 Task: Fill out the 'New Customer Data' form with the provided customer details, including name, gender, age, mobile number, date, current and permanent addresses, and email.
Action: Mouse moved to (556, 119)
Screenshot: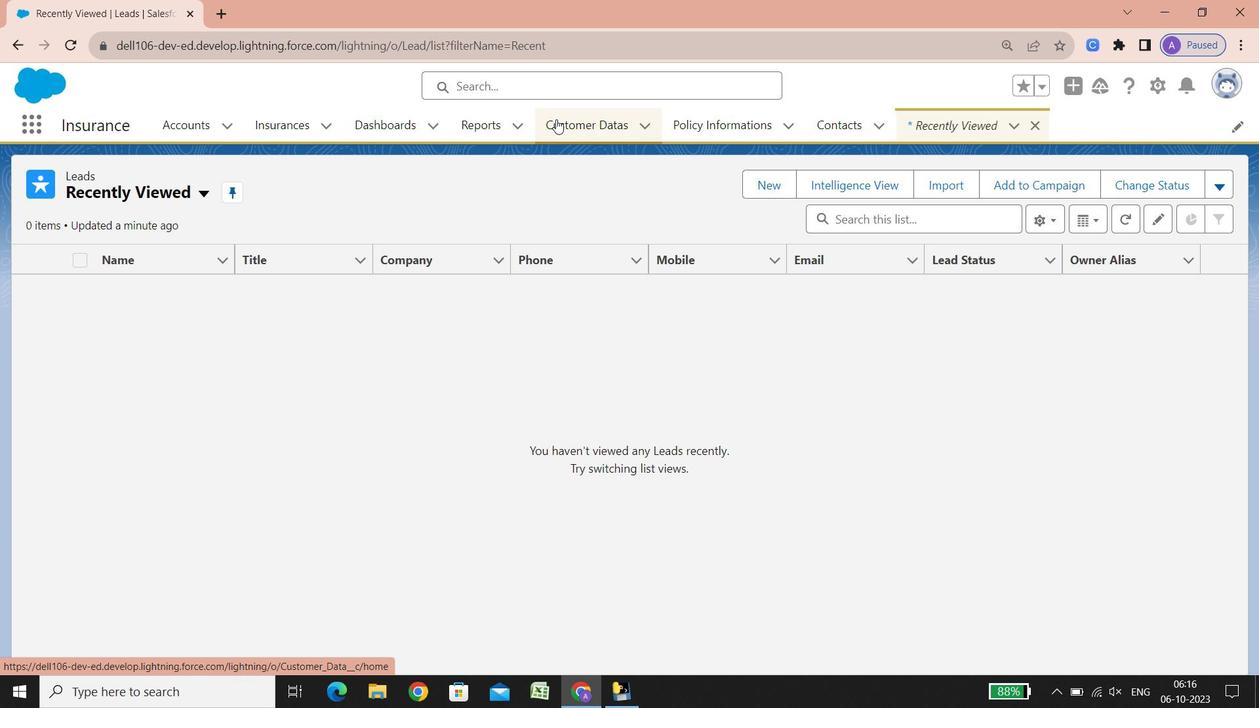 
Action: Mouse pressed left at (556, 119)
Screenshot: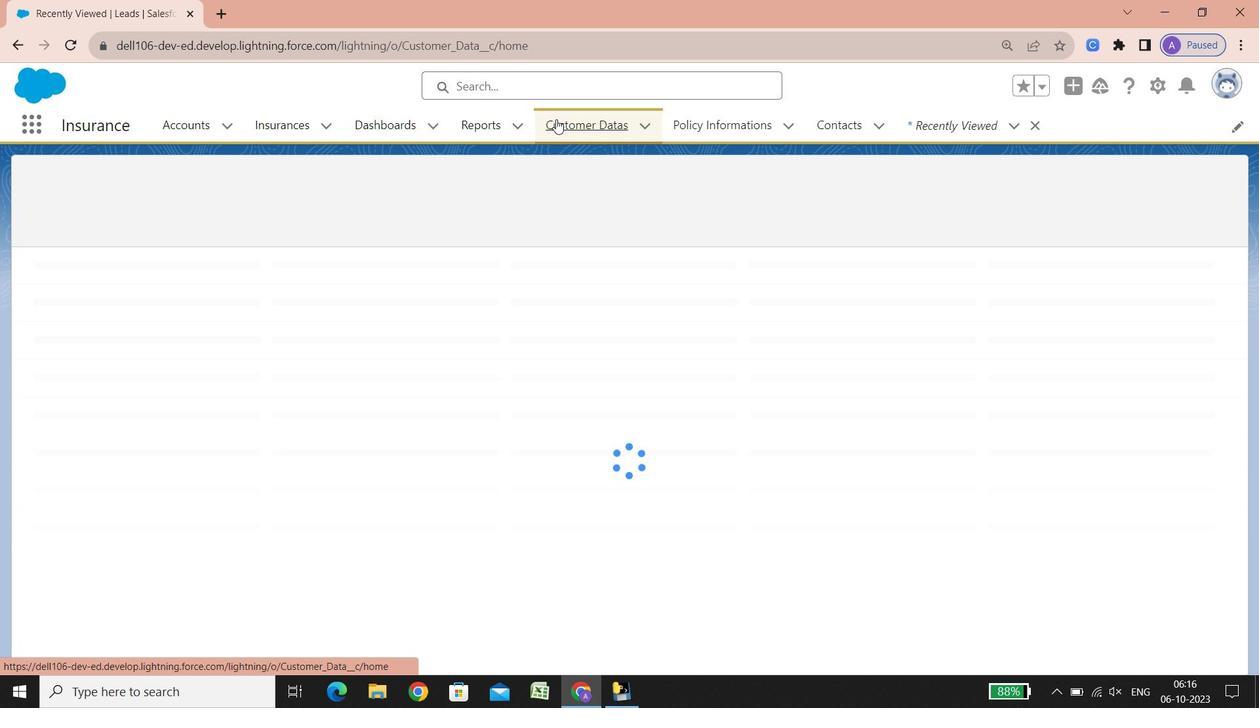 
Action: Mouse pressed left at (556, 119)
Screenshot: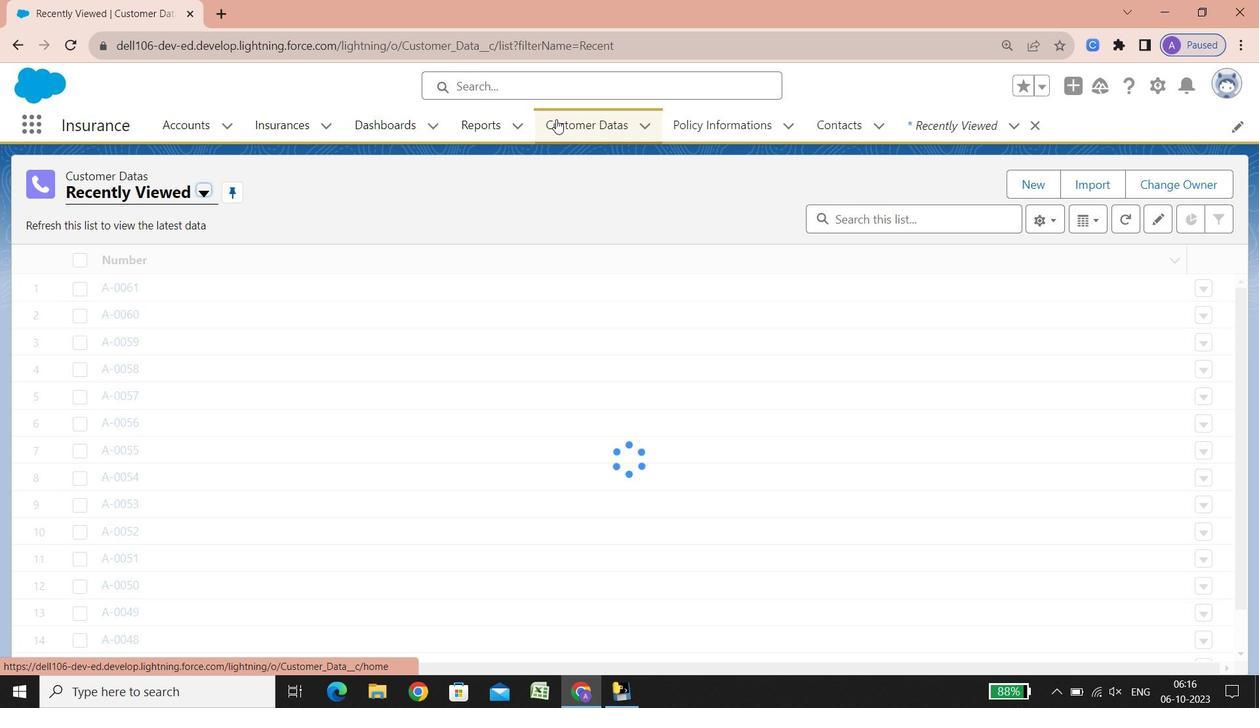 
Action: Mouse moved to (1033, 180)
Screenshot: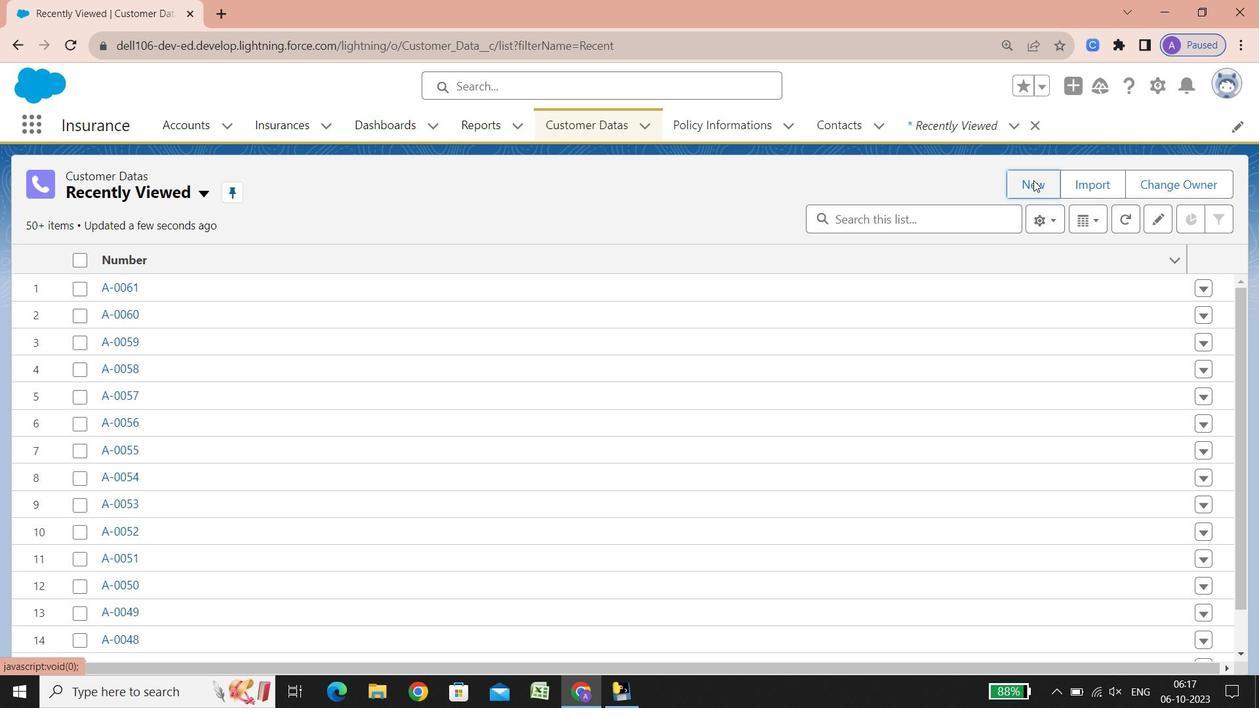 
Action: Mouse pressed left at (1033, 180)
Screenshot: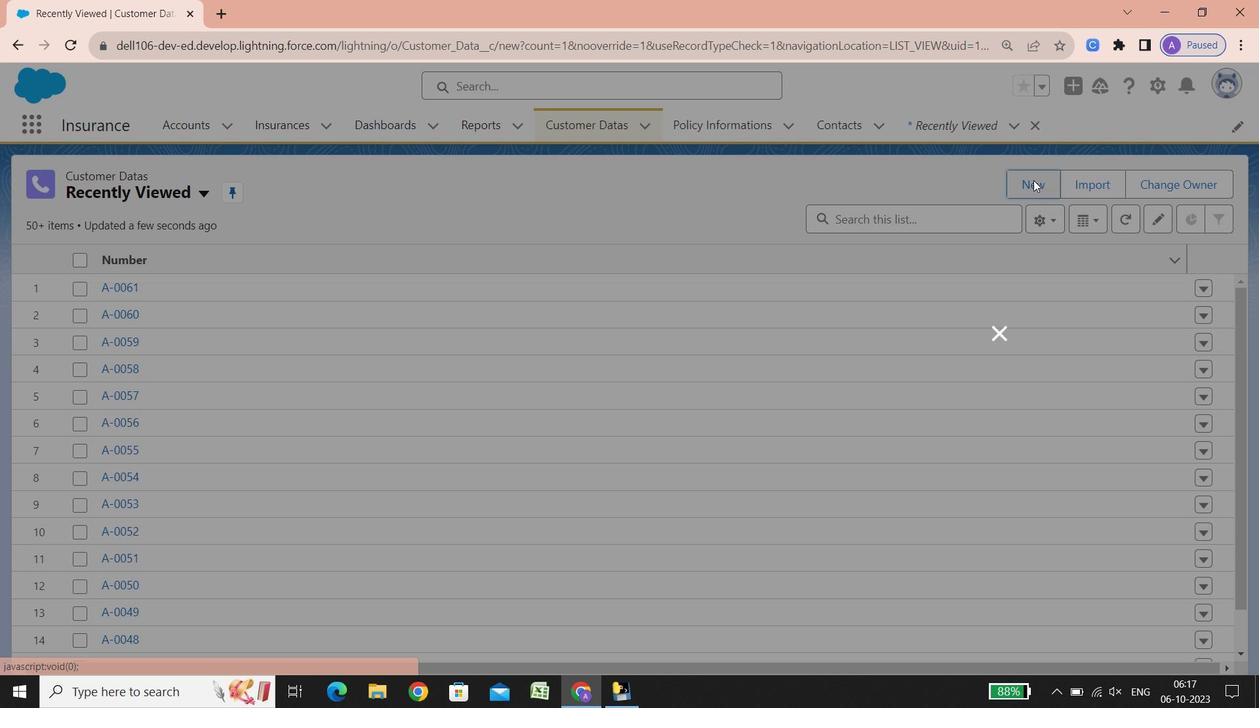 
Action: Mouse moved to (720, 260)
Screenshot: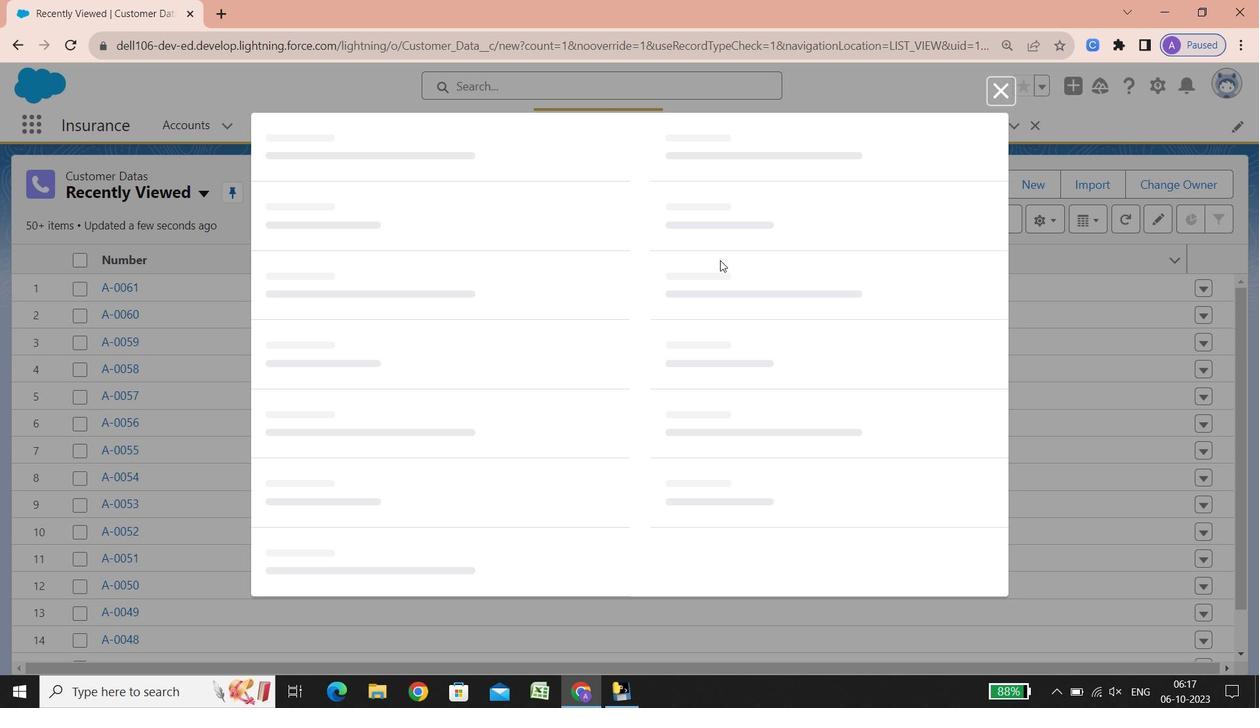 
Action: Mouse pressed left at (720, 260)
Screenshot: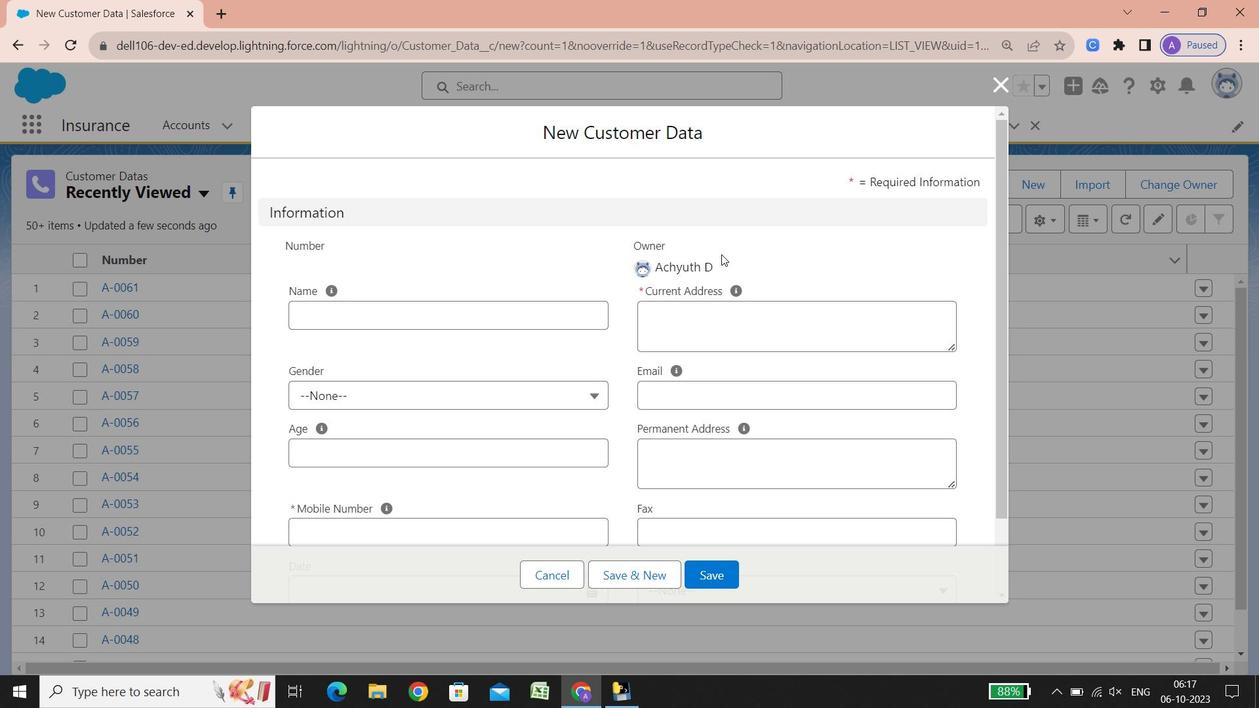 
Action: Mouse moved to (996, 85)
Screenshot: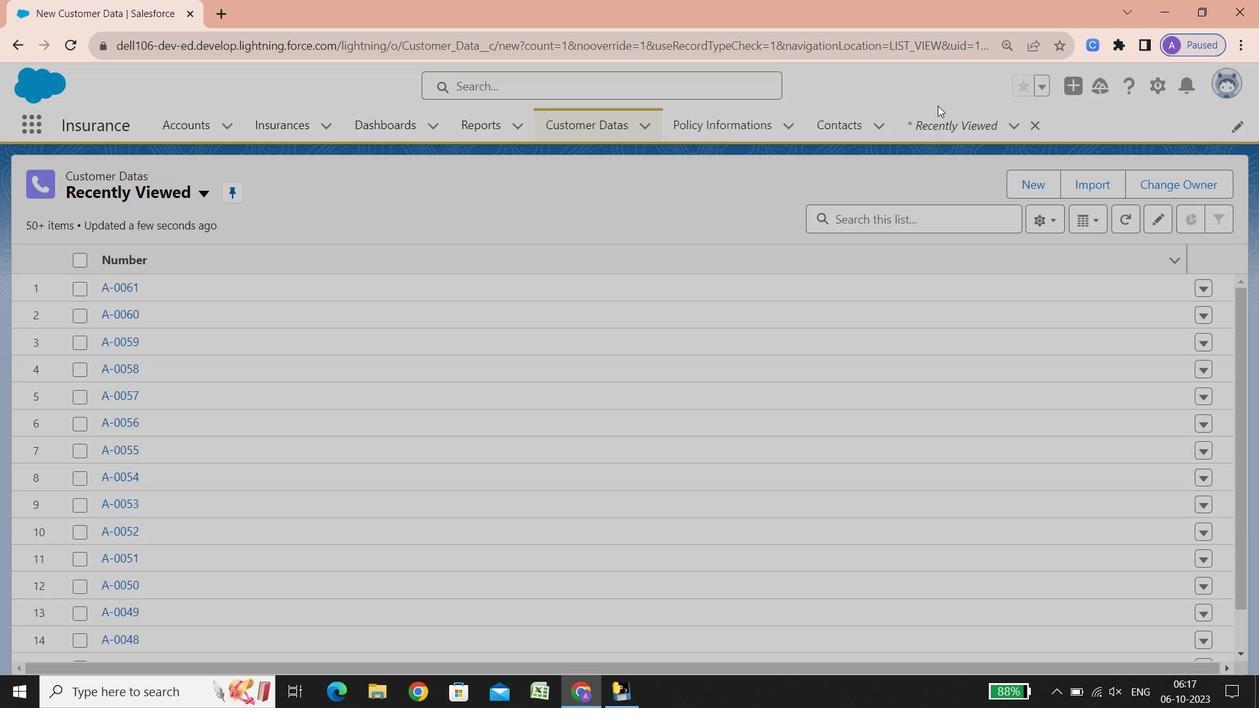
Action: Mouse pressed left at (996, 85)
Screenshot: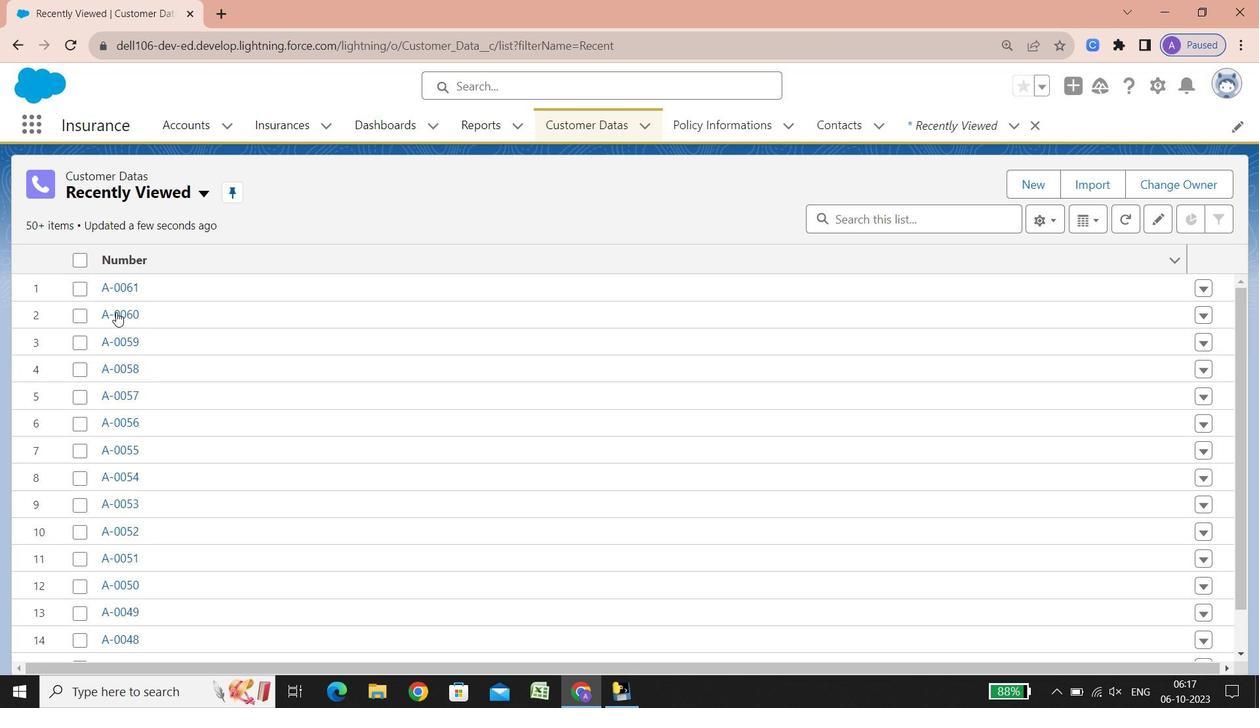 
Action: Mouse moved to (116, 296)
Screenshot: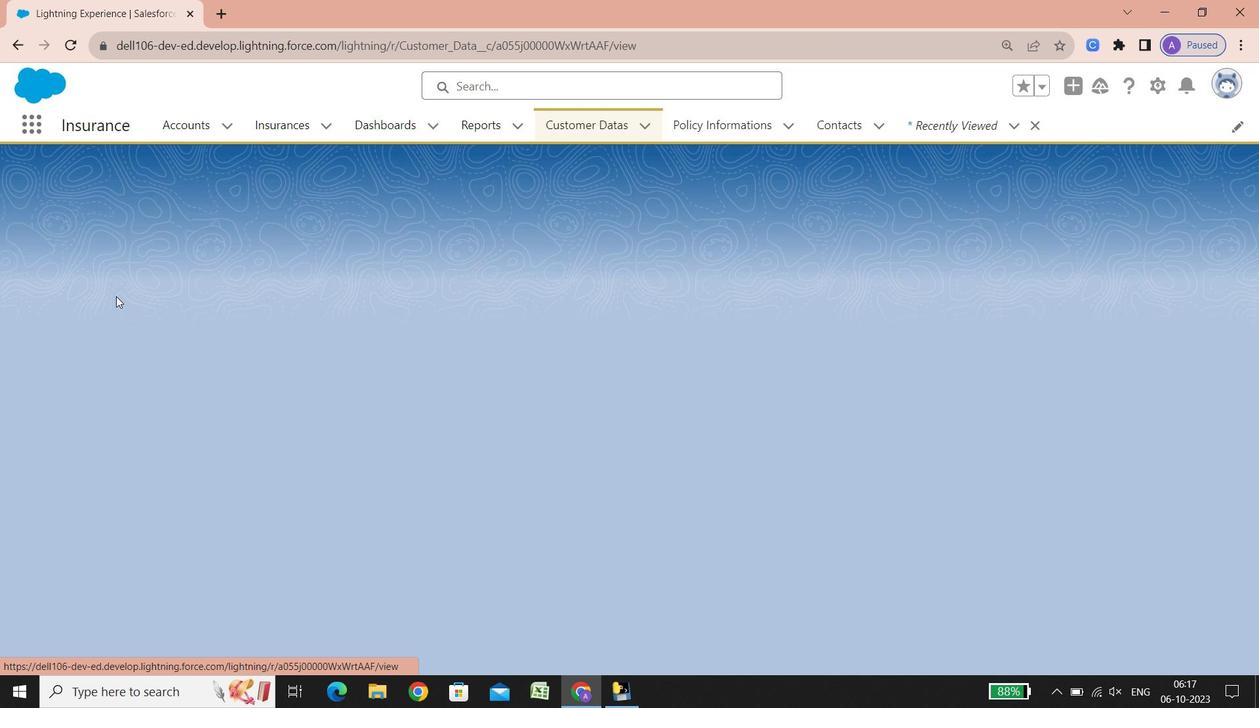 
Action: Mouse pressed left at (116, 296)
Screenshot: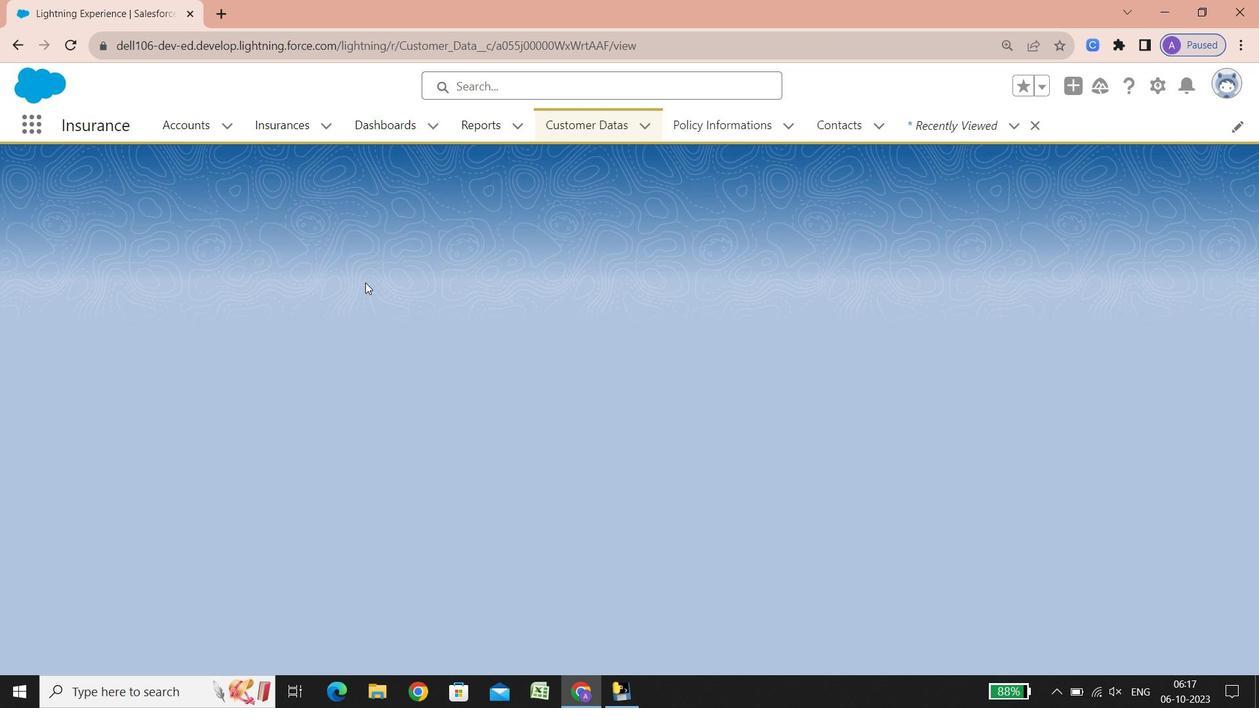 
Action: Mouse moved to (601, 123)
Screenshot: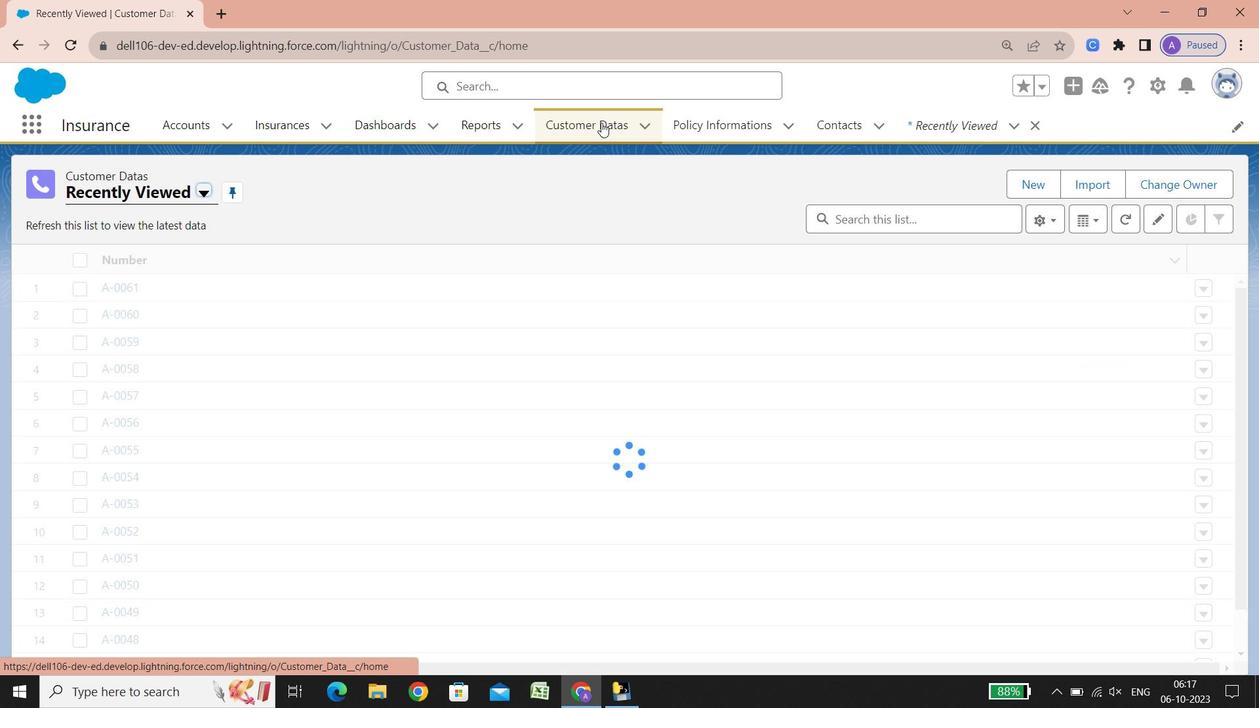 
Action: Mouse pressed left at (601, 123)
Screenshot: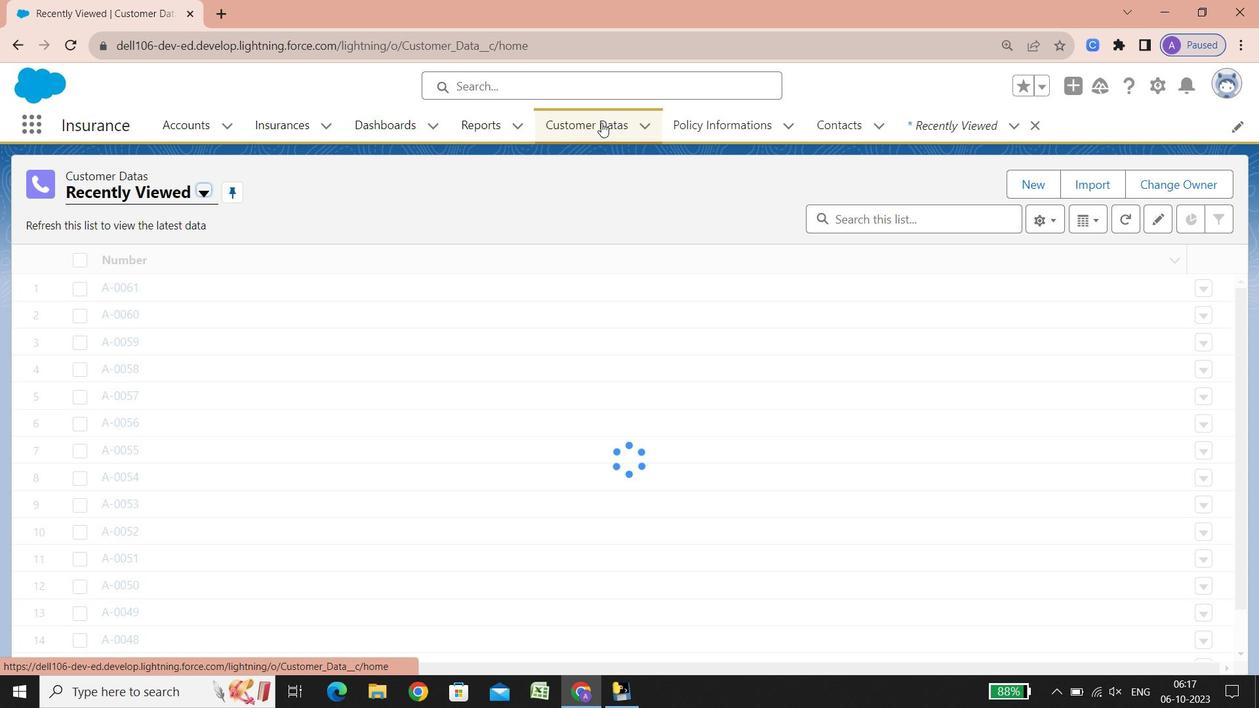 
Action: Mouse moved to (1032, 190)
Screenshot: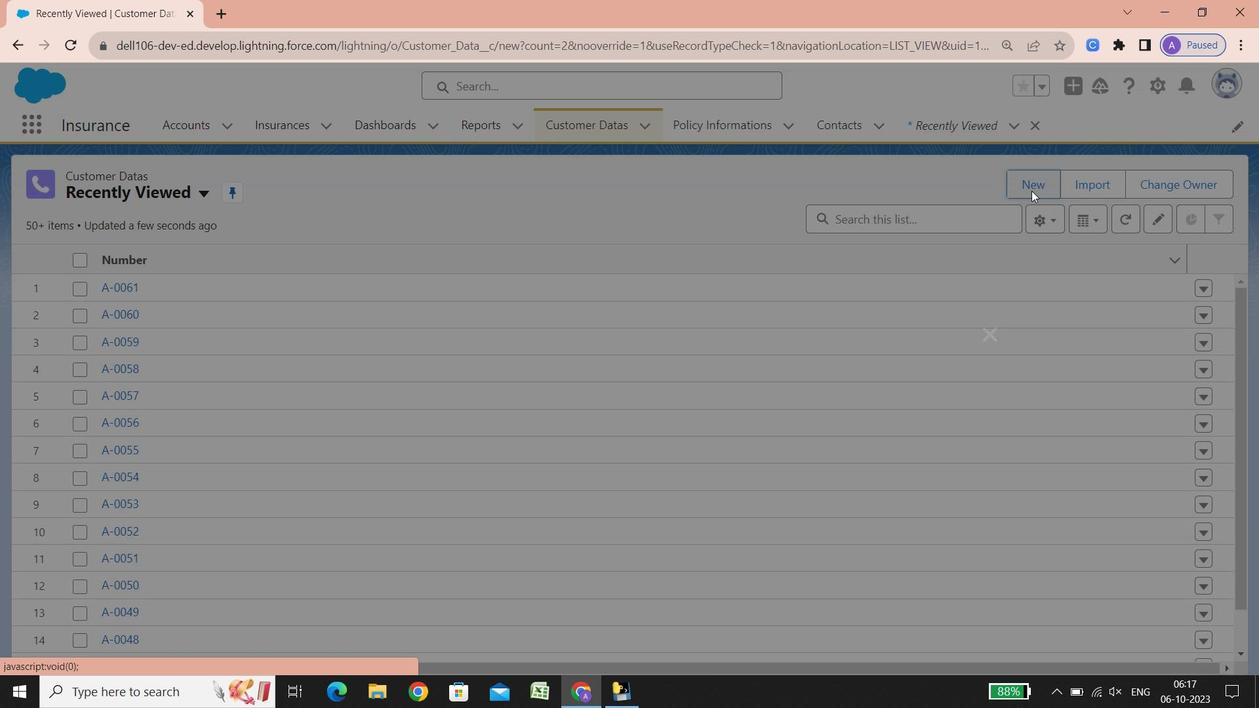 
Action: Mouse pressed left at (1032, 190)
Screenshot: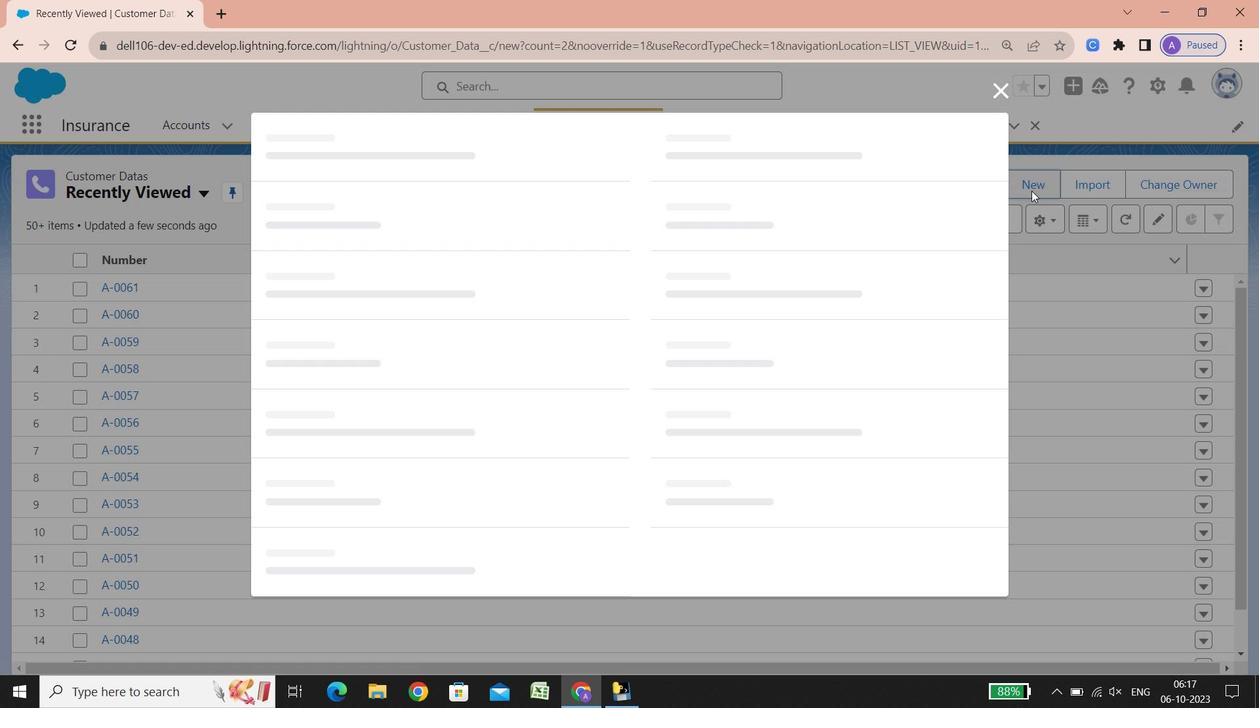 
Action: Mouse moved to (298, 320)
Screenshot: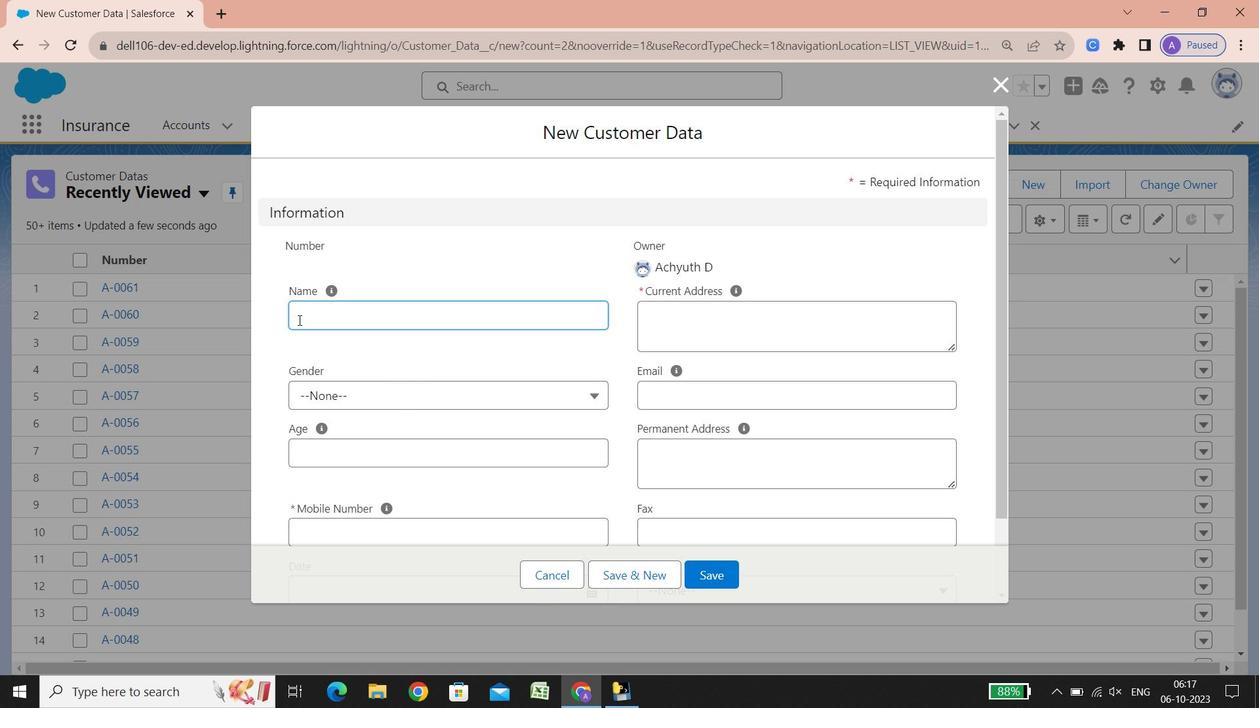 
Action: Key pressed <Key.shift>Si
Screenshot: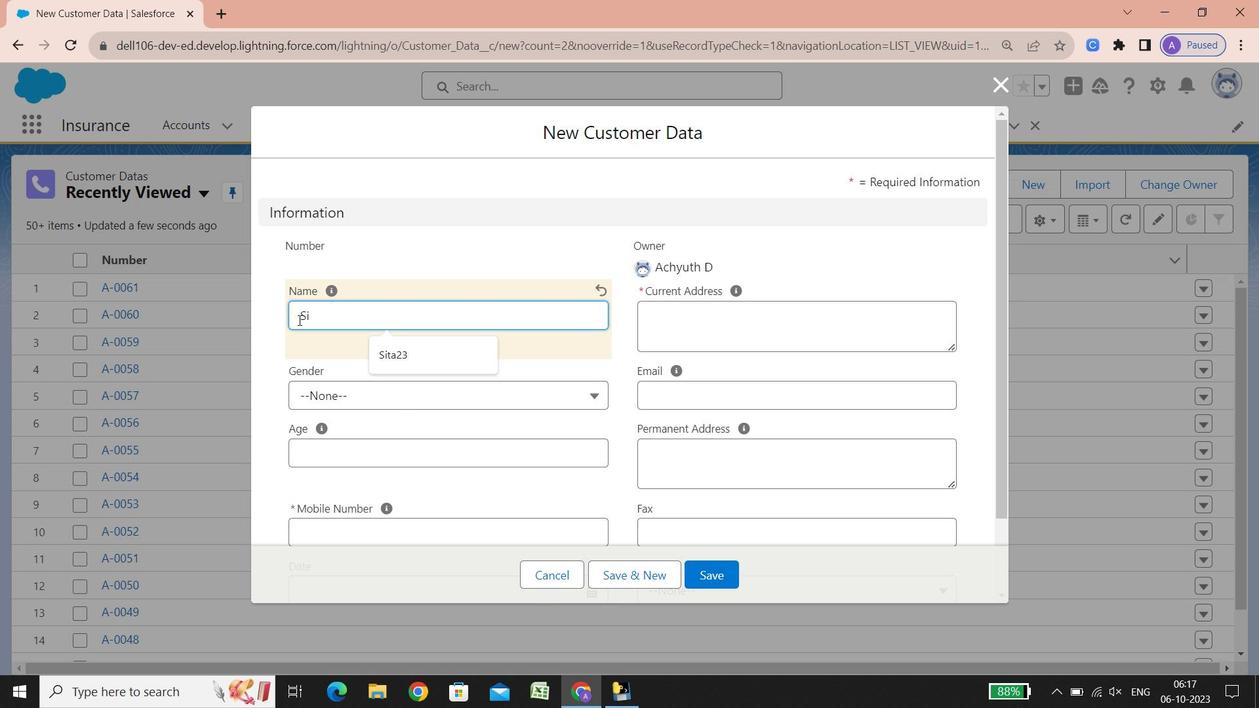 
Action: Mouse moved to (294, 320)
Screenshot: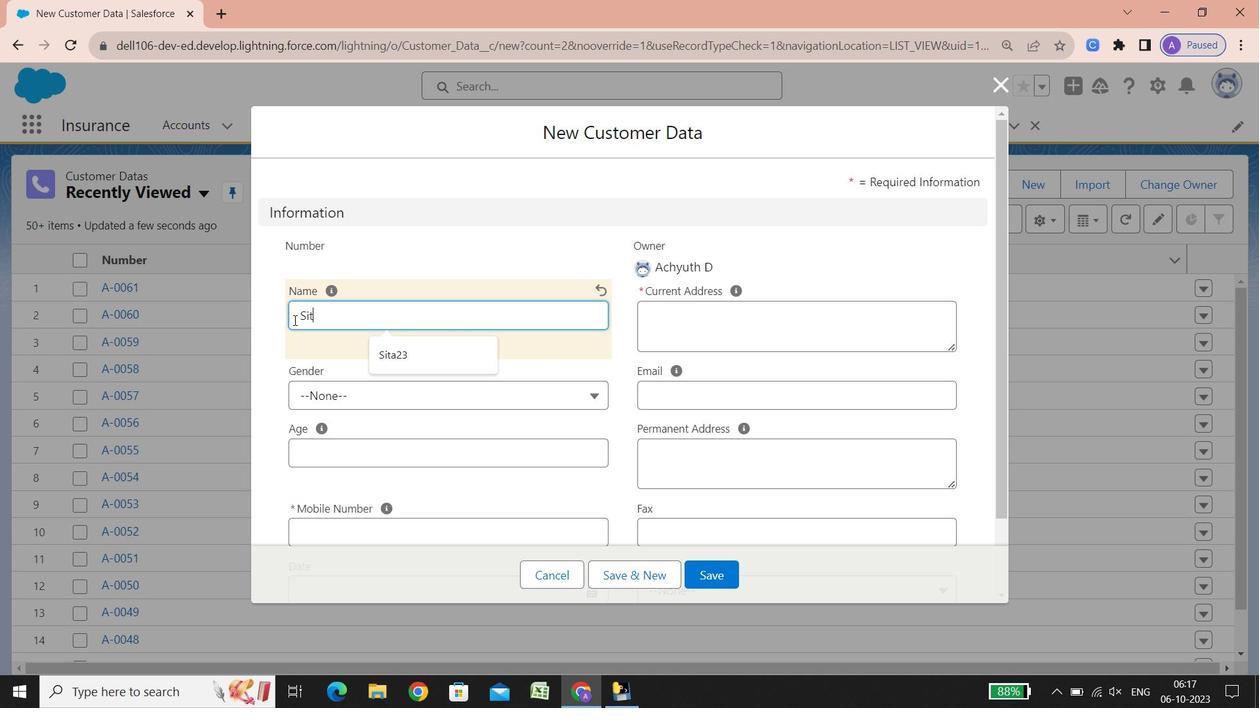 
Action: Key pressed ta<Key.space><Key.backspace>24
Screenshot: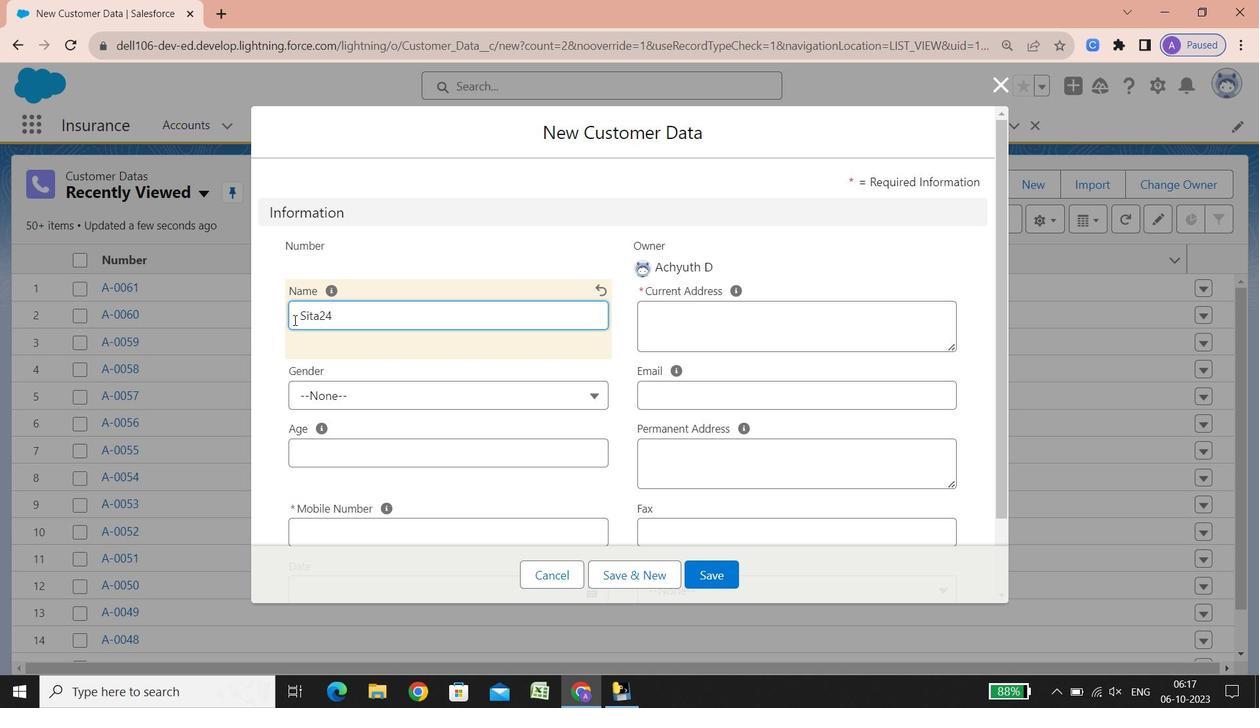 
Action: Mouse moved to (369, 403)
Screenshot: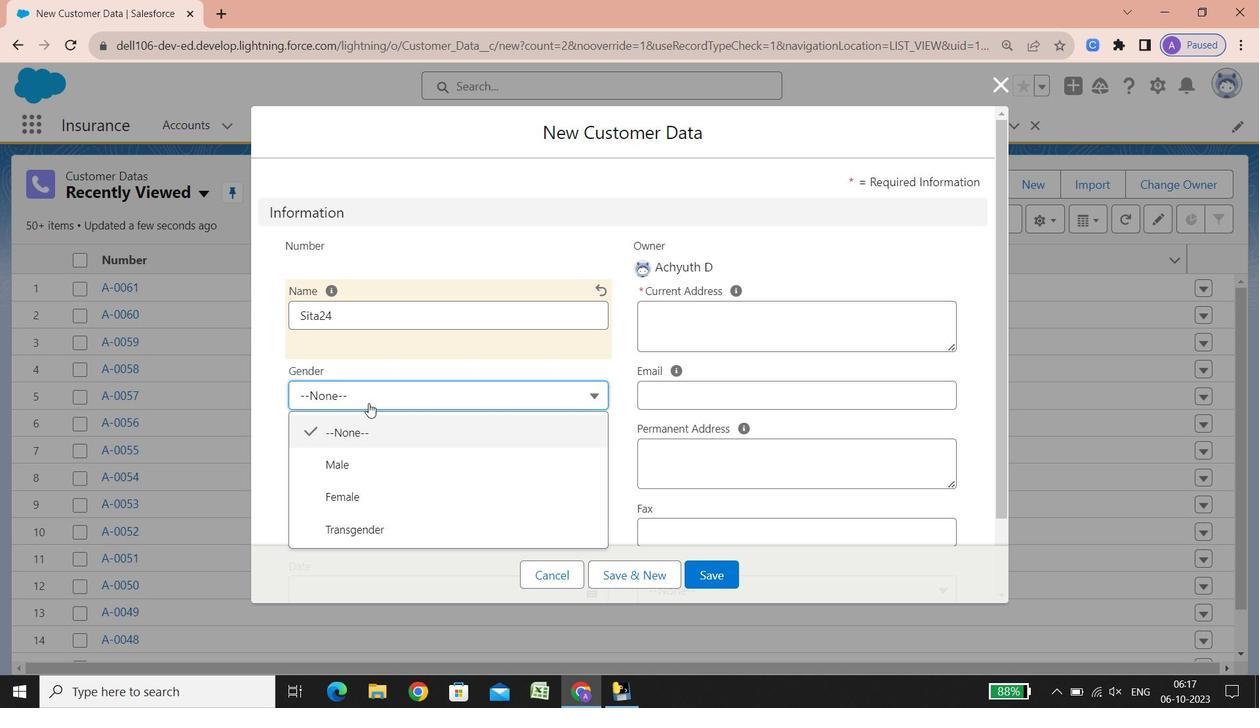 
Action: Mouse pressed left at (369, 403)
Screenshot: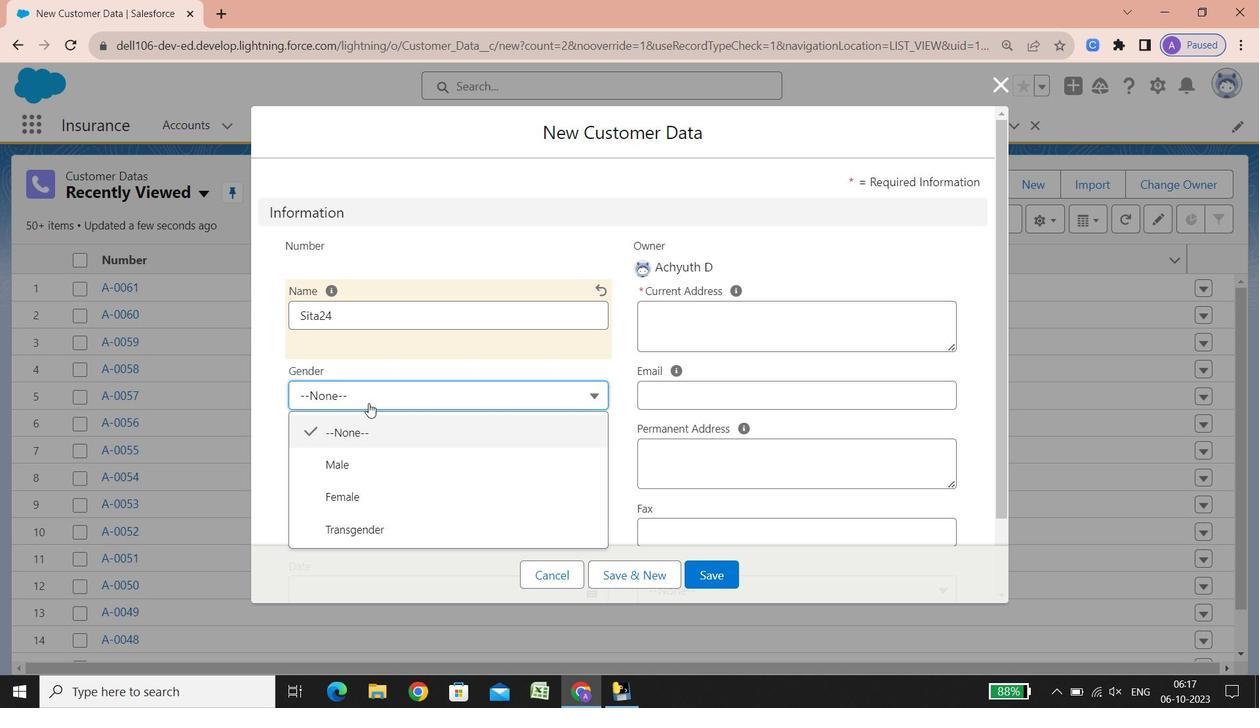 
Action: Mouse moved to (367, 495)
Screenshot: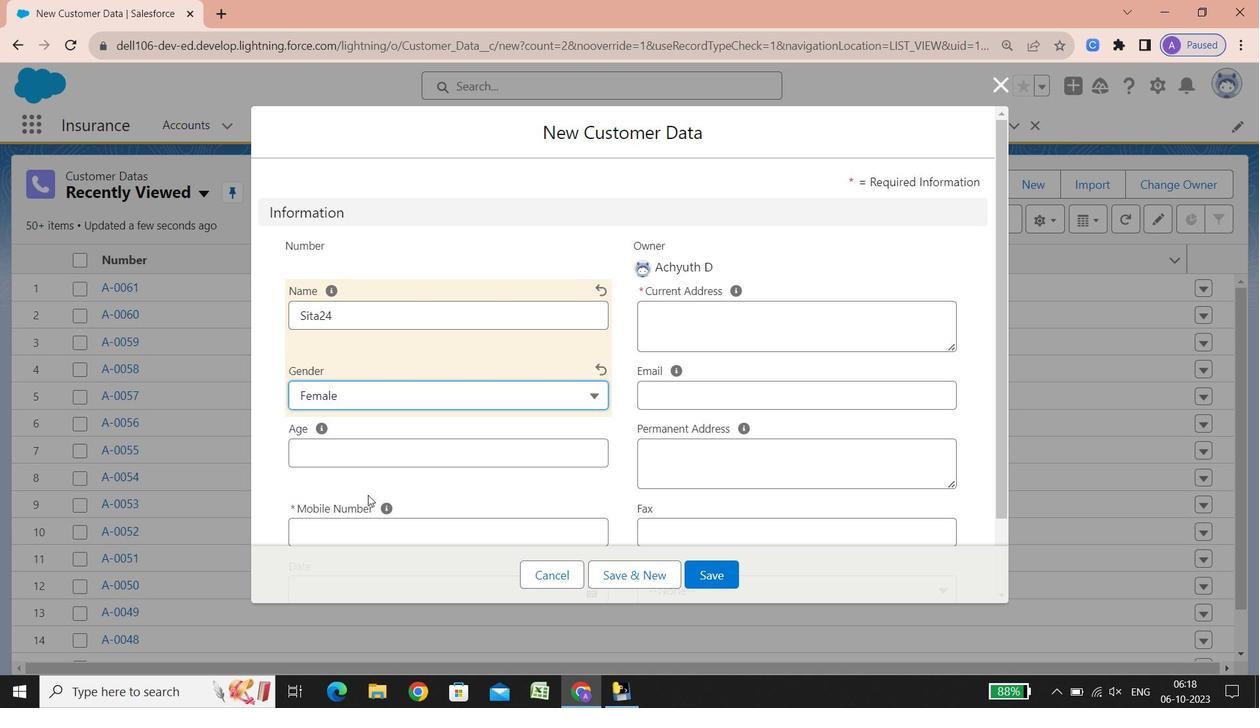 
Action: Mouse pressed left at (367, 495)
Screenshot: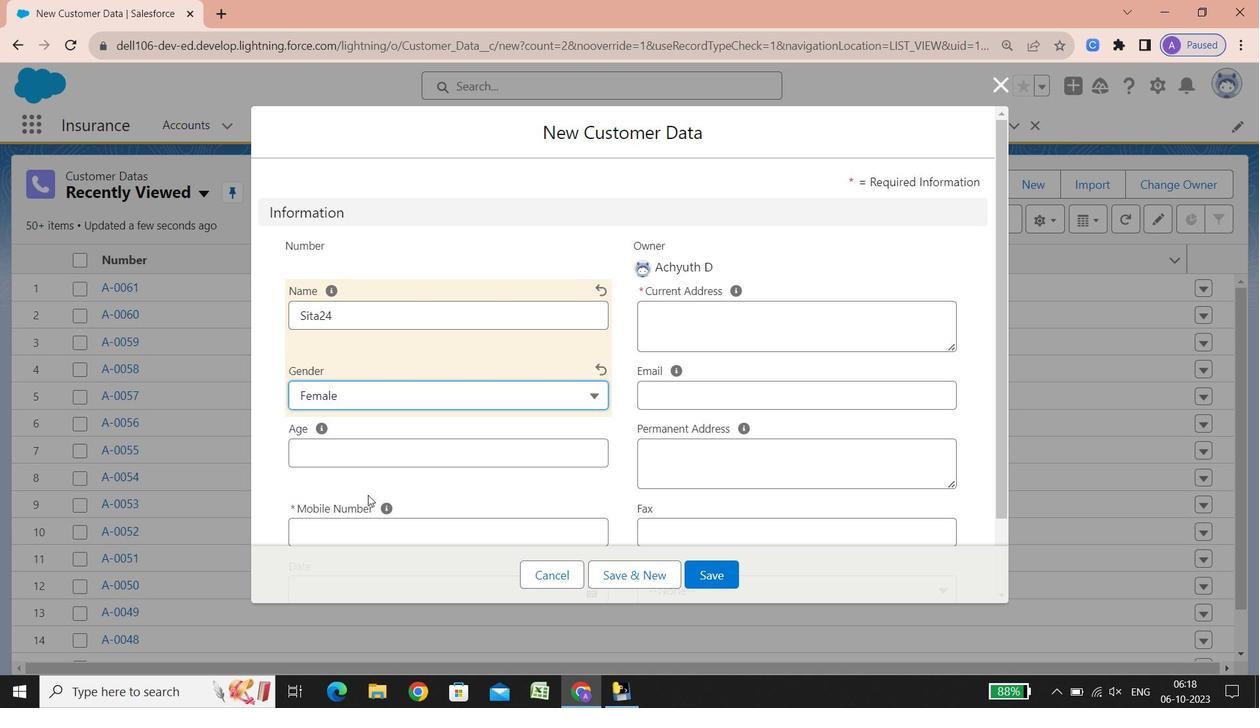 
Action: Mouse moved to (334, 451)
Screenshot: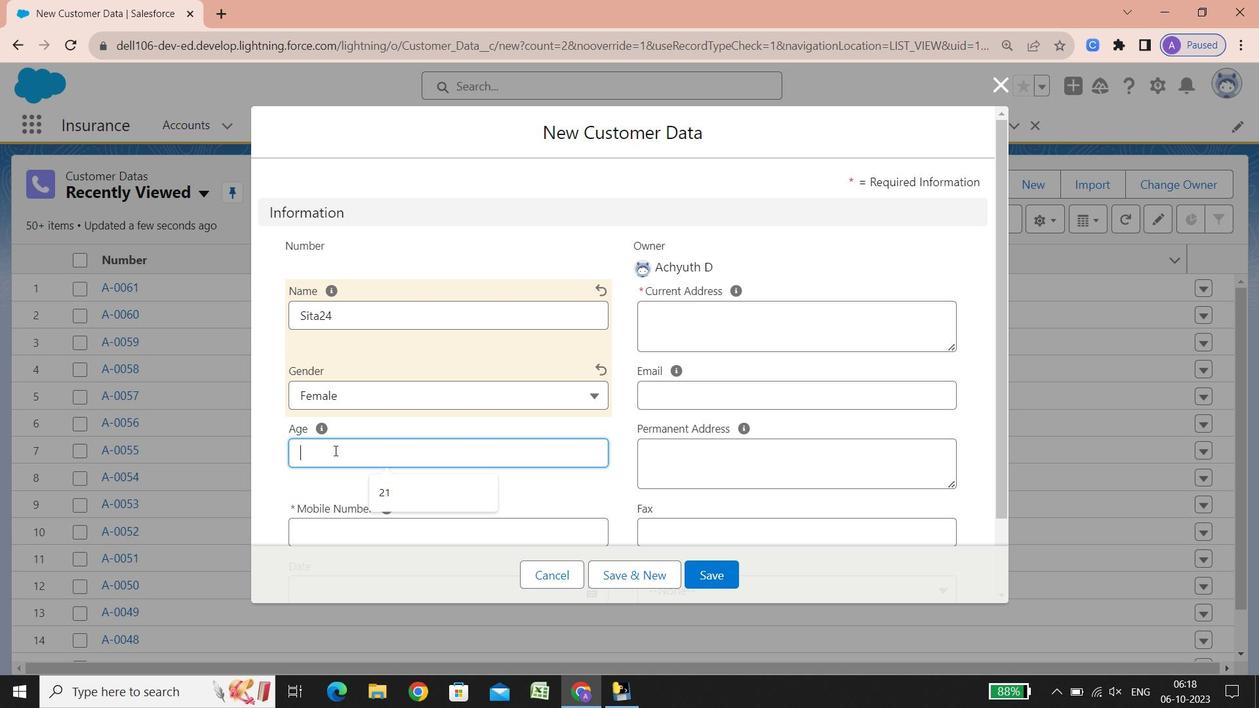 
Action: Mouse pressed left at (334, 451)
Screenshot: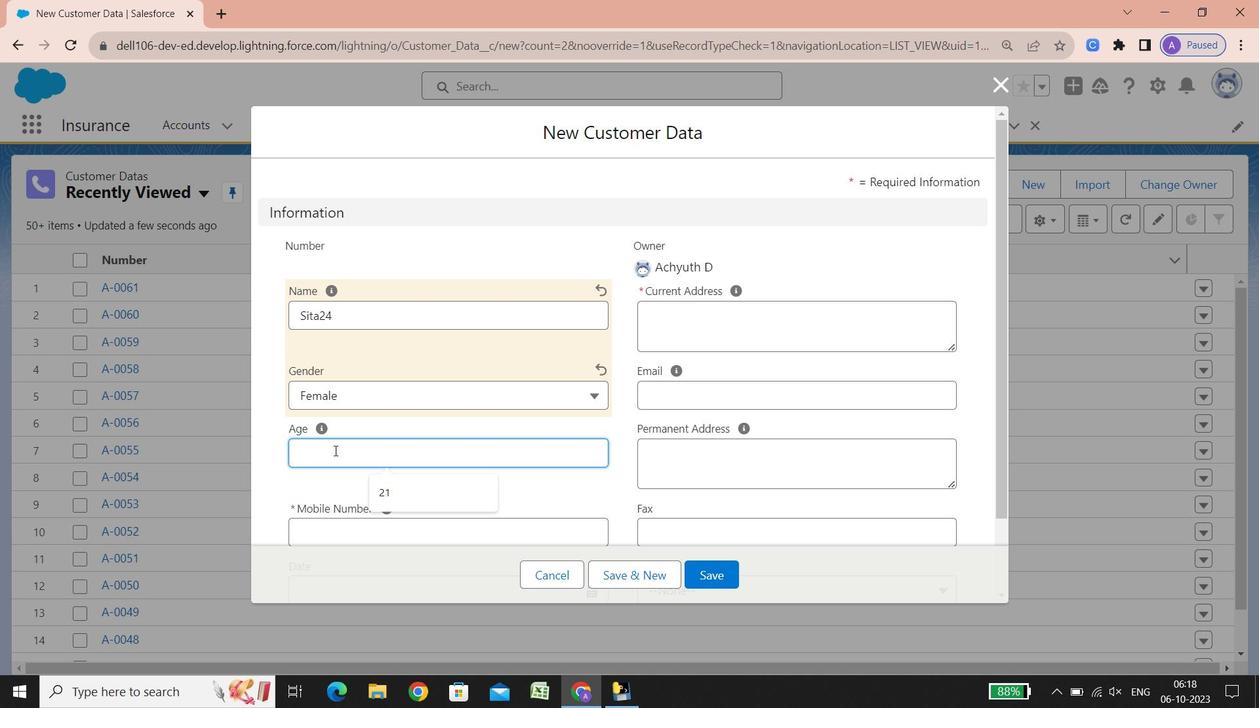 
Action: Mouse moved to (363, 450)
Screenshot: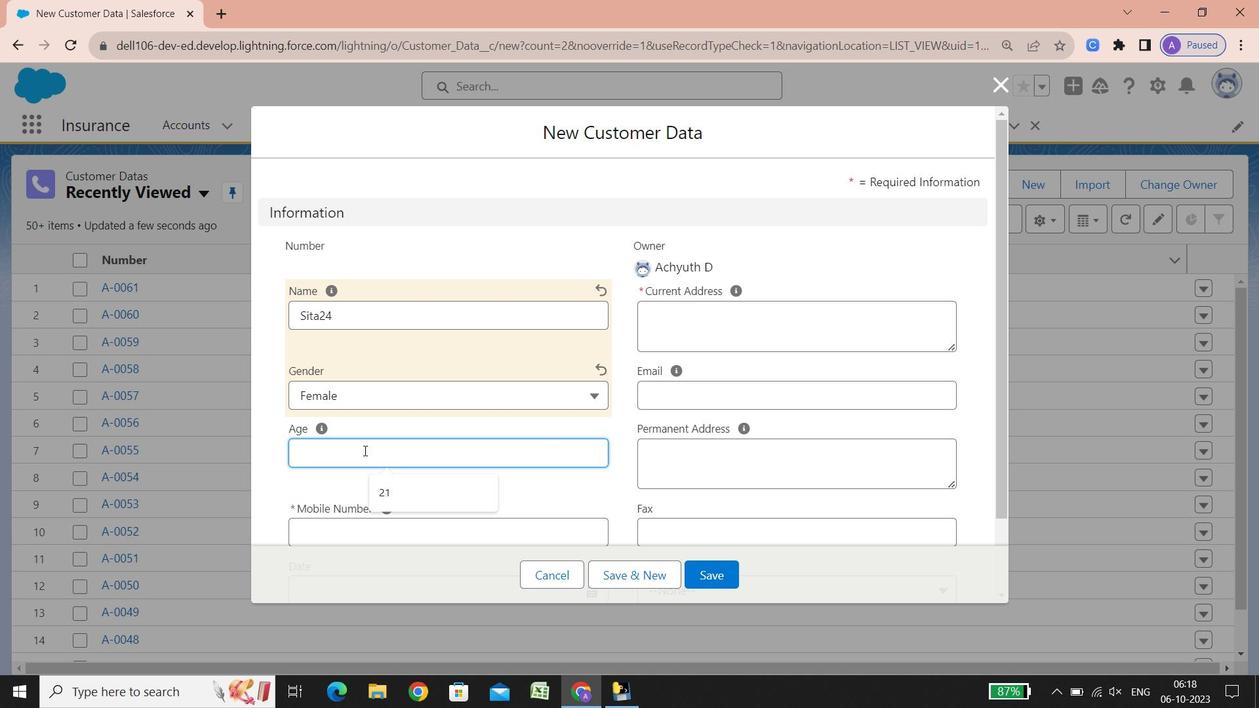 
Action: Key pressed 56
Screenshot: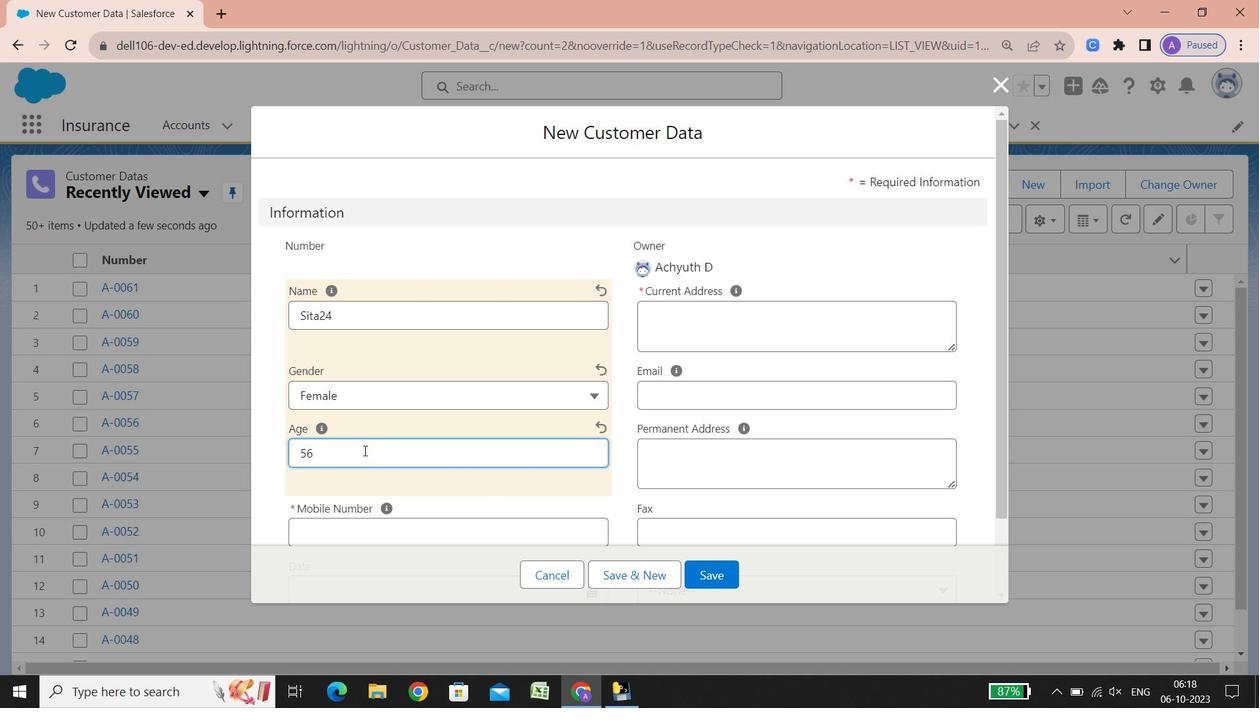 
Action: Mouse scrolled (363, 449) with delta (0, 0)
Screenshot: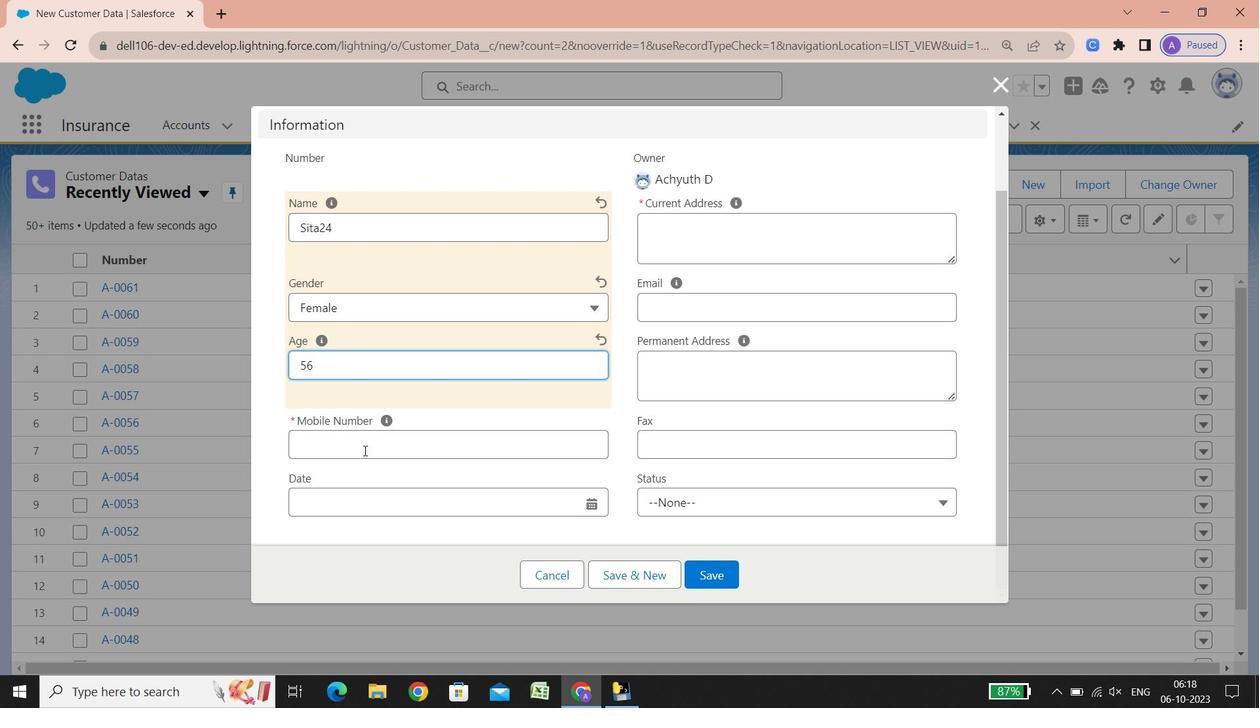 
Action: Mouse scrolled (363, 449) with delta (0, 0)
Screenshot: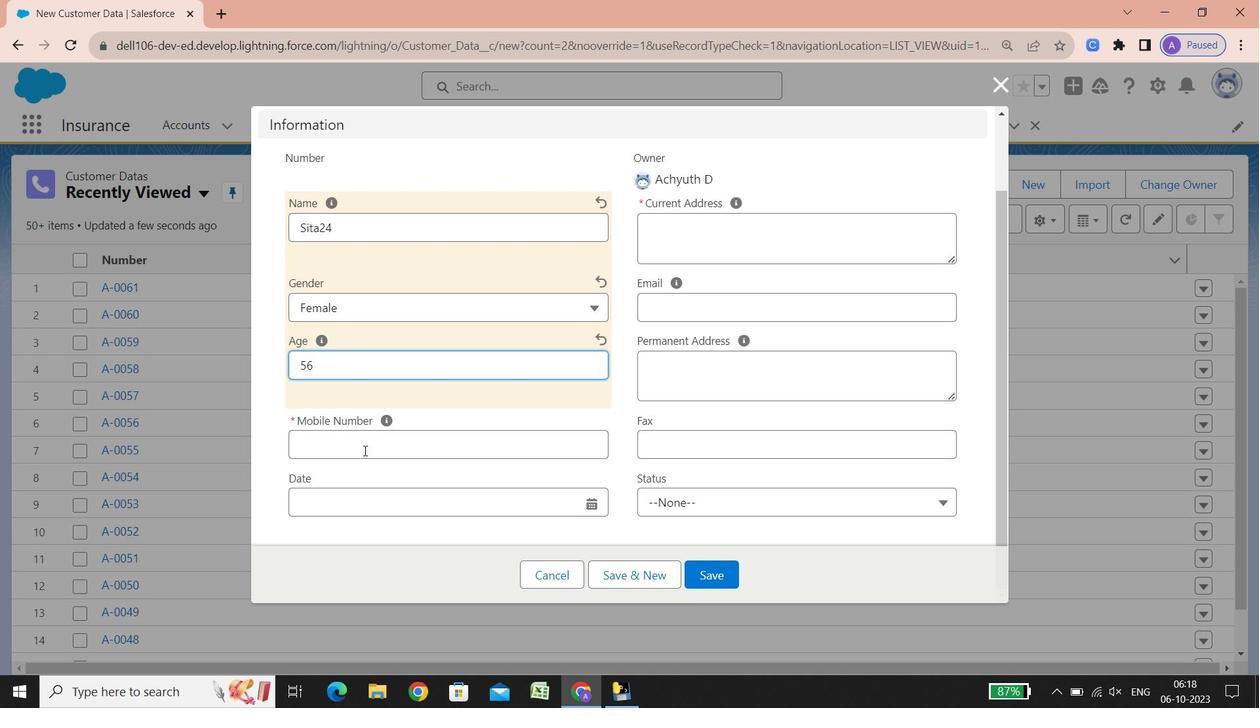 
Action: Mouse scrolled (363, 449) with delta (0, 0)
Screenshot: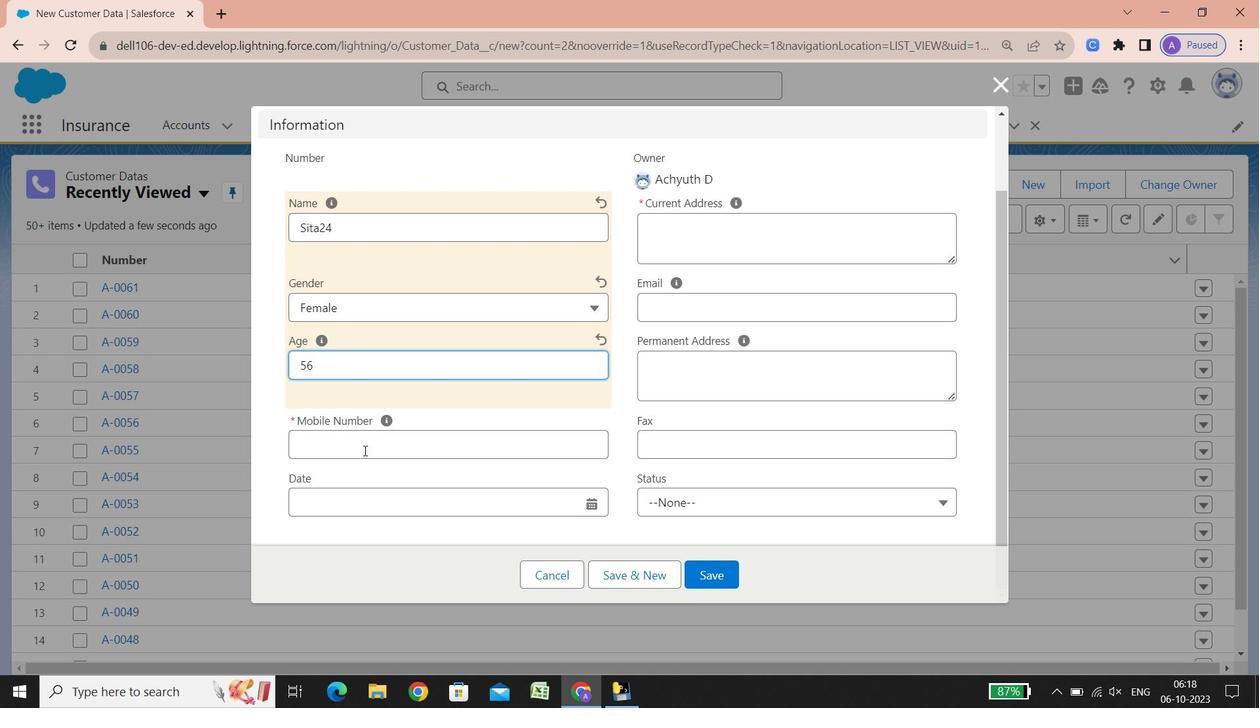 
Action: Mouse scrolled (363, 449) with delta (0, 0)
Screenshot: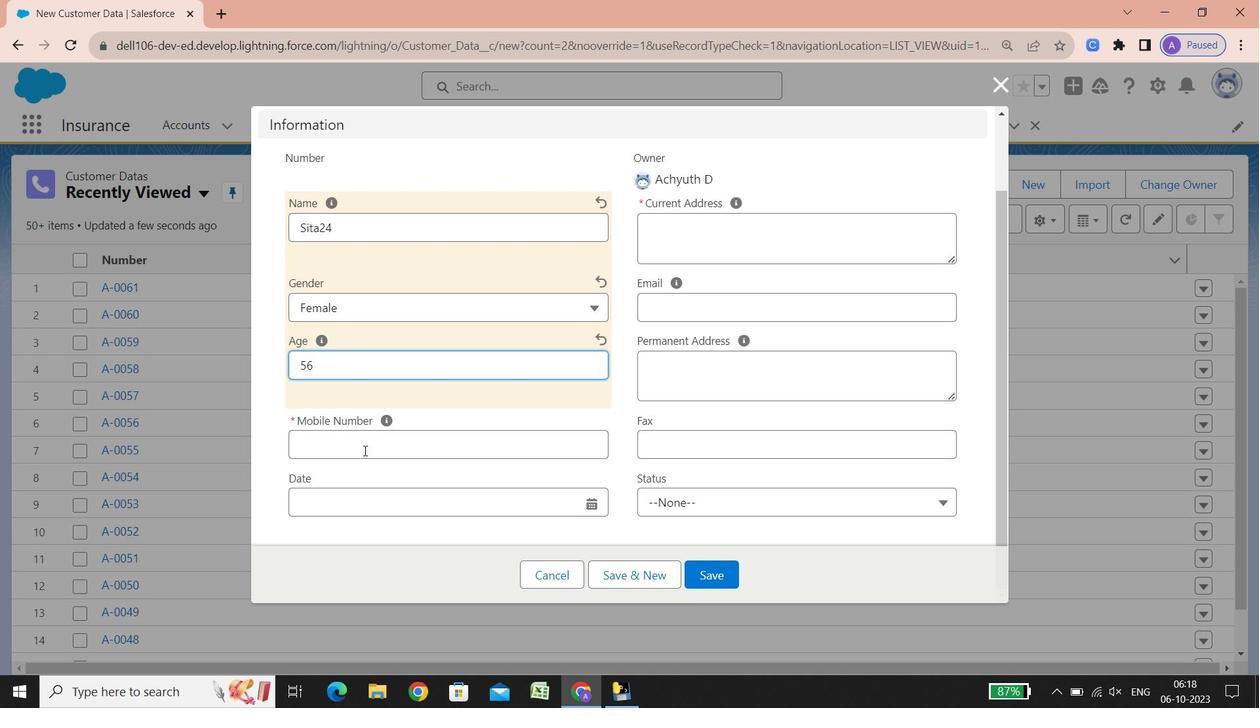 
Action: Mouse scrolled (363, 449) with delta (0, 0)
Screenshot: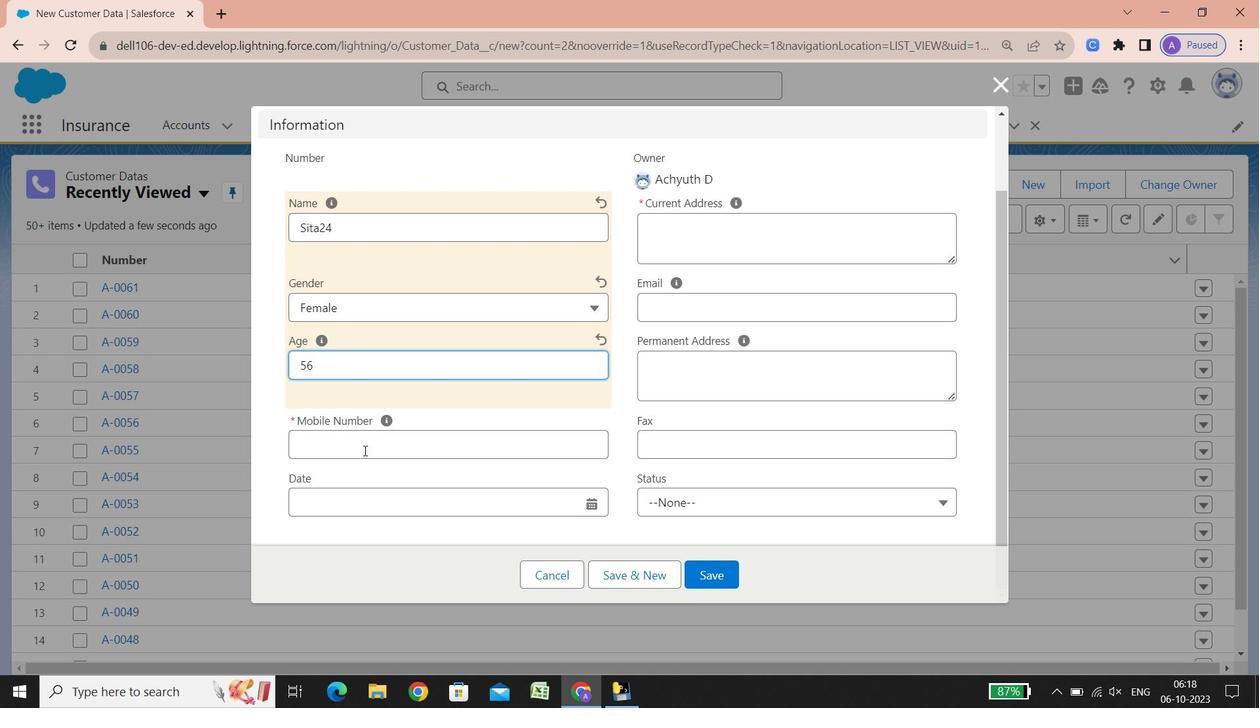 
Action: Mouse scrolled (363, 449) with delta (0, 0)
Screenshot: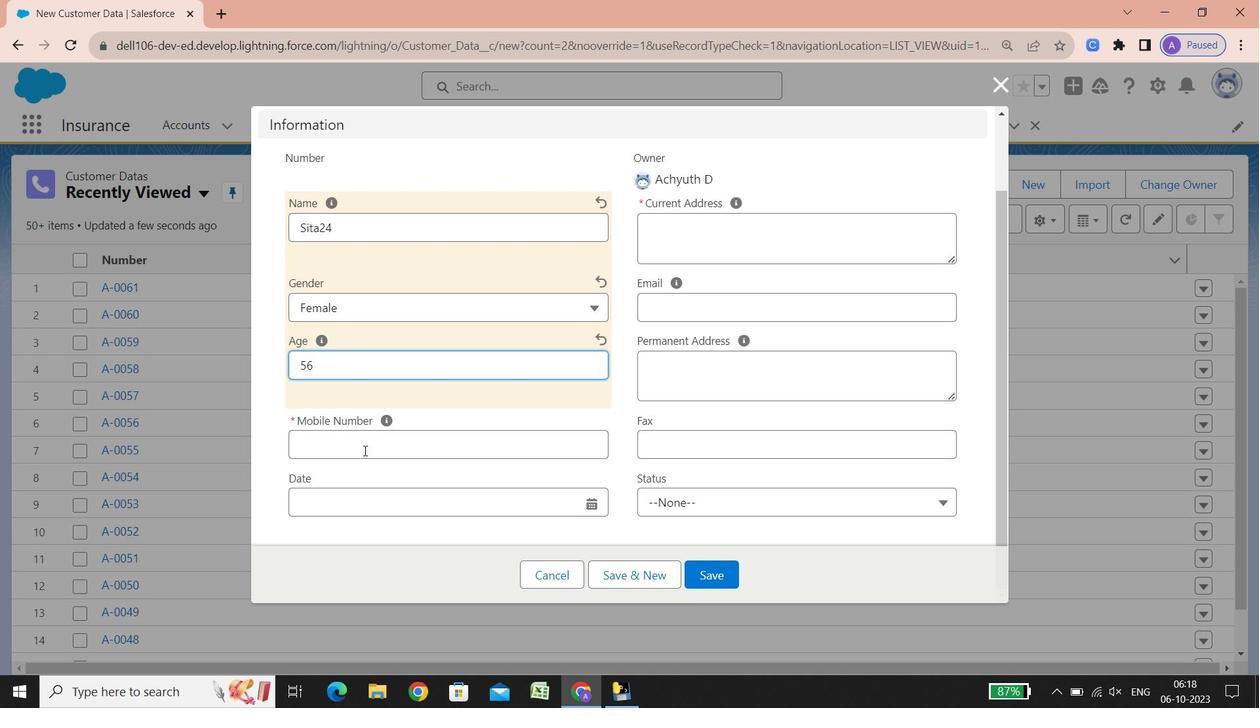 
Action: Mouse scrolled (363, 449) with delta (0, 0)
Screenshot: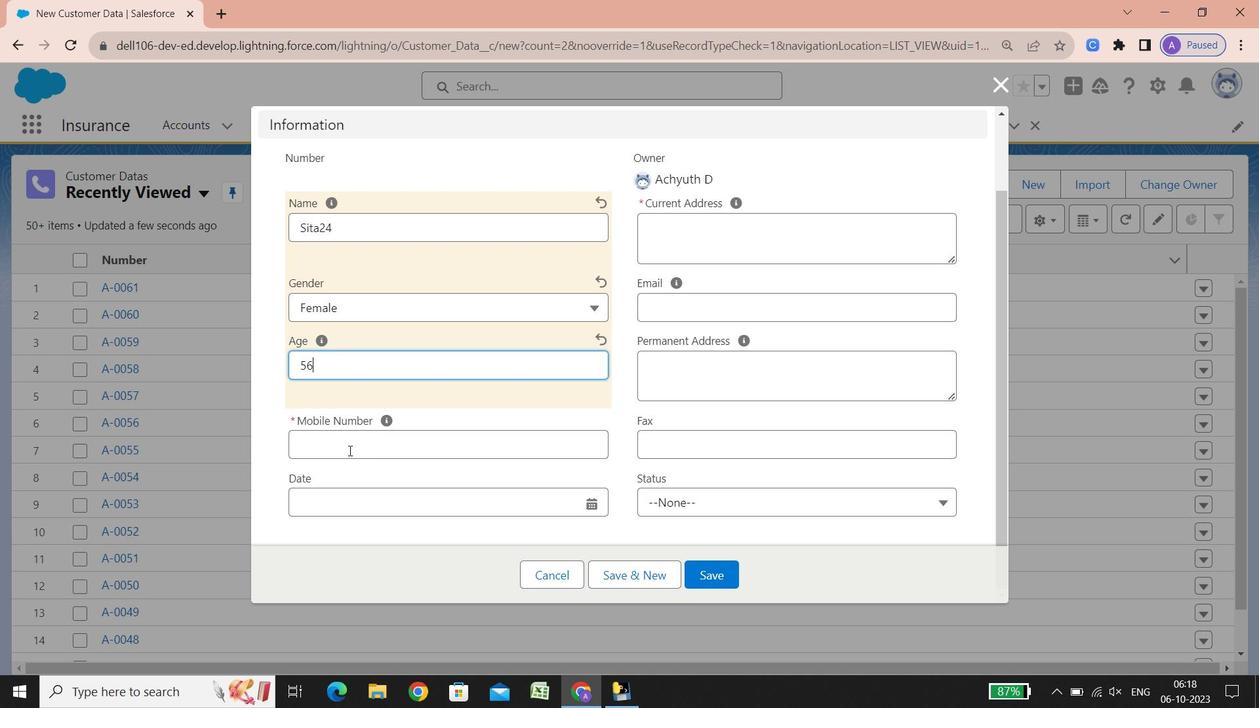 
Action: Mouse scrolled (363, 449) with delta (0, 0)
Screenshot: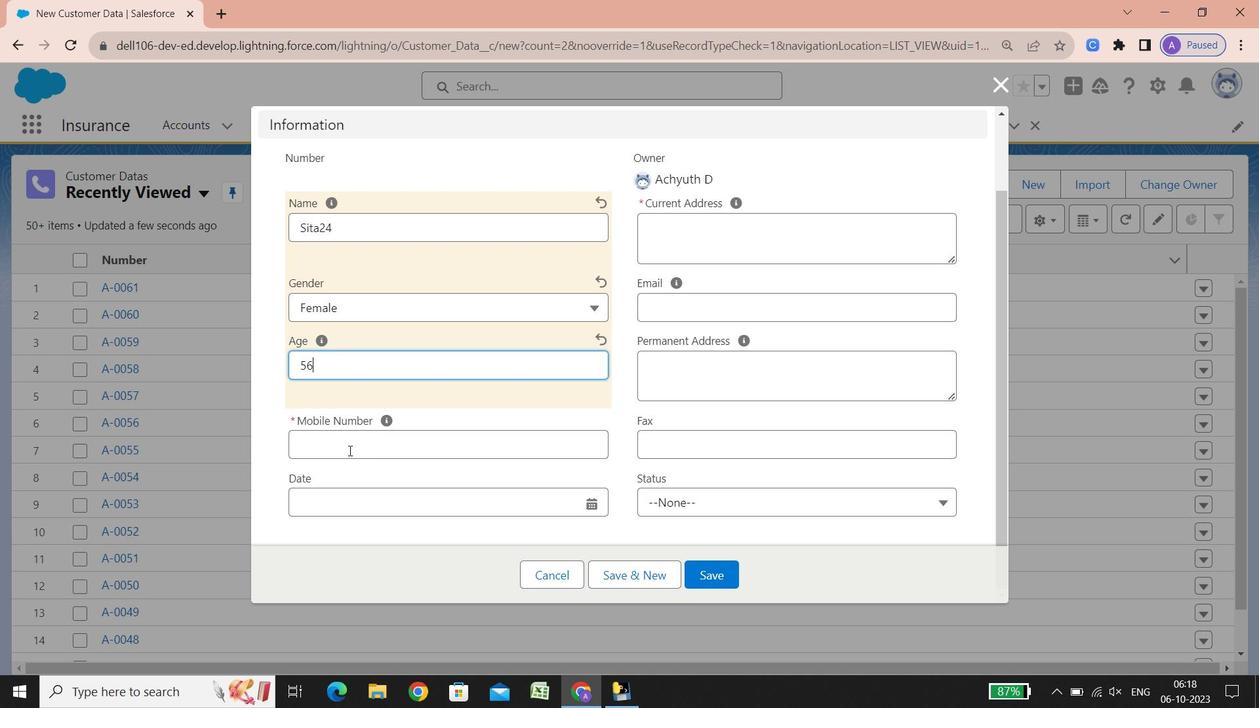 
Action: Mouse scrolled (363, 449) with delta (0, 0)
Screenshot: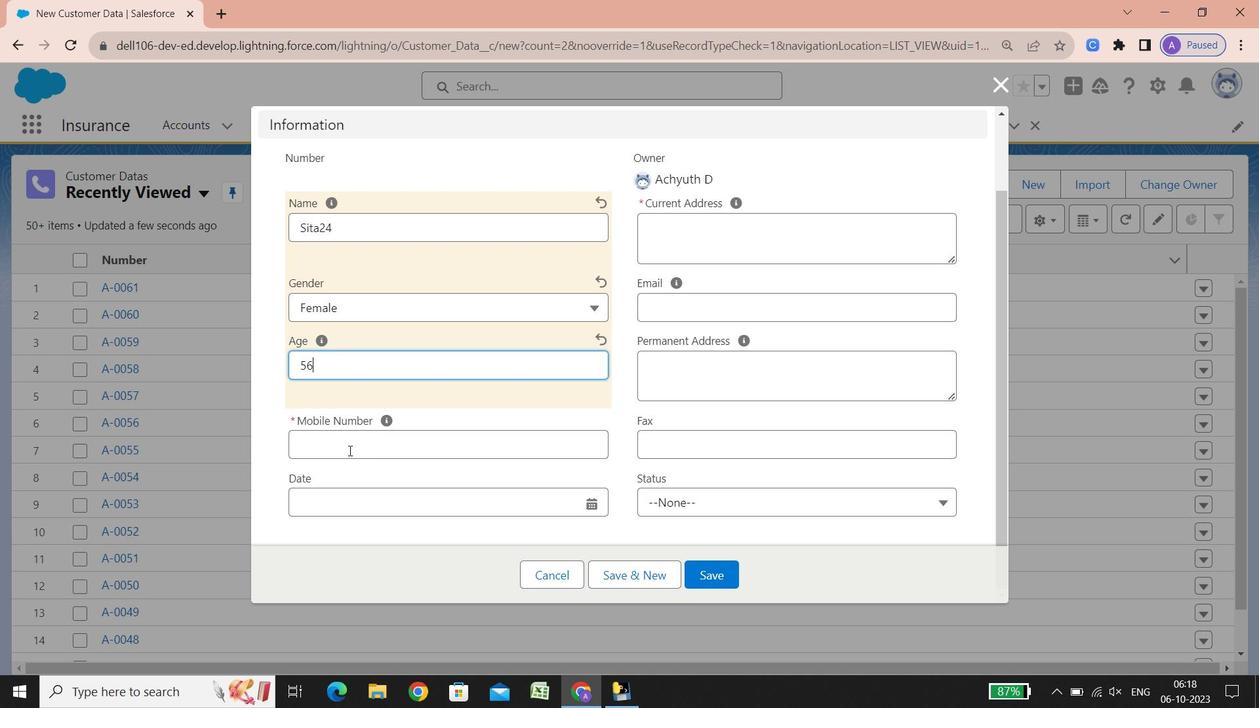 
Action: Mouse scrolled (363, 449) with delta (0, 0)
Screenshot: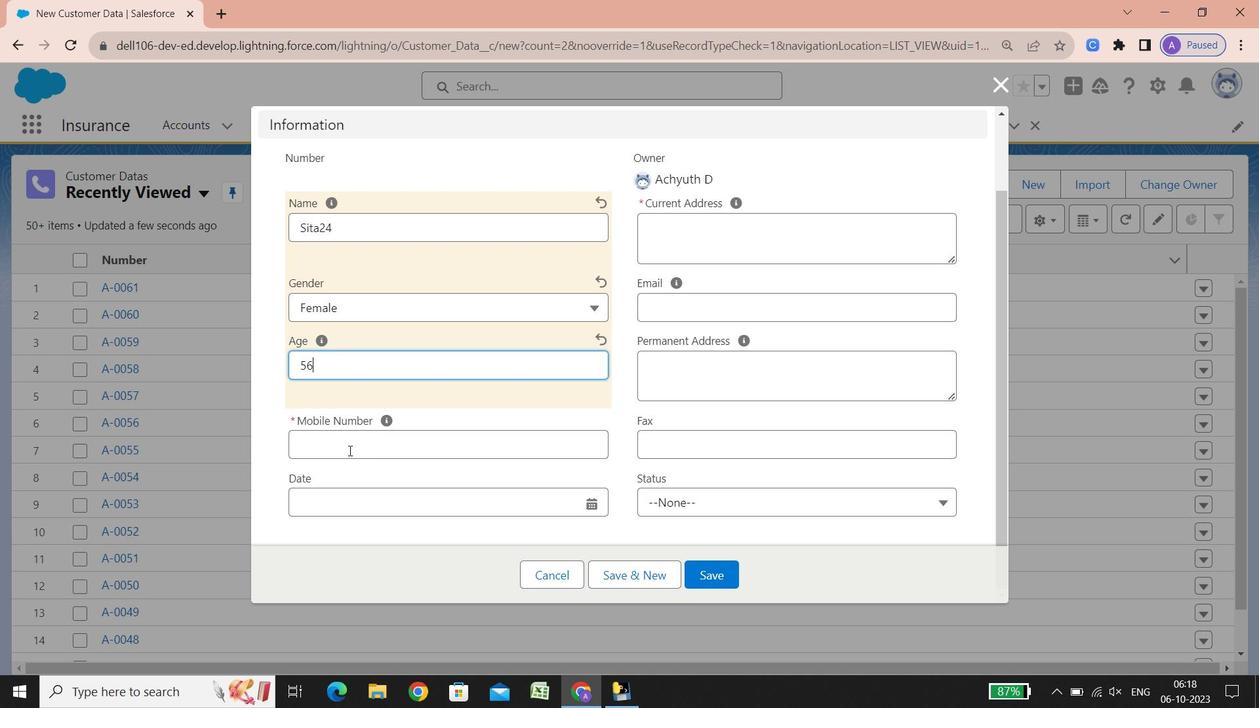 
Action: Mouse scrolled (363, 449) with delta (0, 0)
Screenshot: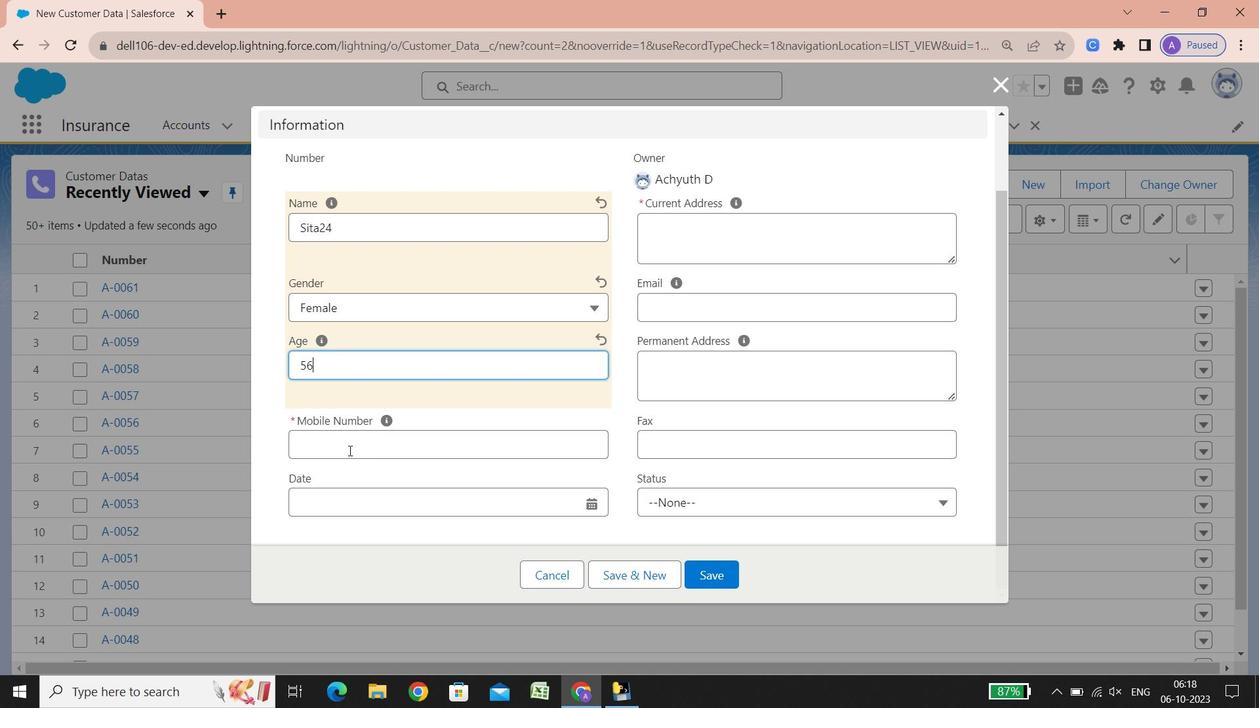 
Action: Mouse scrolled (363, 449) with delta (0, 0)
Screenshot: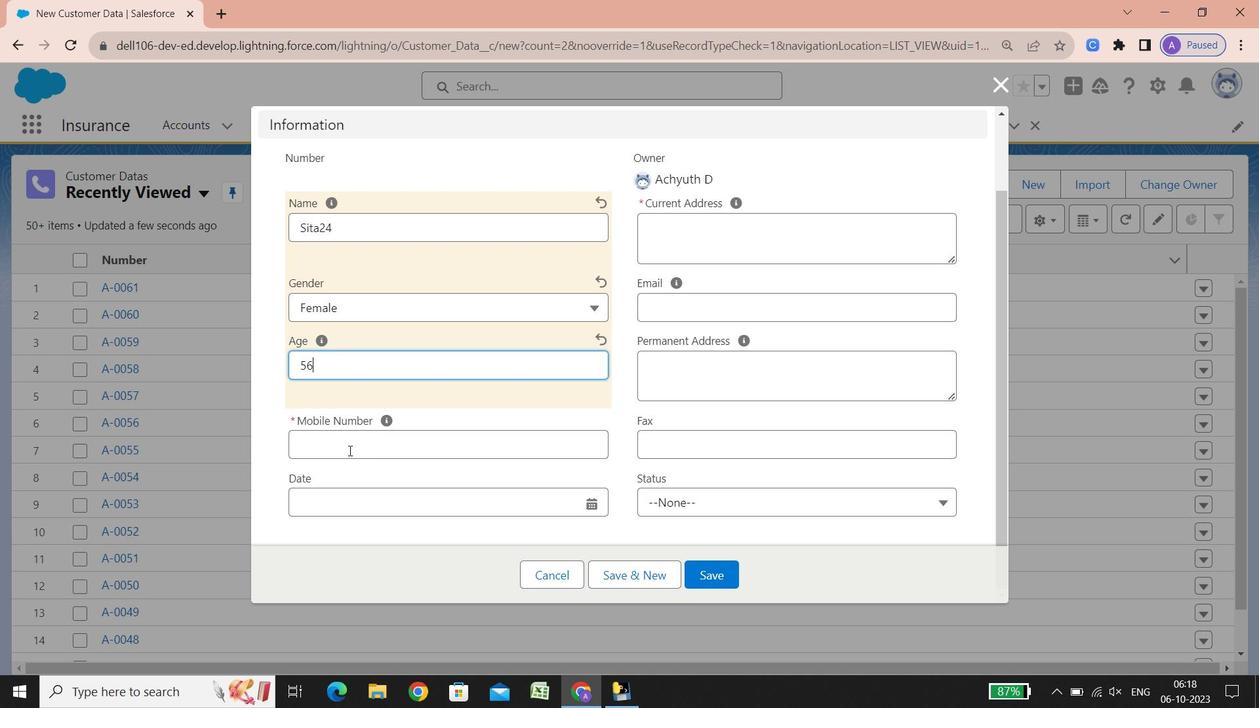 
Action: Mouse scrolled (363, 449) with delta (0, 0)
Screenshot: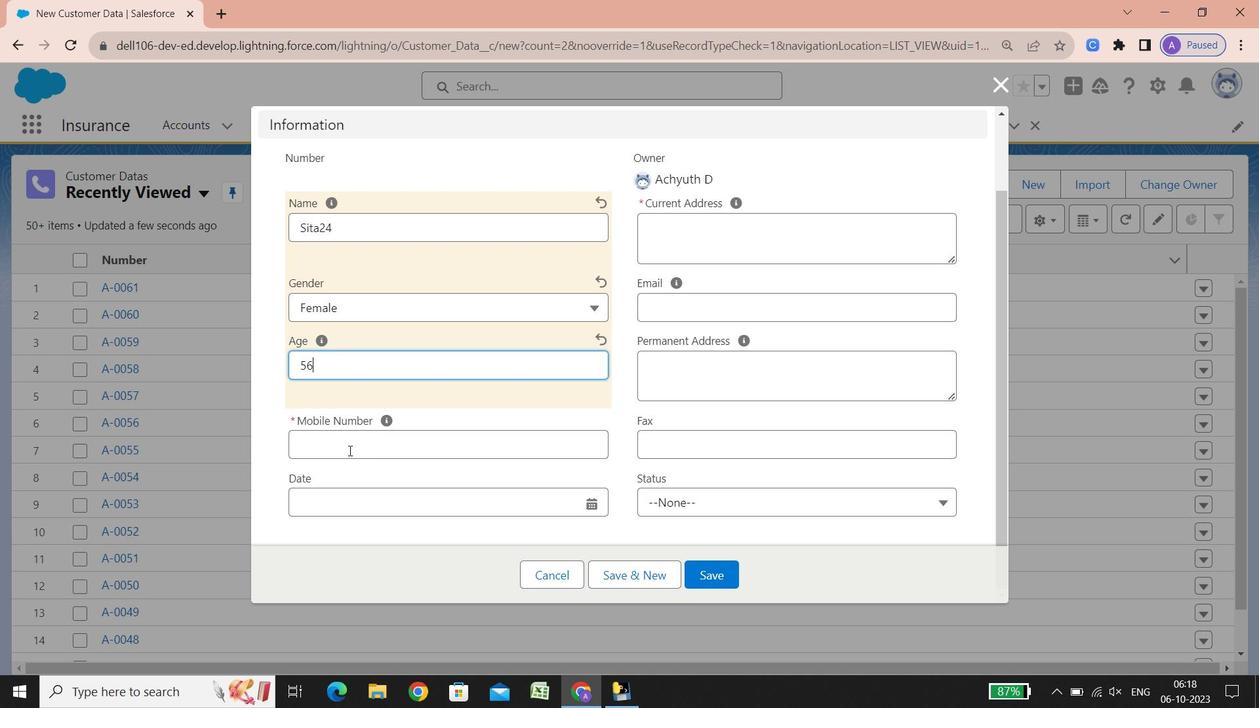 
Action: Mouse scrolled (363, 449) with delta (0, 0)
Screenshot: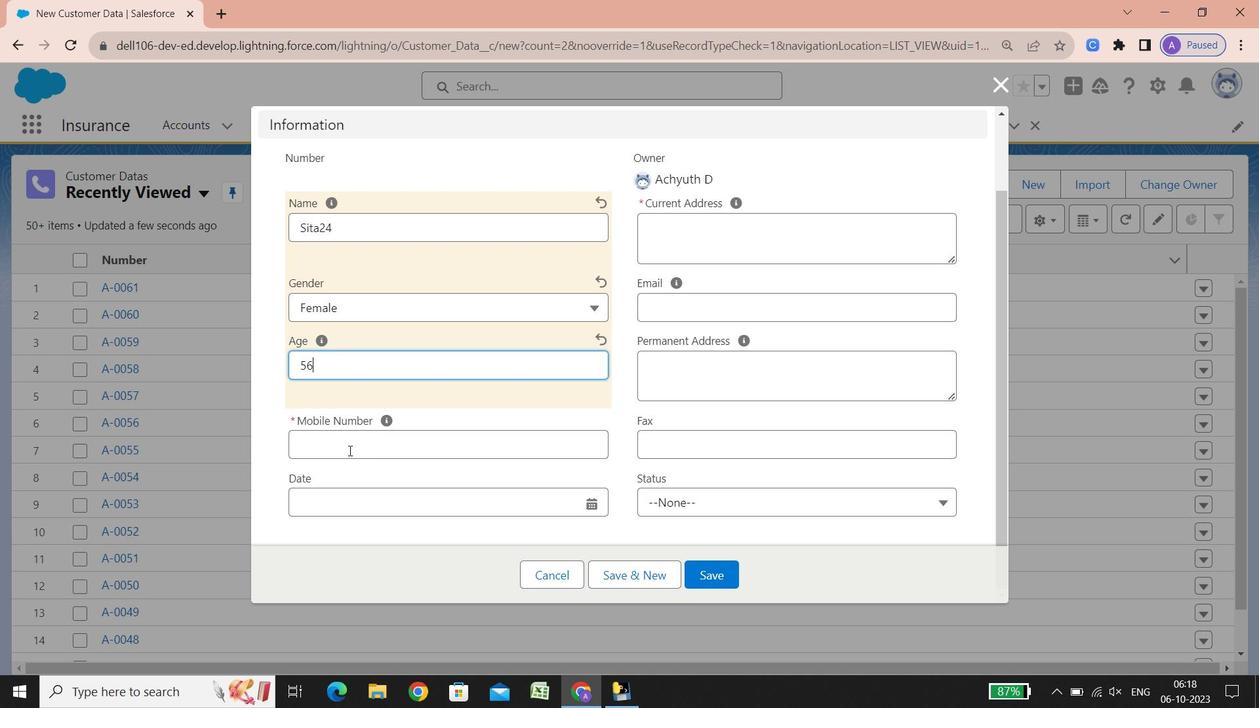 
Action: Mouse scrolled (363, 449) with delta (0, 0)
Screenshot: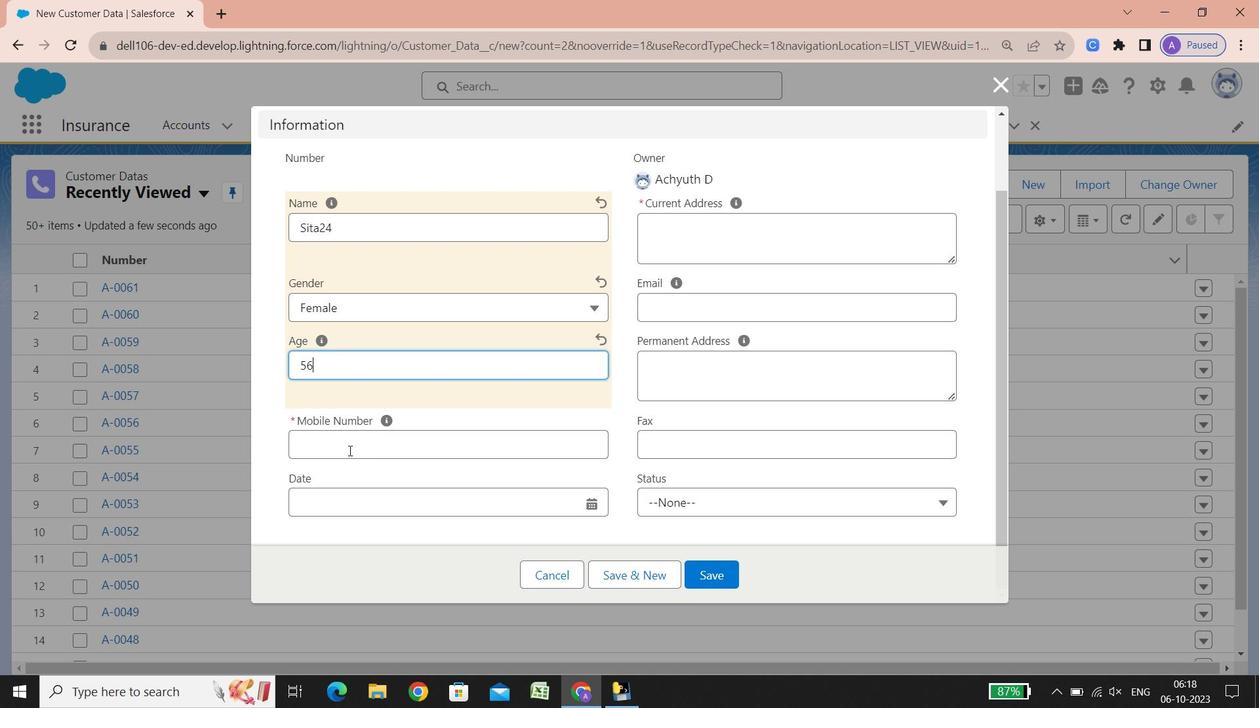 
Action: Mouse scrolled (363, 449) with delta (0, 0)
Screenshot: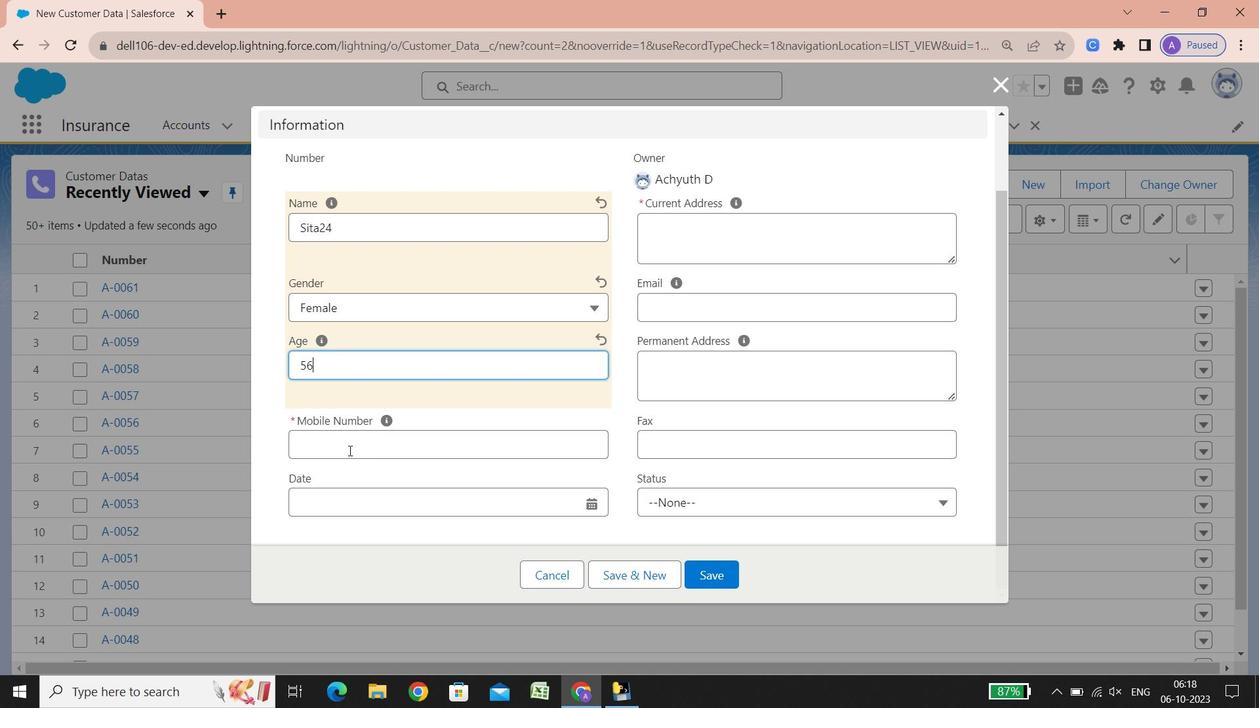 
Action: Mouse scrolled (363, 449) with delta (0, 0)
Screenshot: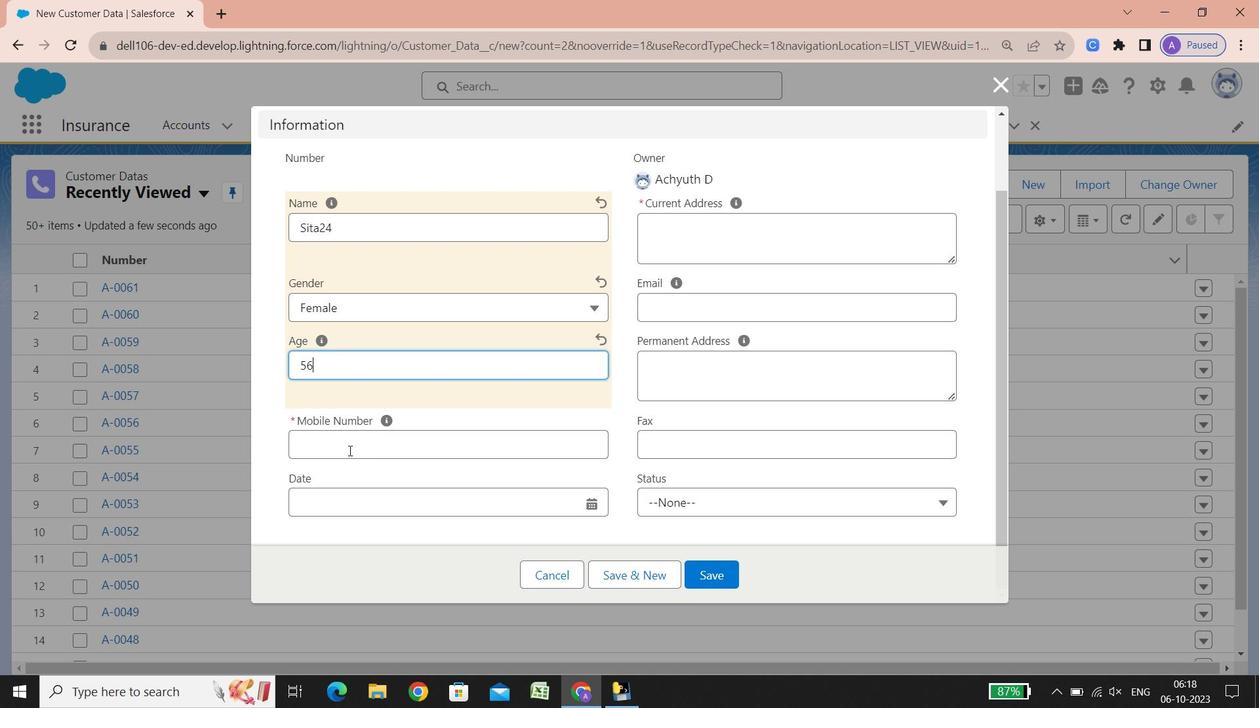 
Action: Mouse scrolled (363, 449) with delta (0, 0)
Screenshot: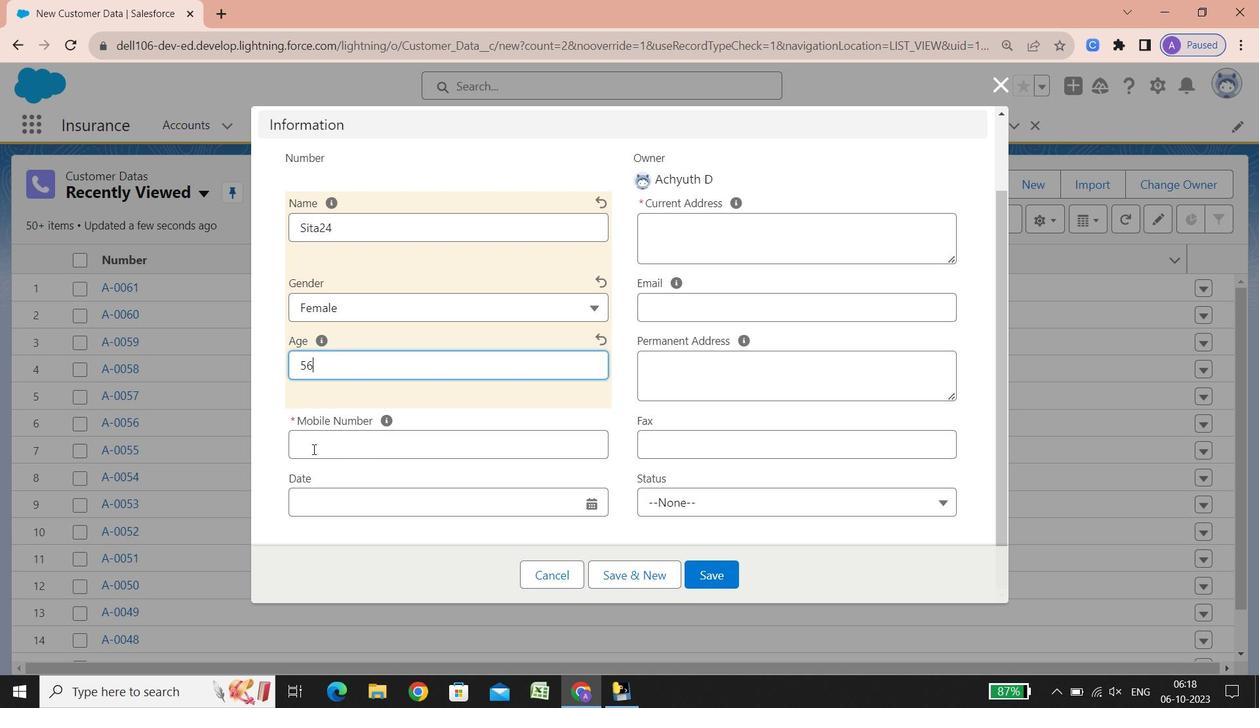 
Action: Mouse scrolled (363, 449) with delta (0, 0)
Screenshot: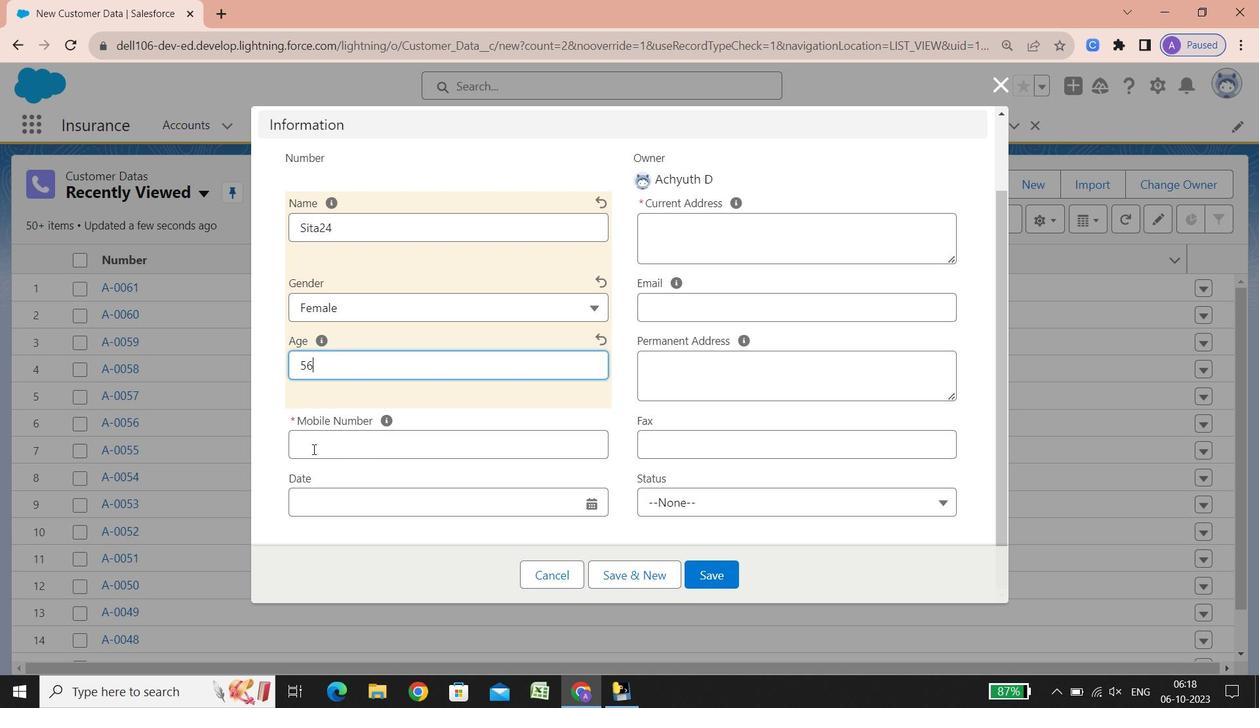 
Action: Mouse scrolled (363, 449) with delta (0, 0)
Screenshot: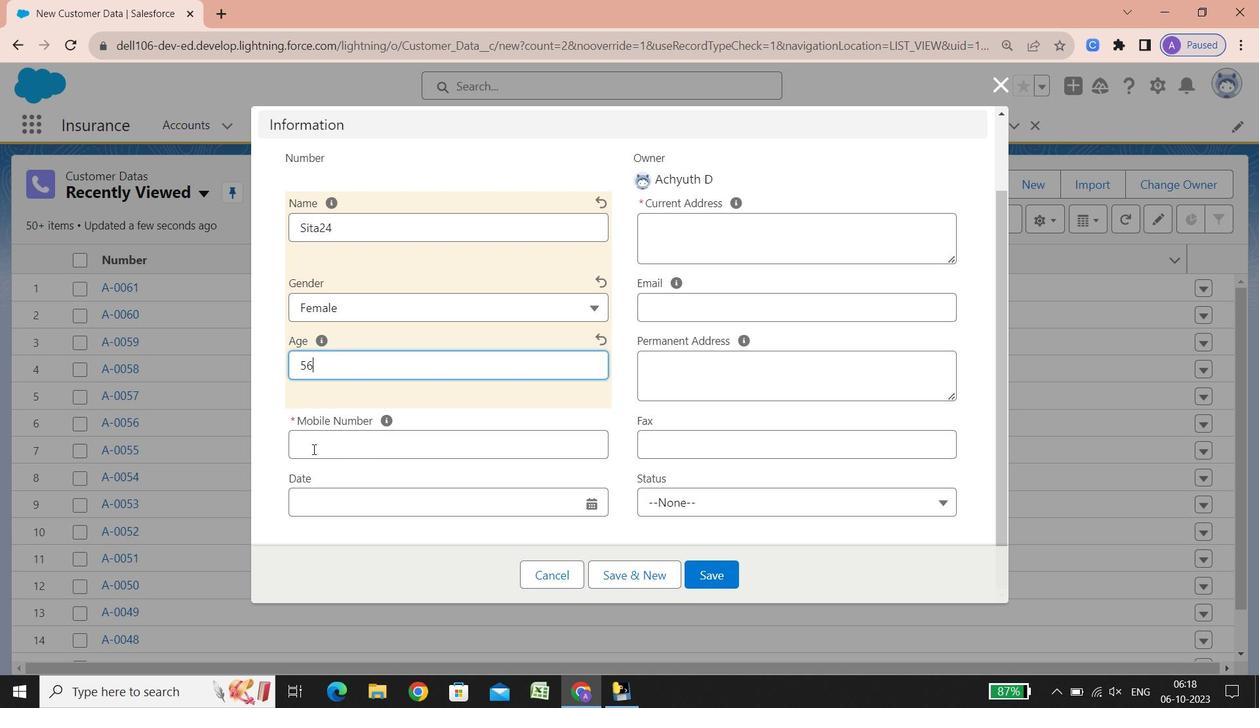 
Action: Mouse scrolled (363, 449) with delta (0, 0)
Screenshot: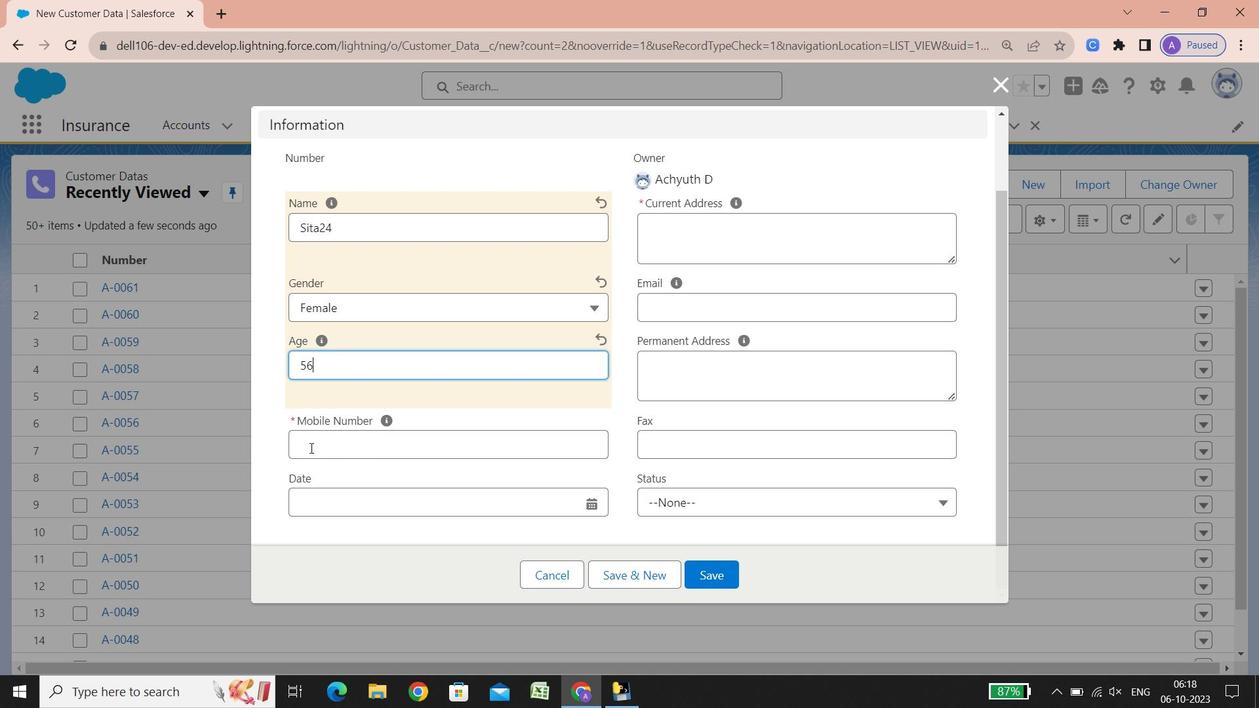 
Action: Mouse scrolled (363, 449) with delta (0, 0)
Screenshot: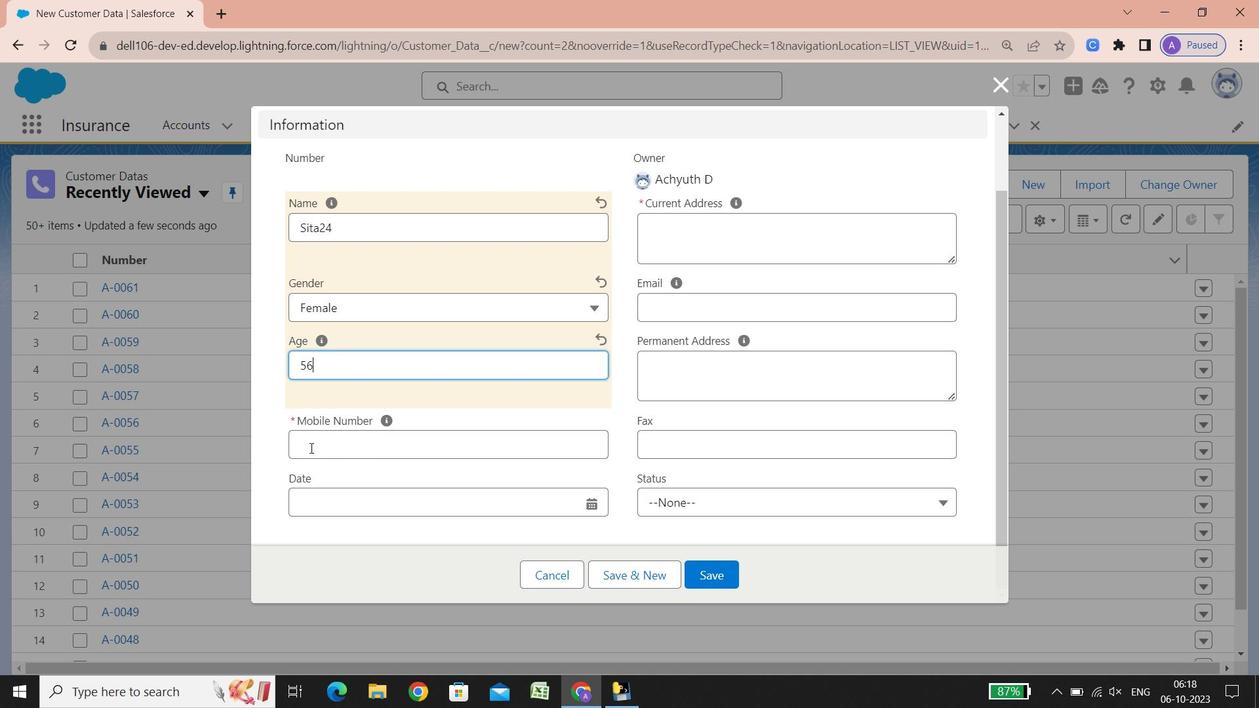 
Action: Mouse scrolled (363, 449) with delta (0, 0)
Screenshot: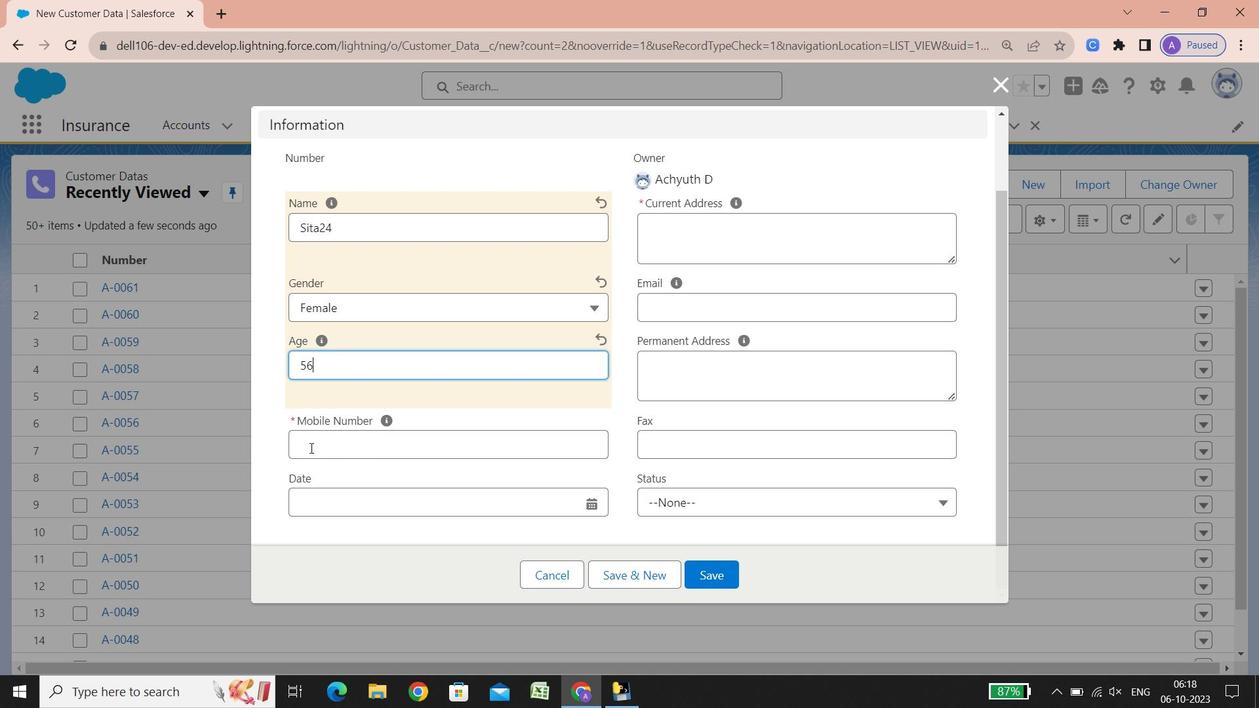 
Action: Mouse scrolled (363, 449) with delta (0, 0)
Screenshot: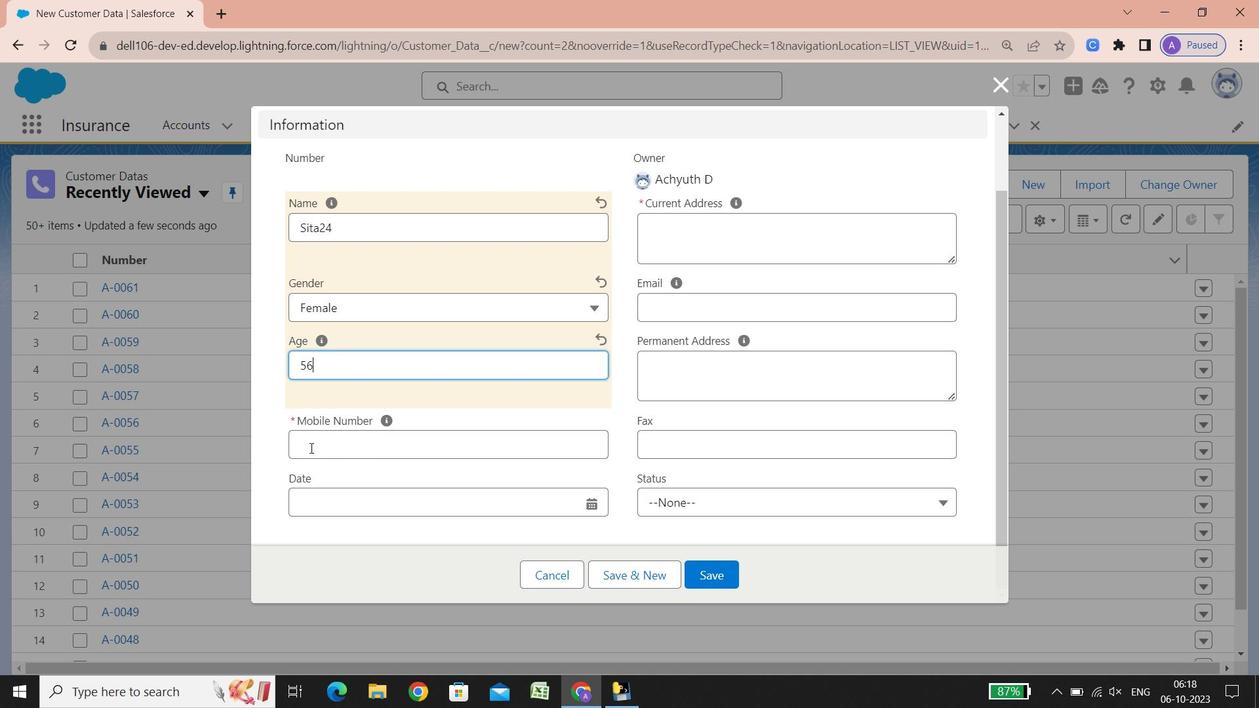 
Action: Mouse scrolled (363, 449) with delta (0, 0)
Screenshot: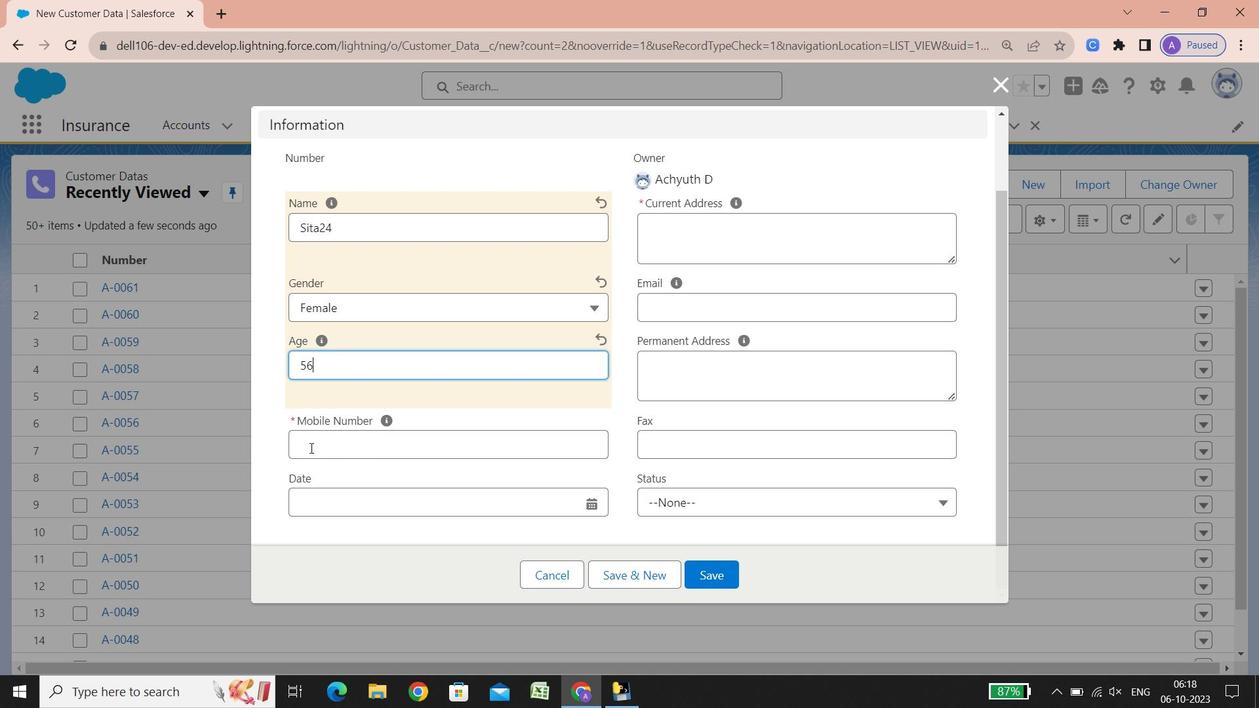 
Action: Mouse scrolled (363, 449) with delta (0, 0)
Screenshot: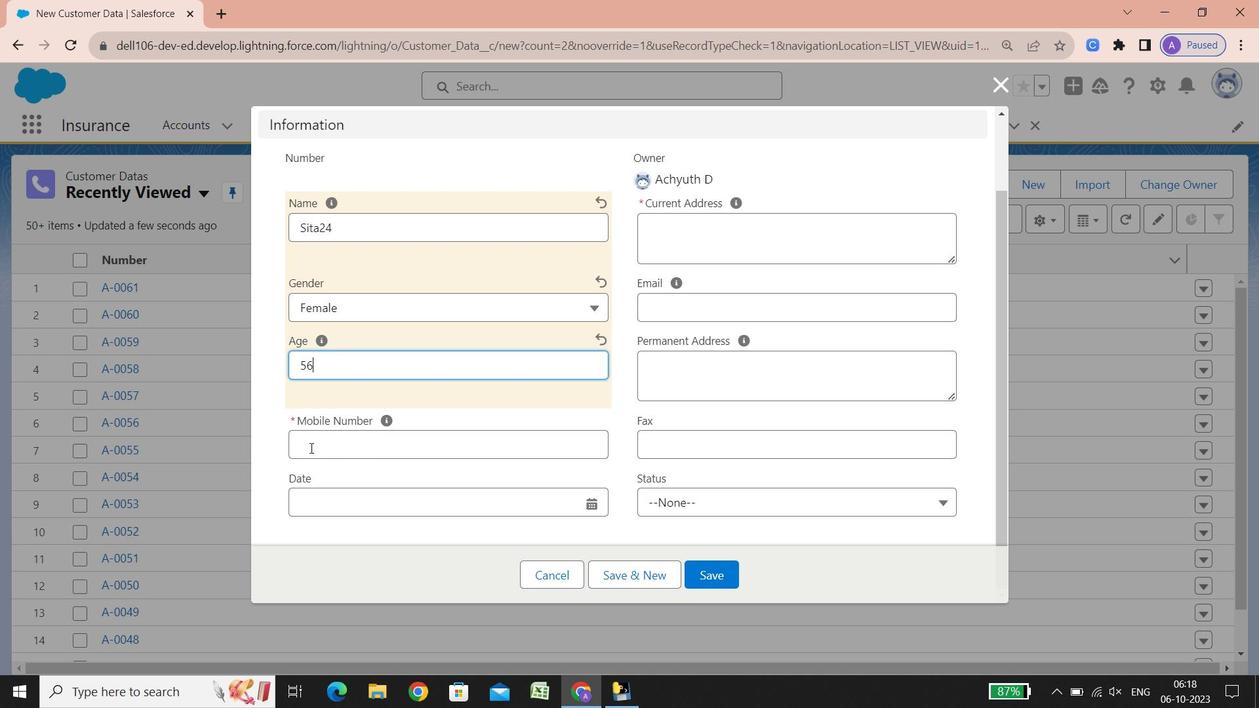 
Action: Mouse scrolled (363, 449) with delta (0, 0)
Screenshot: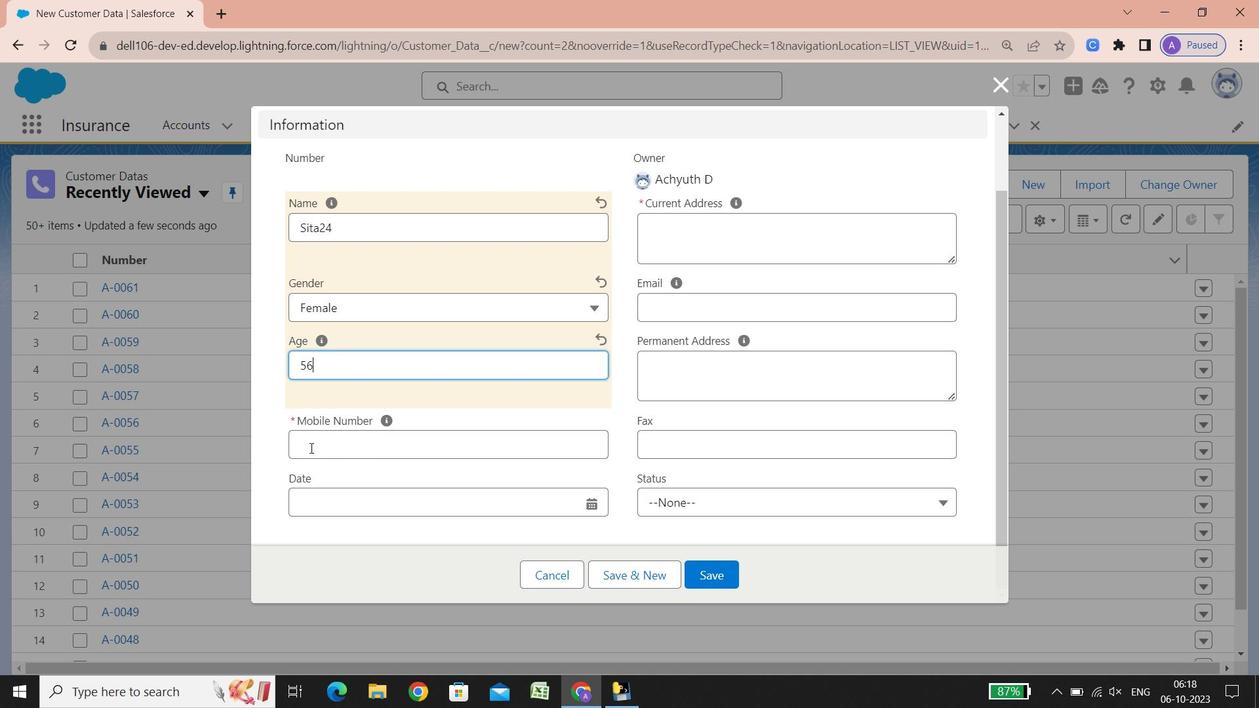 
Action: Mouse scrolled (363, 449) with delta (0, 0)
Screenshot: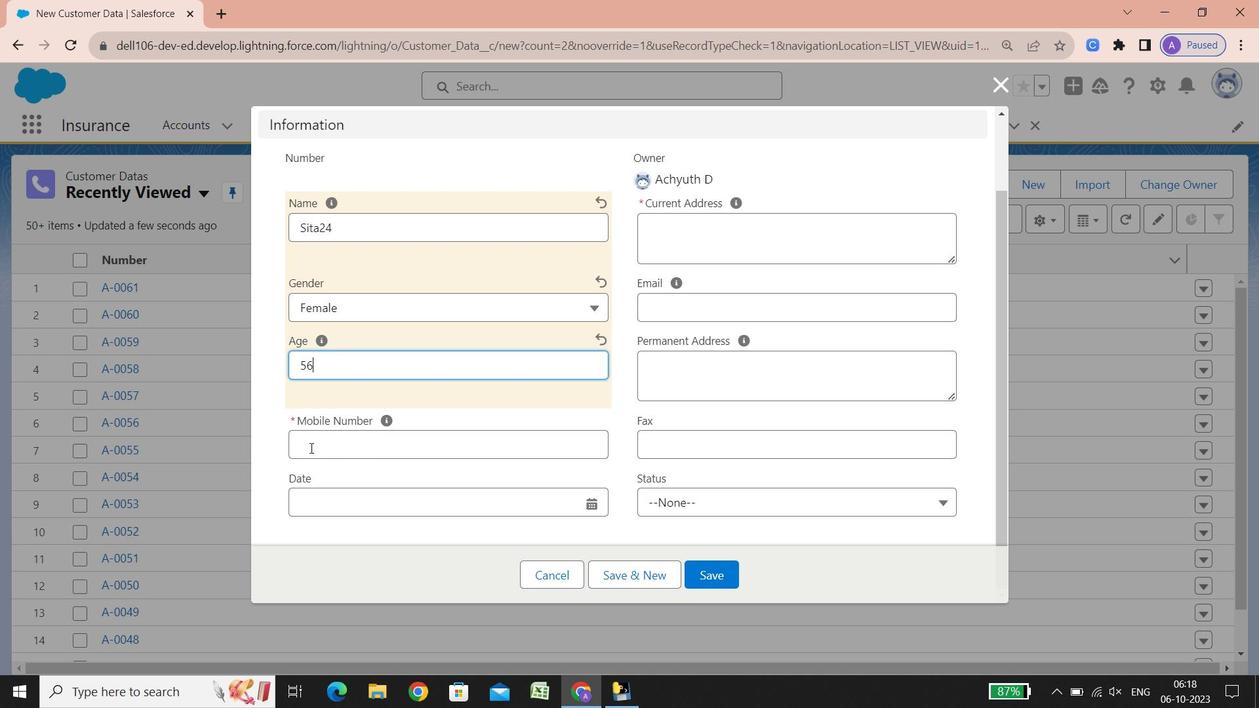 
Action: Mouse scrolled (363, 449) with delta (0, 0)
Screenshot: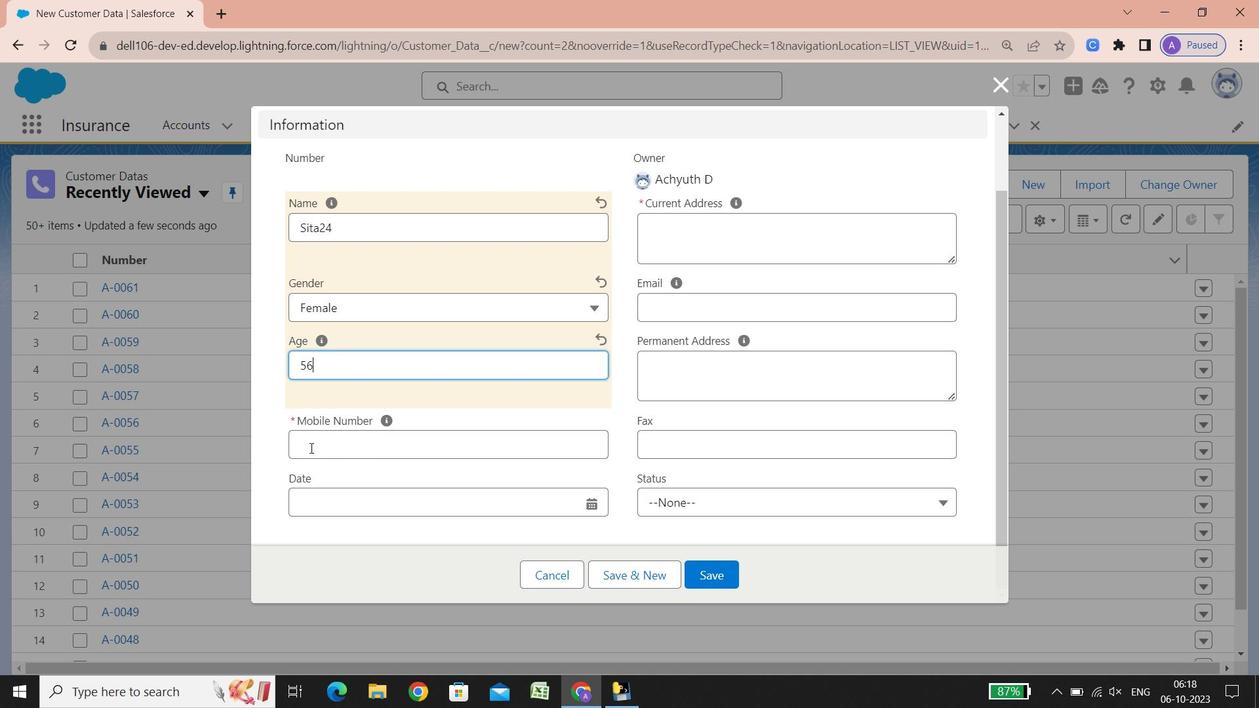 
Action: Mouse scrolled (363, 449) with delta (0, 0)
Screenshot: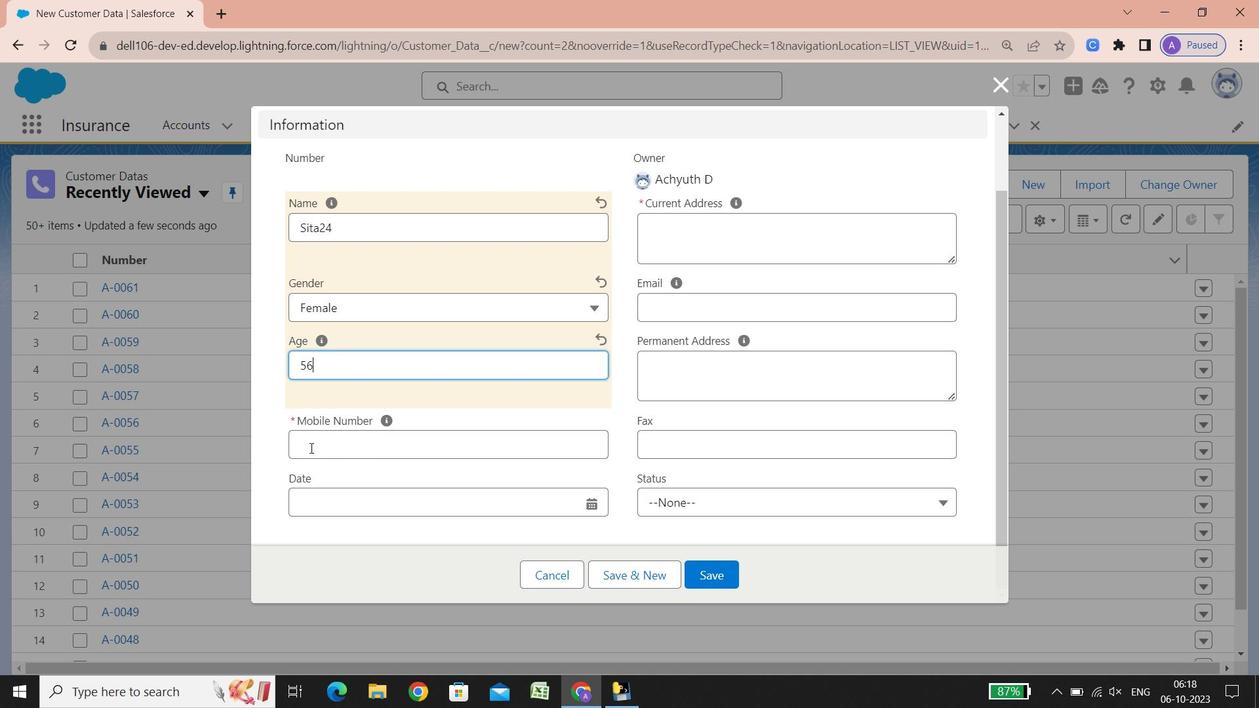 
Action: Mouse scrolled (363, 449) with delta (0, 0)
Screenshot: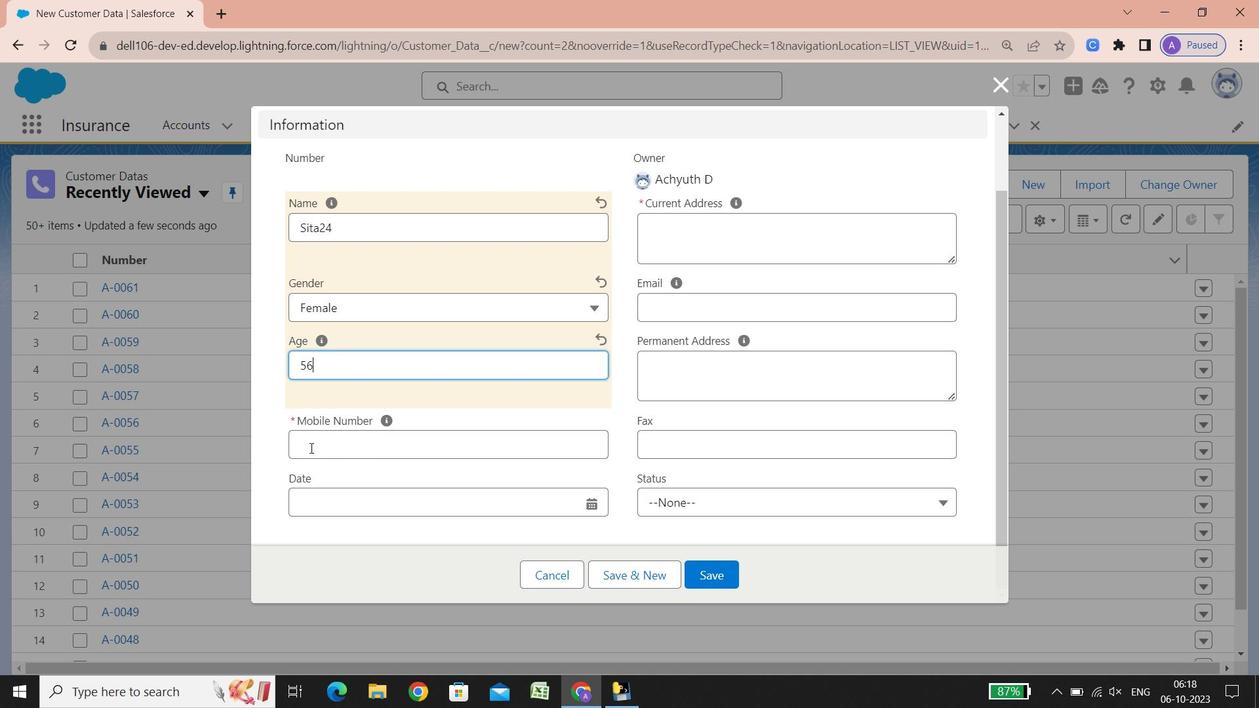 
Action: Mouse scrolled (363, 449) with delta (0, 0)
Screenshot: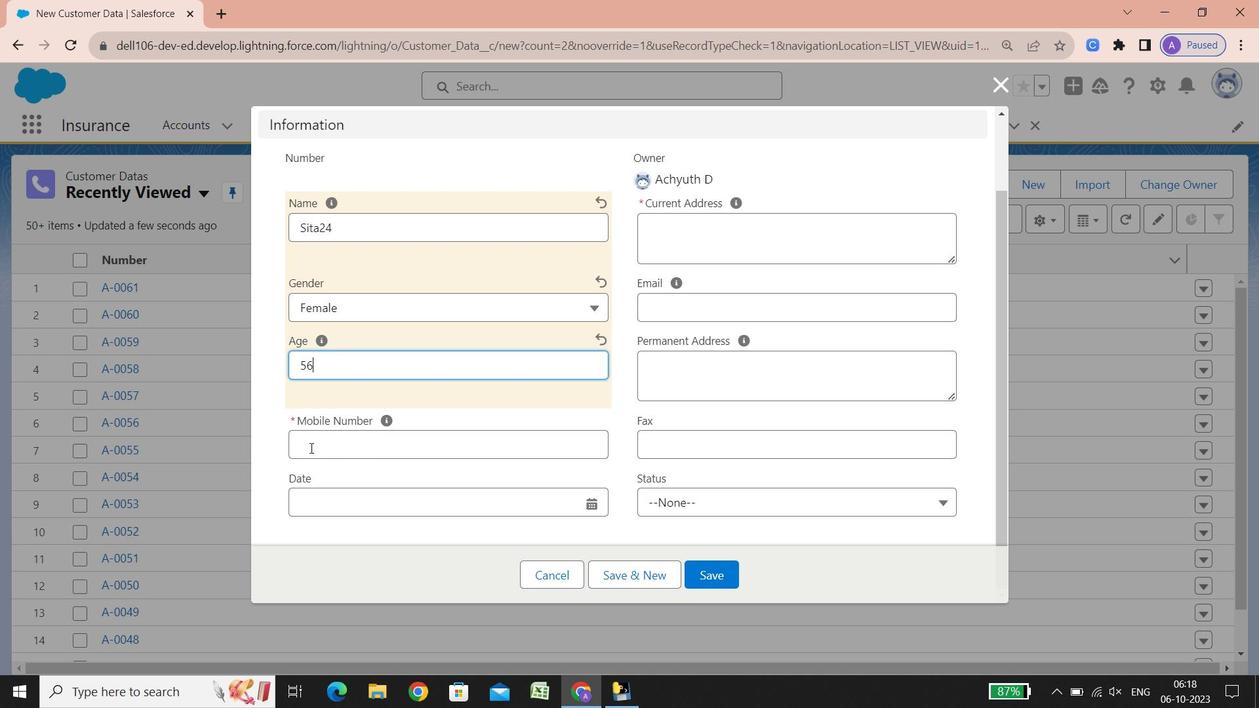 
Action: Mouse scrolled (363, 449) with delta (0, 0)
Screenshot: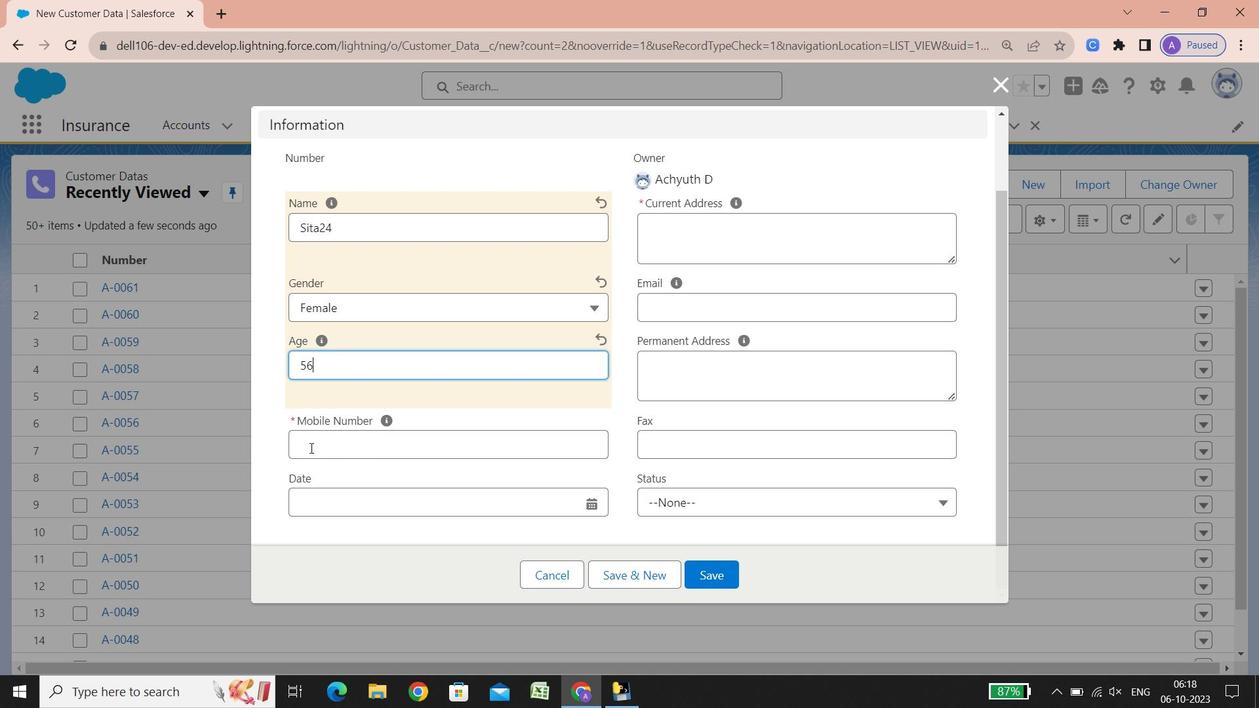 
Action: Mouse scrolled (363, 449) with delta (0, 0)
Screenshot: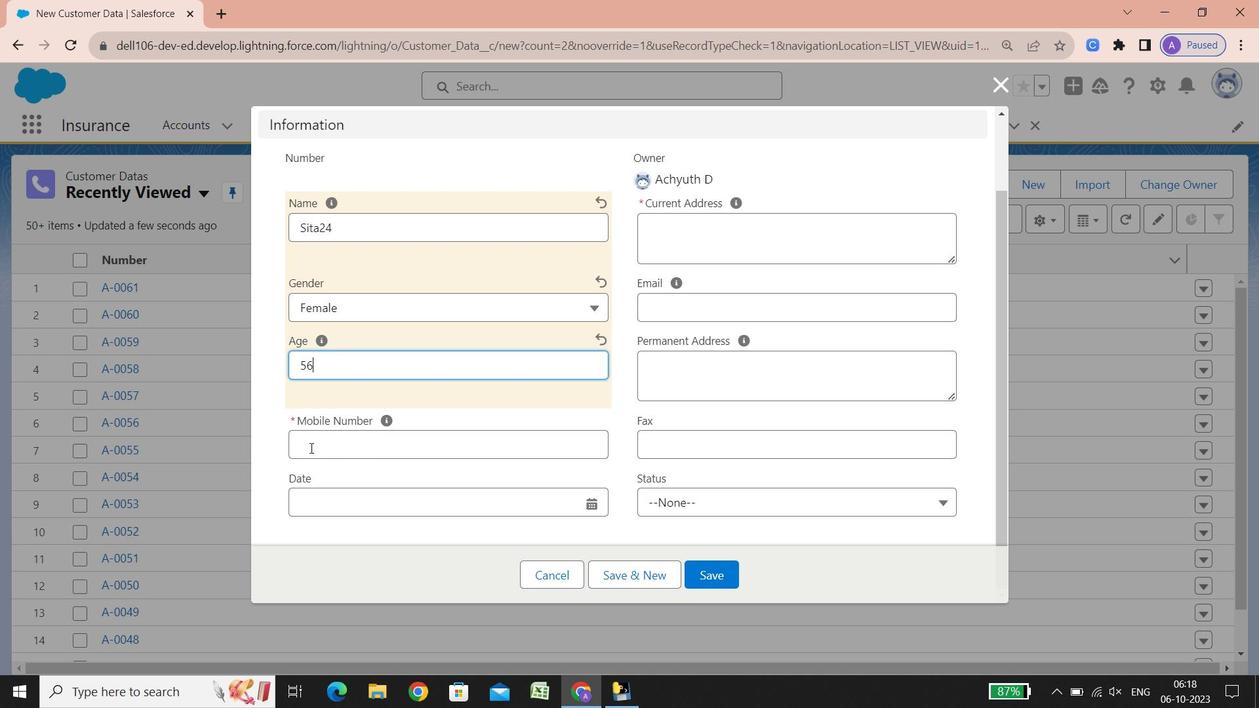 
Action: Mouse moved to (310, 448)
Screenshot: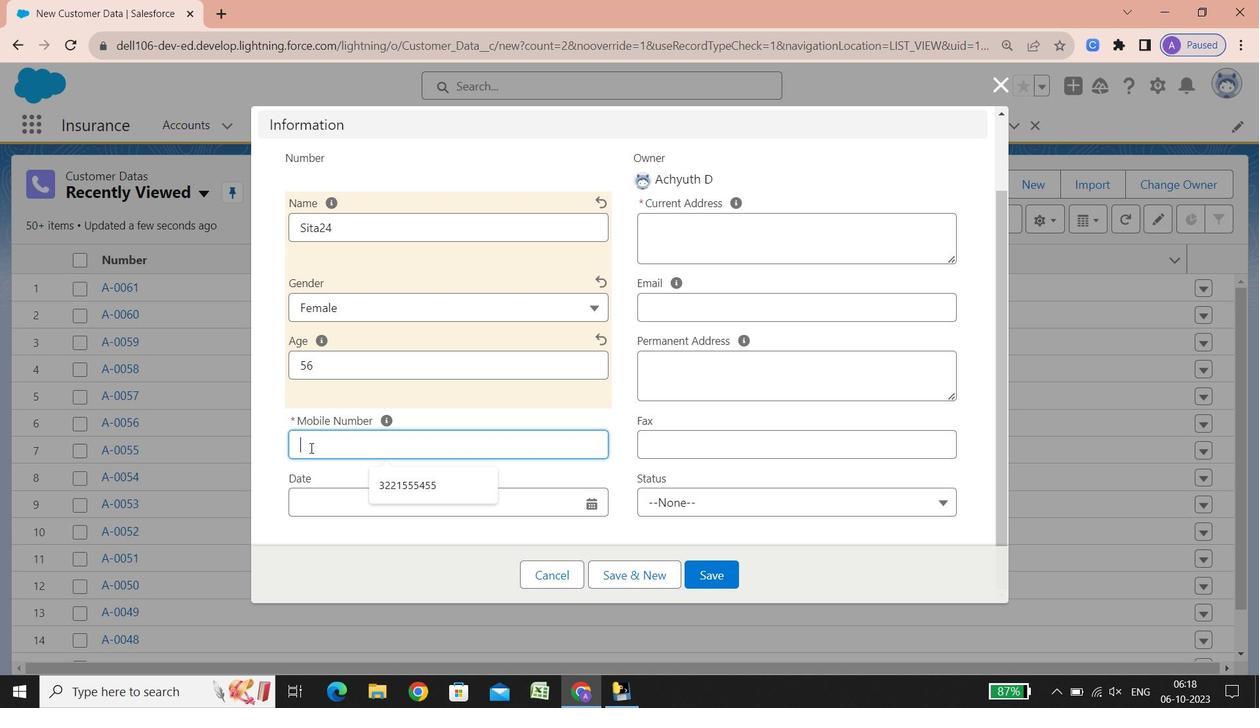 
Action: Mouse pressed left at (310, 448)
Screenshot: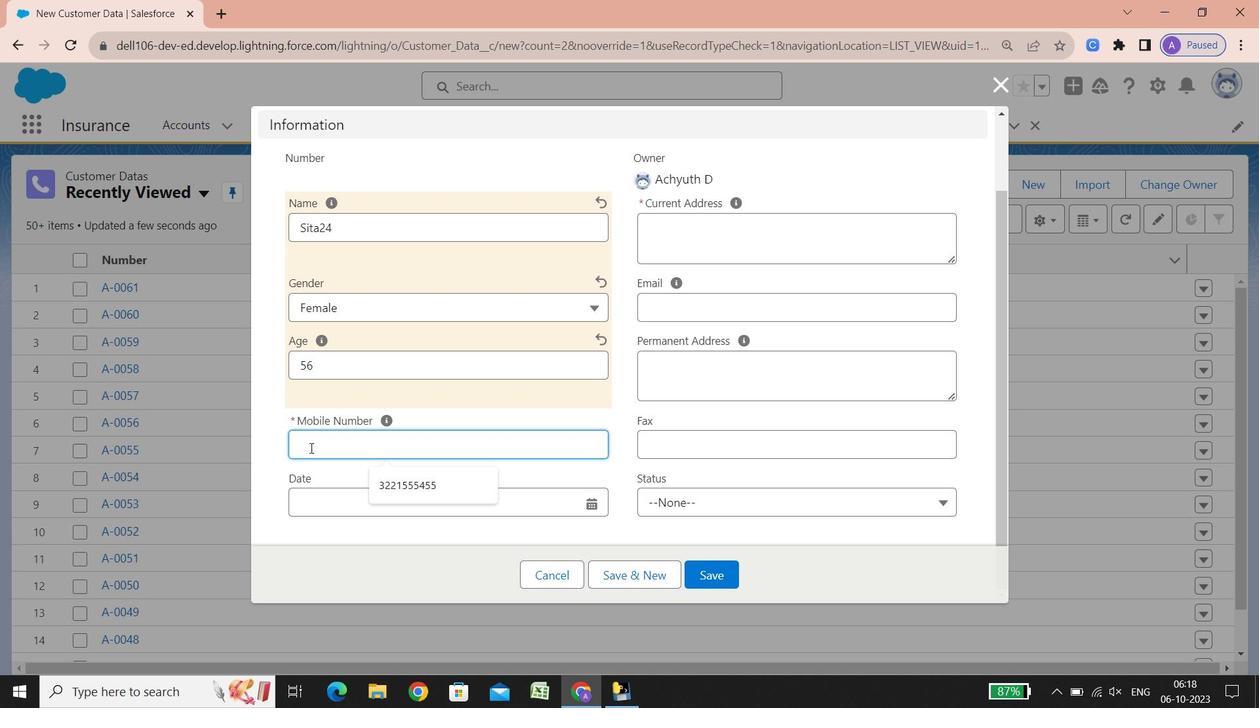 
Action: Key pressed 9652552655
Screenshot: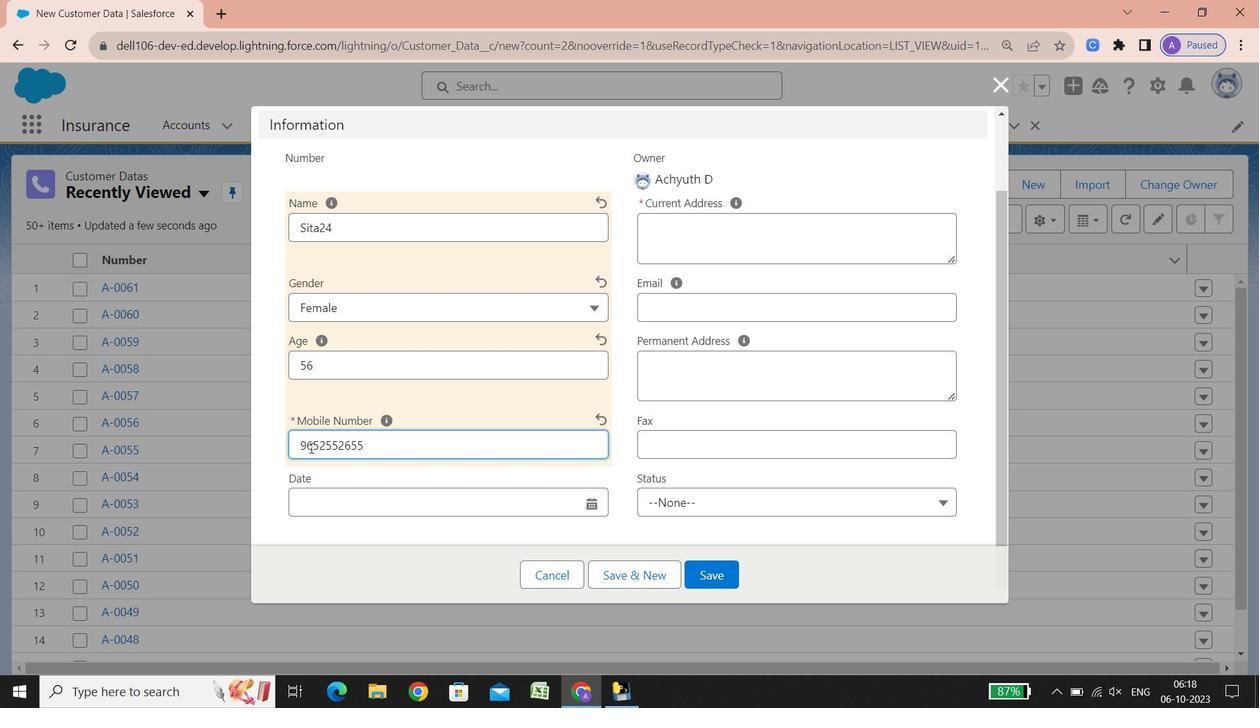 
Action: Mouse moved to (594, 505)
Screenshot: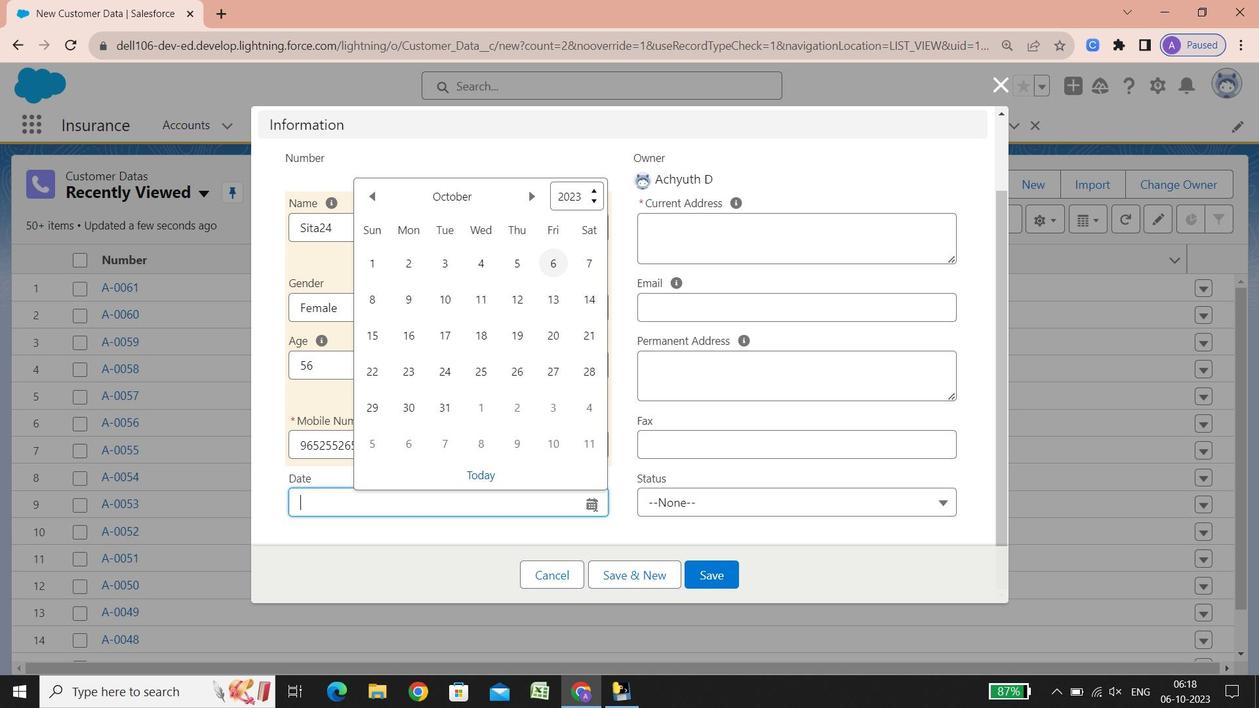 
Action: Mouse pressed left at (594, 505)
Screenshot: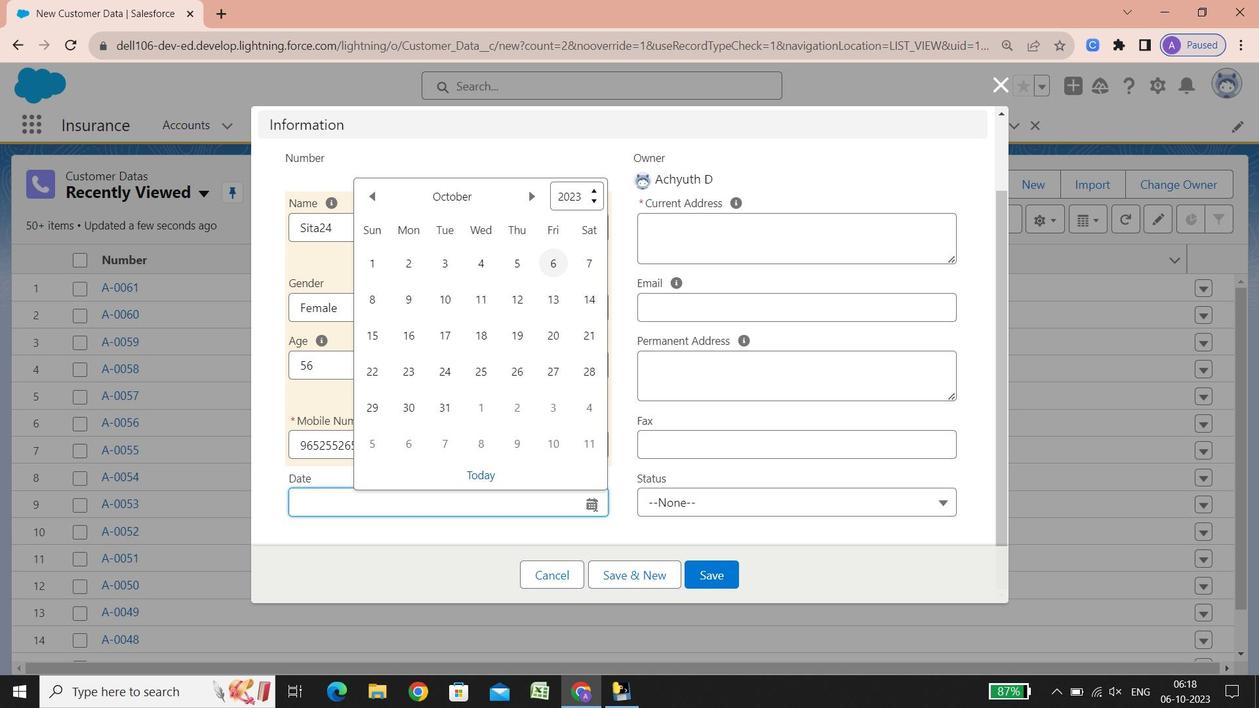 
Action: Mouse moved to (492, 479)
Screenshot: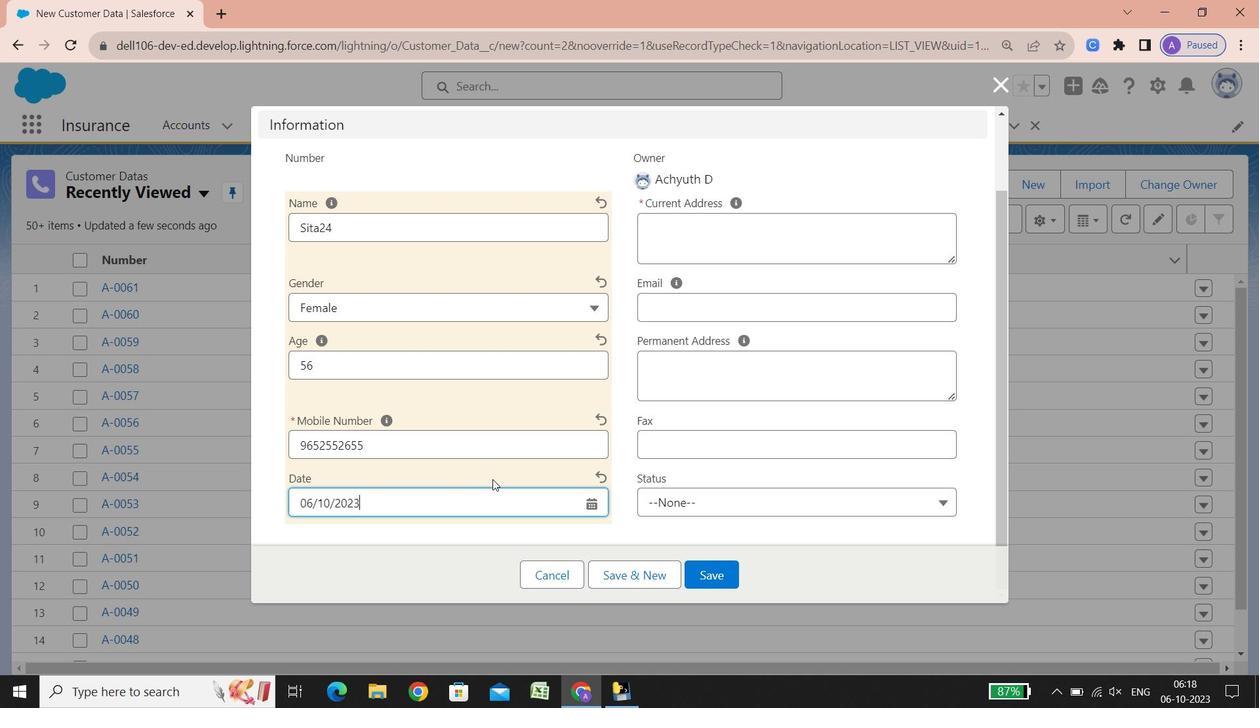 
Action: Mouse pressed left at (492, 479)
Screenshot: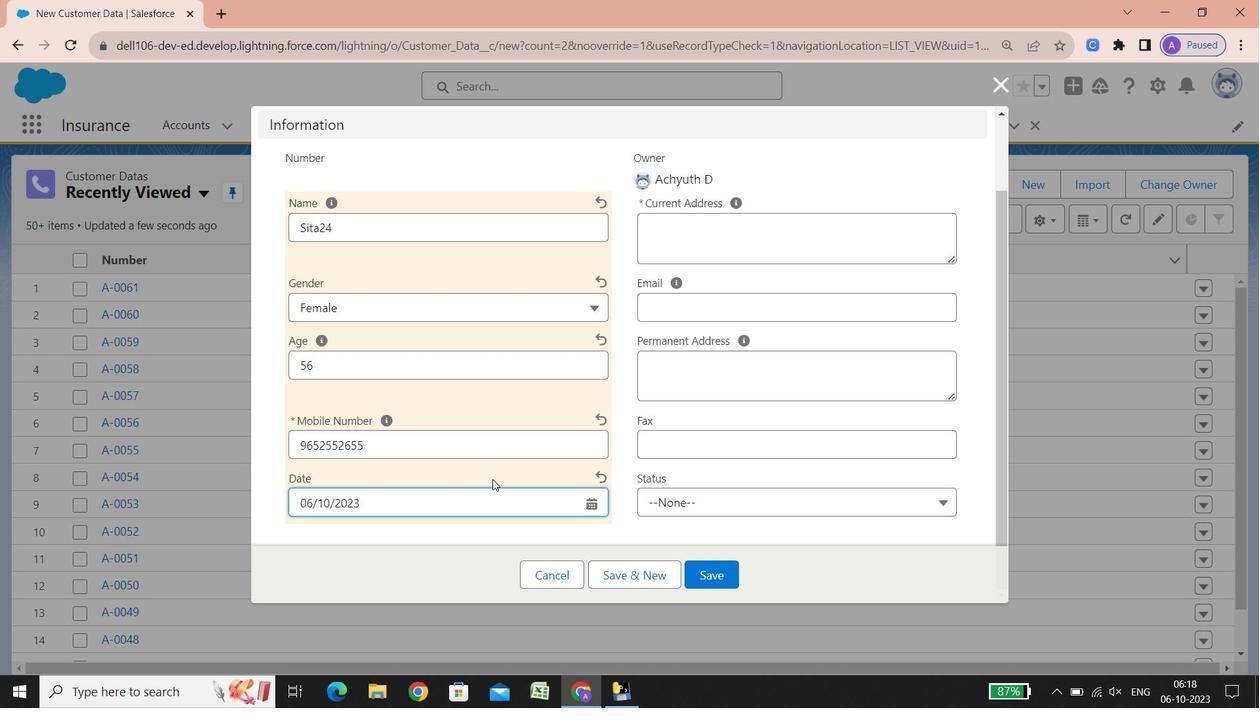 
Action: Mouse moved to (651, 228)
Screenshot: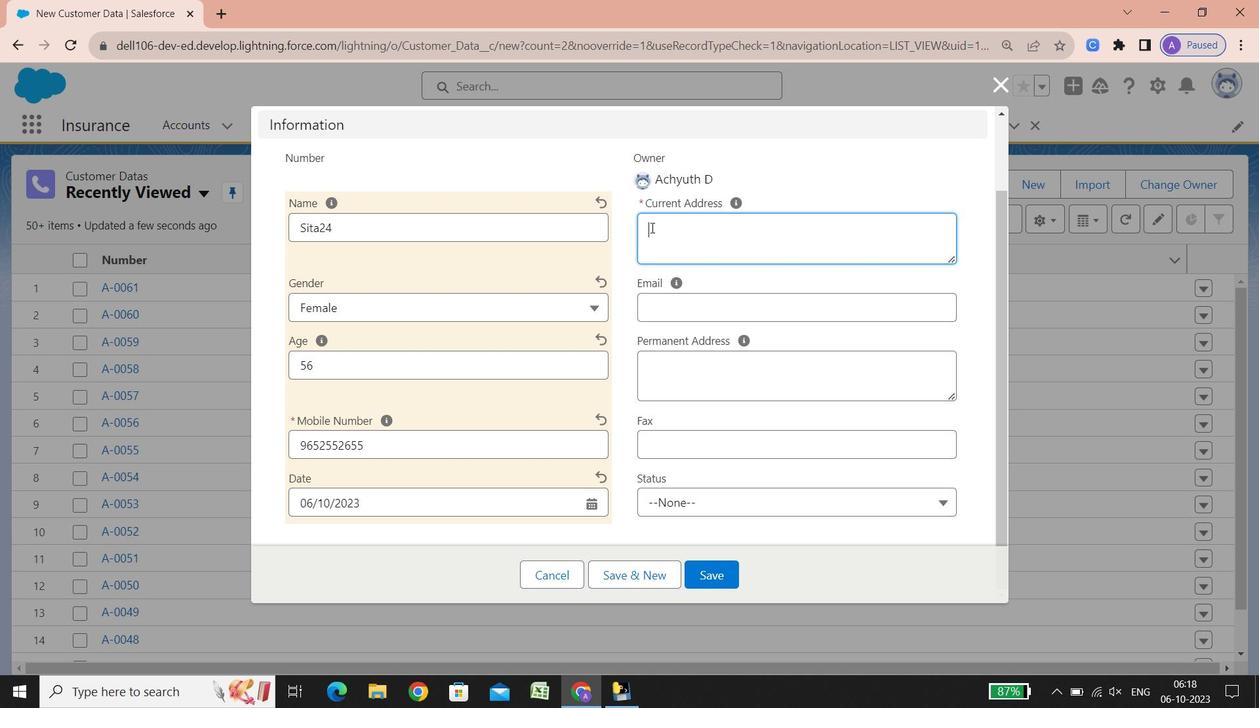 
Action: Mouse pressed left at (651, 228)
Screenshot: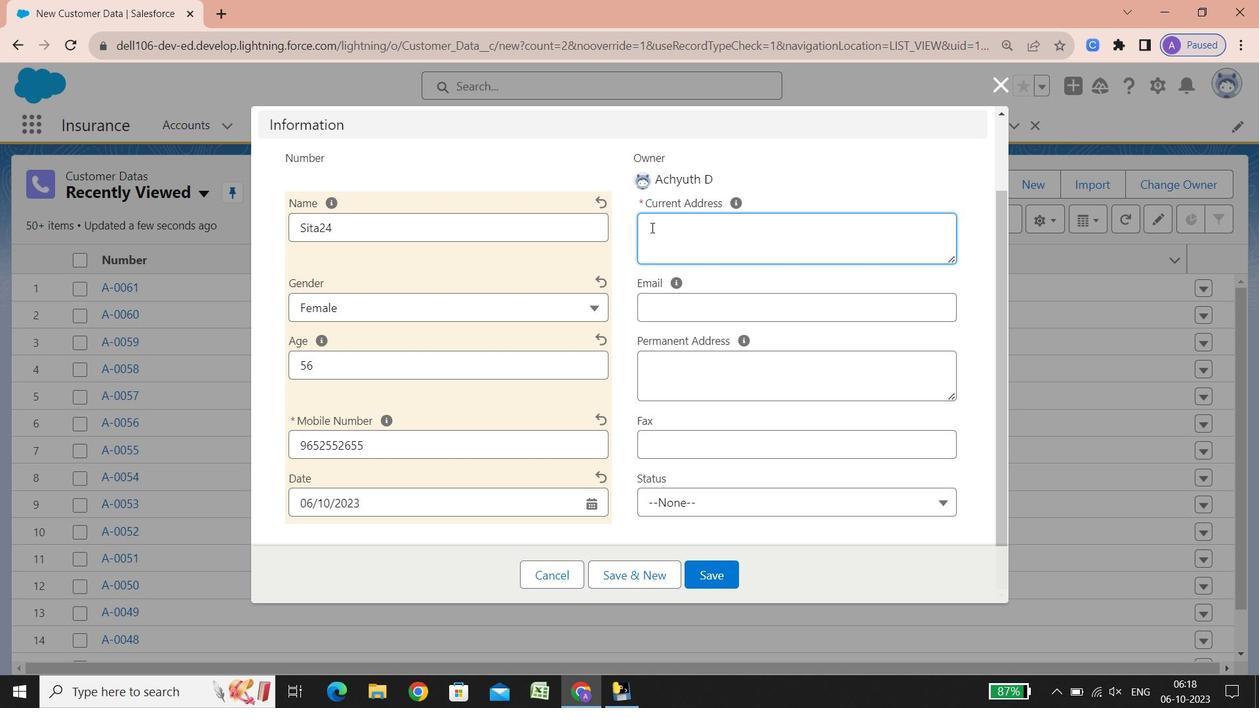 
Action: Key pressed <Key.shift><Key.shift><Key.shift><Key.shift><Key.shift><Key.shift><Key.shift><Key.shift><Key.shift>Street<Key.space><Key.shift_r>:<Key.space>117<Key.space>,<Key.space><Key.shift><Key.shift>Acharya<Key.space><Key.shift><Key.shift><Key.shift><Key.shift><Key.shift>Shopping<Key.space><Key.shift><Key.shift><Key.shift><Key.shift><Key.shift><Key.shift><Key.shift><Key.shift><Key.shift><Key.shift><Key.shift><Key.shift><Key.shift><Key.shift>Centre,<Key.space><Key.shift><Key.shift><Key.shift><Key.shift><Key.shift><Key.shift><Key.shift><Key.shift><Key.shift><Key.shift>Dr<Key.space><Key.shift><Key.shift><Key.shift><Key.shift><Key.shift><Key.shift>C<Key.space><Key.shift><Key.shift><Key.shift><Key.shift><Key.shift><Key.shift><Key.shift>G<Key.space><Key.shift><Key.shift><Key.shift><Key.shift><Key.shift><Key.shift><Key.shift><Key.shift><Key.shift><Key.shift><Key.shift><Key.shift><Key.shift><Key.shift><Key.shift><Key.shift><Key.shift><Key.shift><Key.shift><Key.shift><Key.shift><Key.shift><Key.shift><Key.shift><Key.shift><Key.shift><Key.shift><Key.shift><Key.shift><Key.shift><Key.shift><Key.shift><Key.shift><Key.shift><Key.shift><Key.shift><Key.shift><Key.shift><Key.shift><Key.shift><Key.shift><Key.shift><Key.shift><Key.shift><Key.shift><Key.shift><Key.shift><Key.shift><Key.shift><Key.shift><Key.shift><Key.shift><Key.shift><Key.shift><Key.shift><Key.shift><Key.shift><Key.shift><Key.shift><Key.shift><Key.shift>Road,<Key.space><Key.shift>Nr<Key.space><Key.shift><Key.shift><Key.shift><Key.shift><Key.shift><Key.shift><Key.shift><Key.shift><Key.shift>Basant<Key.space><Key.shift>Cinema,<Key.shift><Key.shift><Key.shift><Key.shift><Key.shift><Key.shift><Key.shift><Key.shift><Key.shift>Chembur<Key.space><Key.shift><Key.shift><Key.shift><Key.shift>Colony,<Key.space><Key.shift><Key.shift><Key.shift><Key.shift><Key.shift><Key.shift><Key.shift><Key.shift><Key.shift>Chembur<Key.enter><Key.shift>City<Key.space><Key.shift_r>:
Screenshot: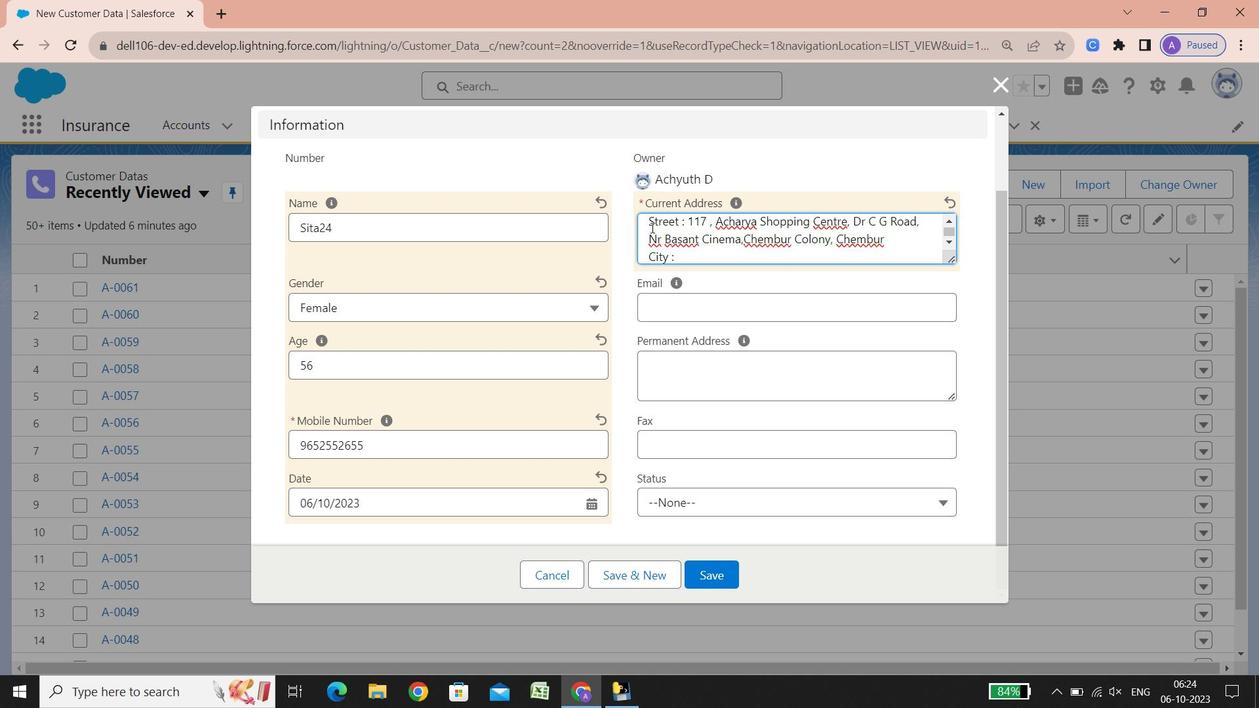 
Action: Mouse moved to (516, 270)
Screenshot: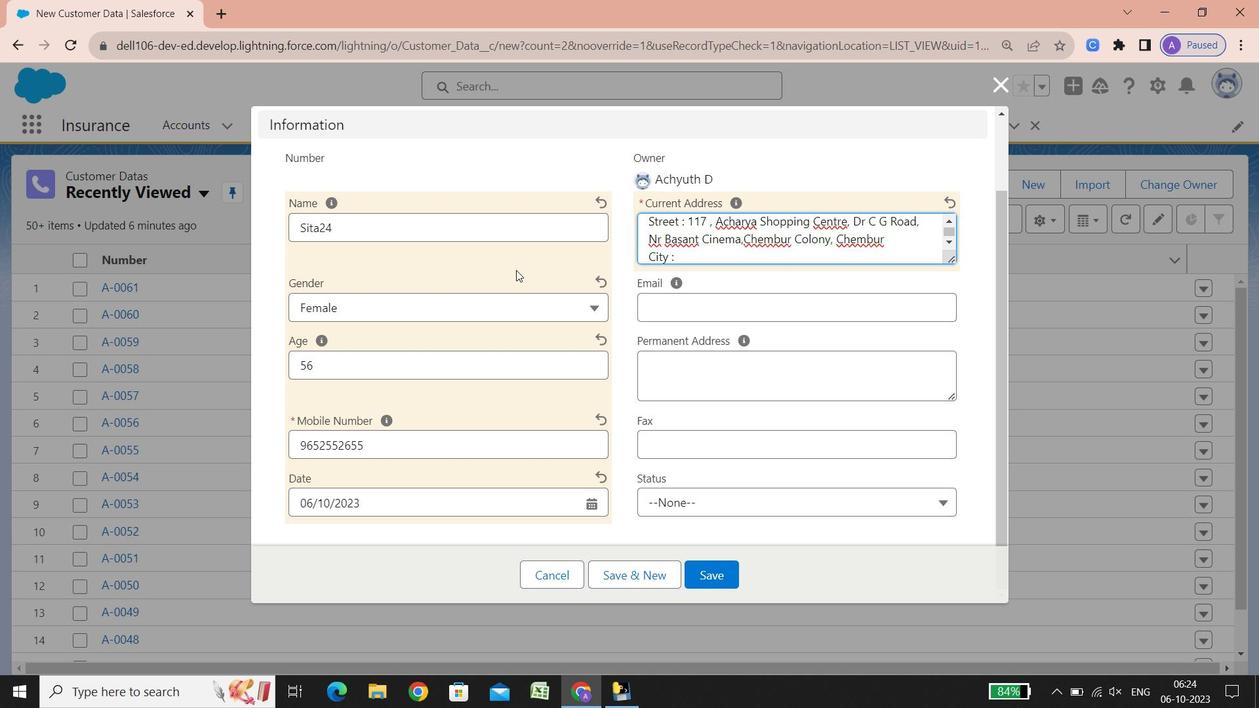 
Action: Key pressed <Key.space><Key.shift>Mumbai<Key.enter><Key.shift><Key.shift><Key.shift><Key.shift><Key.shift><Key.shift><Key.shift><Key.shift><Key.shift><Key.shift><Key.shift><Key.shift><Key.shift><Key.shift><Key.shift><Key.shift><Key.shift><Key.shift><Key.shift><Key.shift><Key.shift><Key.shift><Key.shift><Key.shift><Key.shift><Key.shift><Key.shift><Key.shift><Key.shift><Key.shift><Key.shift><Key.shift><Key.shift><Key.shift><Key.shift><Key.shift><Key.shift><Key.shift><Key.shift><Key.shift><Key.shift><Key.shift><Key.shift><Key.shift><Key.shift><Key.shift><Key.shift><Key.shift><Key.shift><Key.shift><Key.shift><Key.shift><Key.shift><Key.shift><Key.shift><Key.shift><Key.shift><Key.shift><Key.shift><Key.shift><Key.shift>State/<Key.shift>Province/area<Key.space><Key.shift_r>:<Key.space><Key.shift>Maharashtra<Key.enter><Key.shift>Phone<Key.space>number<Key.space><Key.shift_r>:<Key.space>02225580230<Key.enter><Key.shift><Key.shift><Key.shift>Zip<Key.space>code<Key.space><Key.shift_r>:<Key.space>400074<Key.enter><Key.shift>Country<Key.space>calling<Key.space>code<Key.space><Key.shift_r>:<Key.space><Key.shift_r>+91<Key.enter><Key.shift><Key.shift><Key.shift><Key.shift><Key.shift><Key.shift><Key.shift><Key.shift>Country<Key.space><Key.shift_r>:<Key.space><Key.shift><Key.shift><Key.shift><Key.shift><Key.shift><Key.shift><Key.shift><Key.shift><Key.shift>India
Screenshot: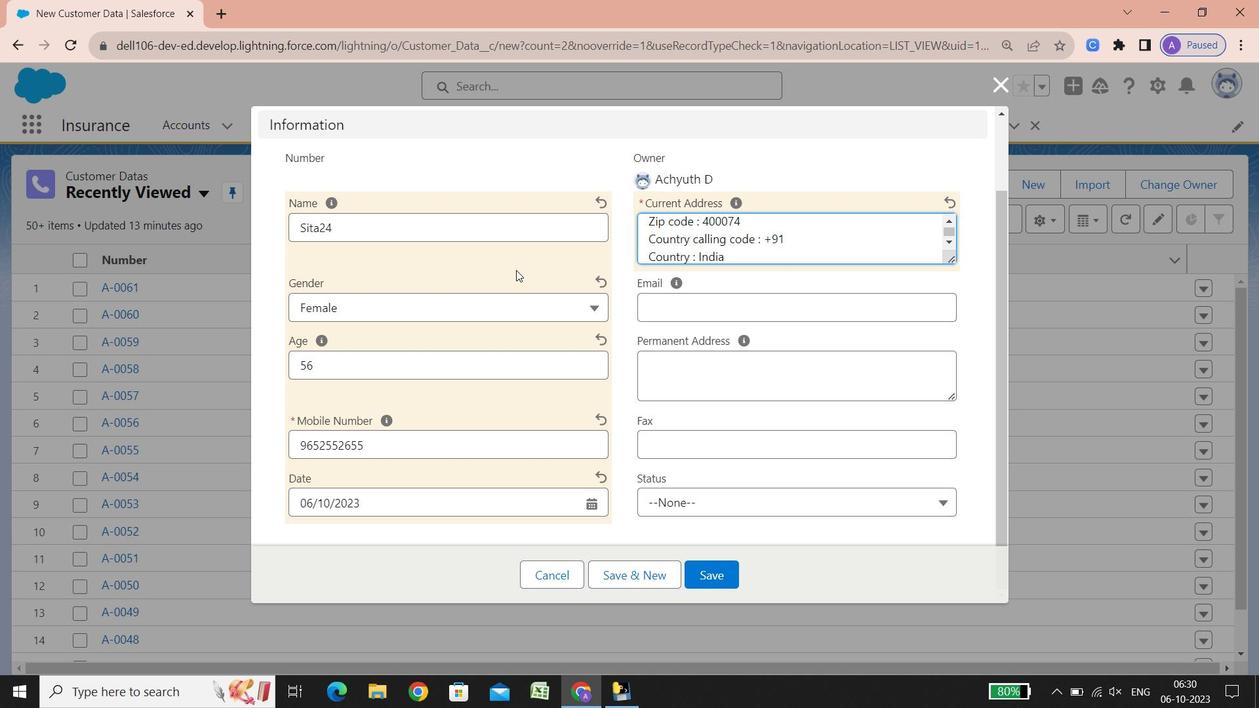 
Action: Mouse moved to (651, 308)
Screenshot: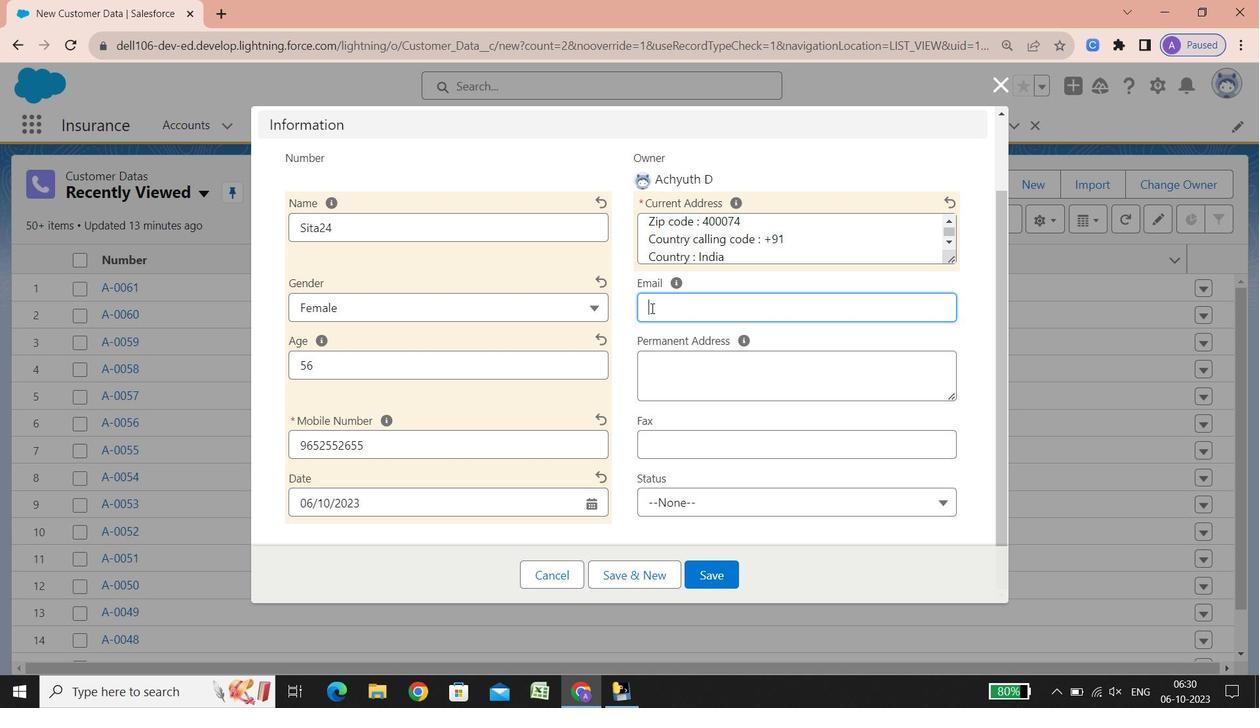 
Action: Mouse pressed left at (651, 308)
Screenshot: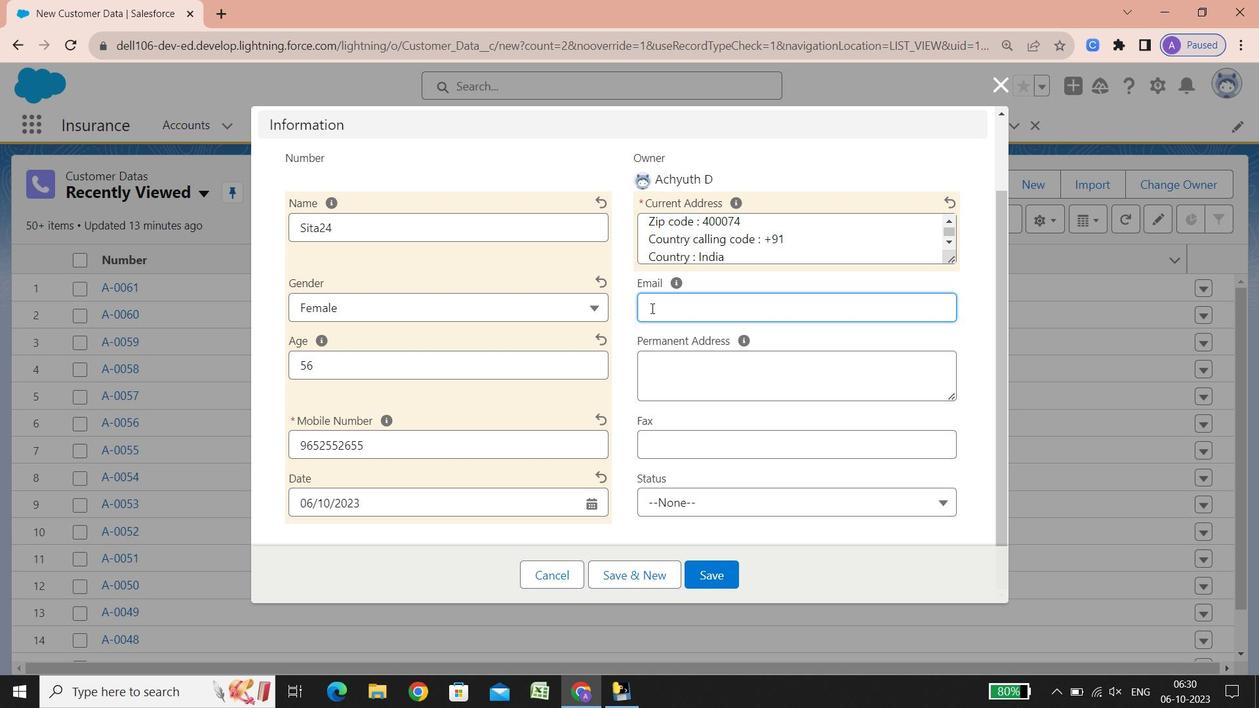 
Action: Key pressed <Key.shift><Key.shift>Sita24563<Key.shift_r>@google.com
Screenshot: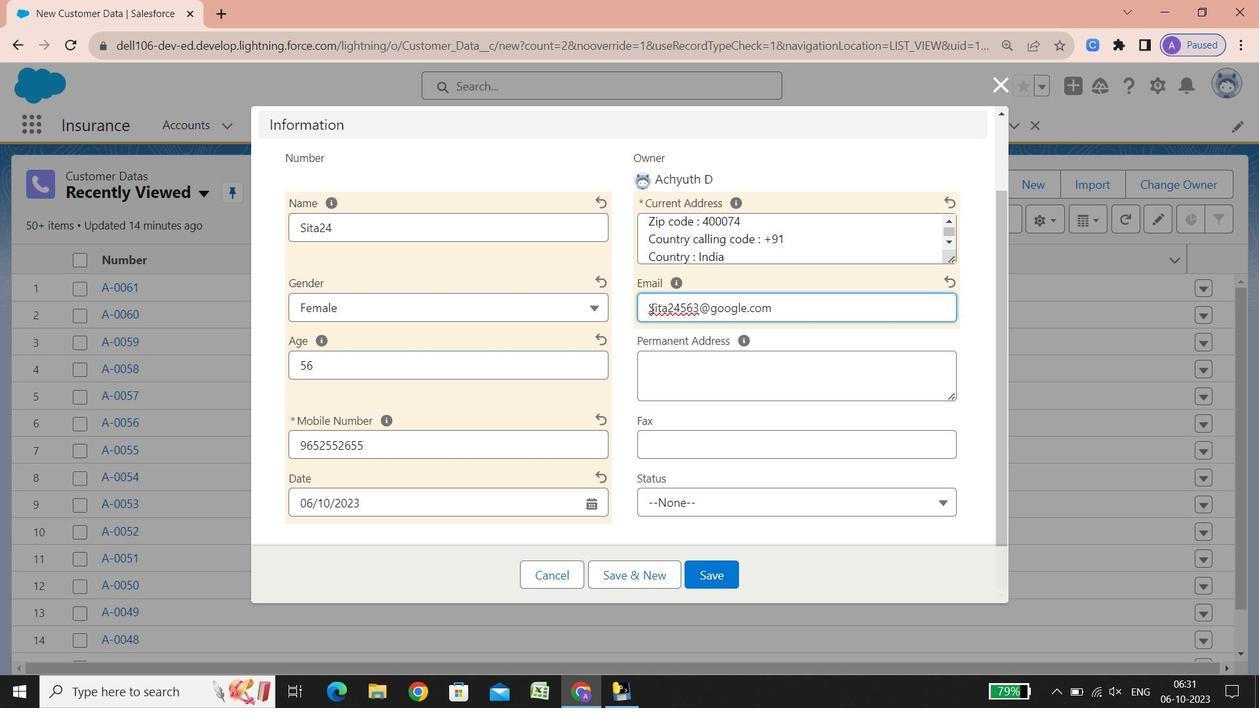 
Action: Mouse moved to (653, 363)
Screenshot: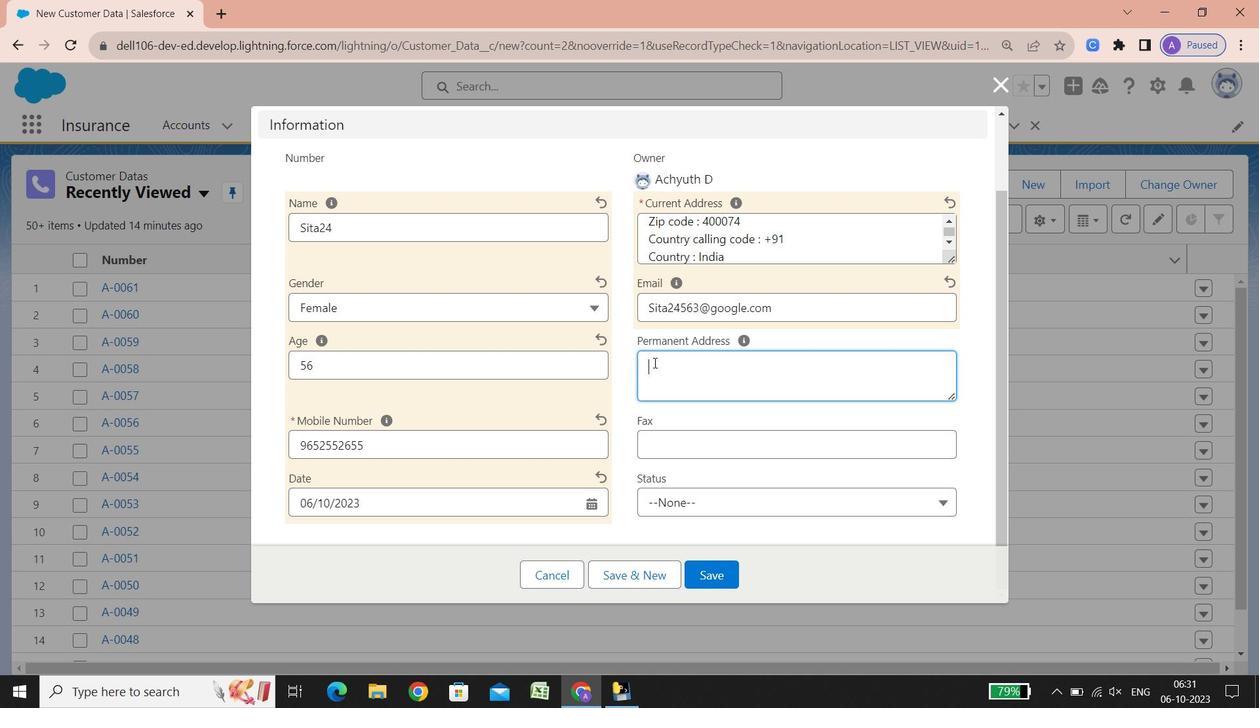 
Action: Mouse pressed left at (653, 363)
Screenshot: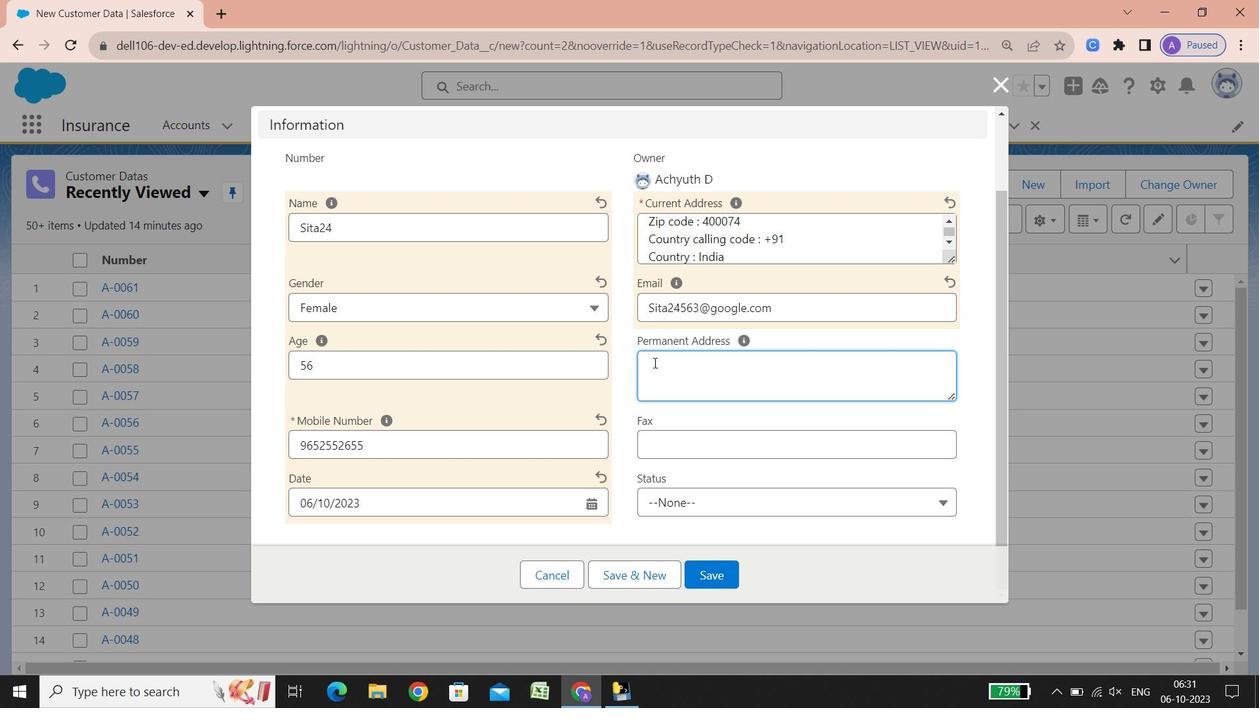 
Action: Key pressed <Key.shift><Key.shift><Key.shift>Street<Key.space><Key.shift_r>:<Key.space><Key.shift><Key.shift>Naik-chaube<Key.space><Key.shift>Chawl,<Key.space><Key.shift>J.b.nagar<Key.enter><Key.shift><Key.shift><Key.shift>City<Key.space><Key.shift_r>:<Key.space><Key.shift>Mumbai<Key.enter><Key.shift><Key.shift><Key.shift><Key.shift><Key.shift><Key.shift><Key.shift><Key.shift><Key.shift>State/<Key.shift><Key.shift><Key.shift><Key.shift><Key.shift><Key.shift><Key.shift><Key.shift><Key.shift><Key.shift><Key.shift><Key.shift><Key.shift><Key.shift><Key.shift><Key.shift>Province/area<Key.space><Key.shift_r>:<Key.space><Key.shift>Maharashtra<Key.enter><Key.shift>Phone<Key.space>number<Key.space><Key.shift_r>:<Key.space>00222634761<Key.enter><Key.shift>Zip<Key.space>code<Key.space><Key.shift_r>:<Key.space>400059<Key.enter><Key.shift><Key.shift><Key.shift><Key.shift><Key.shift><Key.shift><Key.shift><Key.shift><Key.shift><Key.shift><Key.shift><Key.shift><Key.shift><Key.shift><Key.shift><Key.shift><Key.shift><Key.shift><Key.shift><Key.shift><Key.shift><Key.shift><Key.shift><Key.shift><Key.shift><Key.shift><Key.shift><Key.shift><Key.shift><Key.shift><Key.shift>Country<Key.space><Key.shift_r>:<Key.space><Key.shift>India
Screenshot: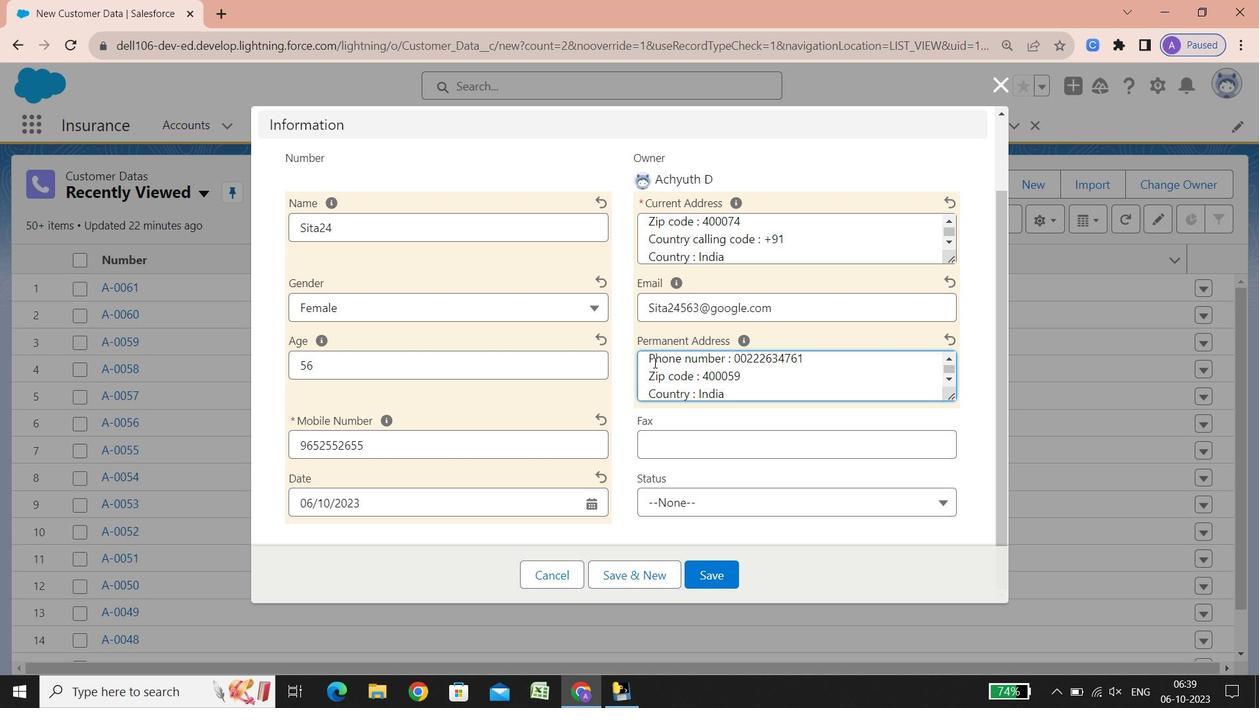 
Action: Mouse moved to (652, 438)
Screenshot: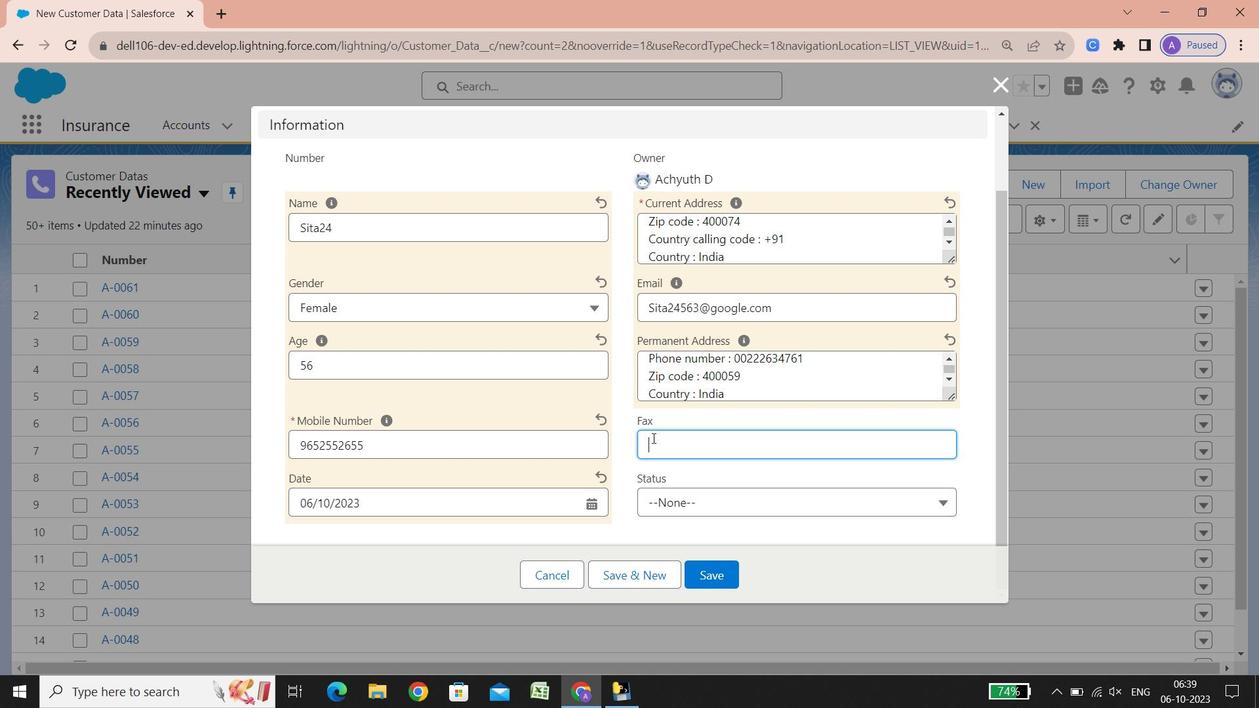 
Action: Mouse pressed left at (652, 438)
Screenshot: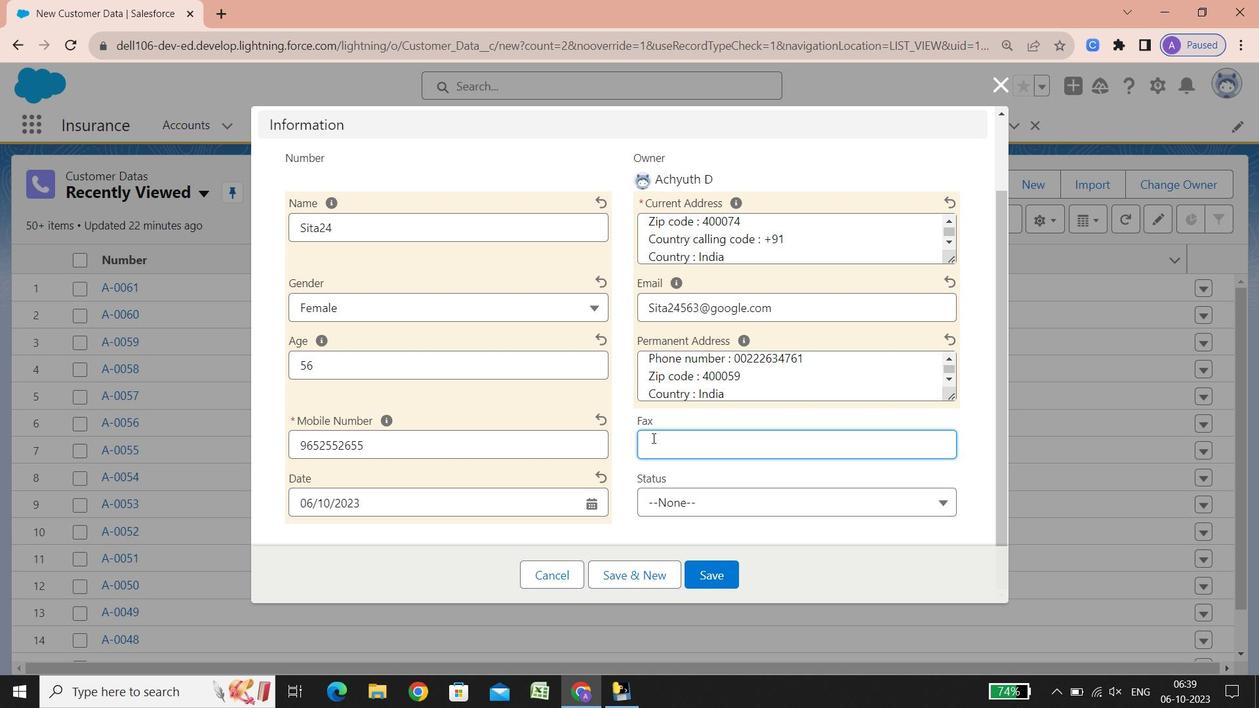 
Action: Key pressed 5513874826865
Screenshot: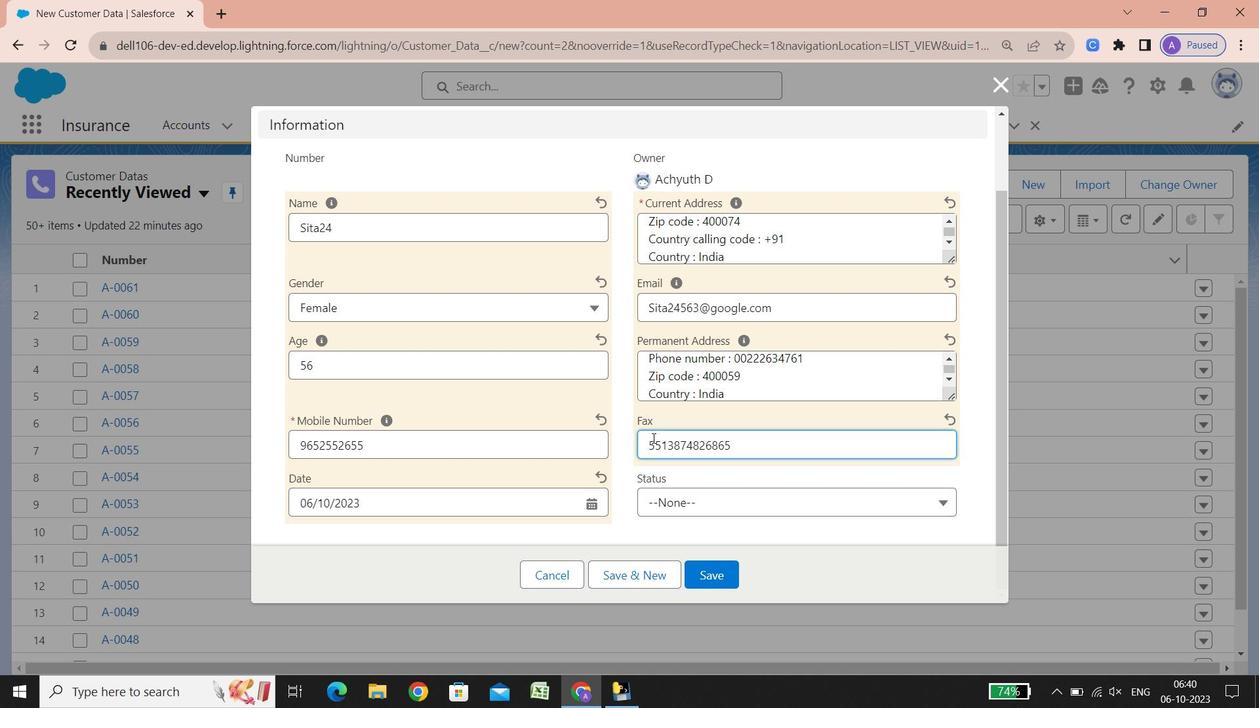 
Action: Mouse moved to (806, 495)
Screenshot: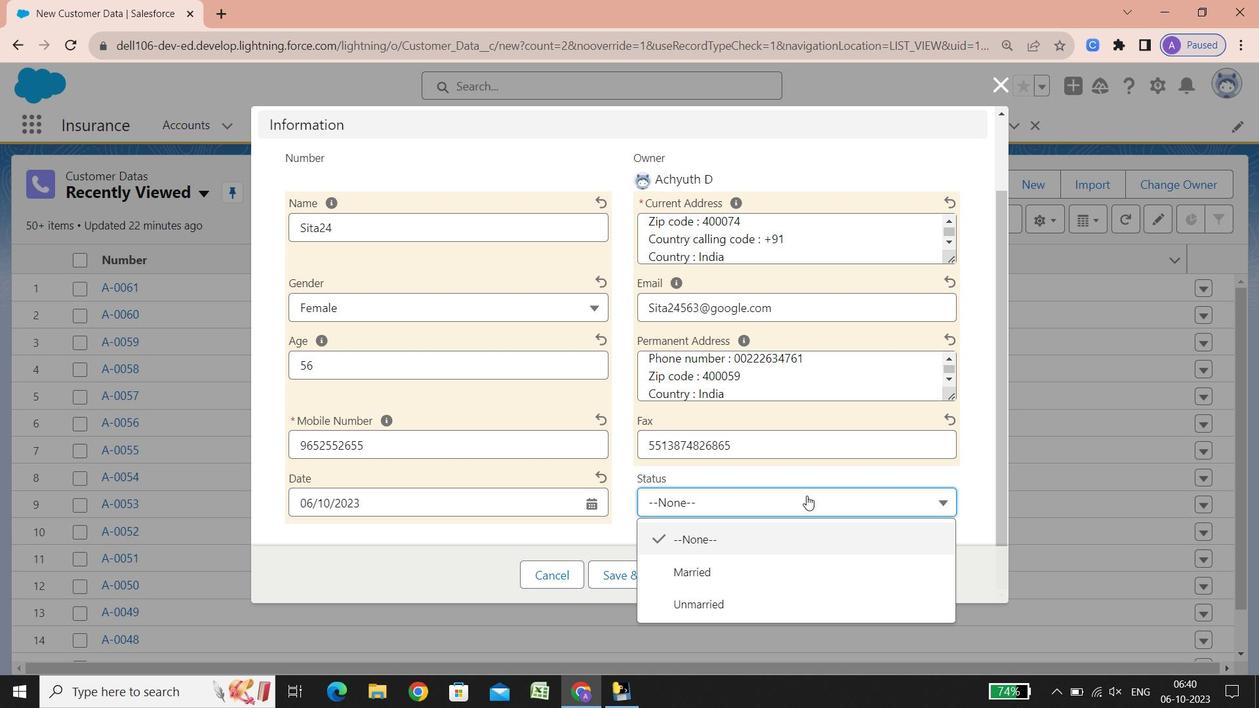 
Action: Mouse pressed left at (806, 495)
Screenshot: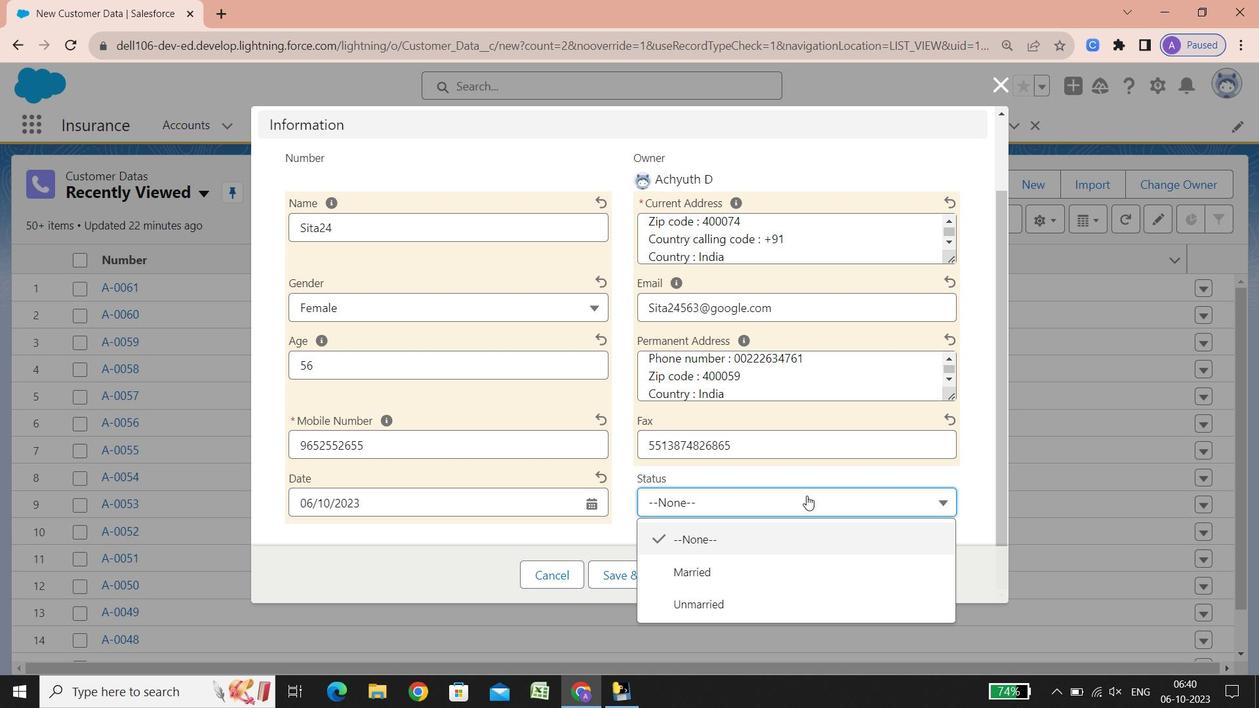 
Action: Mouse moved to (721, 577)
Screenshot: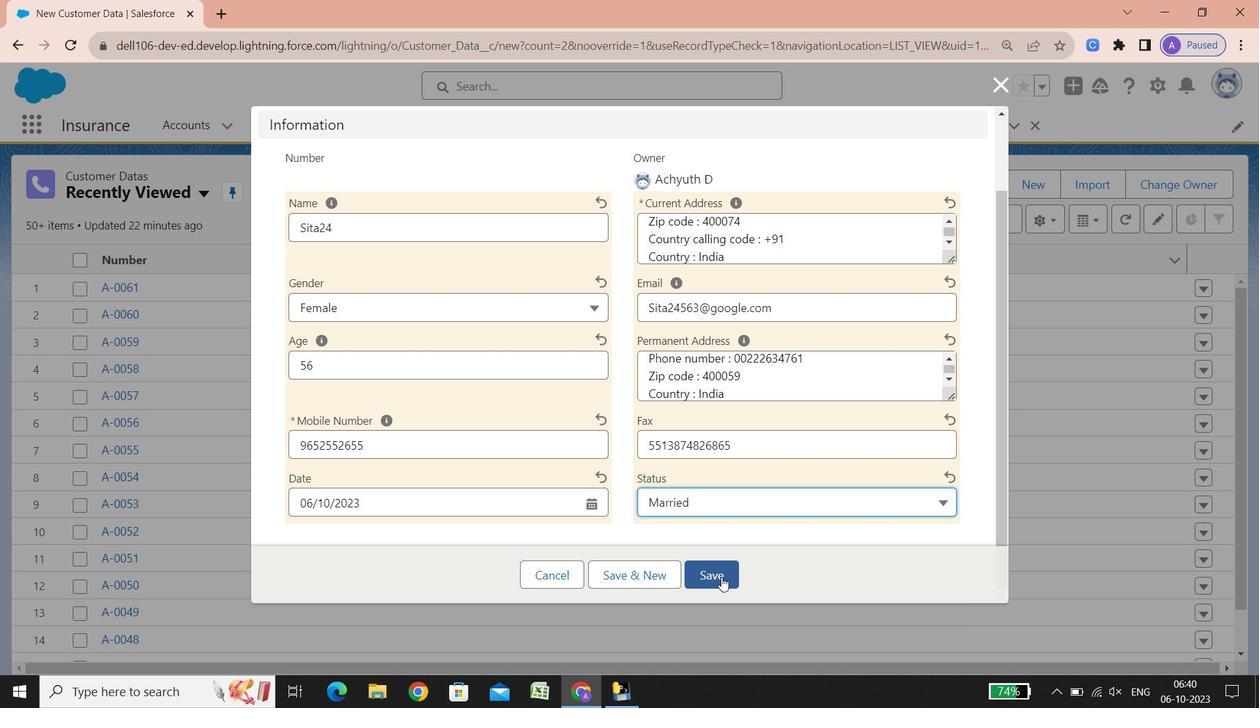 
Action: Mouse pressed left at (721, 577)
Screenshot: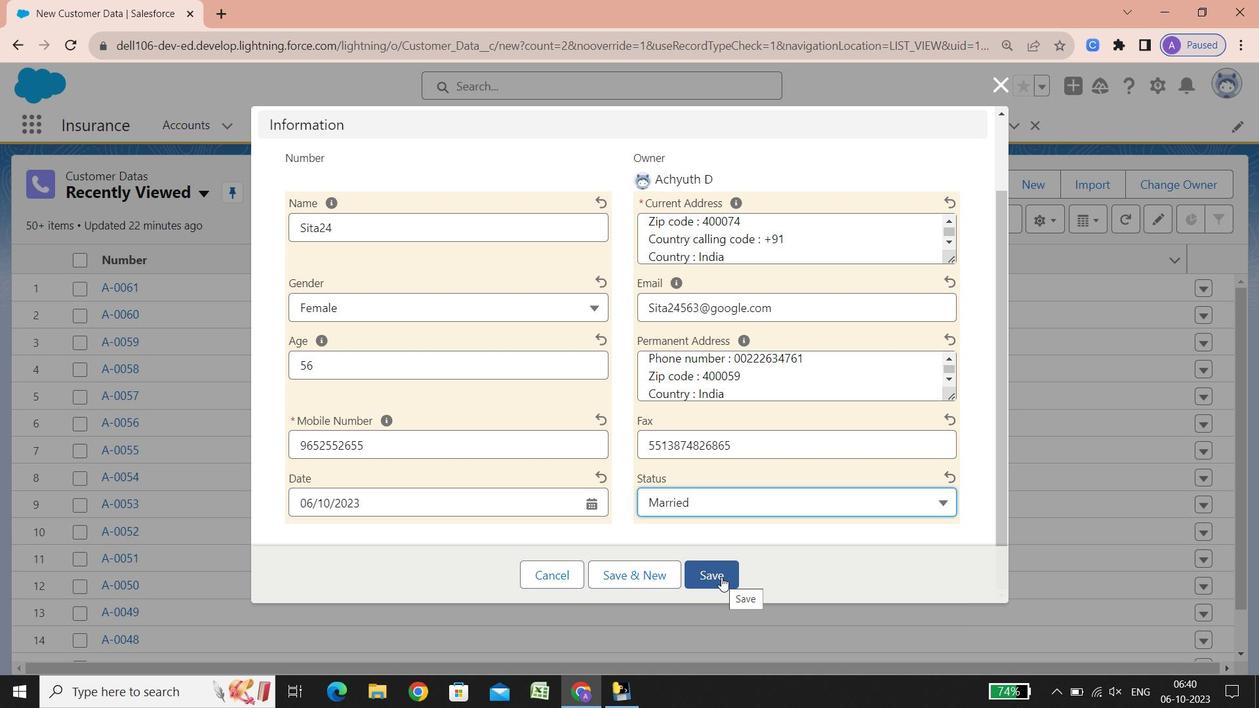 
Action: Mouse pressed left at (721, 577)
Screenshot: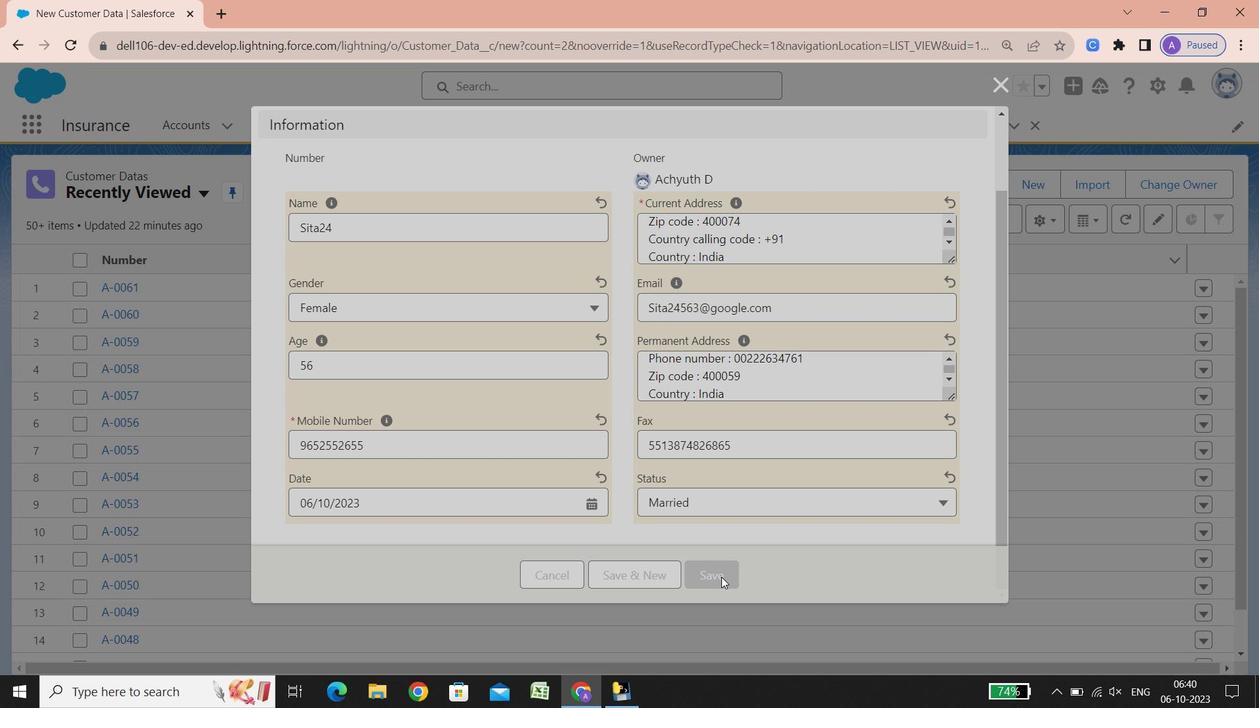 
Action: Mouse moved to (609, 123)
Screenshot: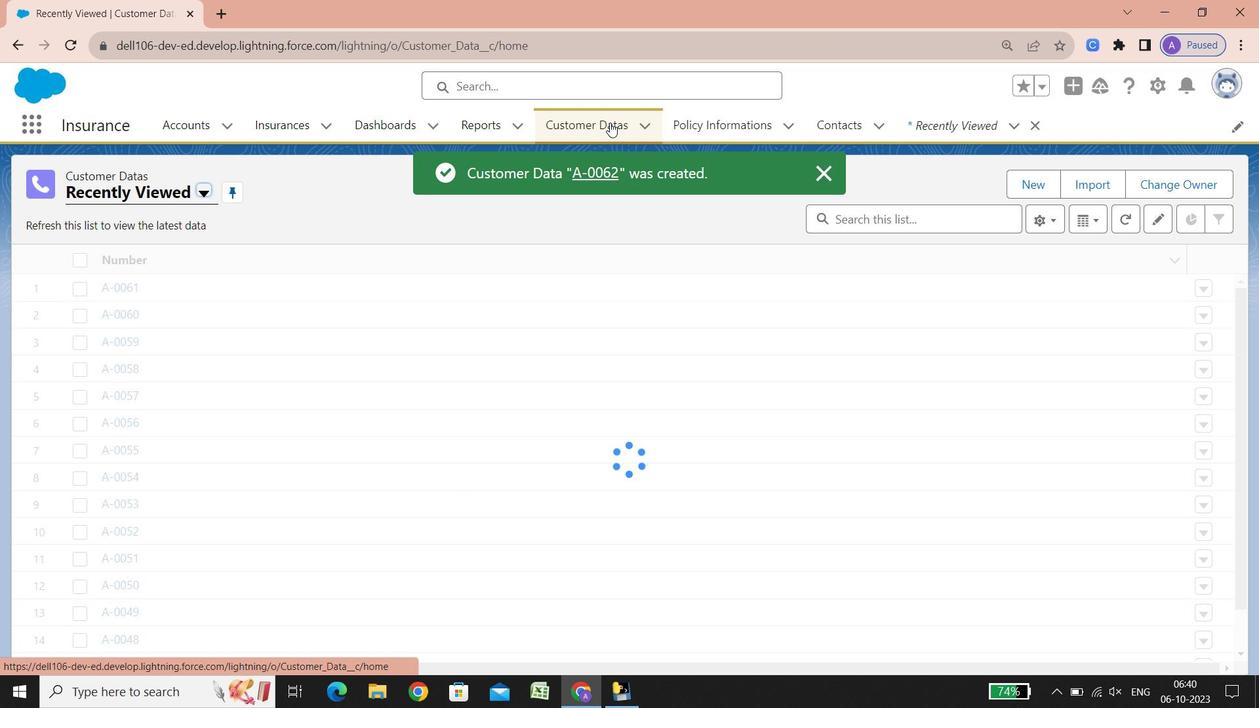 
Action: Mouse pressed left at (609, 123)
Screenshot: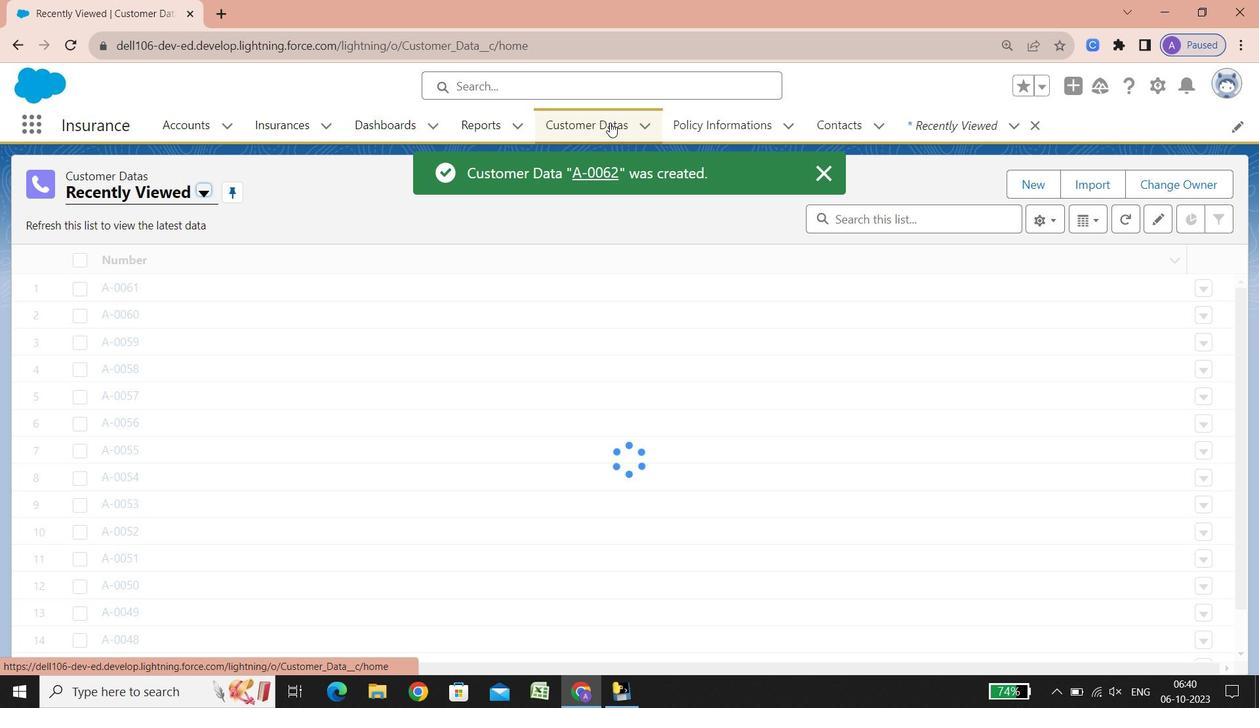 
Action: Mouse moved to (1036, 183)
Screenshot: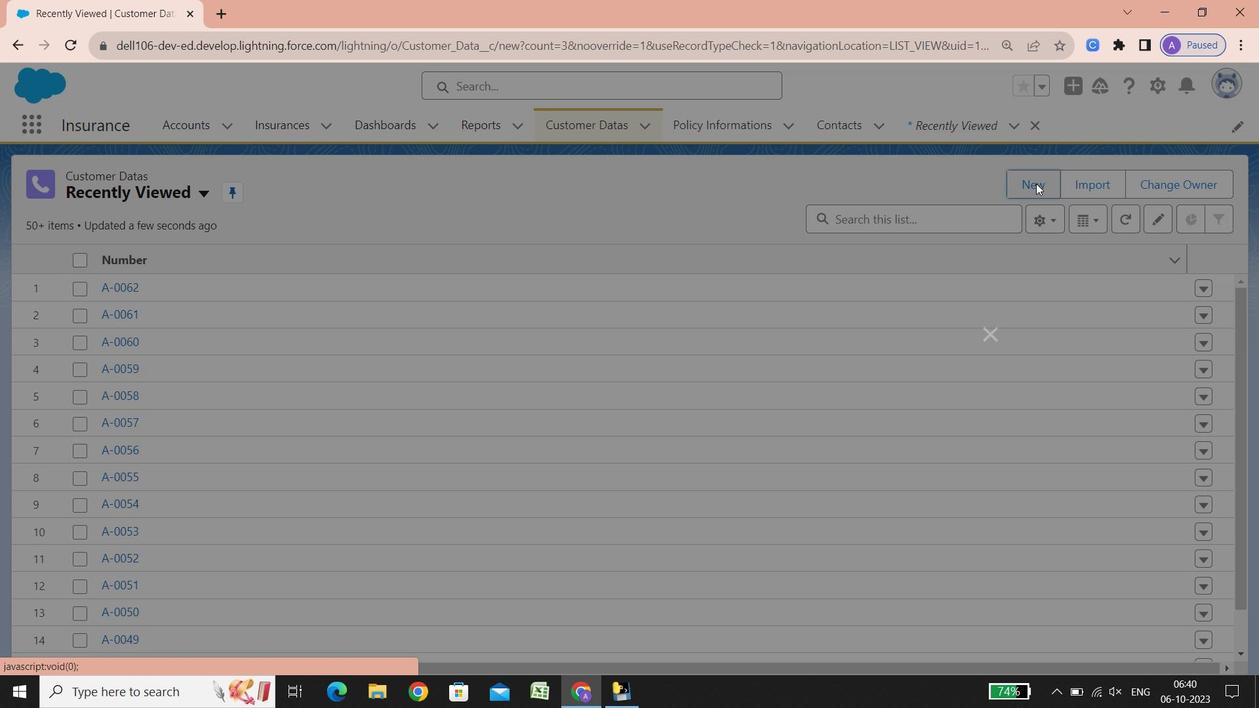 
Action: Mouse pressed left at (1036, 183)
Screenshot: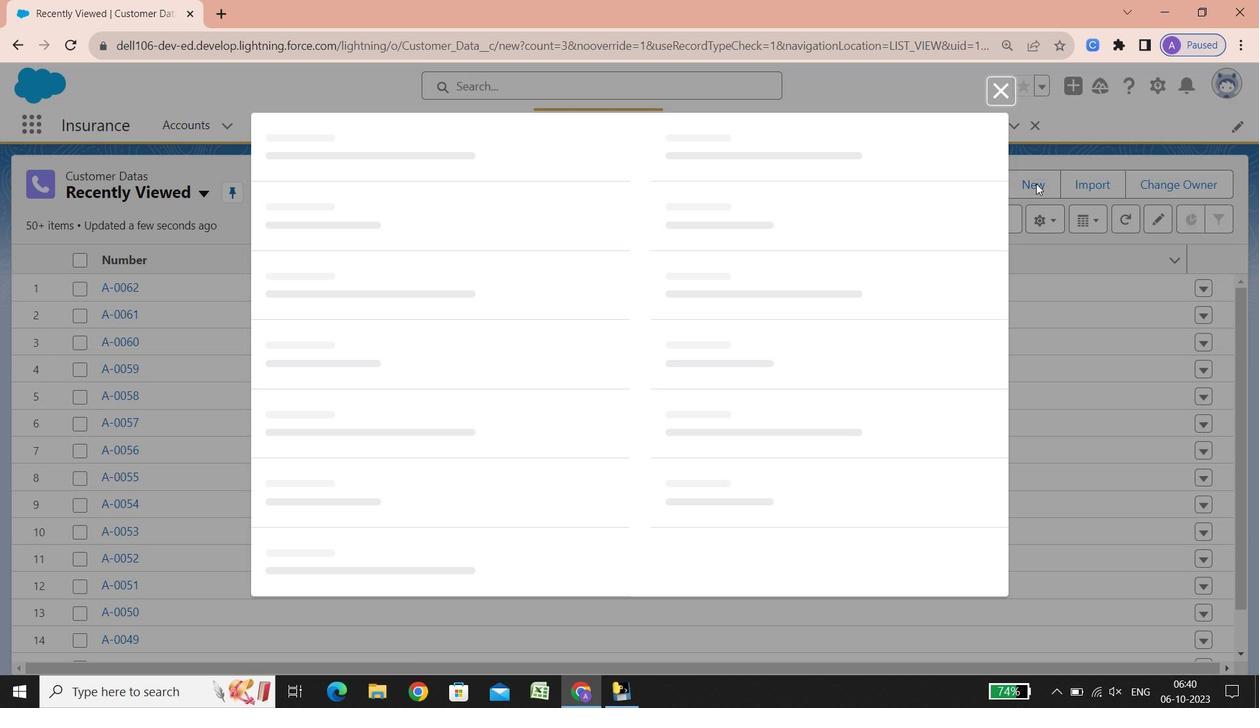 
Action: Mouse moved to (1035, 182)
Screenshot: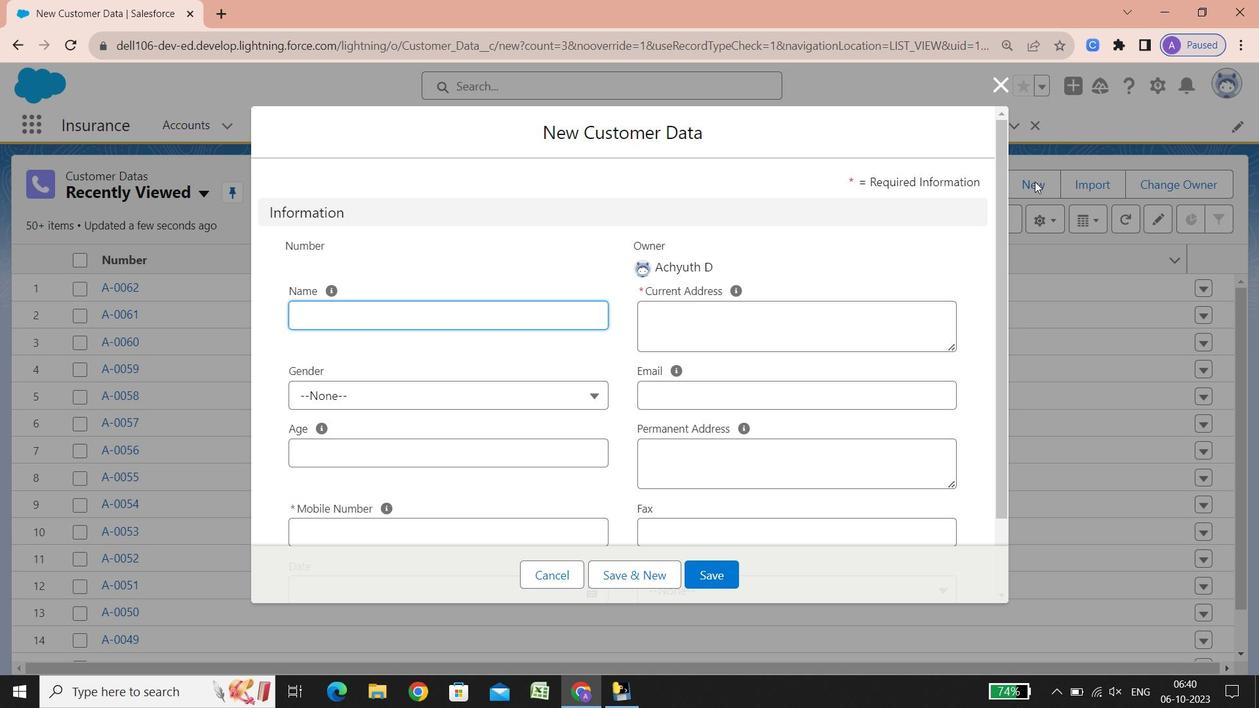 
Action: Key pressed <Key.shift>Sita24<Key.space>
Screenshot: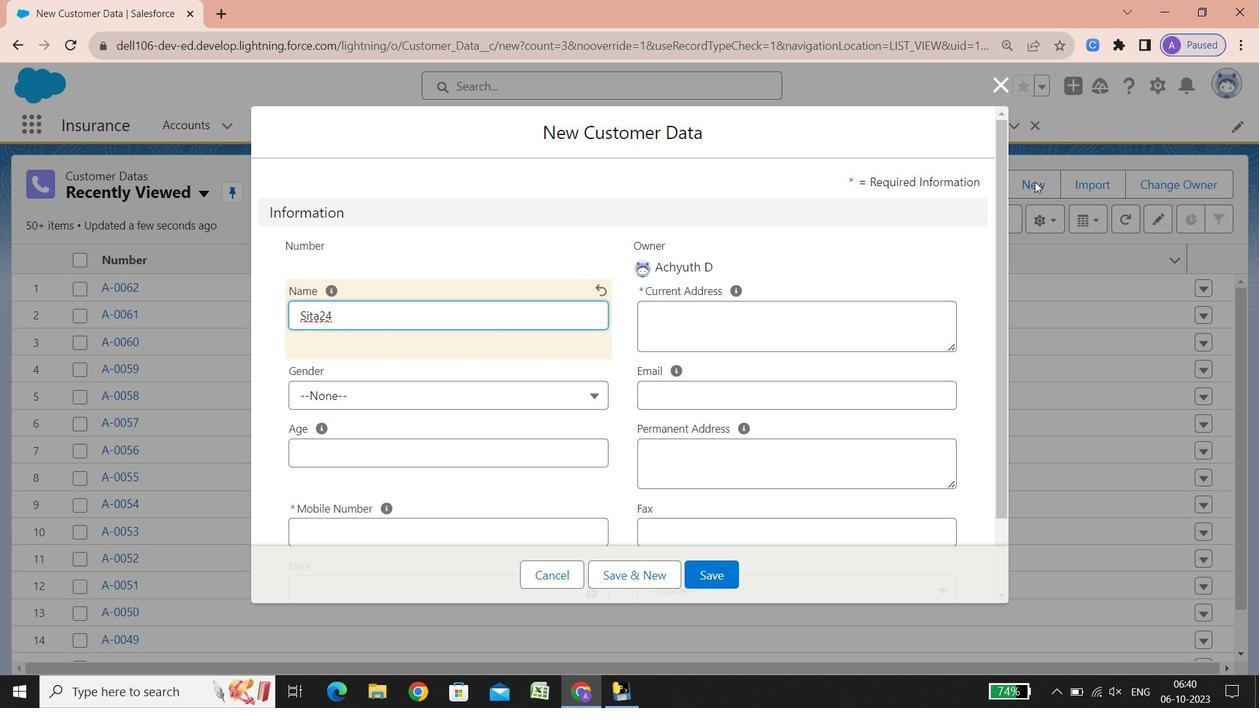 
Action: Mouse moved to (541, 380)
Screenshot: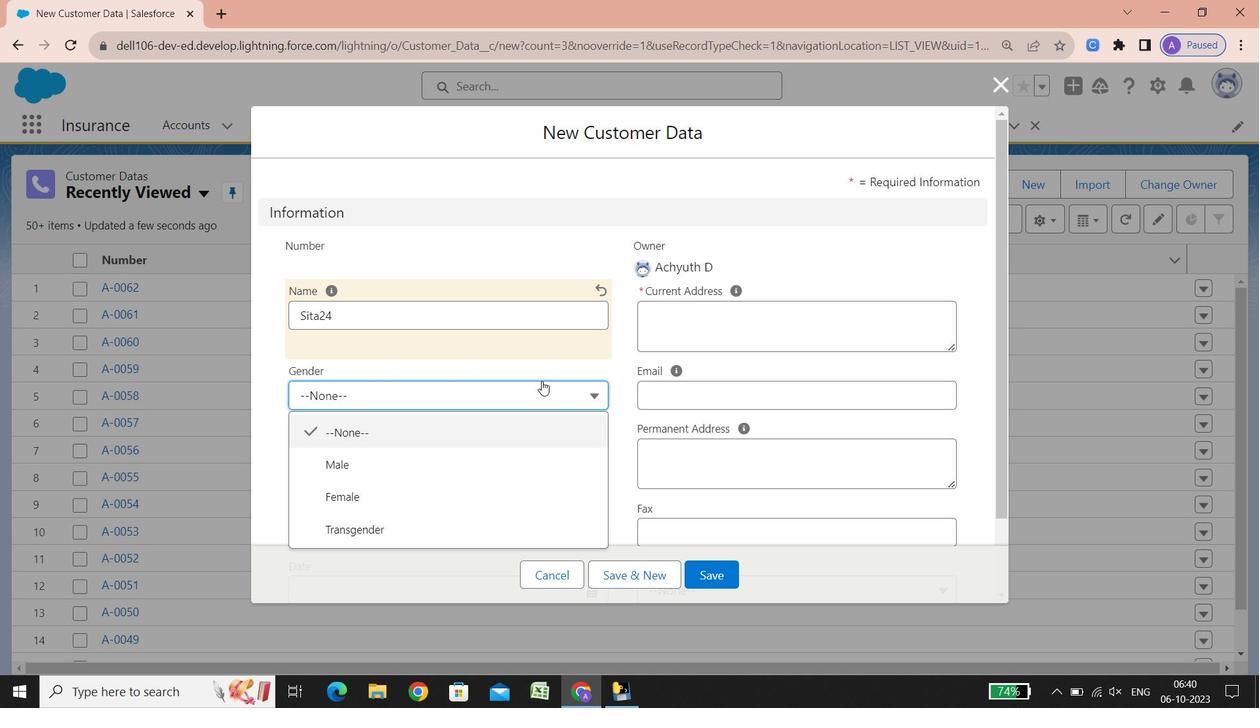 
Action: Mouse pressed left at (541, 380)
Screenshot: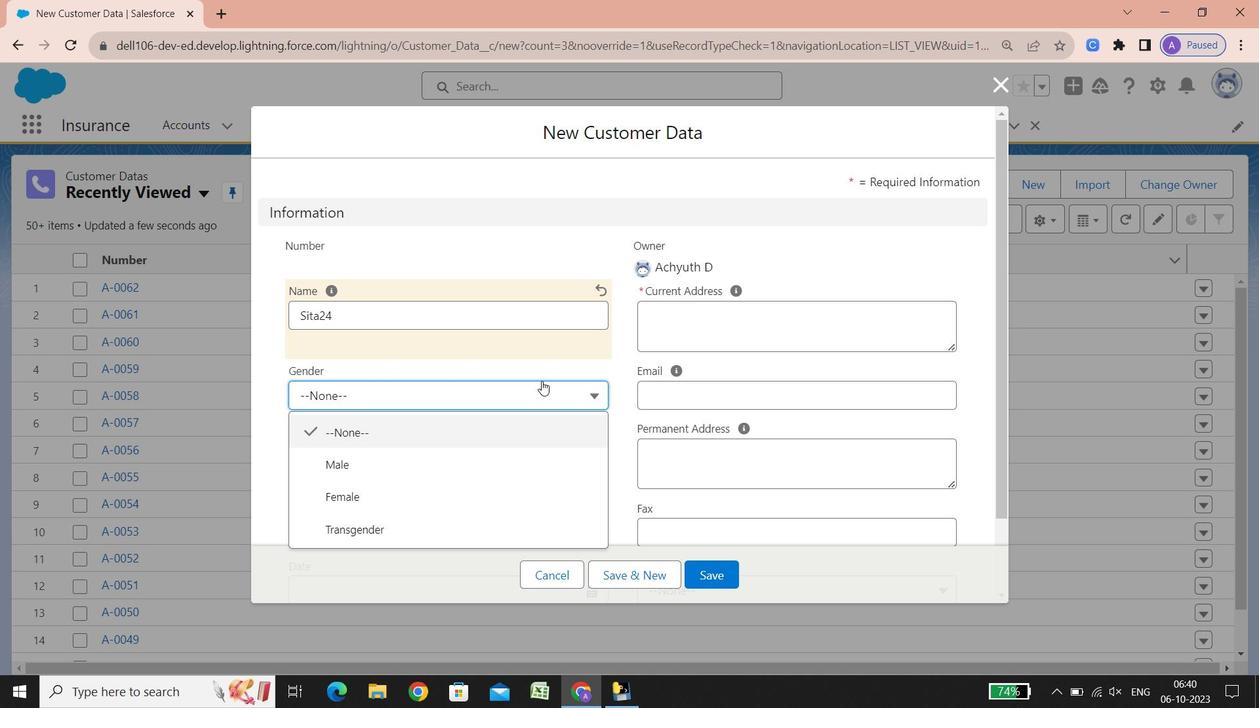 
Action: Mouse moved to (352, 494)
Screenshot: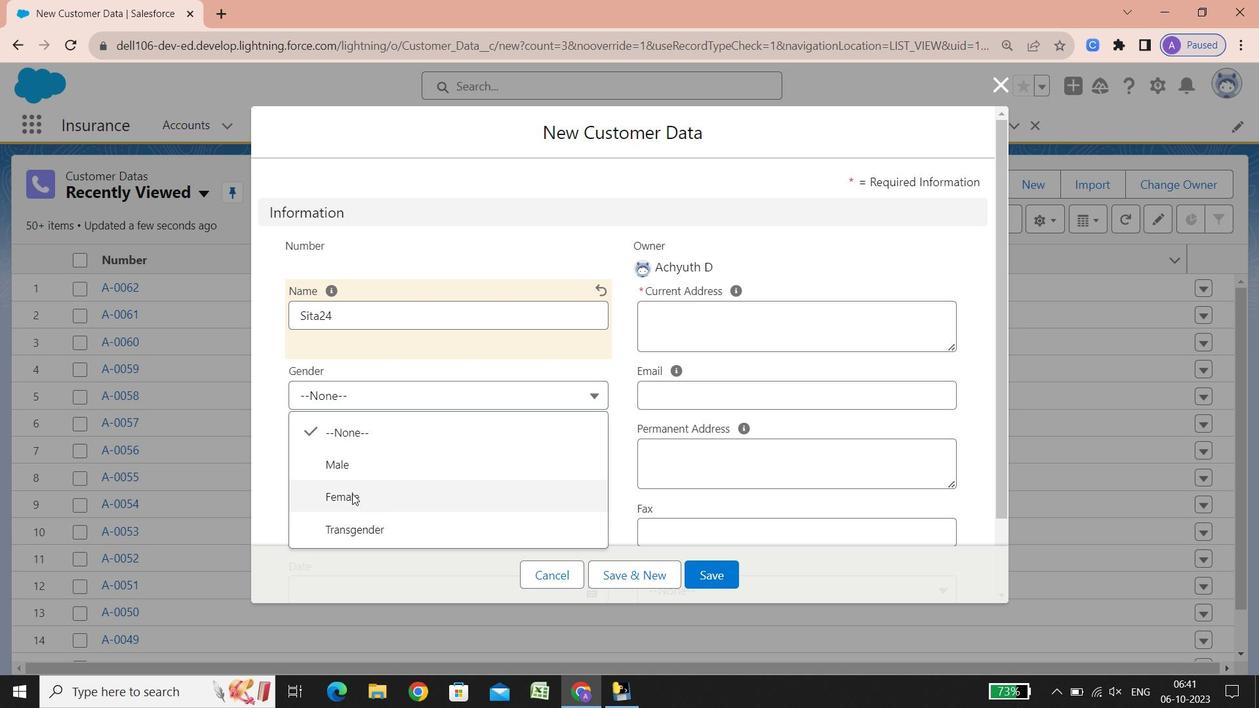 
Action: Mouse pressed left at (352, 494)
Screenshot: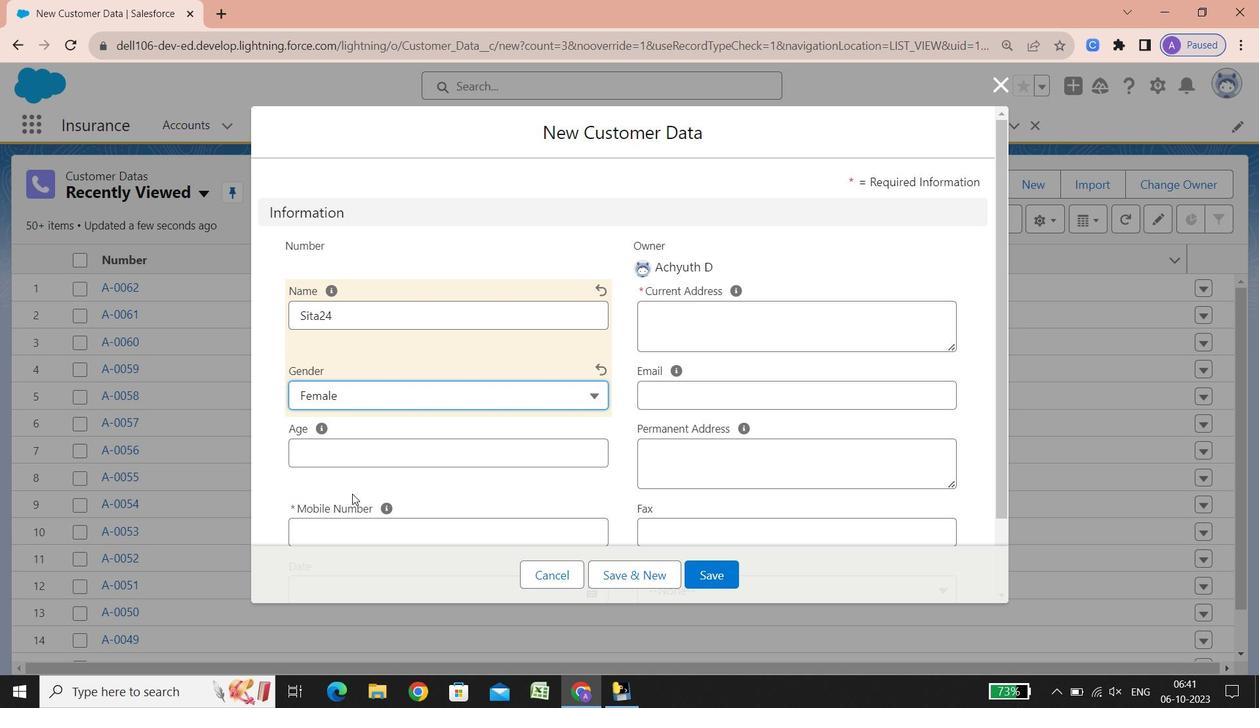 
Action: Mouse moved to (312, 451)
Screenshot: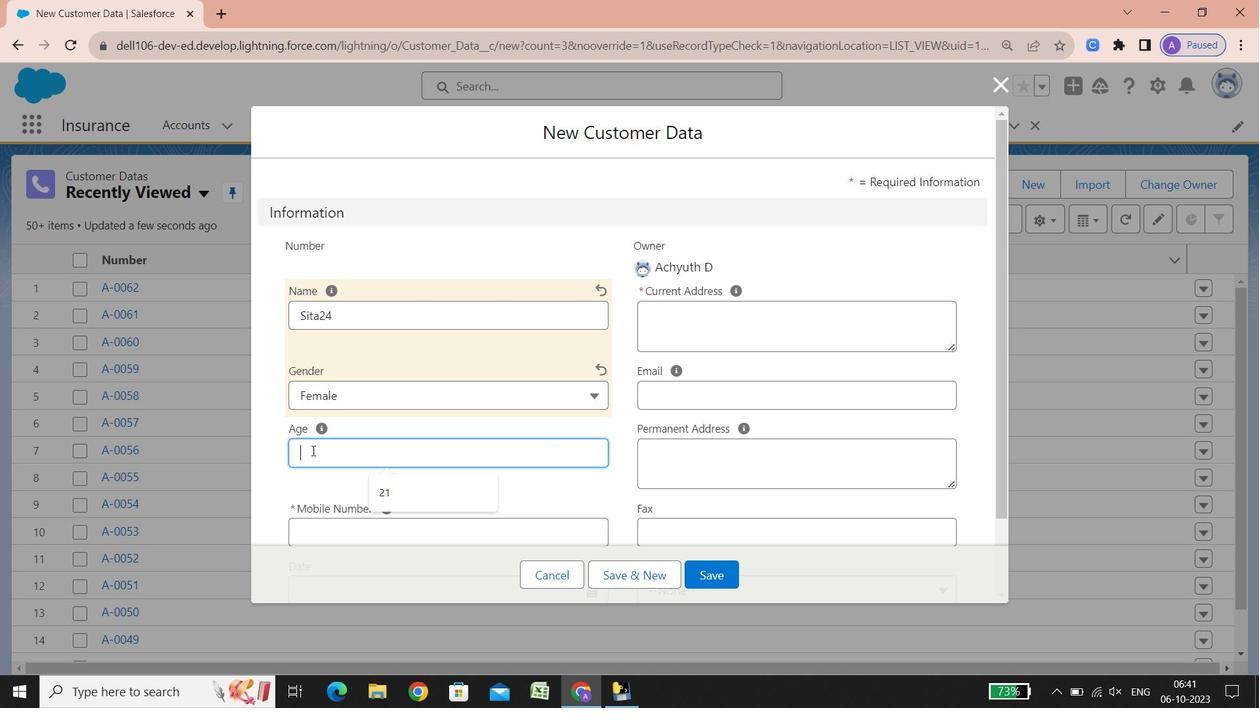 
Action: Mouse pressed left at (312, 451)
Screenshot: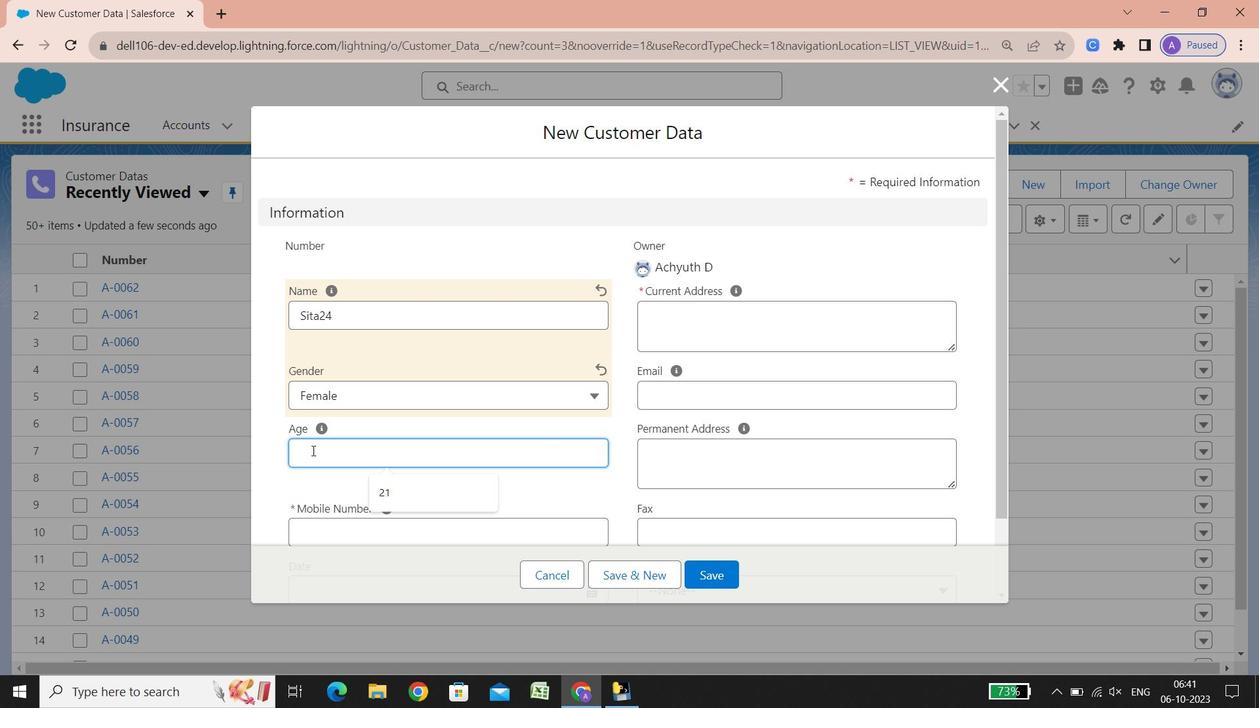 
Action: Key pressed 36
Screenshot: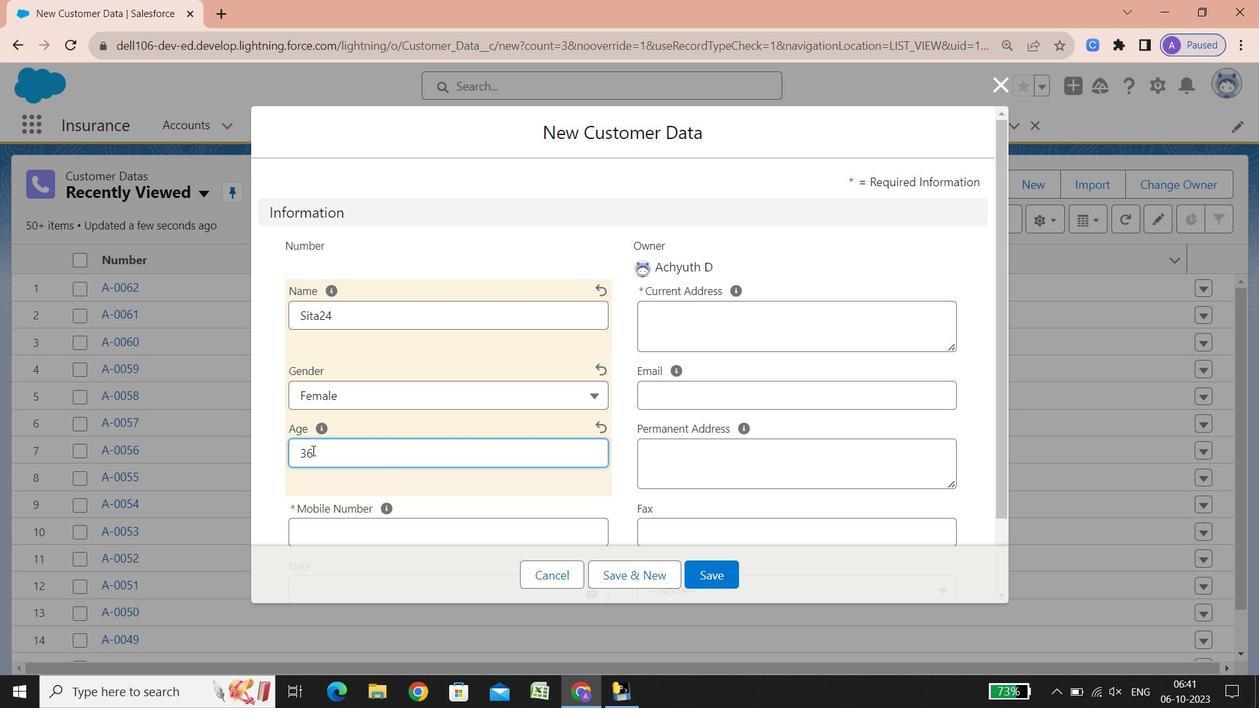 
Action: Mouse scrolled (312, 450) with delta (0, 0)
Screenshot: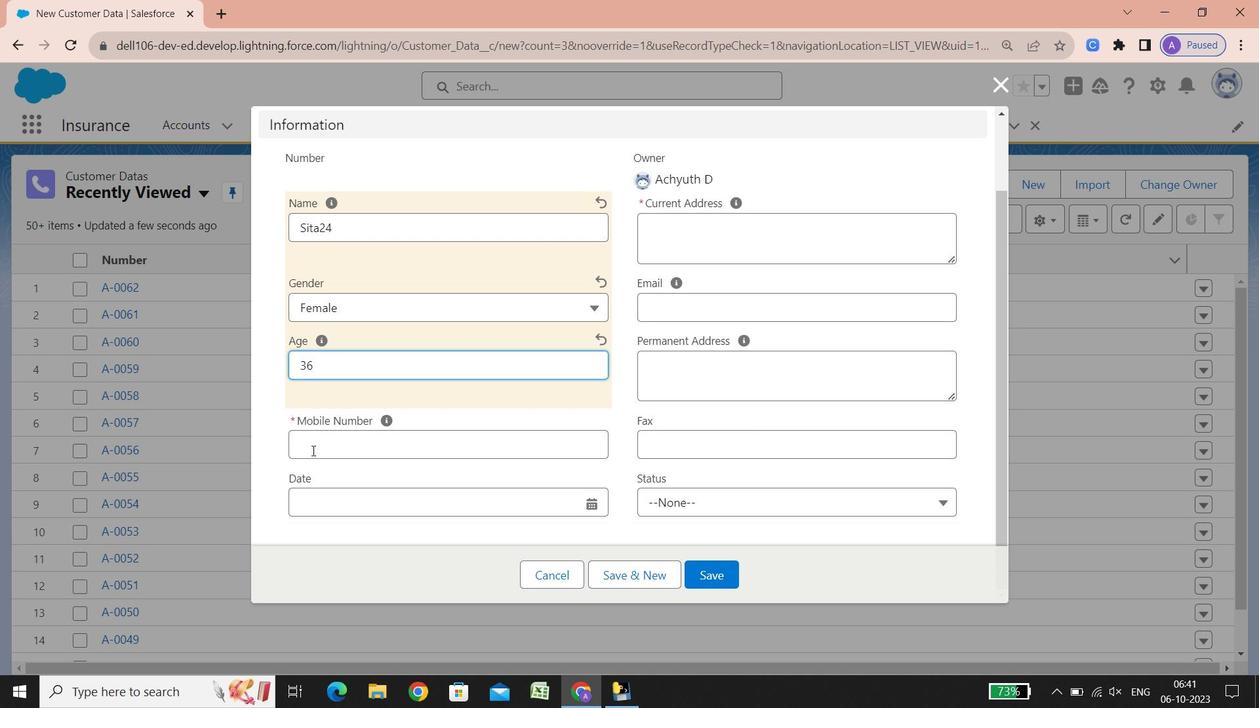 
Action: Mouse scrolled (312, 450) with delta (0, 0)
Screenshot: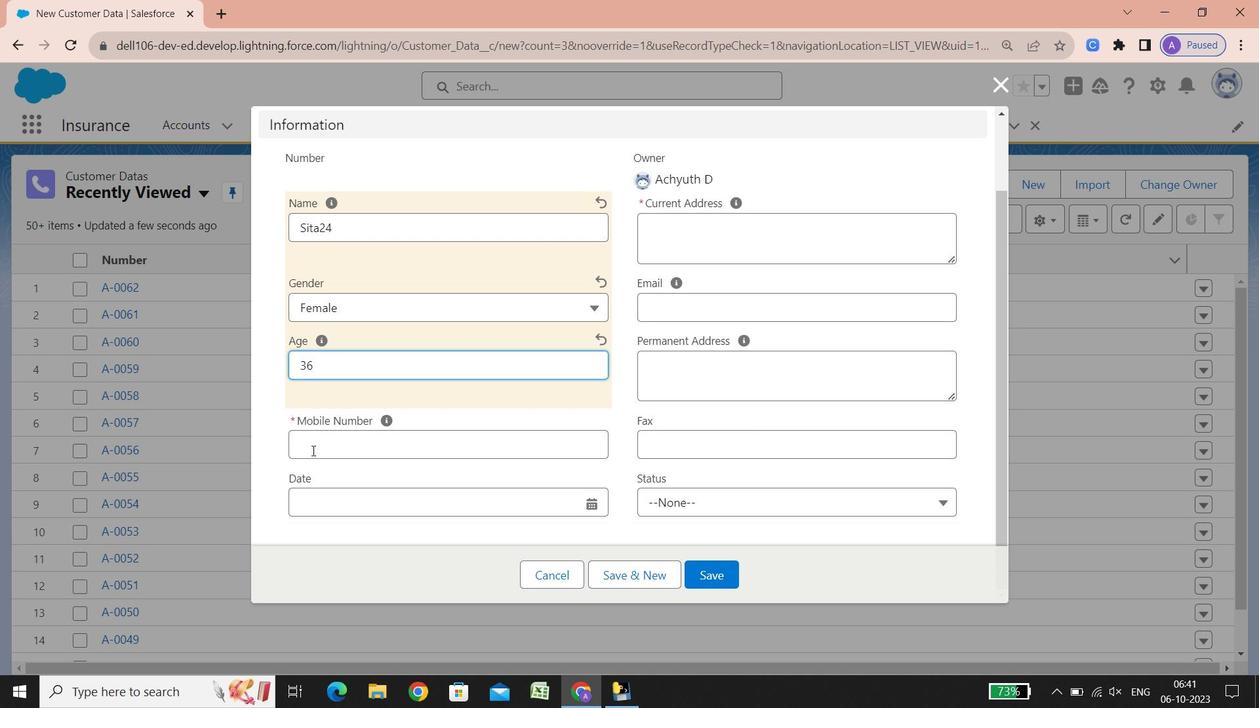 
Action: Mouse scrolled (312, 450) with delta (0, 0)
Screenshot: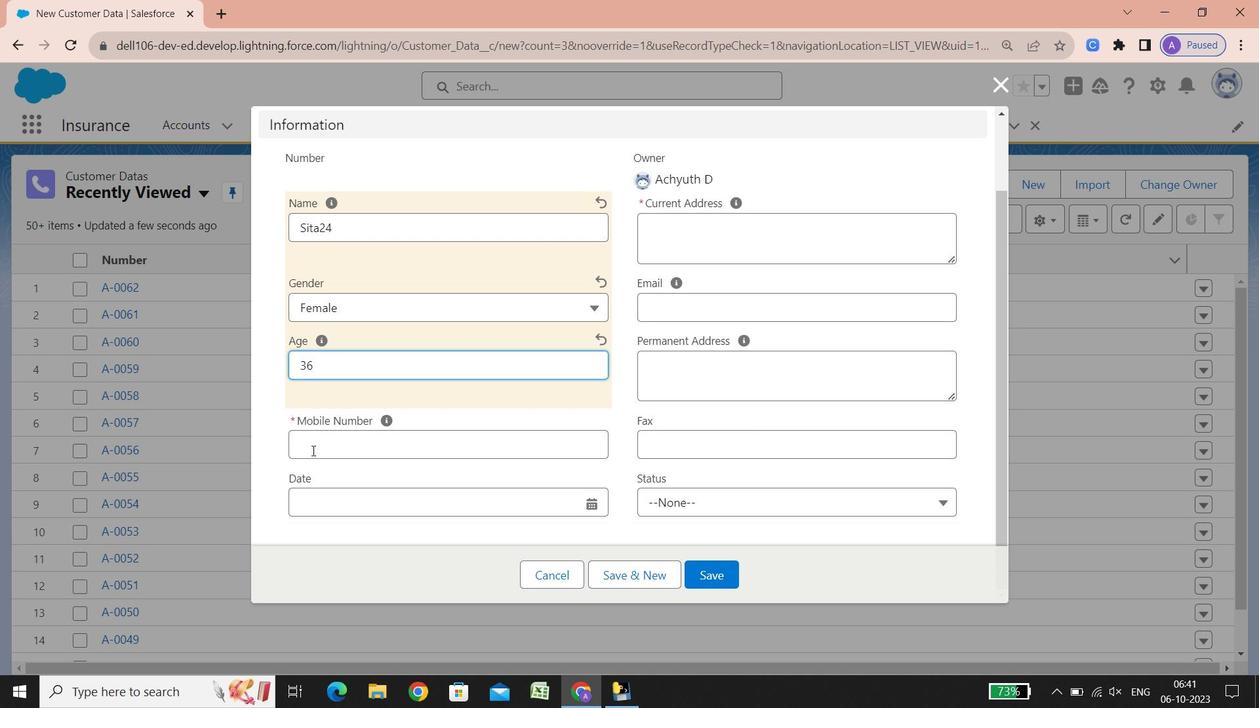 
Action: Mouse scrolled (312, 450) with delta (0, 0)
Screenshot: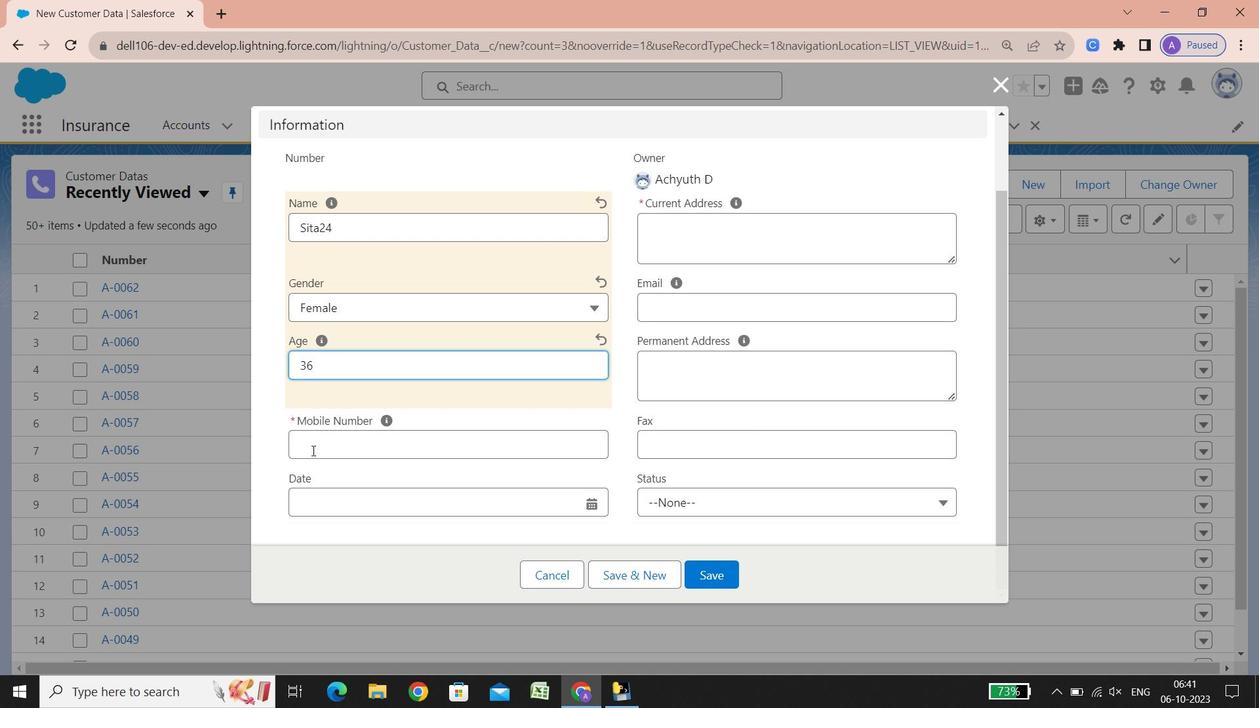 
Action: Mouse scrolled (312, 450) with delta (0, 0)
Screenshot: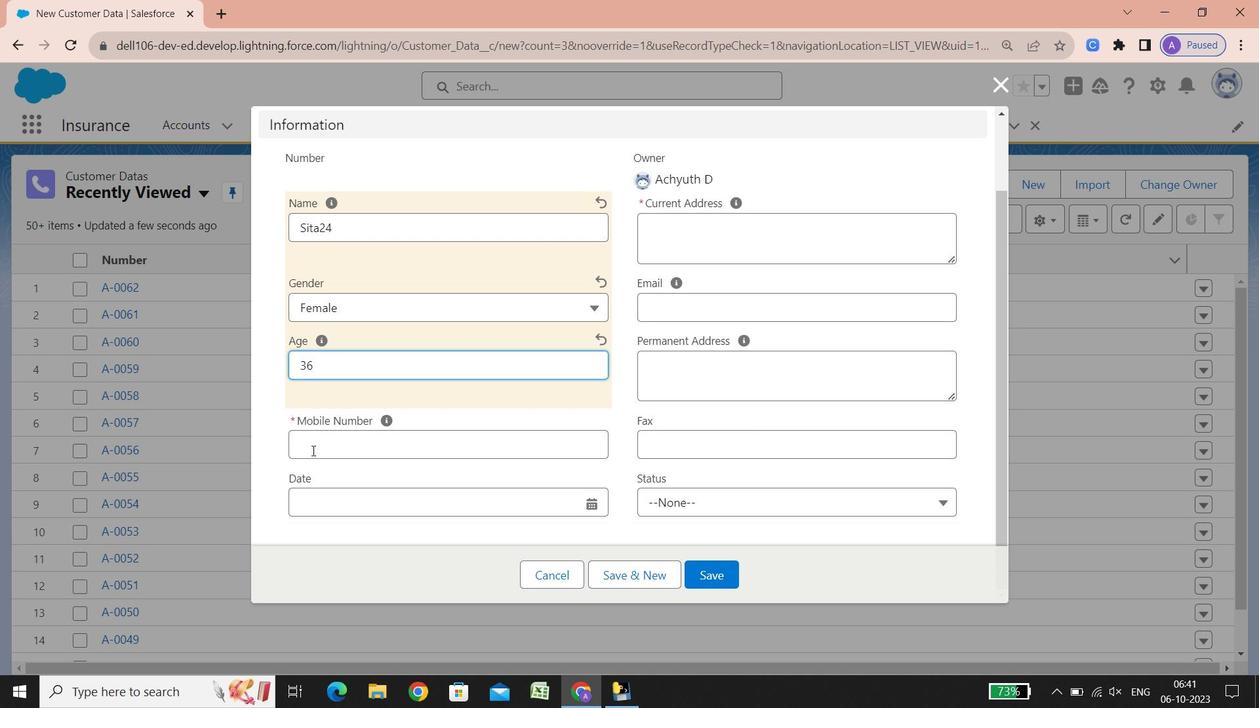 
Action: Mouse scrolled (312, 450) with delta (0, 0)
Screenshot: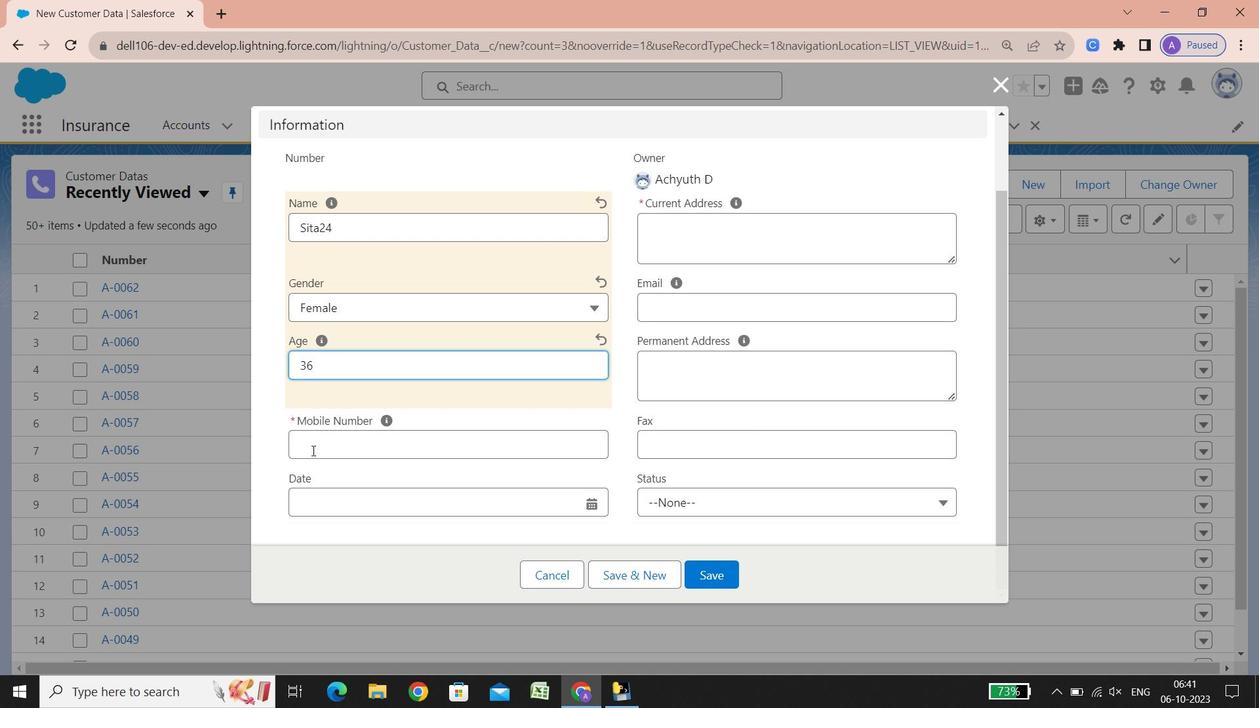 
Action: Mouse scrolled (312, 450) with delta (0, 0)
Screenshot: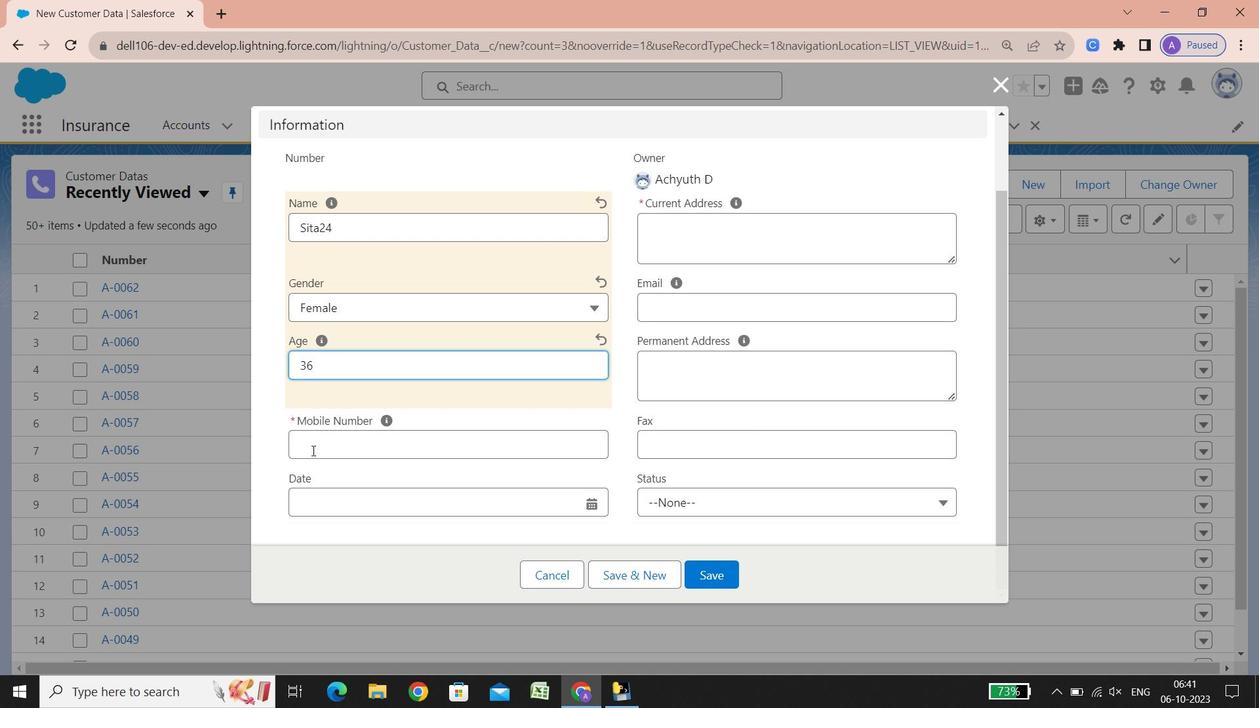 
Action: Mouse scrolled (312, 450) with delta (0, 0)
Screenshot: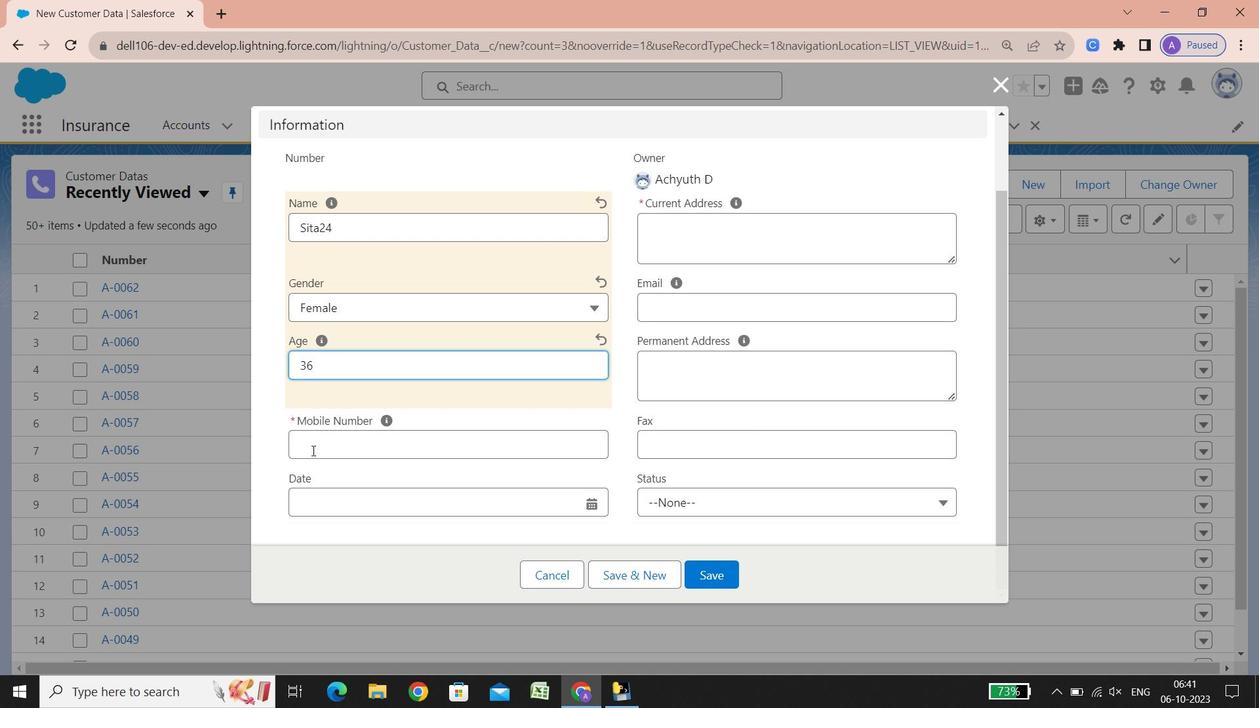 
Action: Mouse scrolled (312, 450) with delta (0, 0)
Screenshot: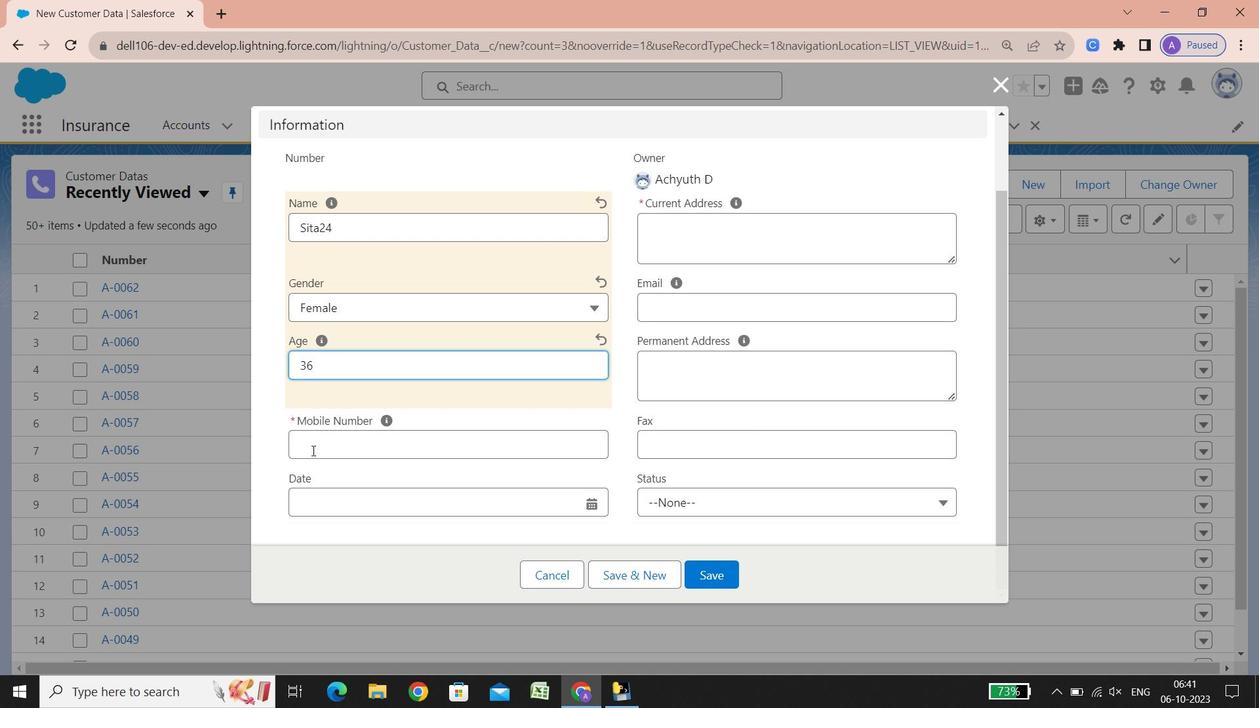
Action: Mouse scrolled (312, 450) with delta (0, 0)
Screenshot: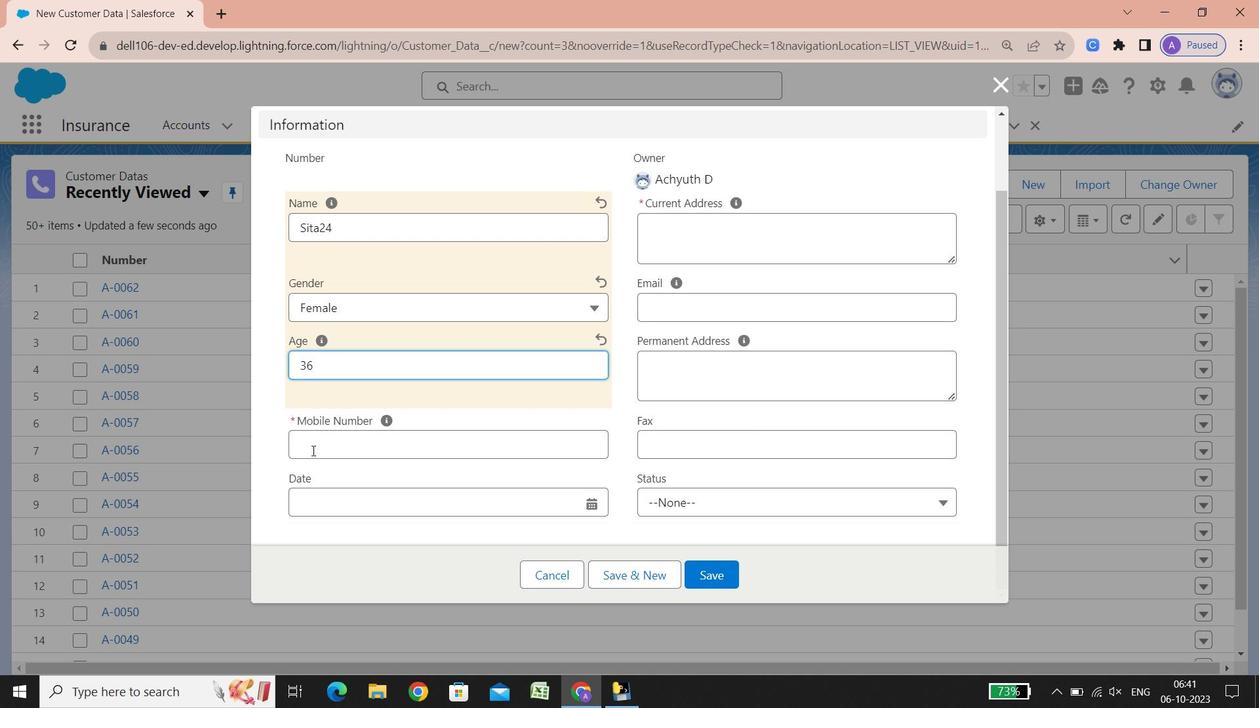 
Action: Mouse scrolled (312, 450) with delta (0, 0)
Screenshot: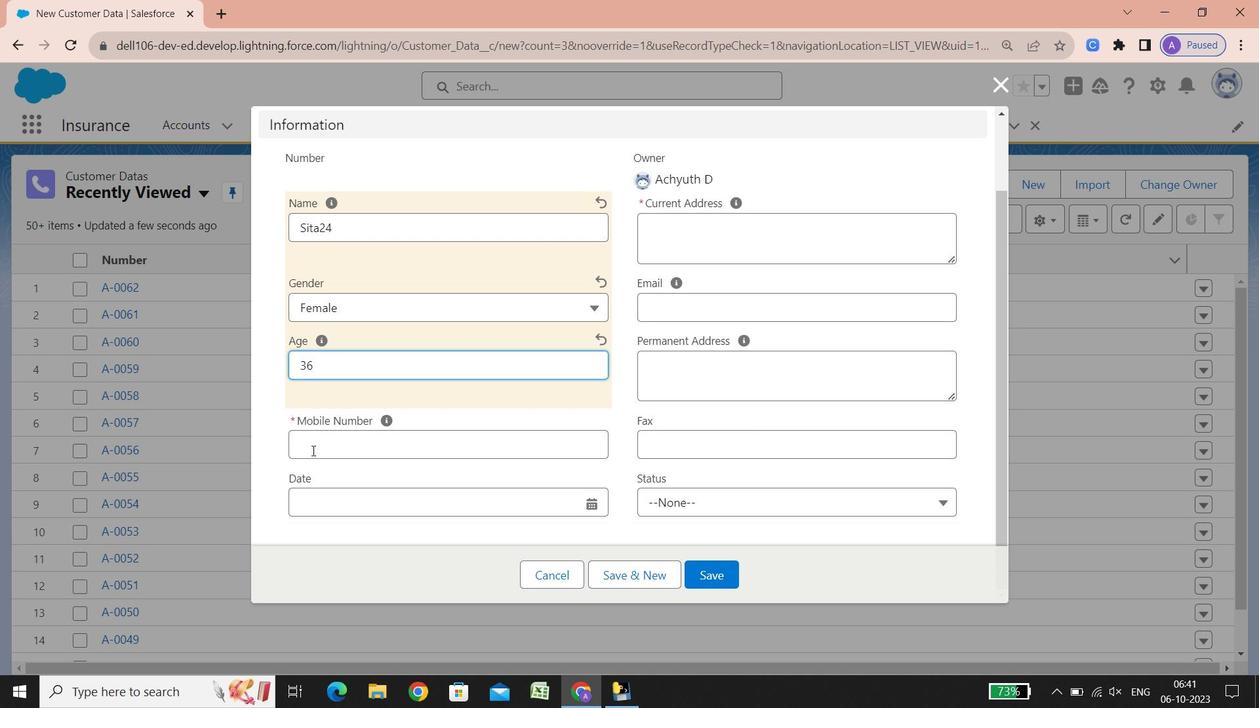 
Action: Mouse scrolled (312, 450) with delta (0, 0)
Screenshot: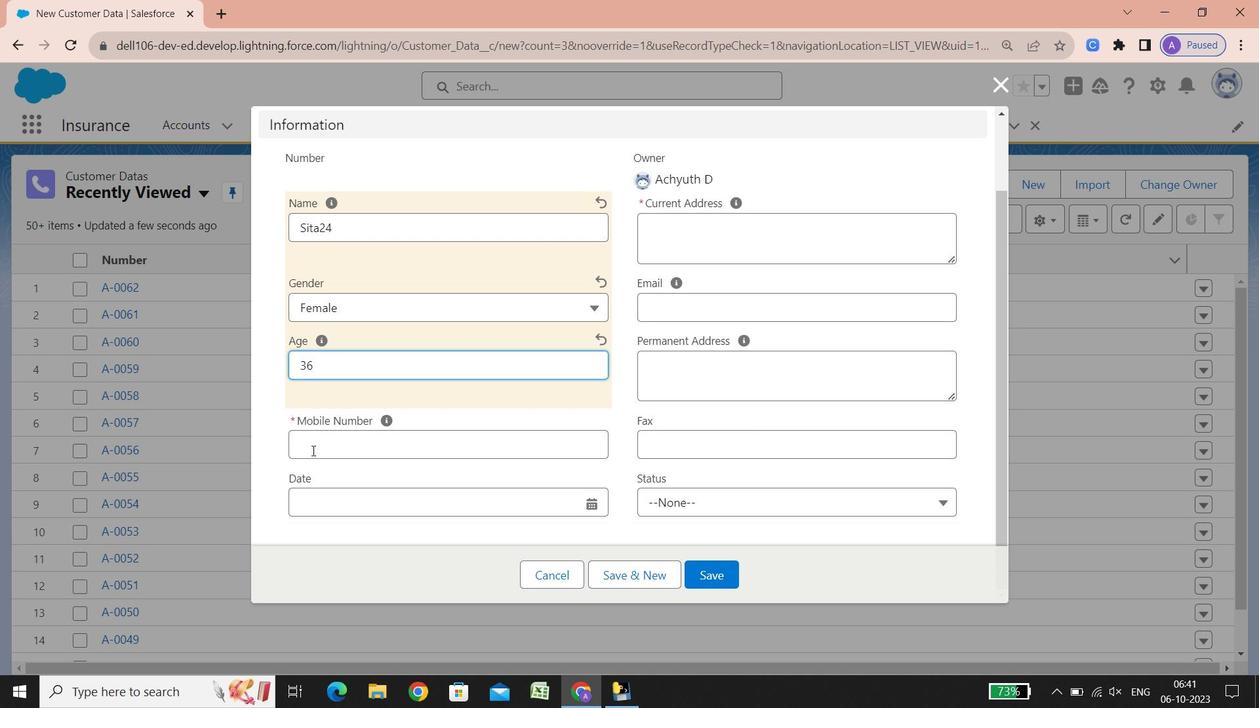 
Action: Mouse scrolled (312, 450) with delta (0, 0)
Screenshot: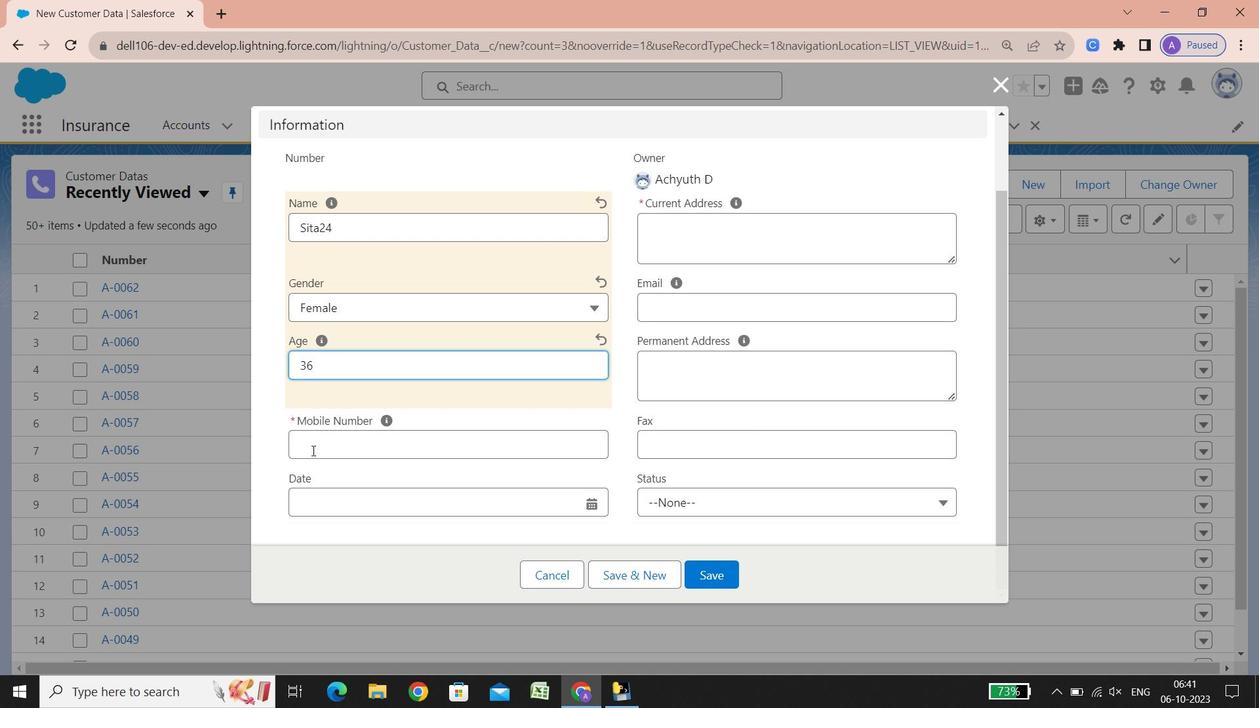 
Action: Mouse scrolled (312, 450) with delta (0, 0)
Screenshot: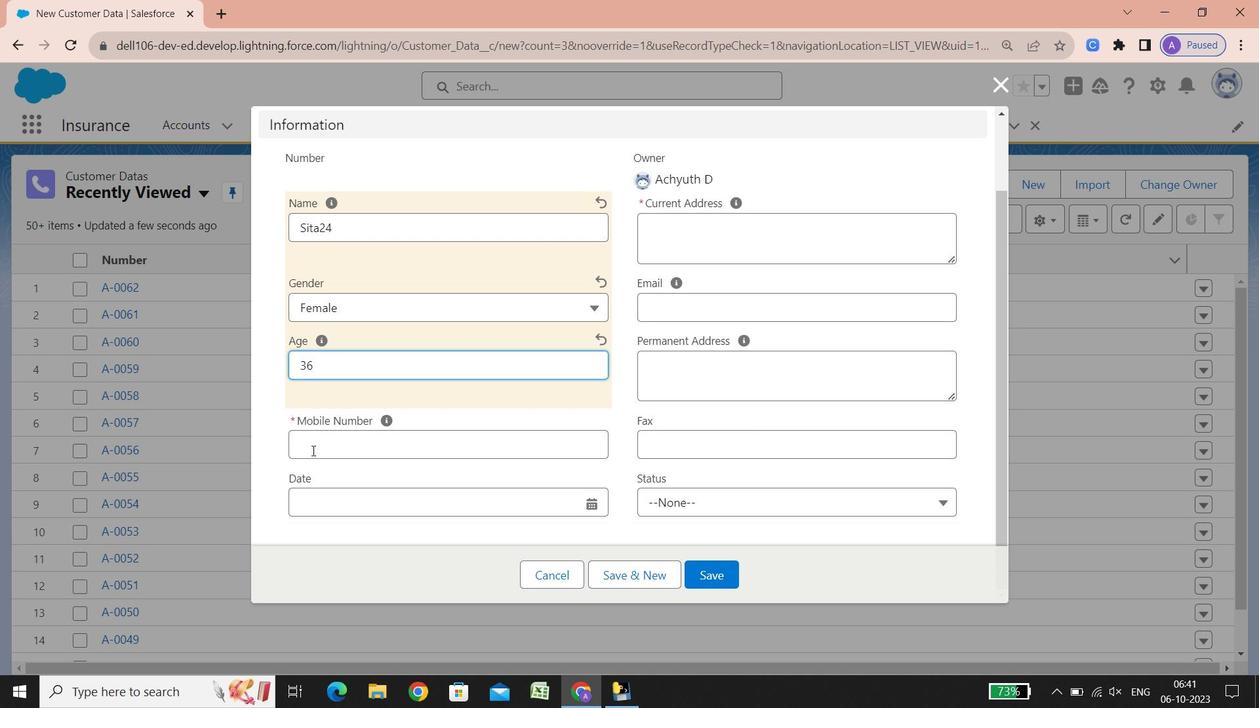 
Action: Mouse scrolled (312, 450) with delta (0, 0)
Screenshot: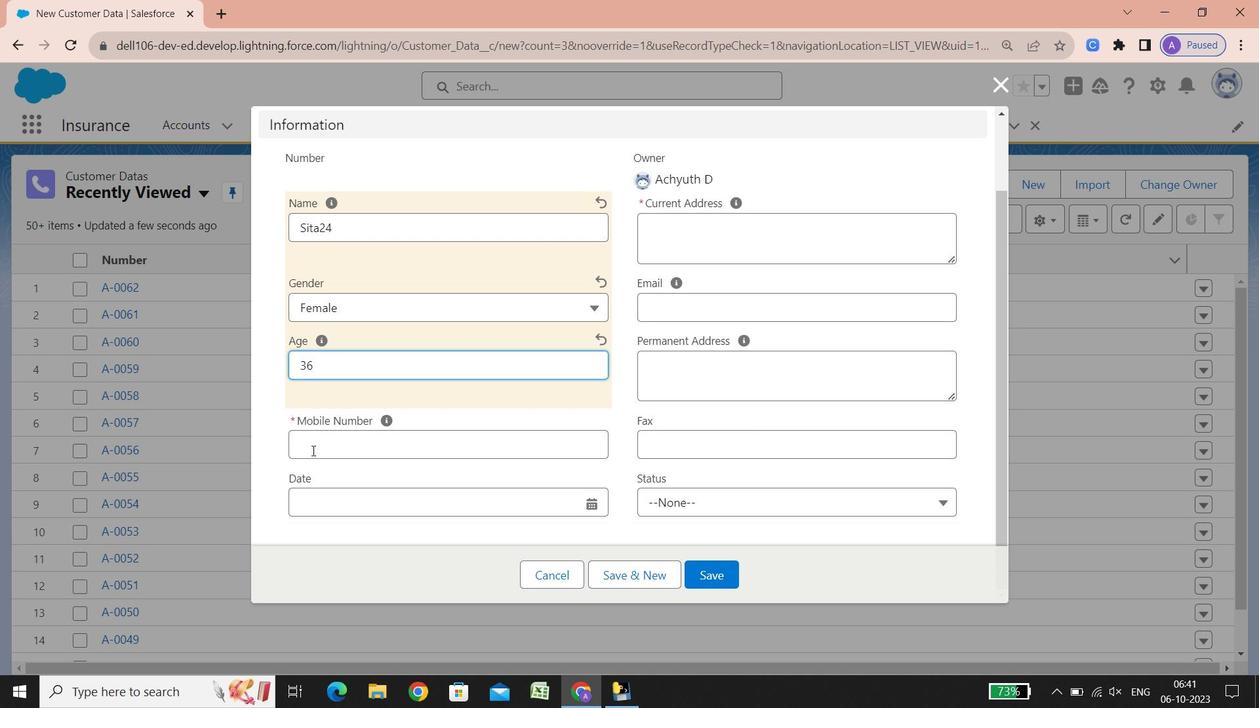 
Action: Mouse scrolled (312, 450) with delta (0, 0)
Screenshot: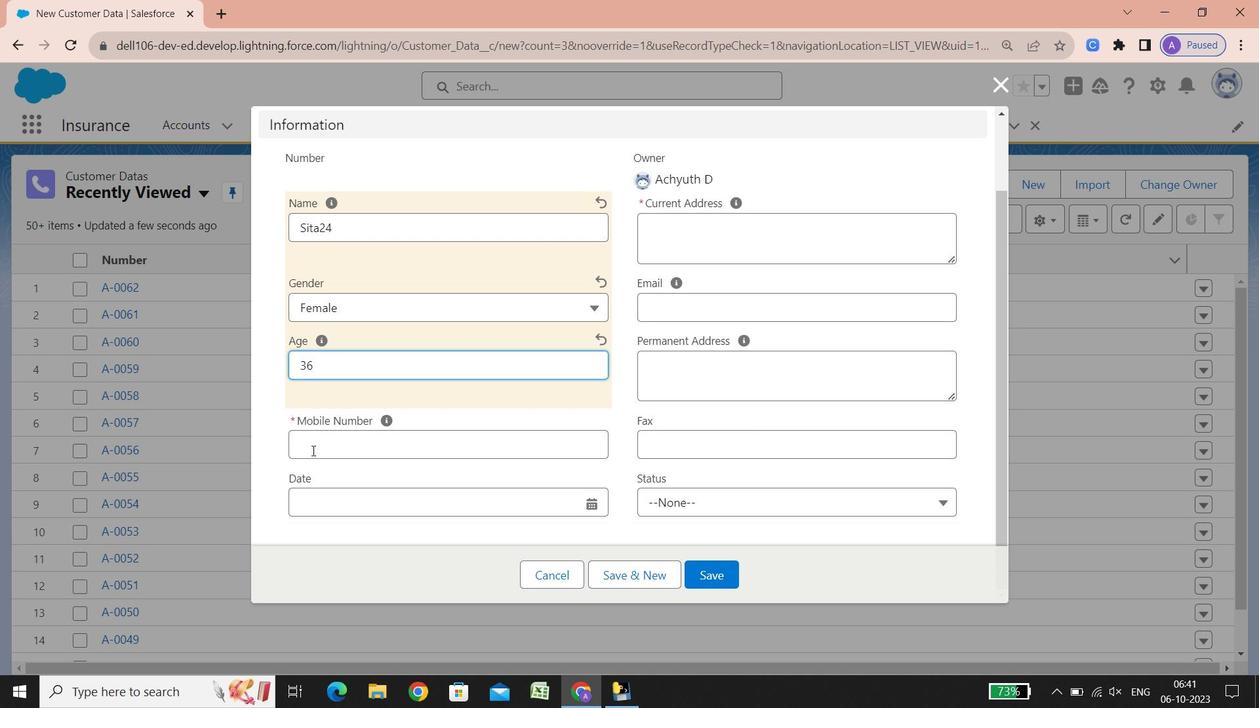 
Action: Mouse scrolled (312, 450) with delta (0, 0)
Screenshot: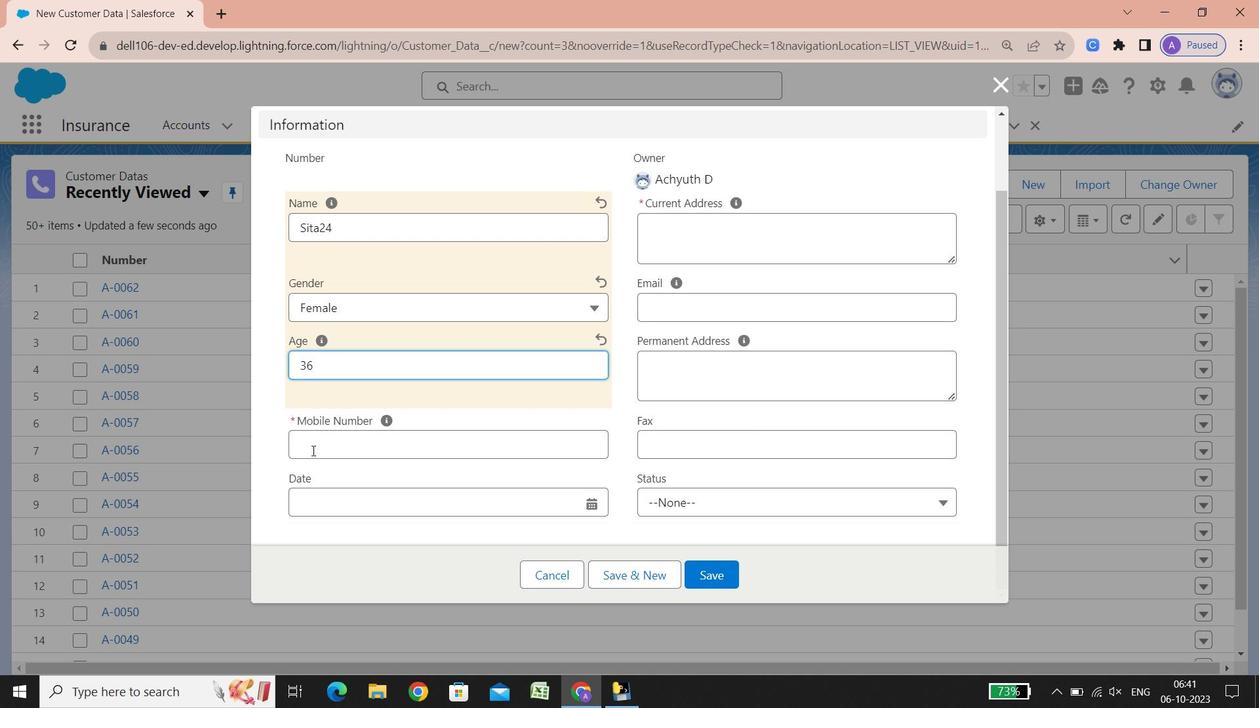 
Action: Mouse scrolled (312, 450) with delta (0, 0)
Screenshot: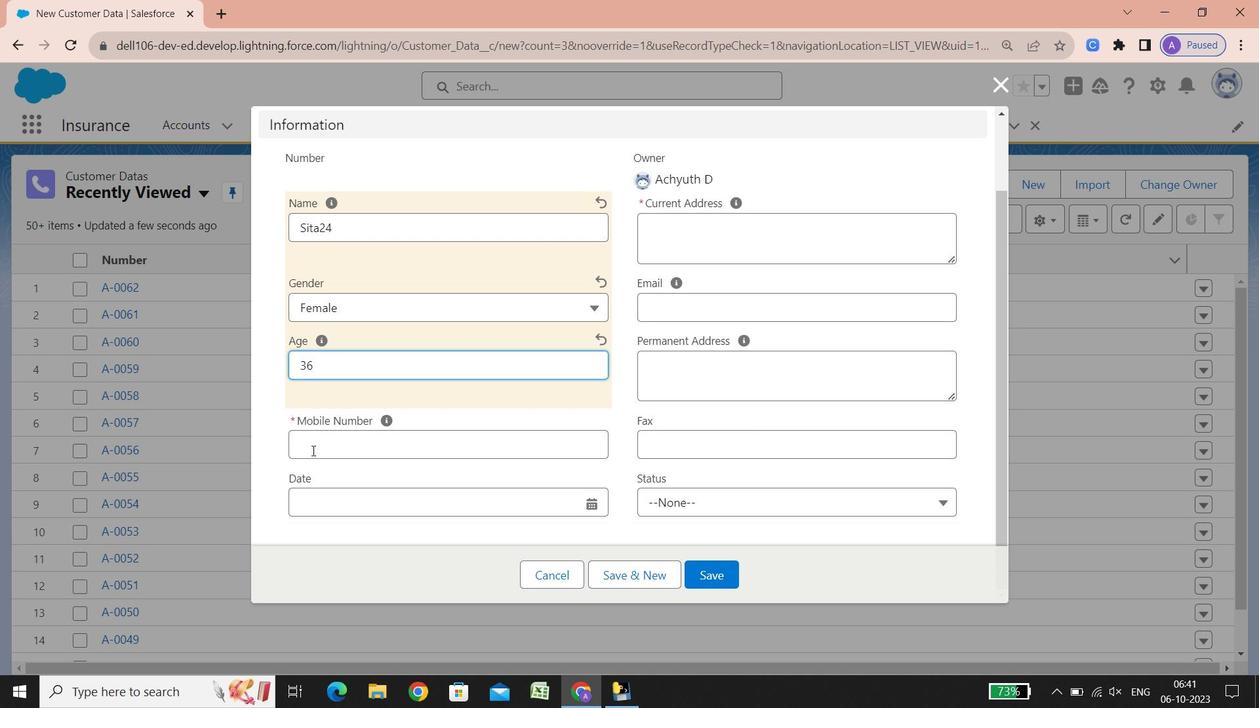 
Action: Mouse scrolled (312, 450) with delta (0, 0)
Screenshot: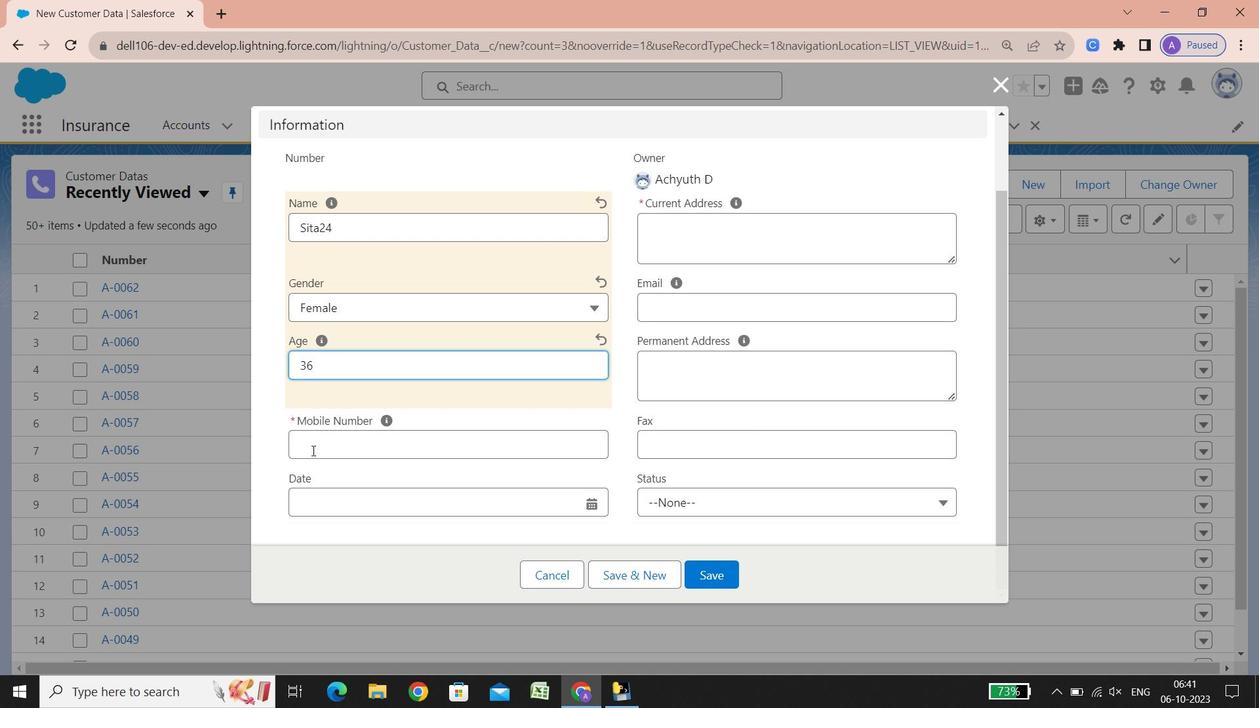 
Action: Mouse scrolled (312, 450) with delta (0, 0)
Screenshot: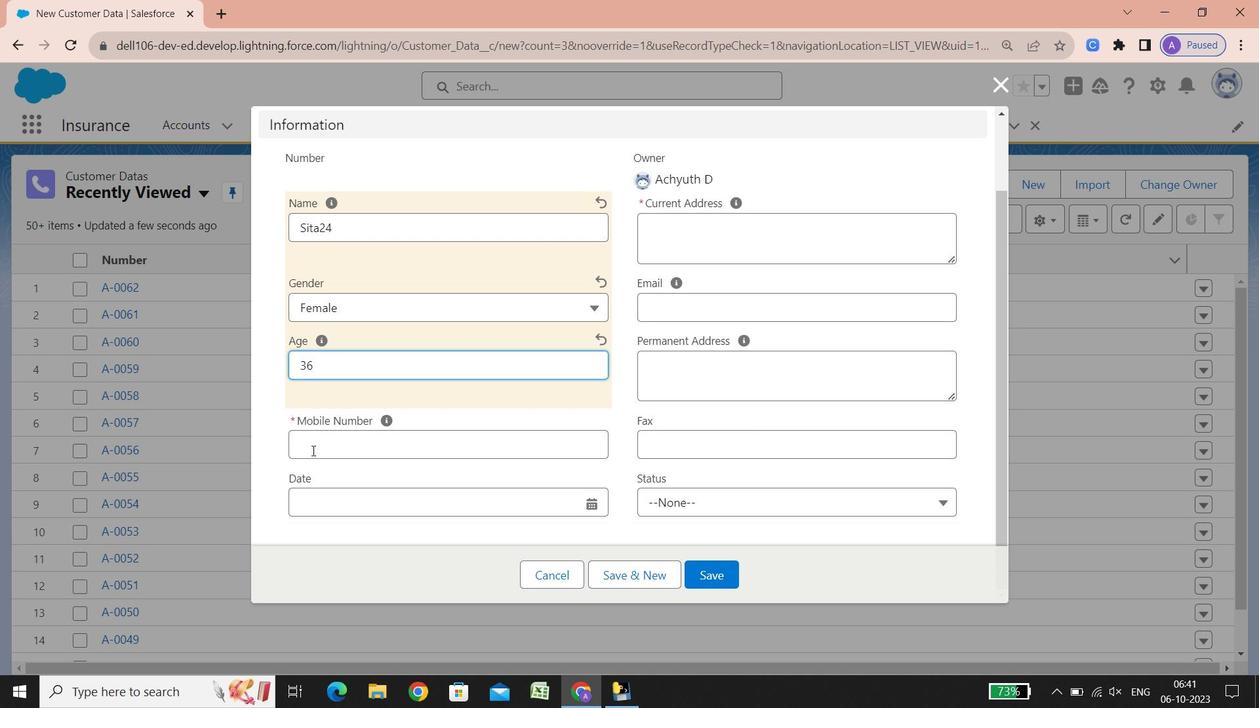 
Action: Mouse scrolled (312, 450) with delta (0, 0)
Screenshot: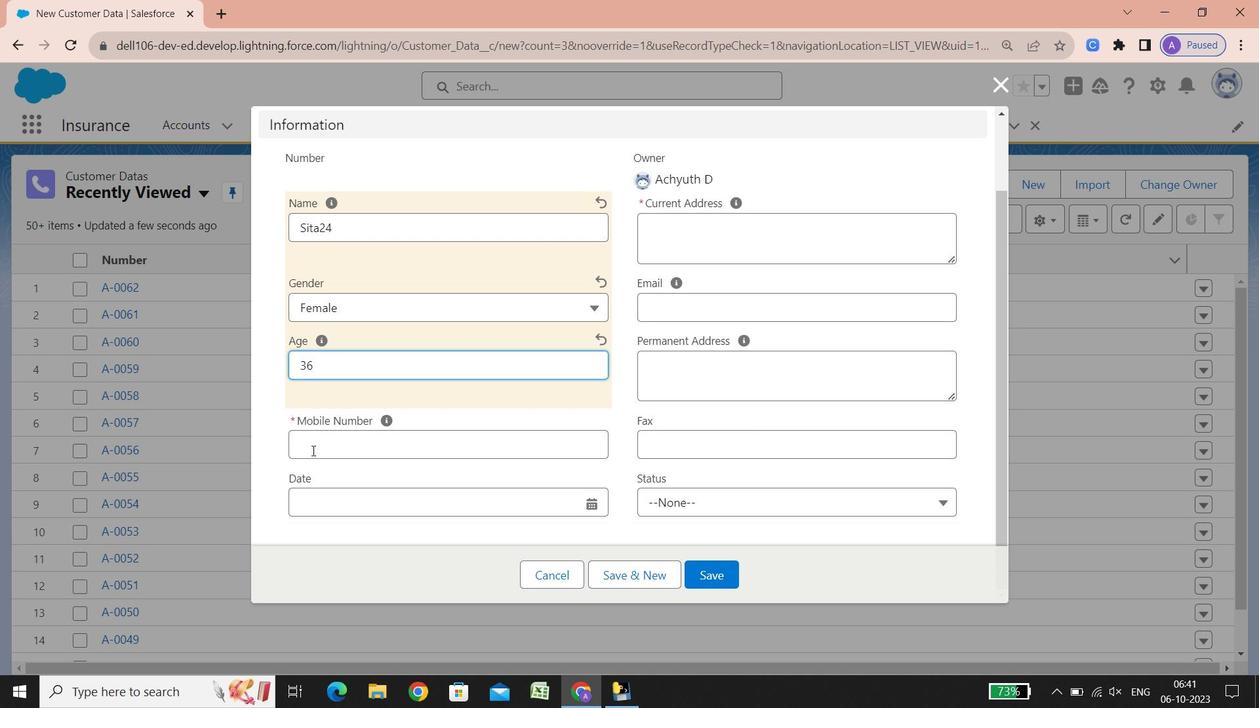 
Action: Mouse scrolled (312, 450) with delta (0, 0)
Screenshot: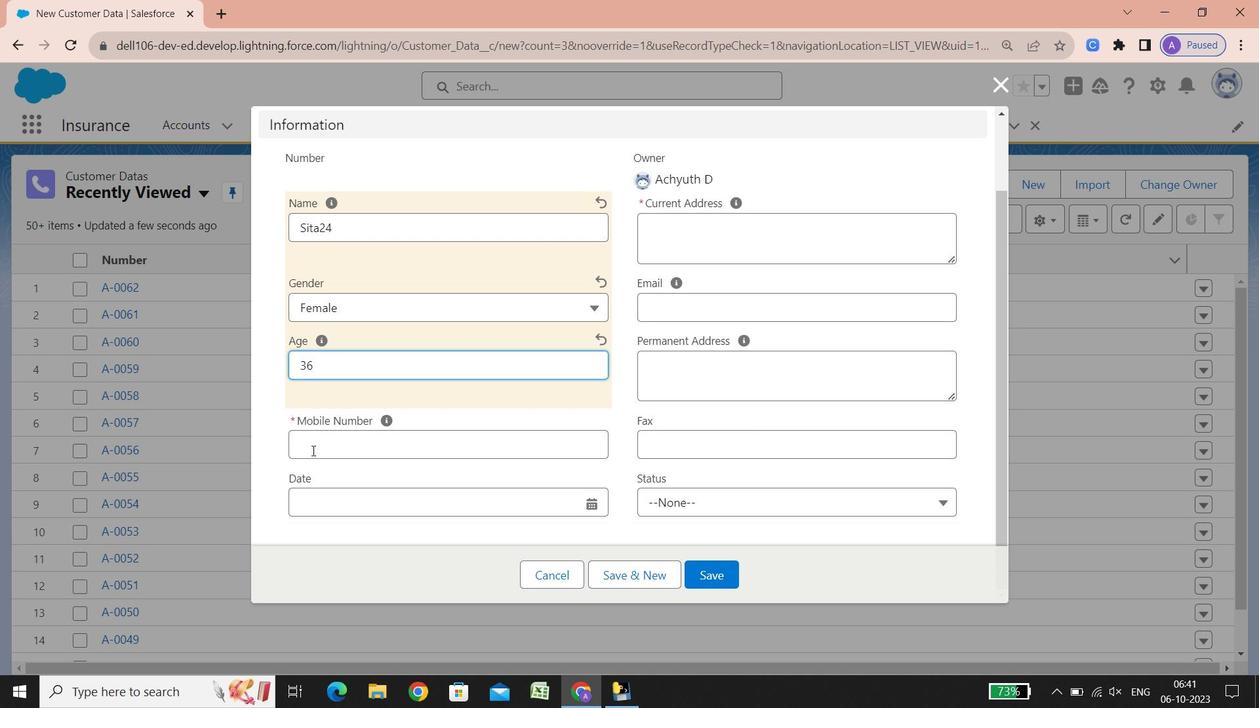 
Action: Mouse scrolled (312, 450) with delta (0, 0)
Screenshot: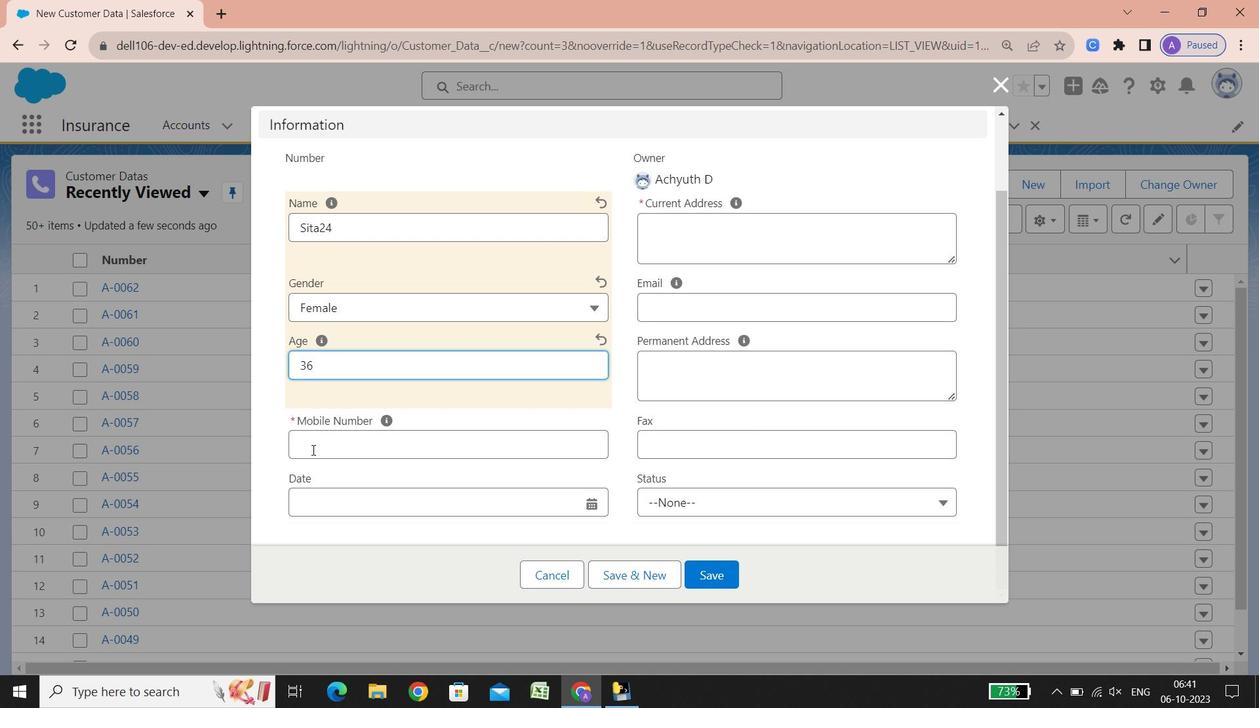 
Action: Mouse scrolled (312, 450) with delta (0, 0)
Screenshot: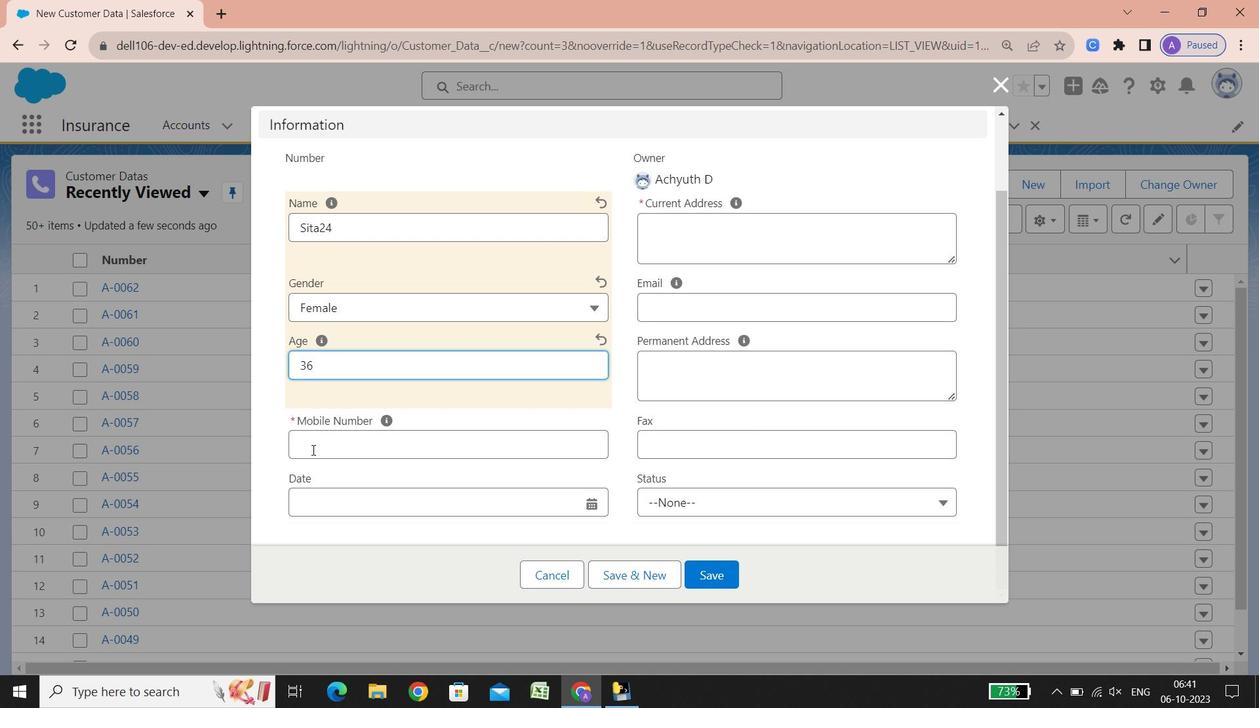
Action: Mouse scrolled (312, 450) with delta (0, 0)
Screenshot: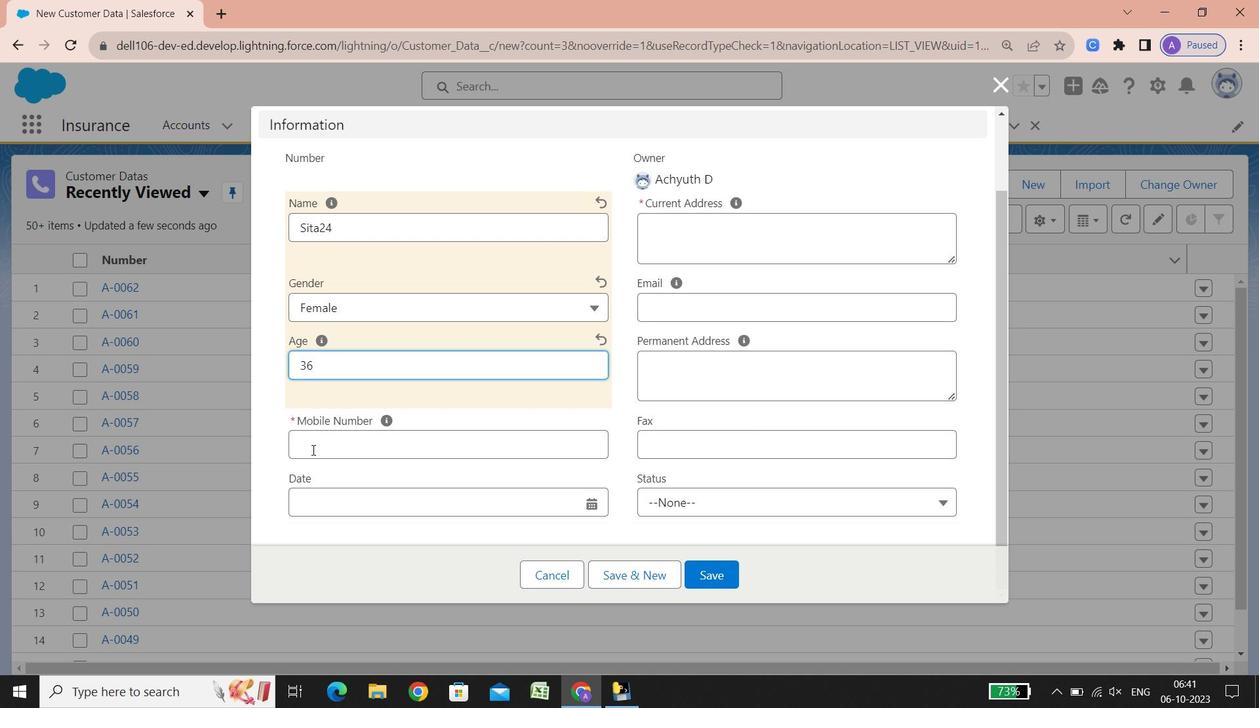 
Action: Mouse scrolled (312, 450) with delta (0, 0)
Screenshot: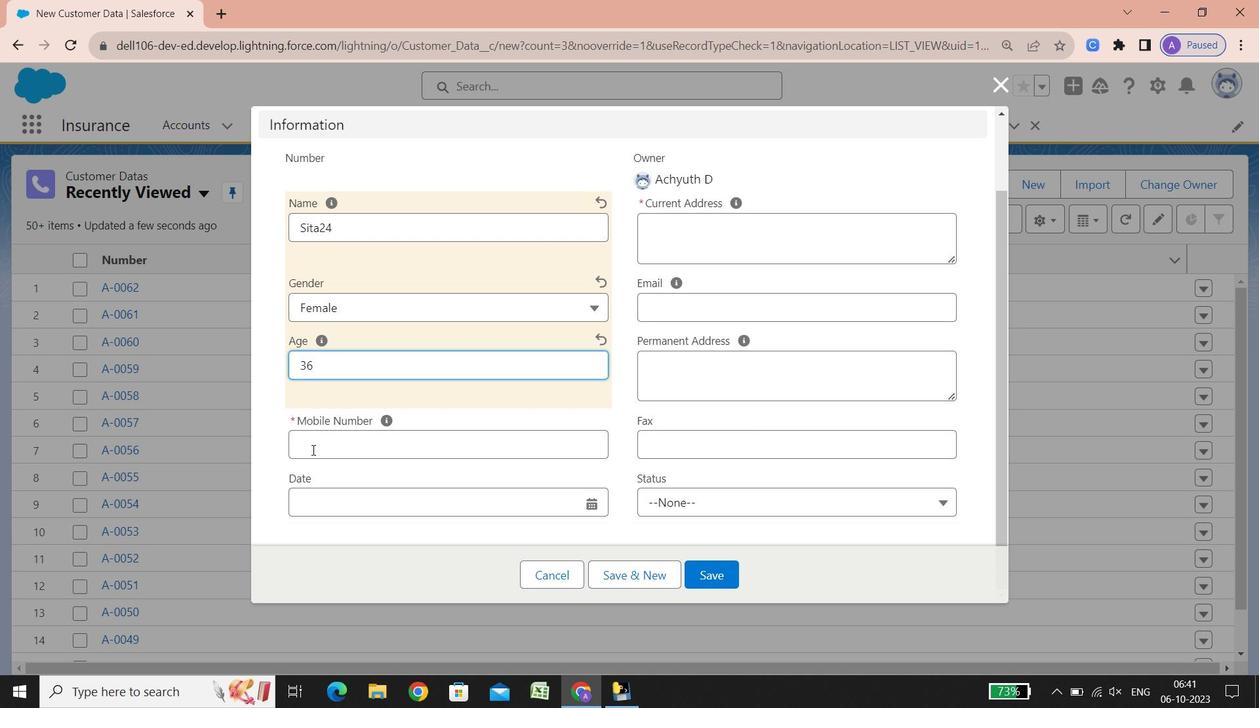 
Action: Mouse scrolled (312, 450) with delta (0, 0)
Screenshot: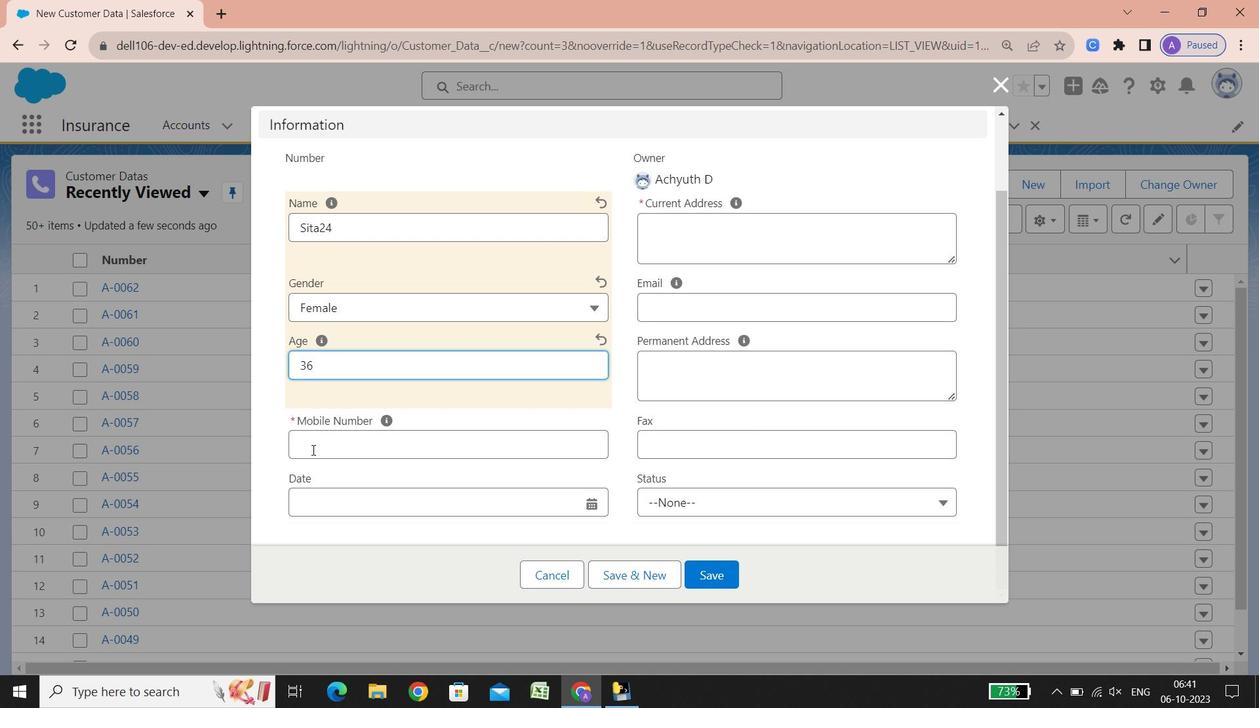 
Action: Mouse scrolled (312, 450) with delta (0, 0)
Screenshot: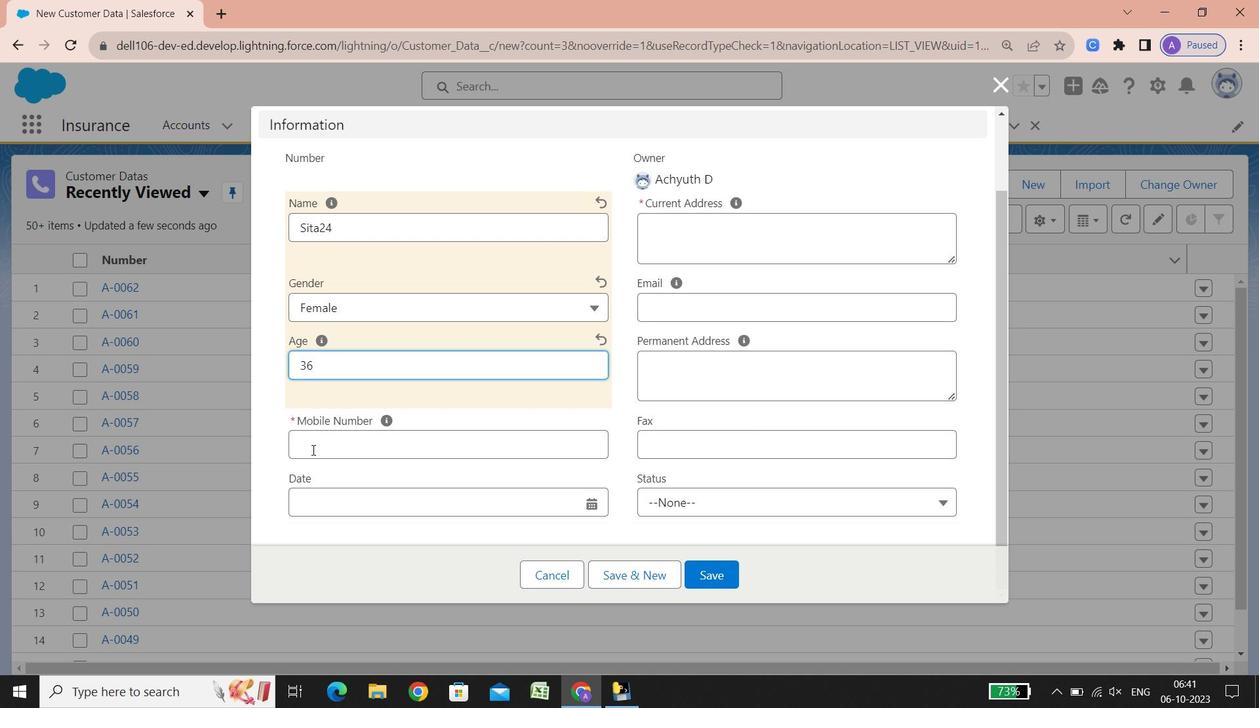 
Action: Mouse scrolled (312, 450) with delta (0, 0)
Screenshot: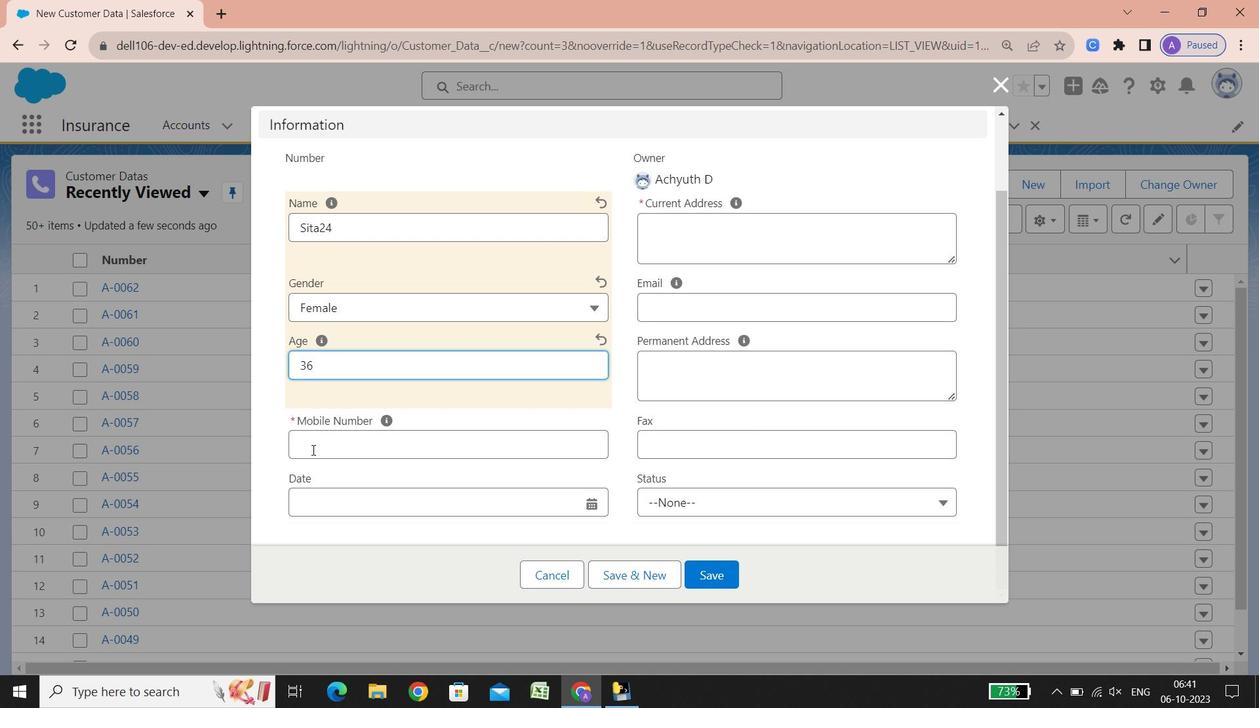 
Action: Mouse scrolled (312, 450) with delta (0, 0)
Screenshot: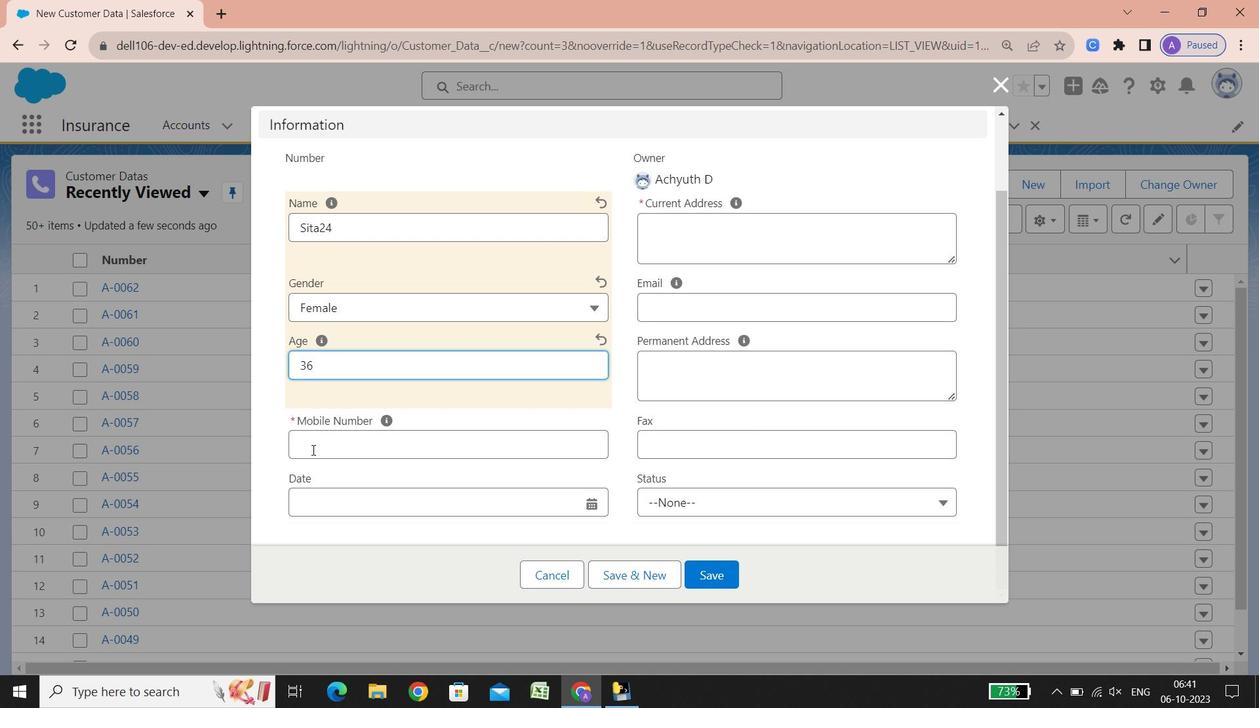 
Action: Mouse scrolled (312, 450) with delta (0, 0)
Screenshot: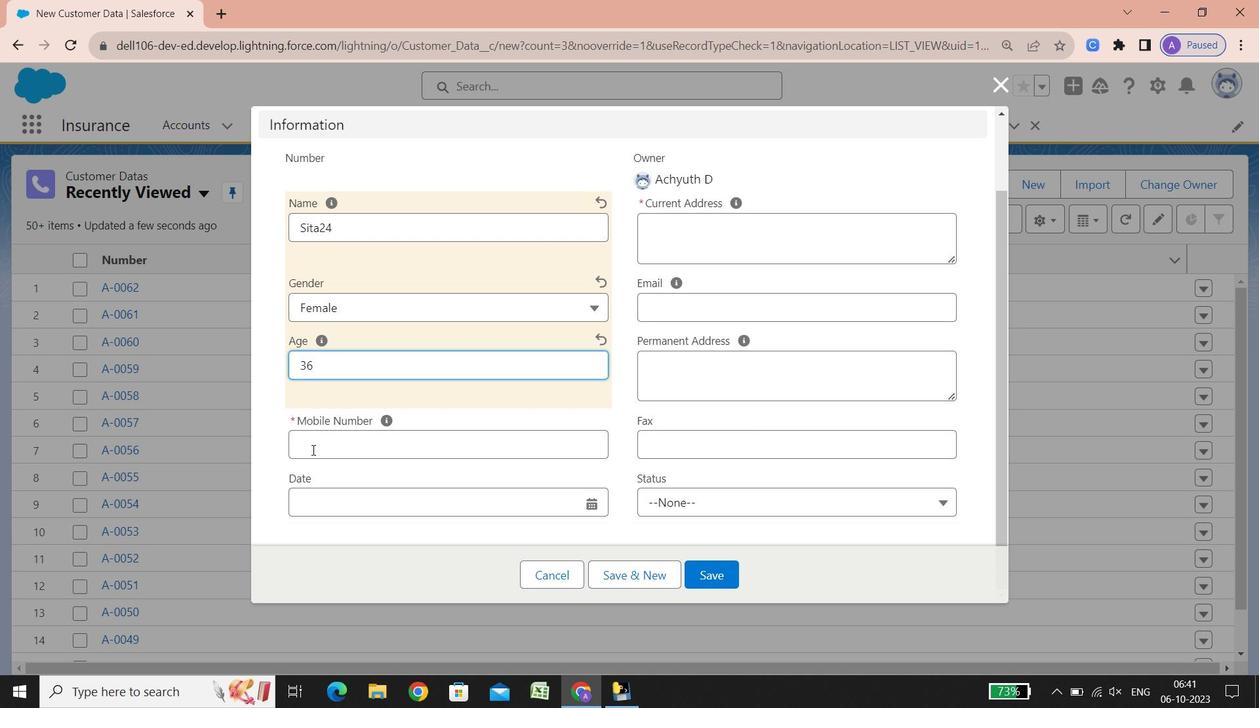 
Action: Mouse scrolled (312, 450) with delta (0, 0)
Screenshot: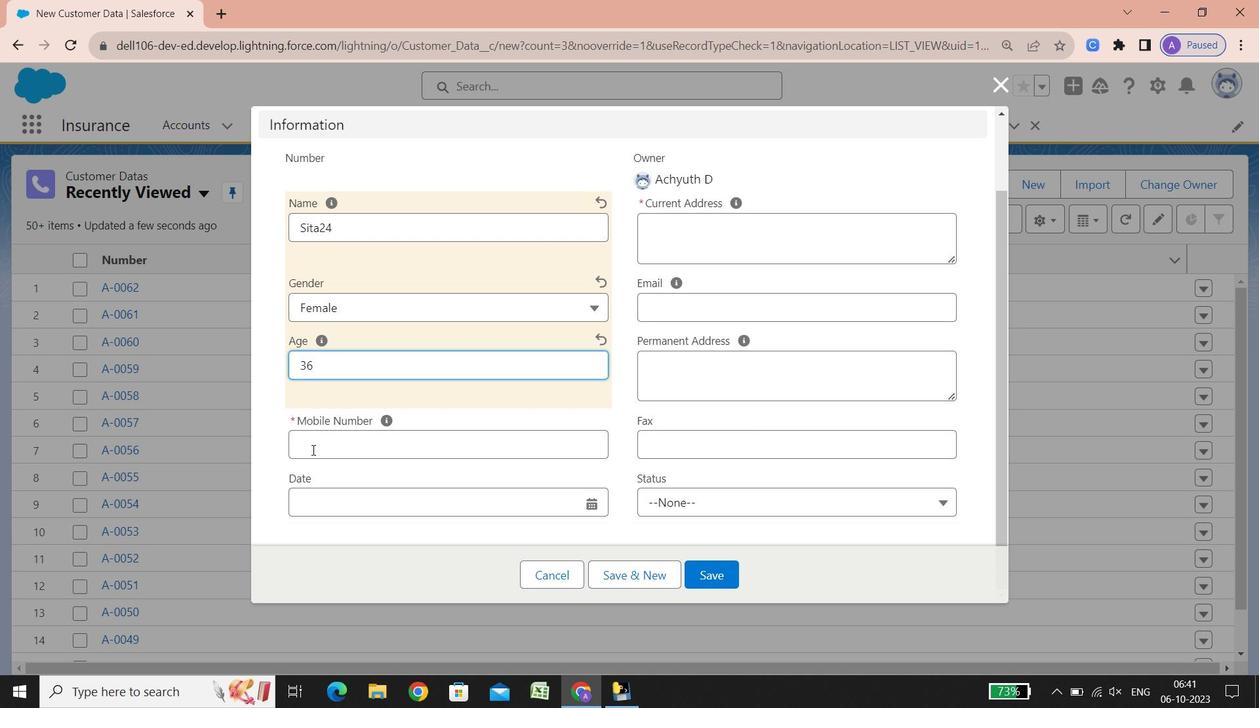
Action: Mouse moved to (315, 445)
Screenshot: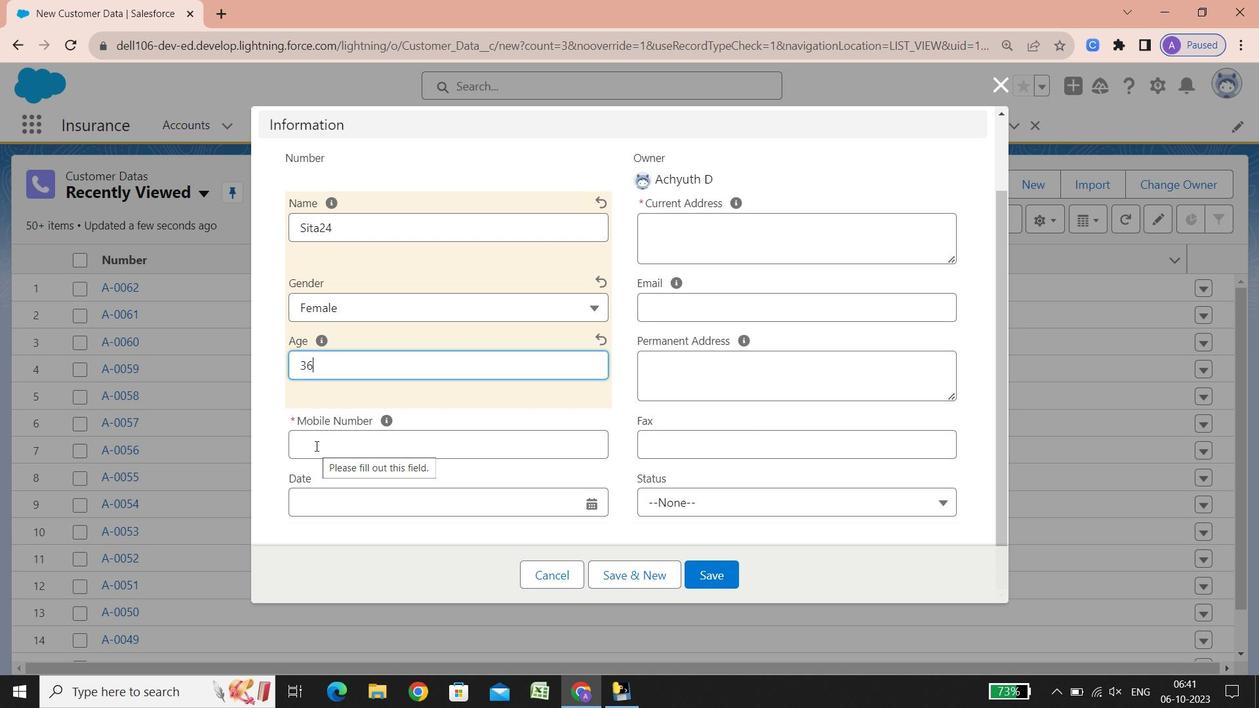 
Action: Mouse pressed left at (315, 445)
Screenshot: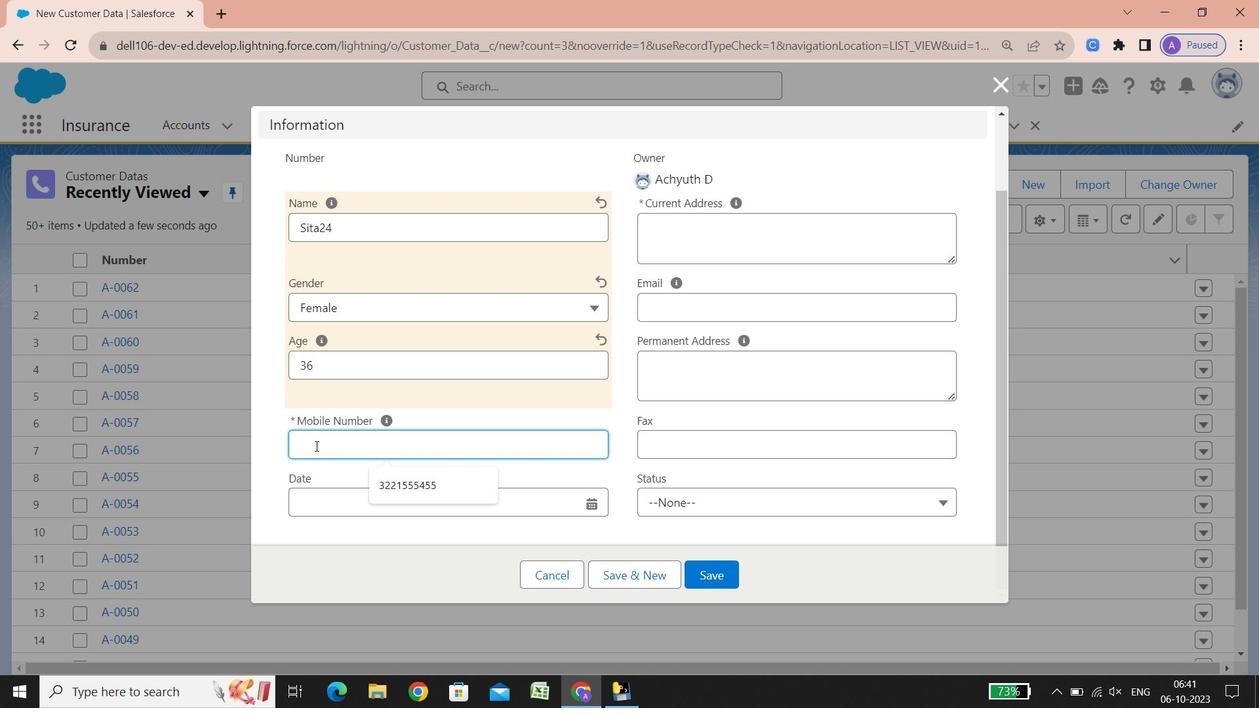 
Action: Key pressed 9561288948
Screenshot: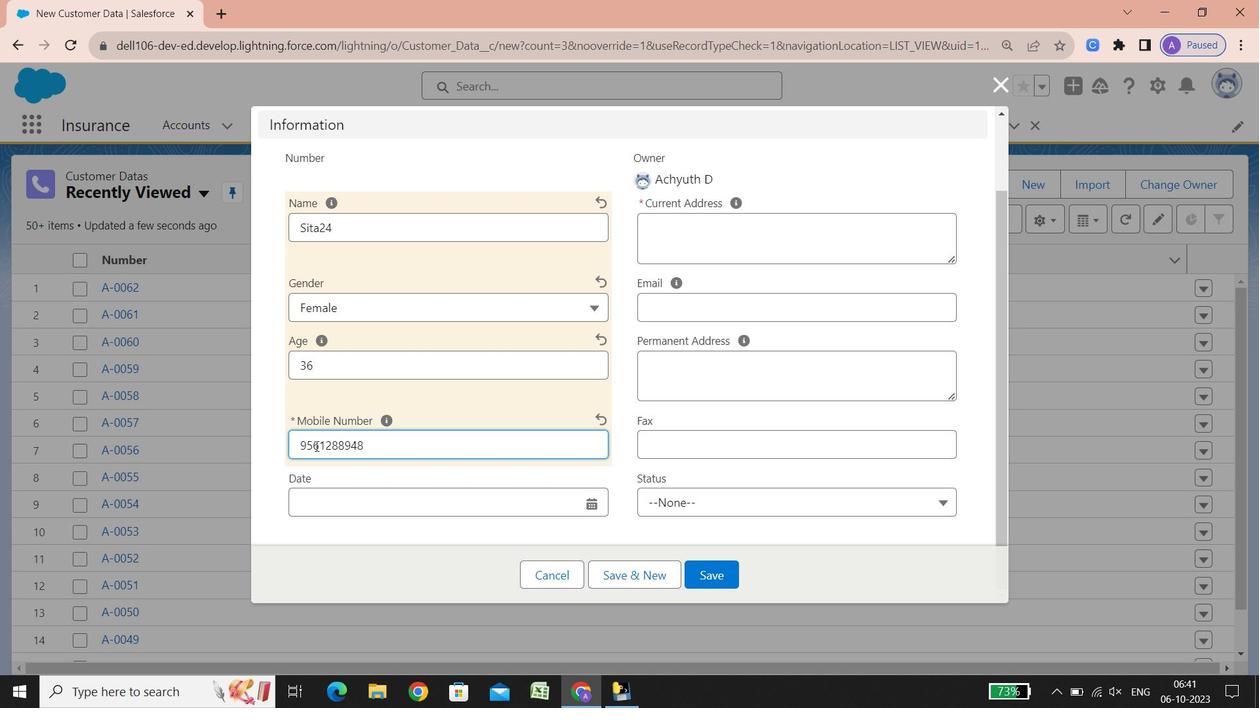 
Action: Mouse moved to (595, 501)
Screenshot: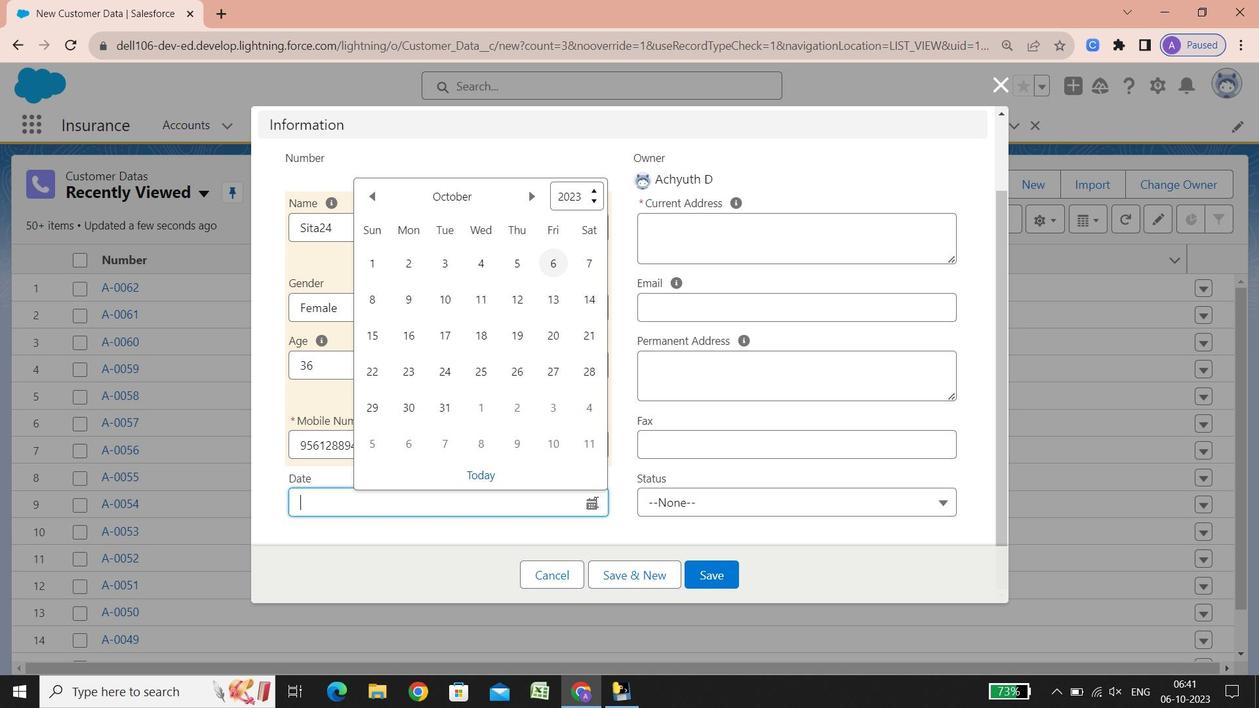 
Action: Mouse pressed left at (595, 501)
Screenshot: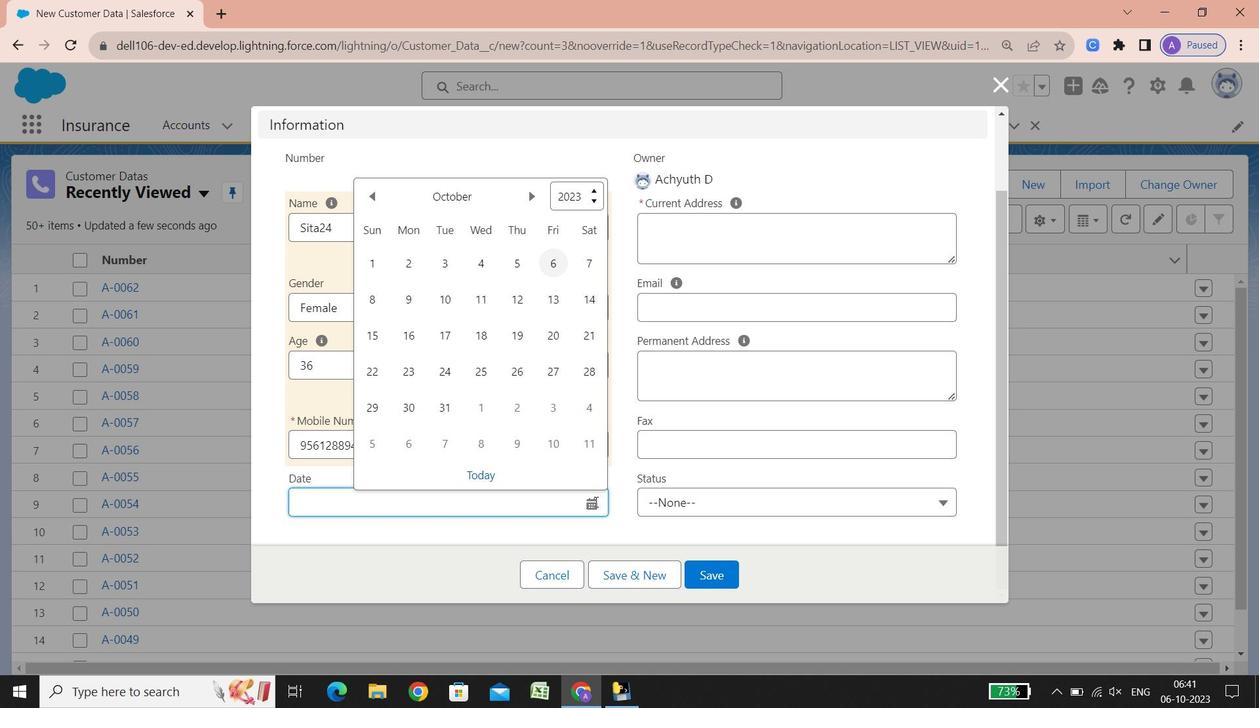 
Action: Mouse moved to (484, 476)
Screenshot: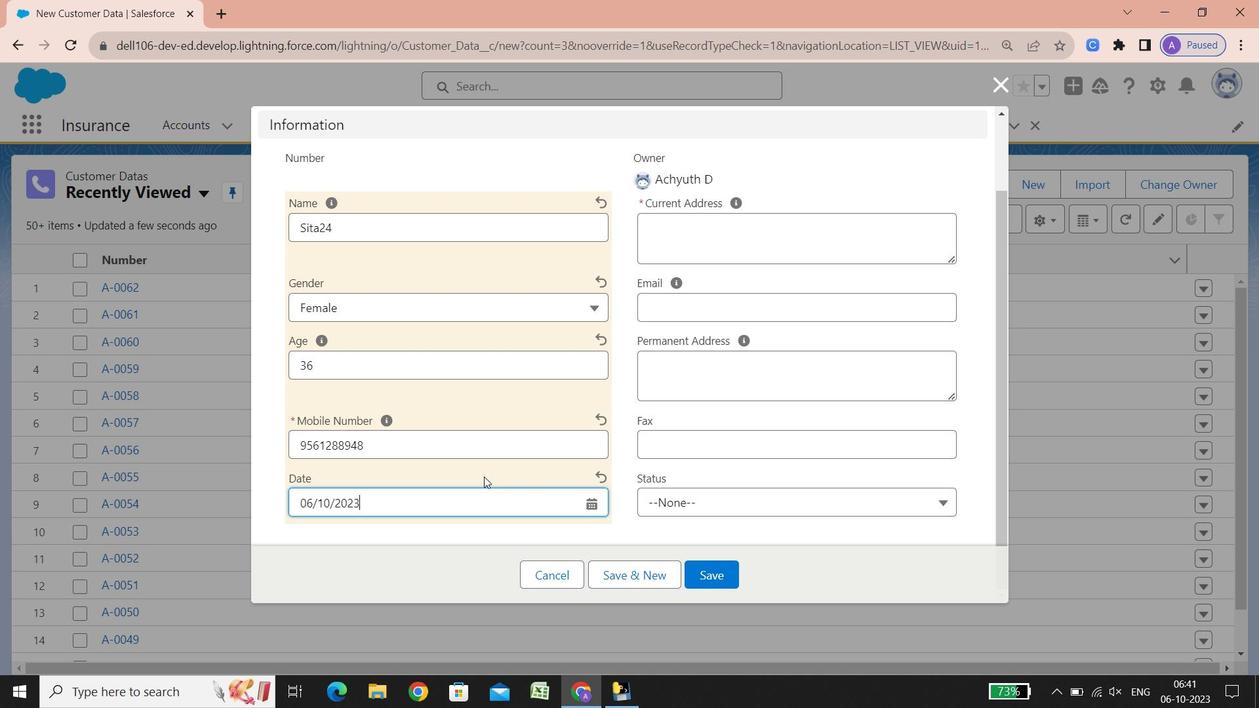 
Action: Mouse pressed left at (484, 476)
Screenshot: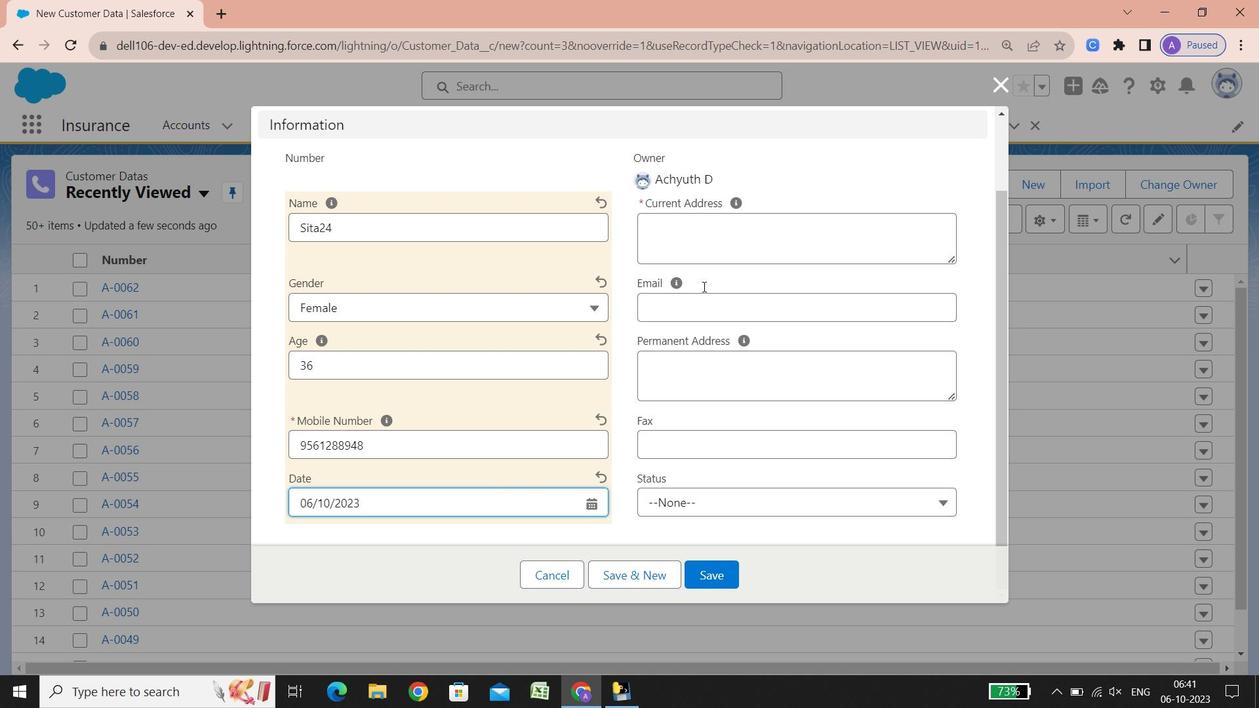 
Action: Mouse moved to (712, 236)
Screenshot: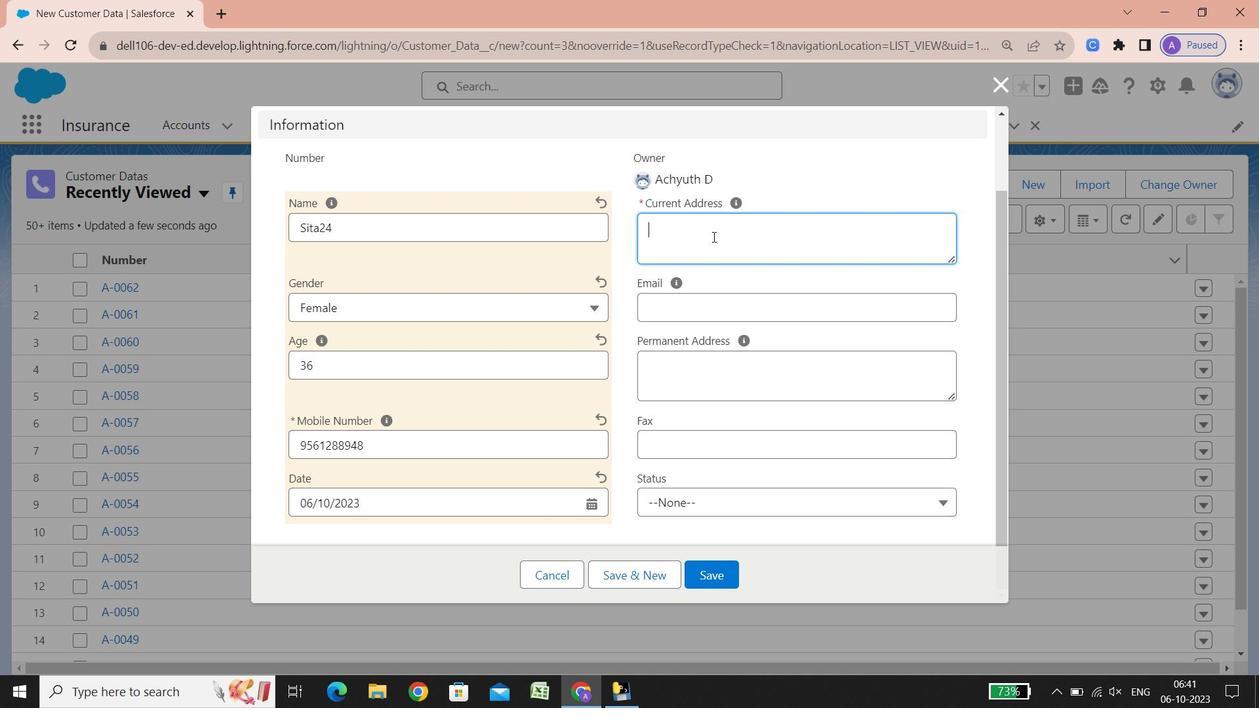 
Action: Mouse pressed left at (712, 236)
Screenshot: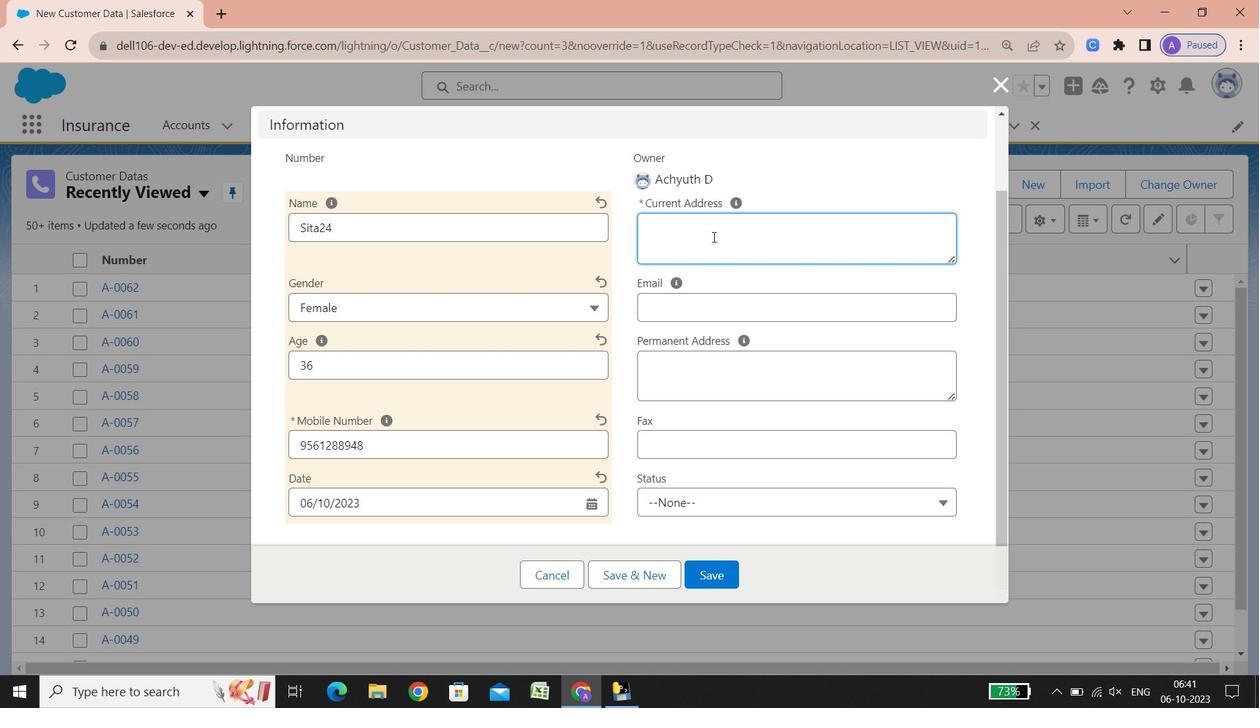 
Action: Key pressed <Key.shift><Key.shift>Street<Key.space><Key.shift_r>:<Key.space><Key.shift>Shop<Key.space>9,<Key.space><Key.shift><Key.shift>Vallabh<Key.space><Key.shift><Key.shift>Co<Key.space><Key.shift><Key.shift><Key.shift><Key.shift><Key.shift><Key.shift><Key.shift><Key.shift><Key.shift><Key.shift><Key.shift><Key.shift><Key.shift><Key.shift><Key.shift><Key.shift><Key.shift><Key.shift><Key.shift><Key.shift><Key.shift><Key.shift>Op<Key.space><Key.shift><Key.shift><Key.shift><Key.shift><Key.shift><Key.shift><Key.shift><Key.shift><Key.shift>Soc,<Key.space>90<Key.space><Key.shift>Feet<Key.space><Key.shift><Key.shift><Key.shift><Key.shift><Key.shift><Key.shift><Key.shift><Key.shift>Rd,<Key.space><Key.shift>Opp<Key.space><Key.shift><Key.shift><Key.shift><Key.shift><Key.shift><Key.shift><Key.shift><Key.shift><Key.shift>Police<Key.space><Key.shift><Key.shift><Key.shift><Key.shift>Stn,<Key.space><Key.shift><Key.shift><Key.shift><Key.shift>Dharavi<Key.enter><Key.shift><Key.shift>City<Key.space><Key.shift_r>:<Key.space><Key.shift><Key.shift><Key.shift><Key.shift><Key.shift><Key.shift><Key.shift>Mumbai<Key.enter><Key.shift>State/<Key.shift>Province/area<Key.space><Key.shift_r>:<Key.space><Key.shift>Maharashtra<Key.enter><Key.shift><Key.shift><Key.shift>Phone<Key.space>number<Key.space><Key.shift_r>:<Key.space>02224037493<Key.enter><Key.shift><Key.shift><Key.shift><Key.shift><Key.shift><Key.shift><Key.shift><Key.shift><Key.shift><Key.shift><Key.shift><Key.shift><Key.shift><Key.shift><Key.shift><Key.shift><Key.shift><Key.shift><Key.shift><Key.shift>Zip<Key.space>code<Key.space><Key.shift_r>:<Key.space>400017<Key.enter><Key.shift><Key.shift><Key.shift><Key.shift><Key.shift><Key.shift><Key.shift><Key.shift><Key.shift><Key.shift><Key.shift><Key.shift>Country<Key.space>calling
Screenshot: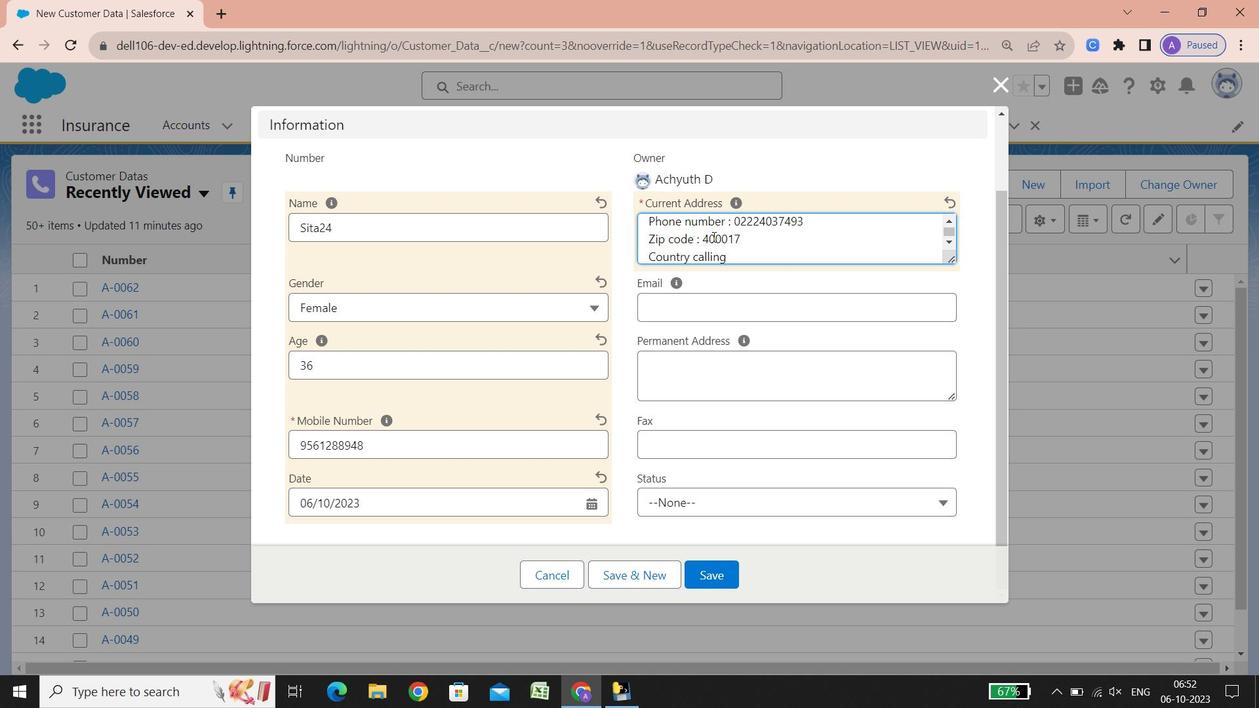
Action: Mouse moved to (761, 247)
Screenshot: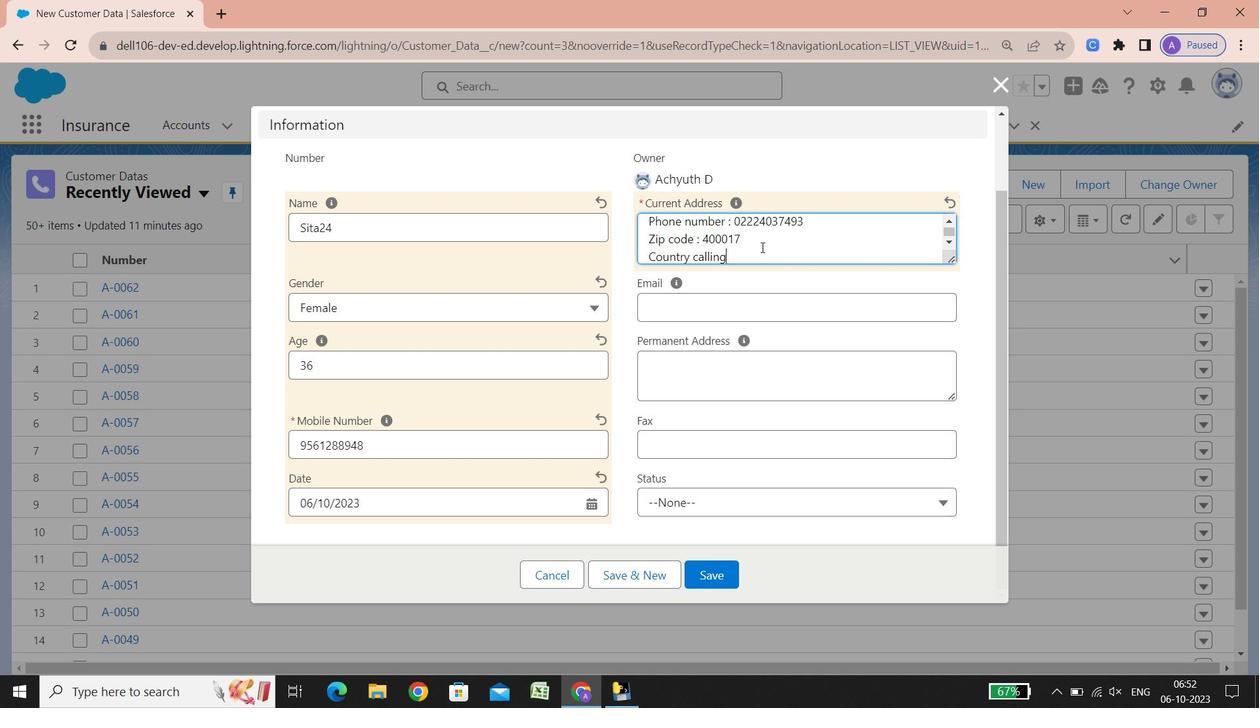 
Action: Key pressed <Key.space>code<Key.space><Key.shift_r>:<Key.space><Key.shift_r>+91<Key.enter><Key.shift><Key.shift><Key.shift><Key.shift><Key.shift>Country<Key.space><Key.shift_r>:<Key.space><Key.shift><Key.shift><Key.shift>India
Screenshot: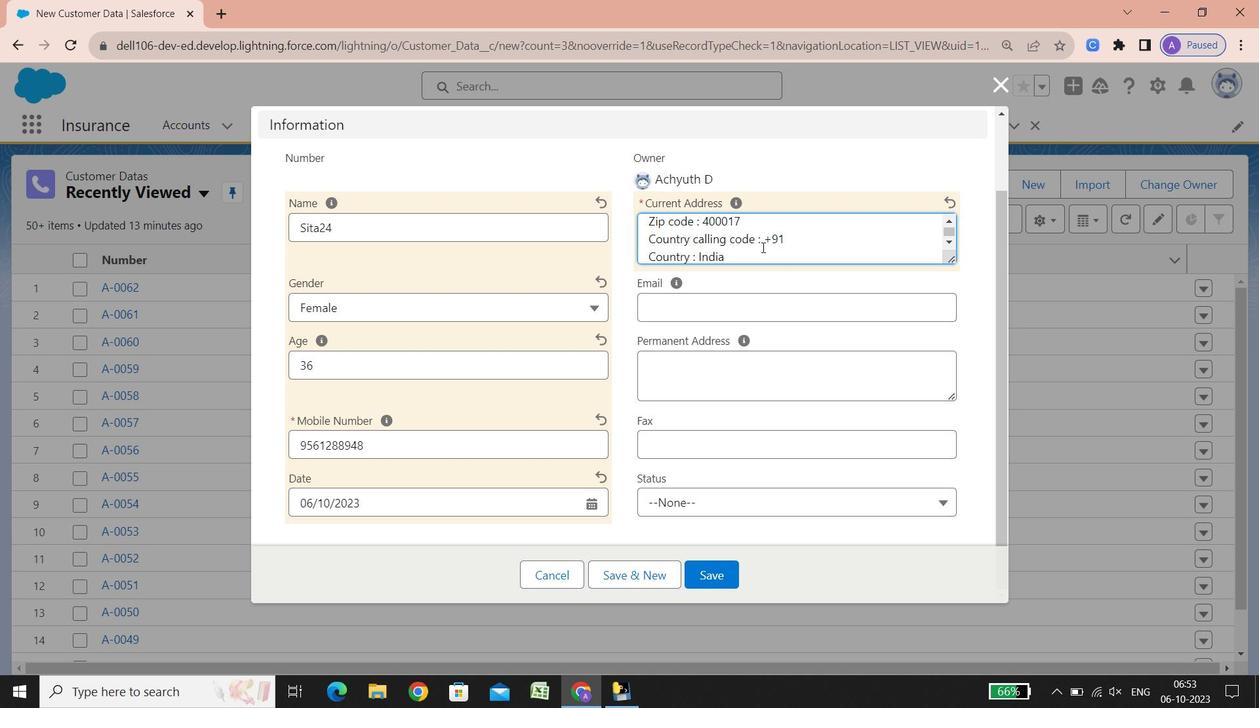 
Action: Mouse moved to (764, 255)
Screenshot: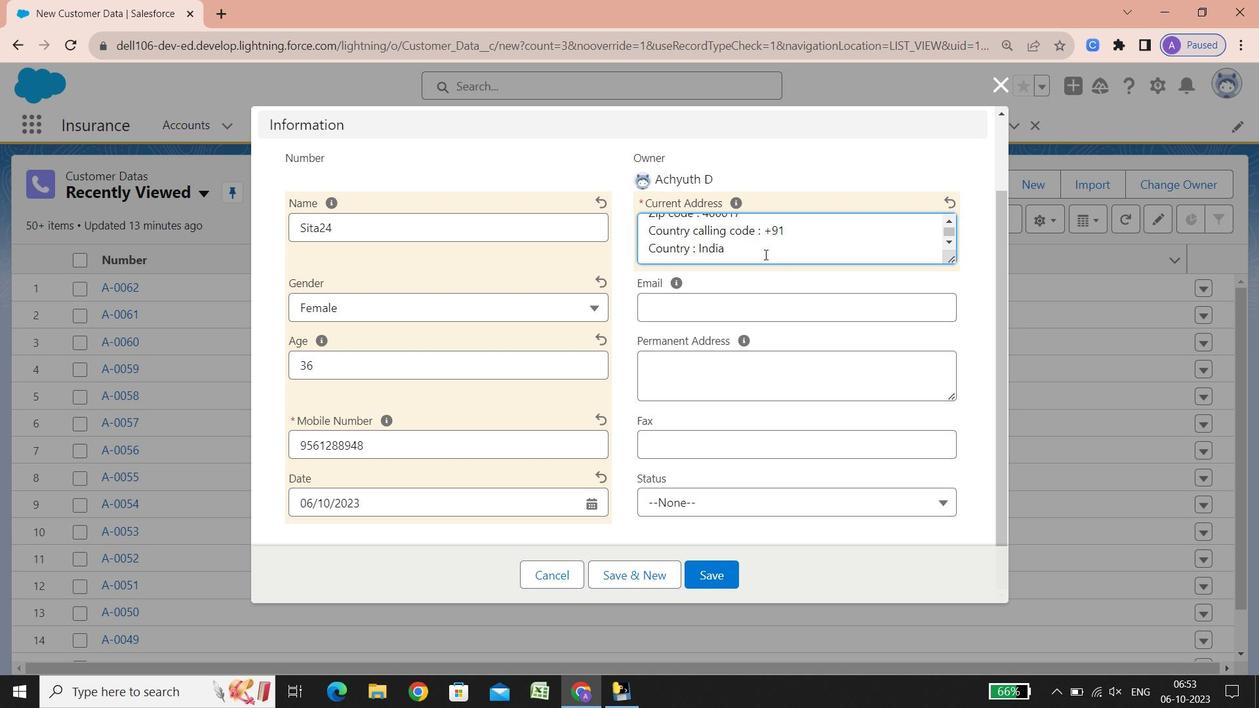 
Action: Mouse scrolled (764, 254) with delta (0, 0)
Screenshot: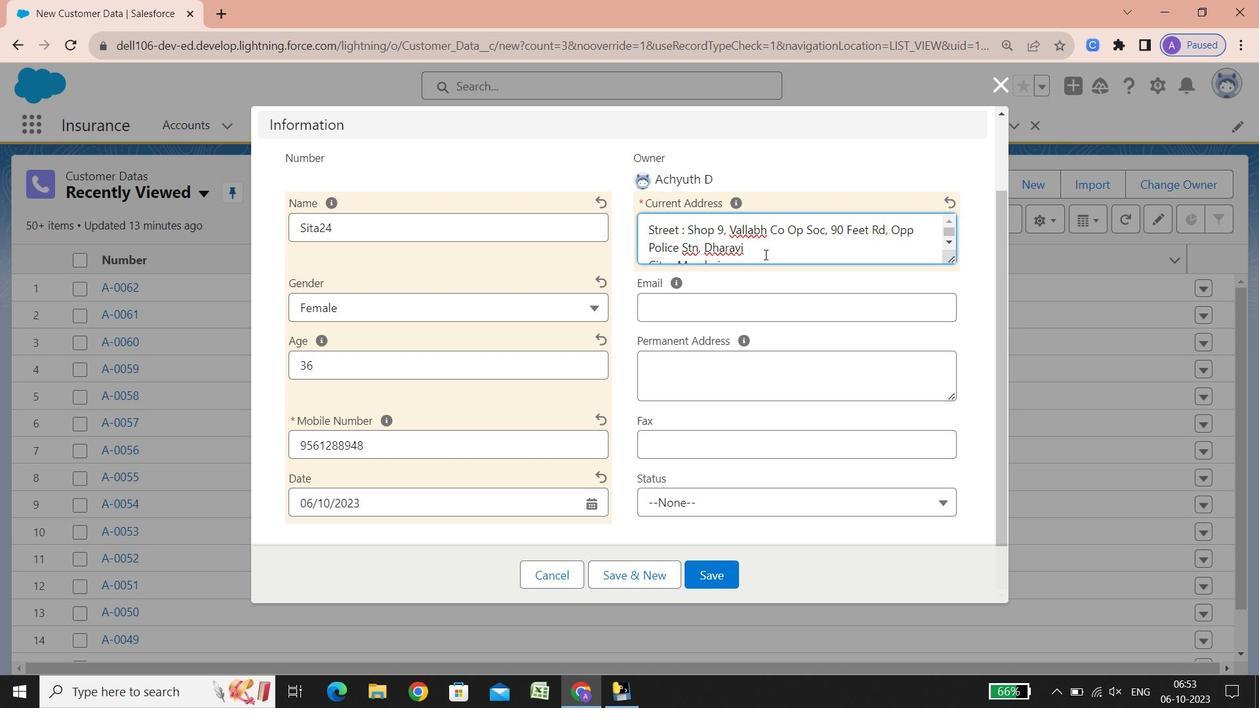 
Action: Mouse scrolled (764, 254) with delta (0, 0)
Screenshot: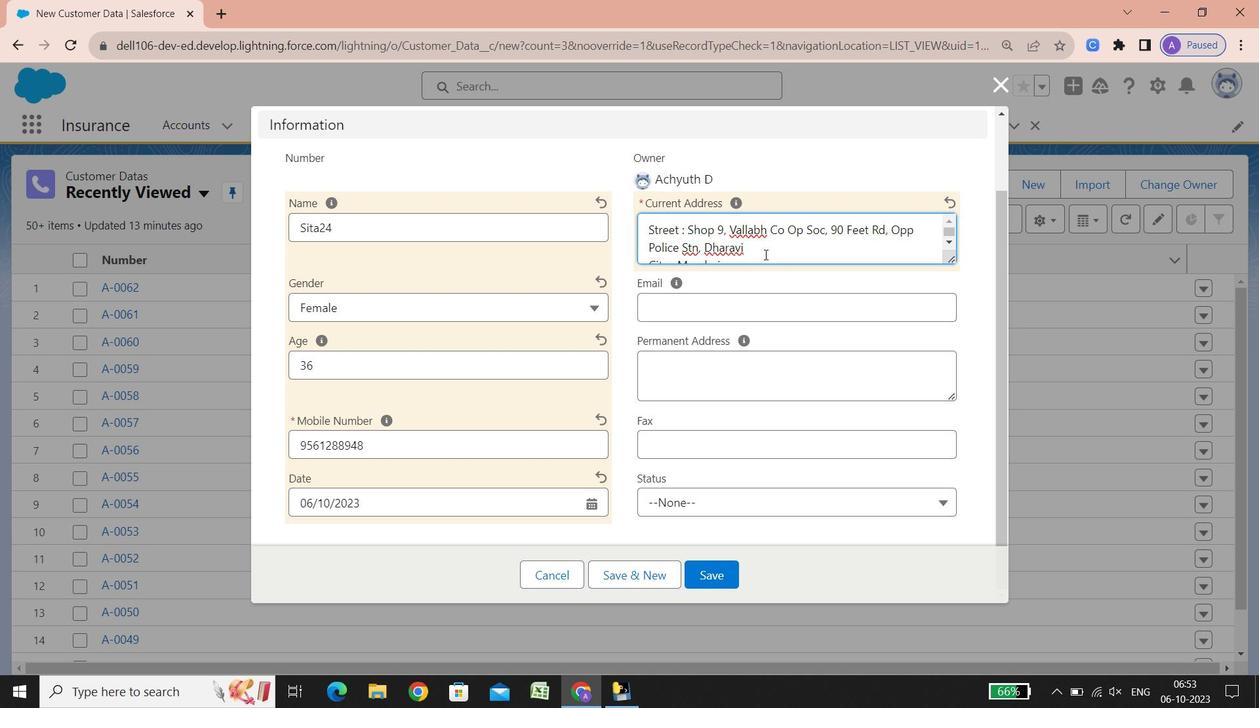 
Action: Mouse scrolled (764, 254) with delta (0, 0)
Screenshot: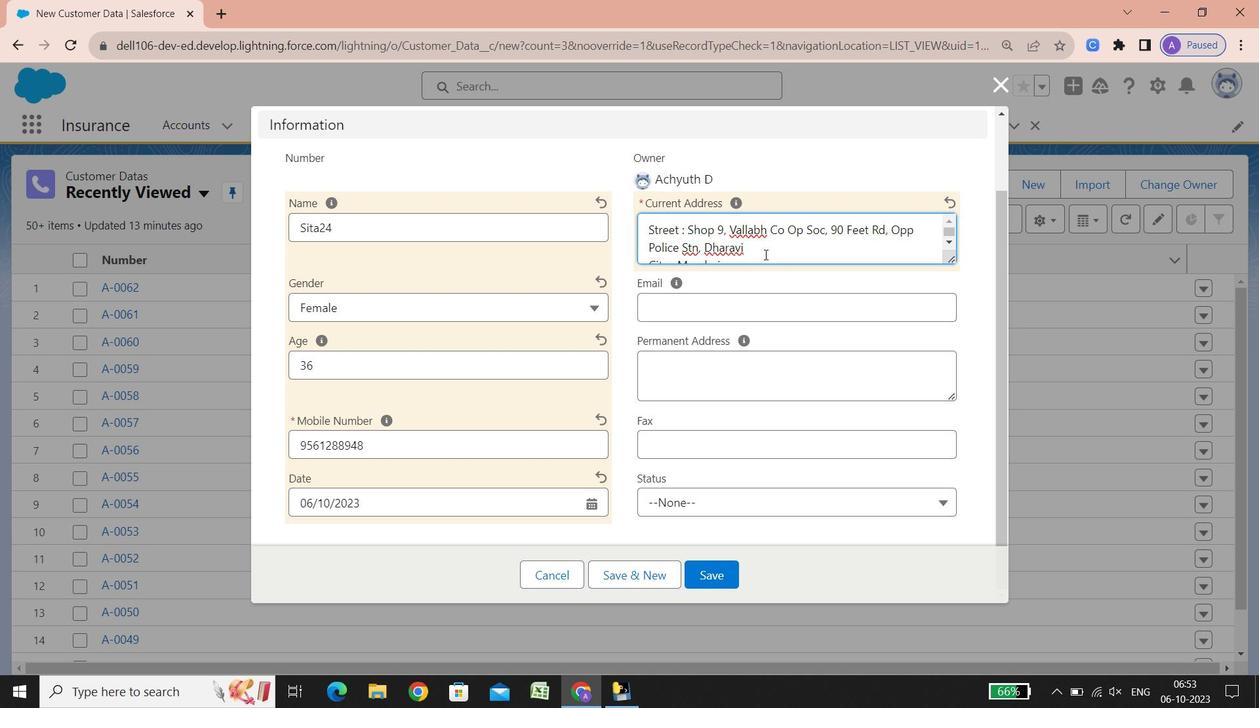 
Action: Mouse scrolled (764, 254) with delta (0, 0)
Screenshot: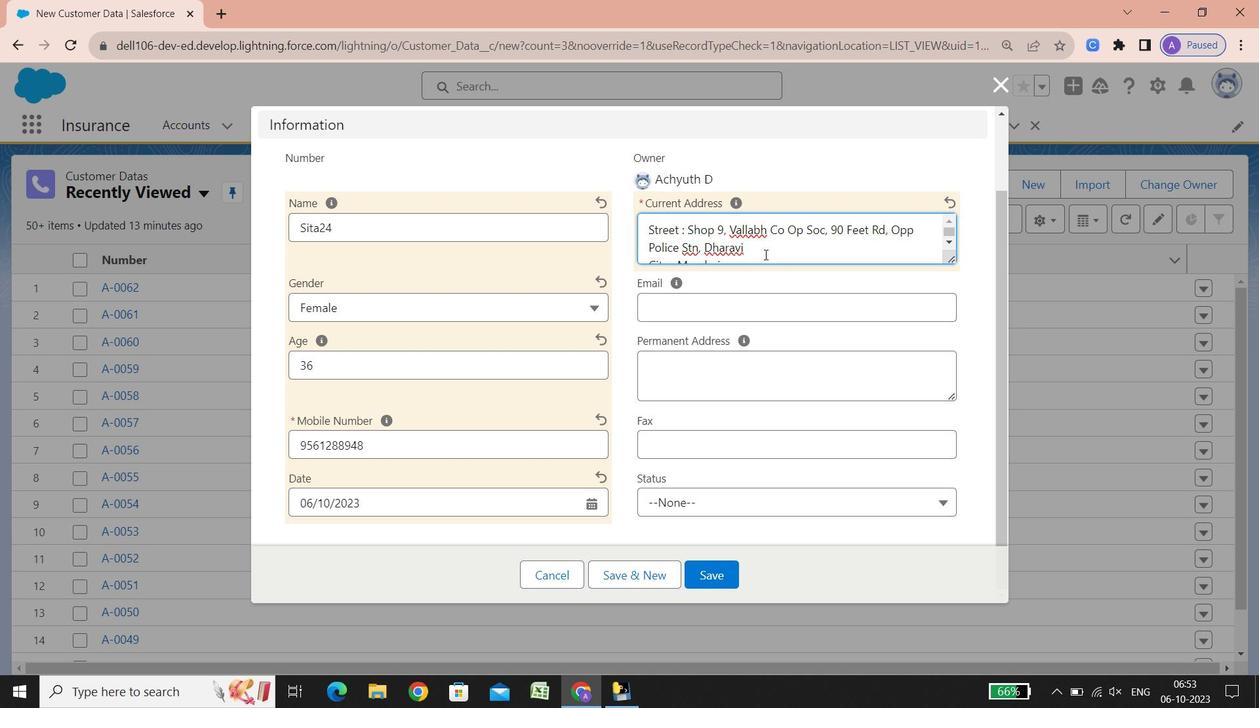 
Action: Mouse scrolled (764, 254) with delta (0, 0)
Screenshot: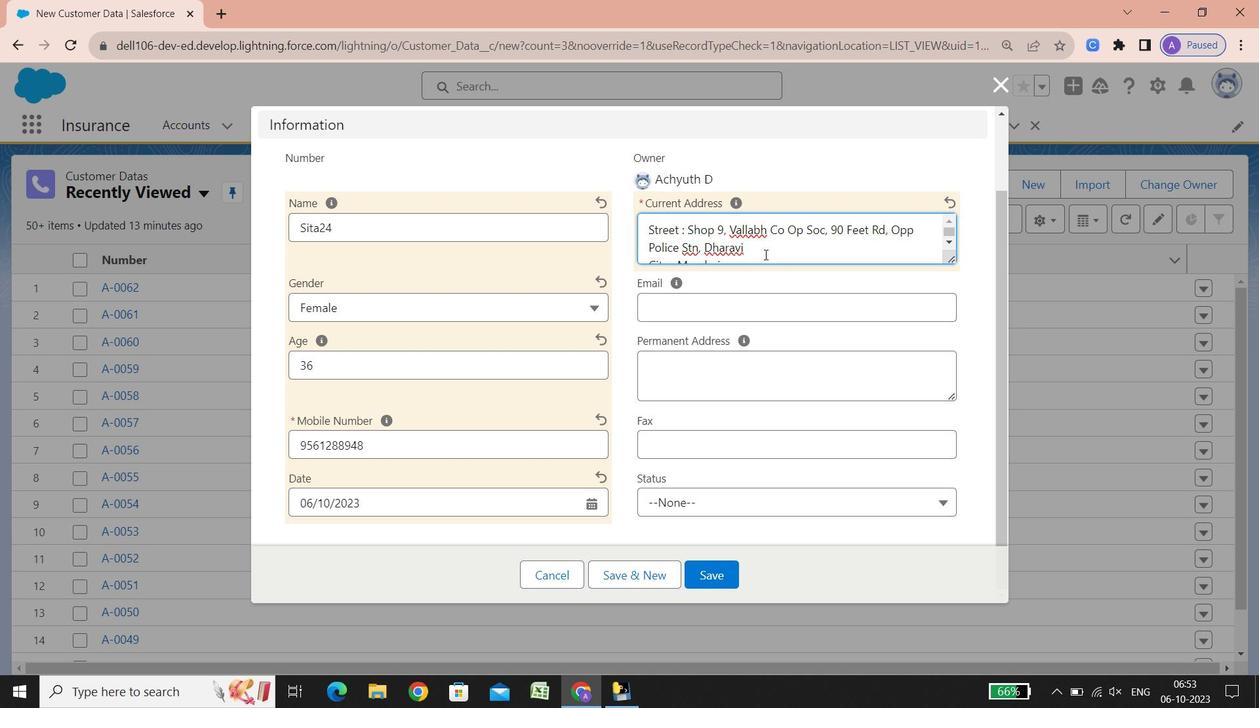 
Action: Mouse scrolled (764, 254) with delta (0, 0)
Screenshot: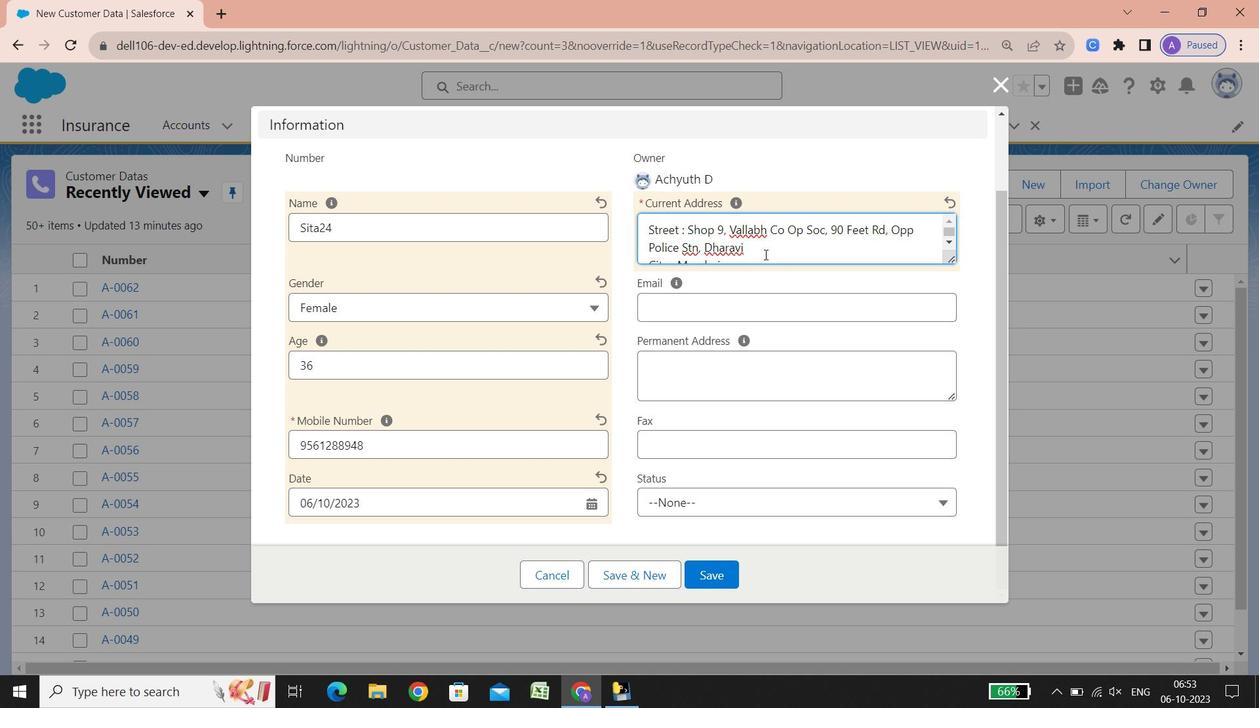 
Action: Mouse scrolled (764, 254) with delta (0, 0)
Screenshot: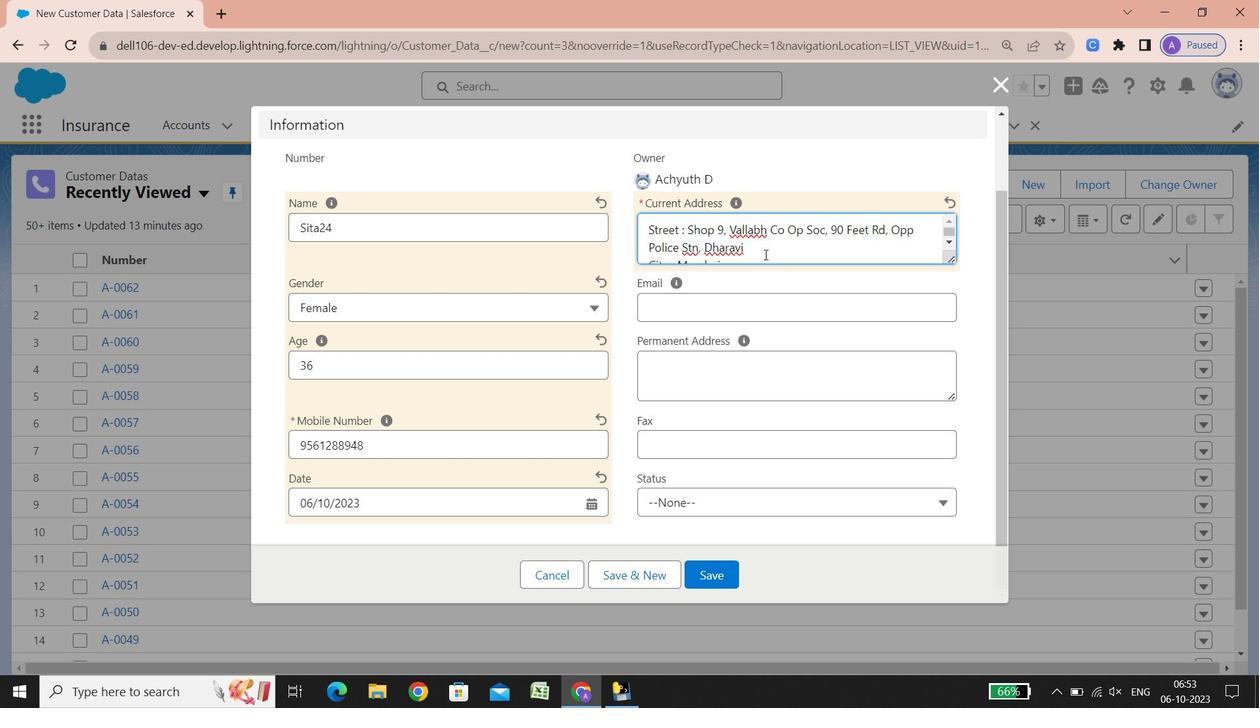 
Action: Mouse scrolled (764, 254) with delta (0, 0)
Screenshot: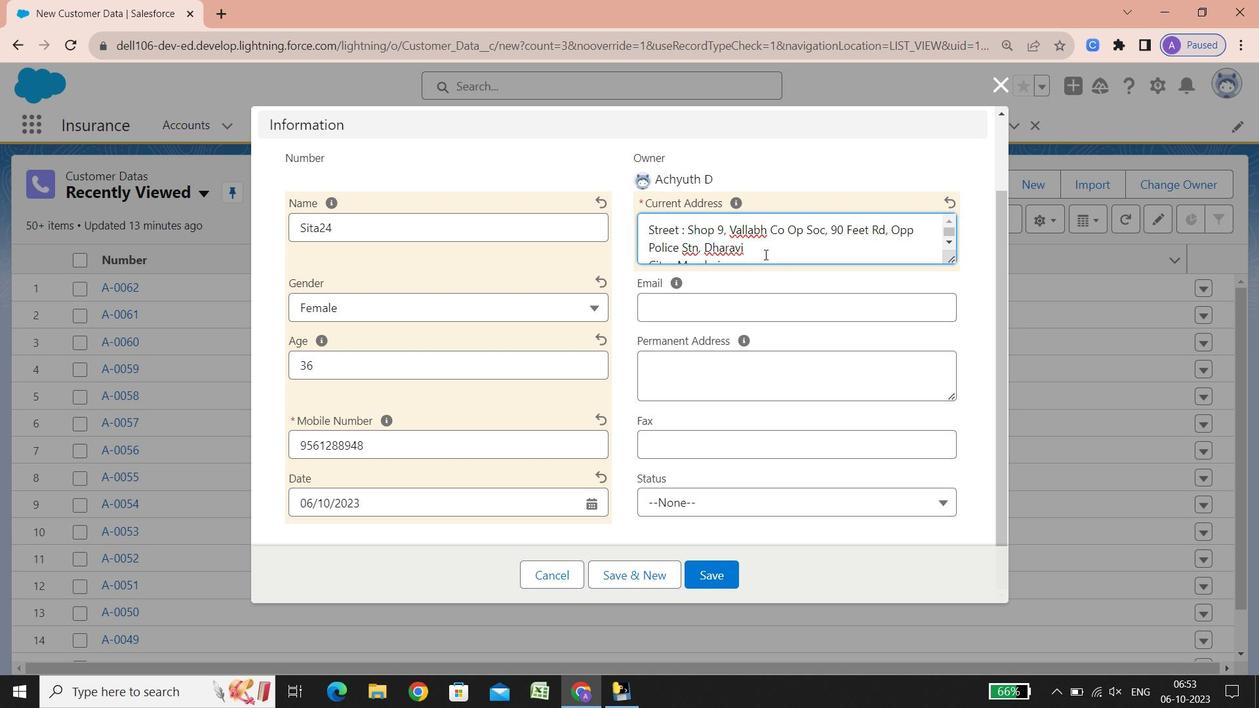 
Action: Mouse scrolled (764, 254) with delta (0, 0)
Screenshot: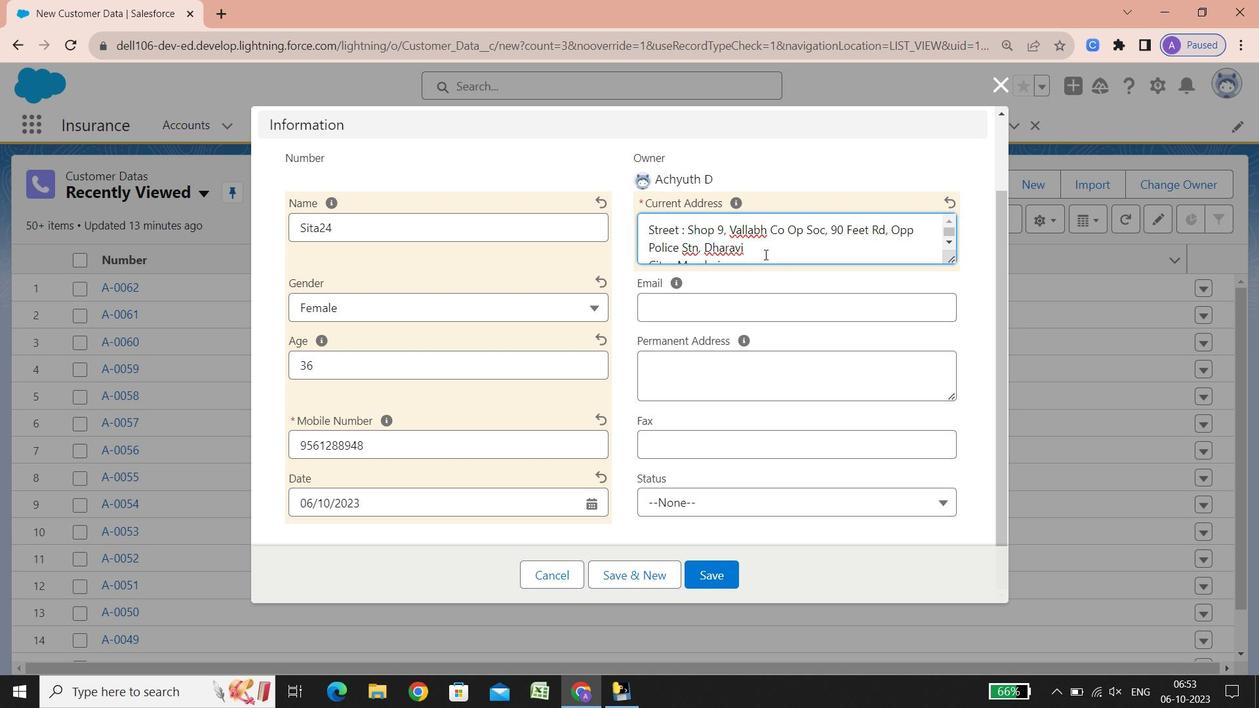 
Action: Mouse scrolled (764, 254) with delta (0, 0)
Screenshot: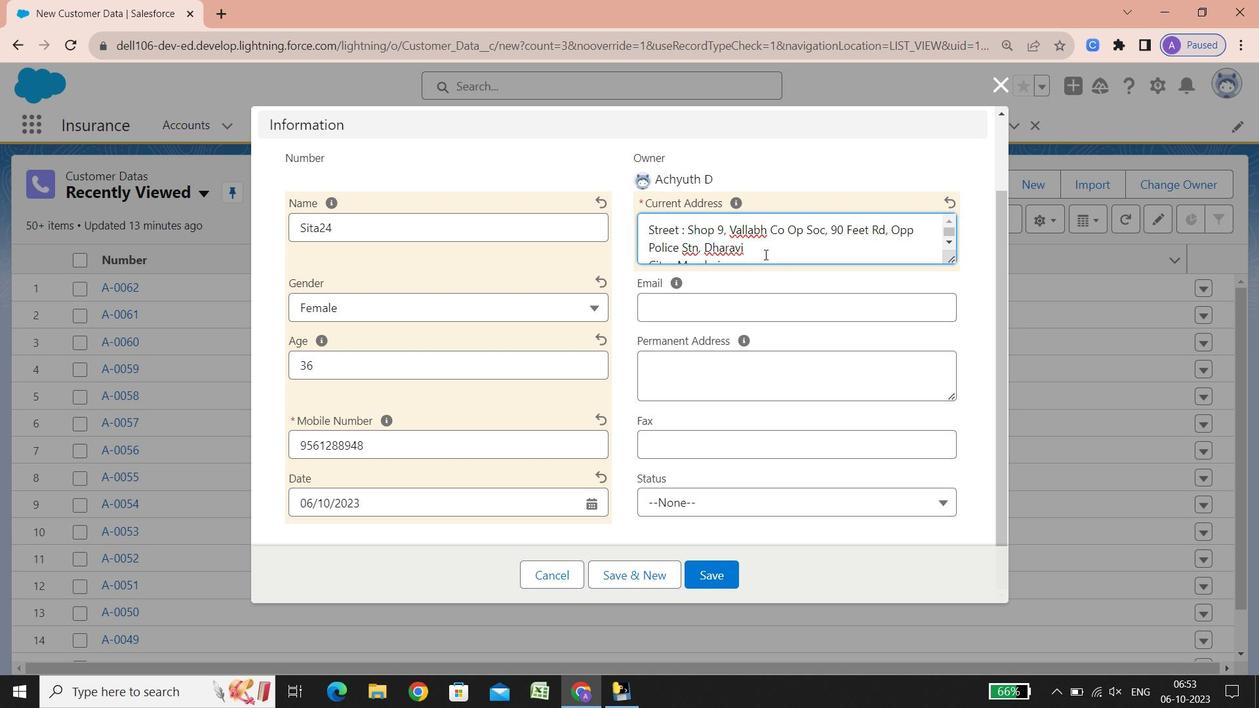 
Action: Mouse scrolled (764, 254) with delta (0, 0)
Screenshot: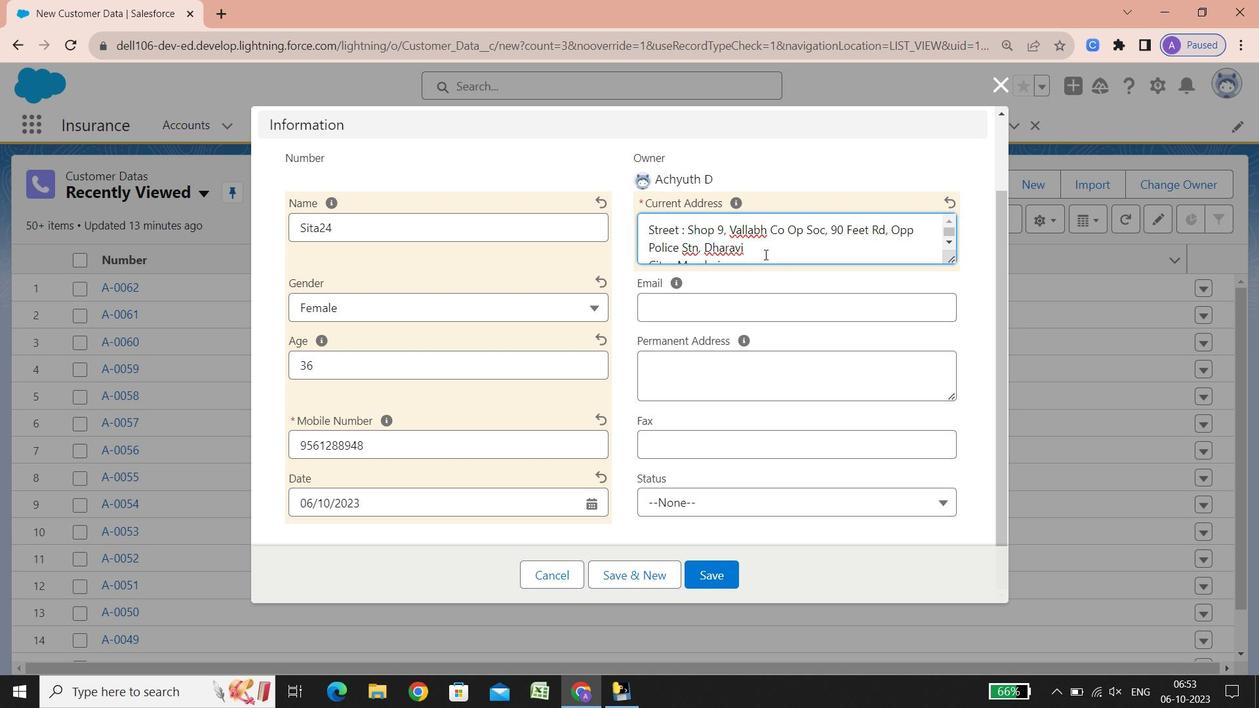 
Action: Mouse scrolled (764, 254) with delta (0, 0)
Screenshot: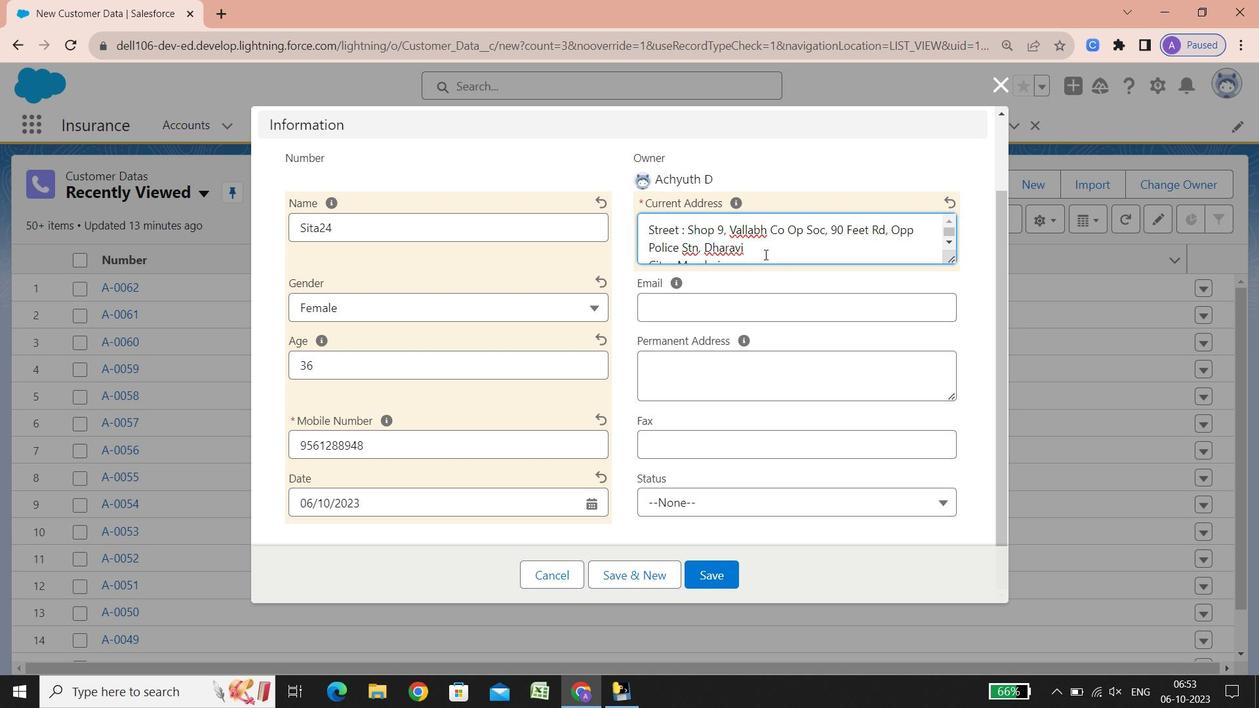 
Action: Mouse scrolled (764, 254) with delta (0, 0)
Screenshot: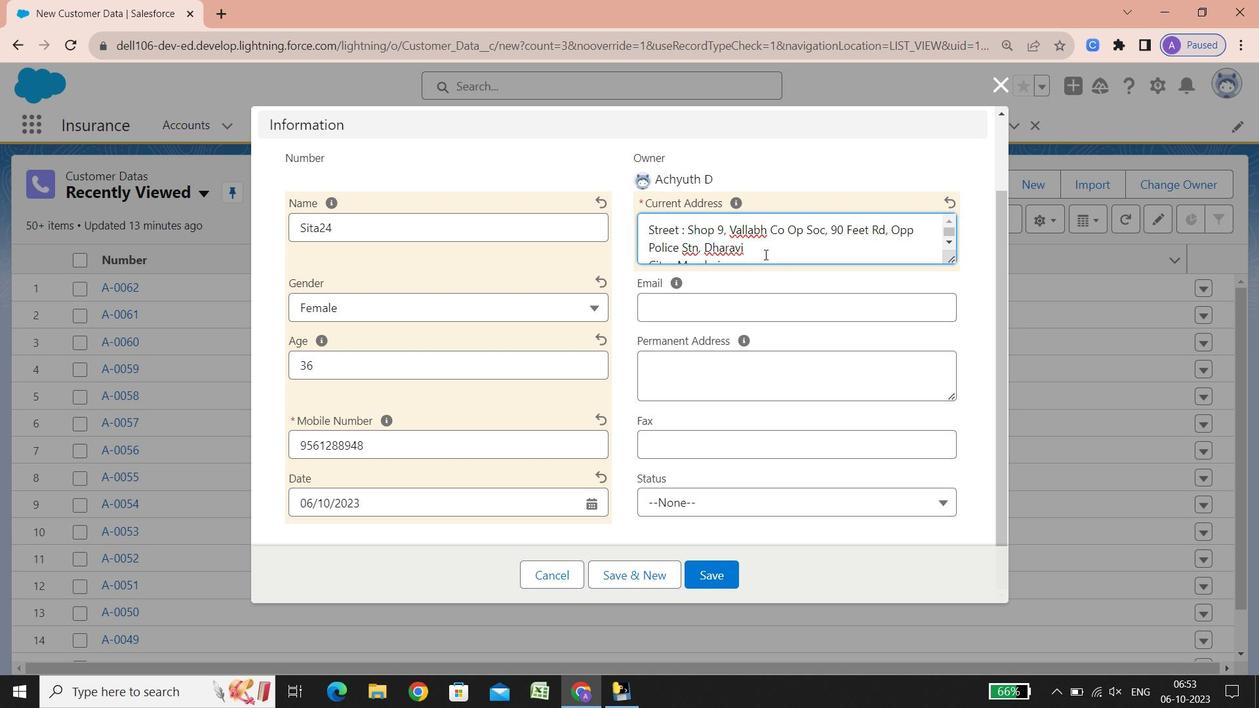 
Action: Mouse scrolled (764, 254) with delta (0, 0)
Screenshot: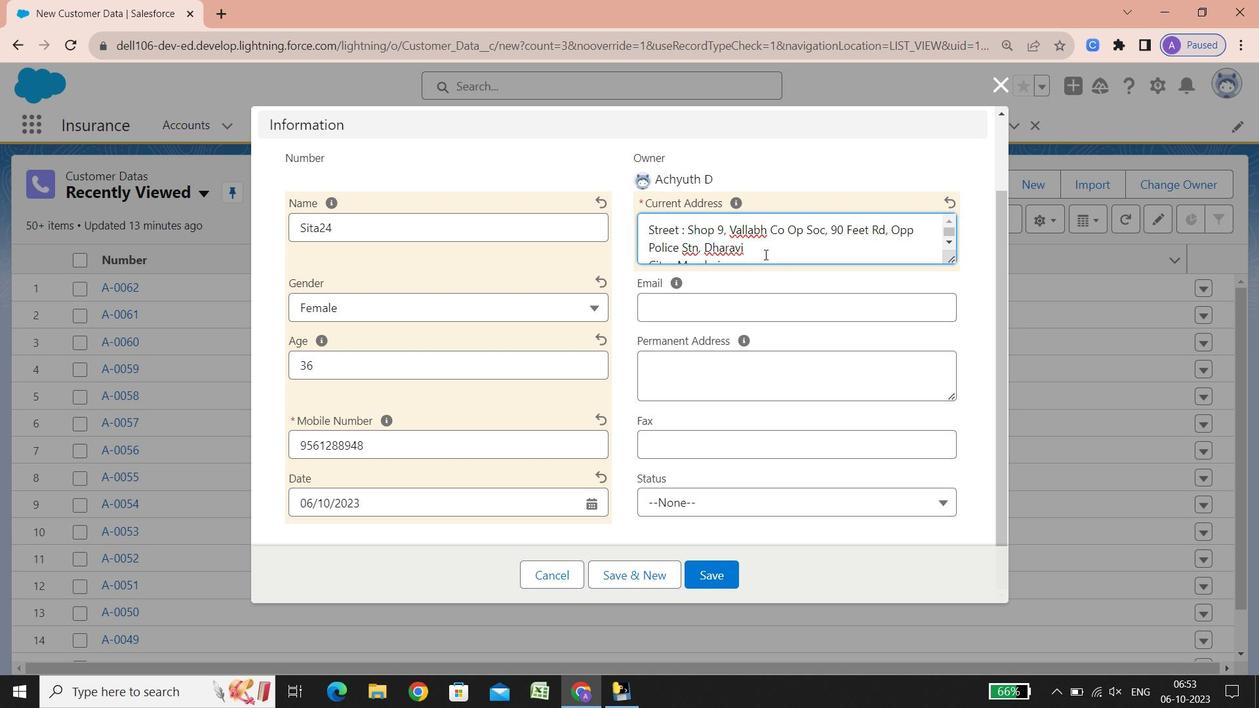 
Action: Mouse scrolled (764, 254) with delta (0, 0)
Screenshot: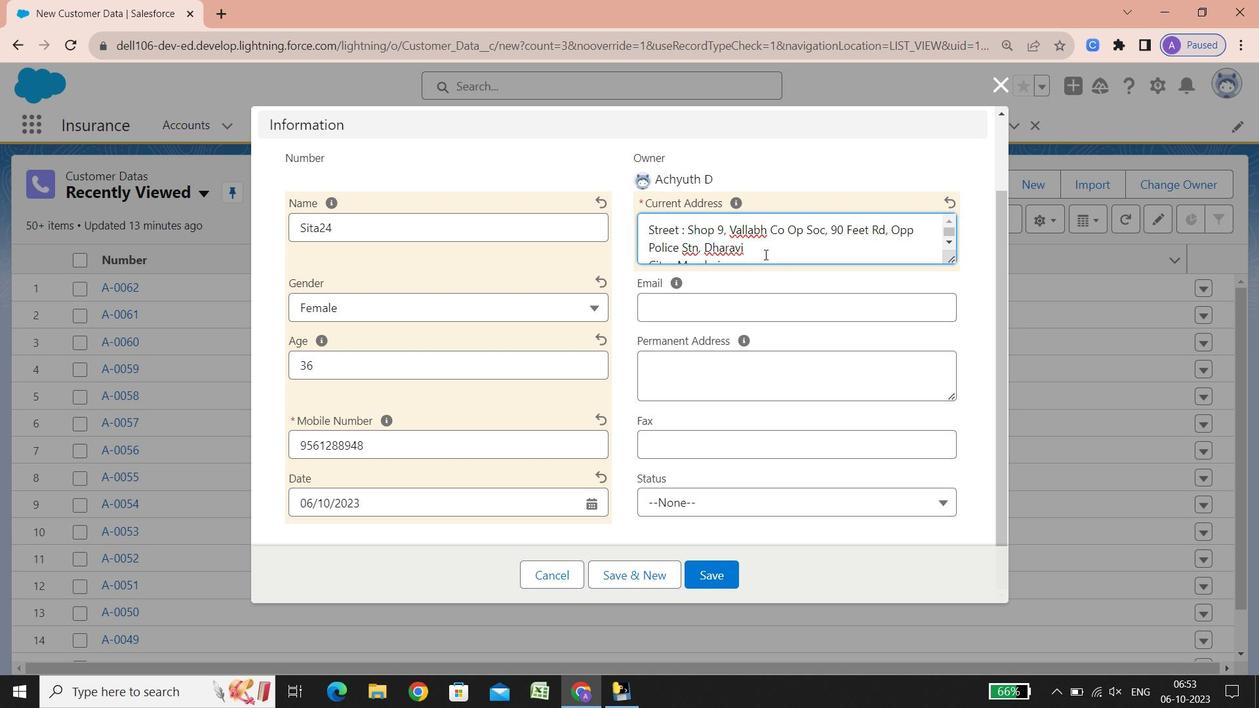 
Action: Mouse scrolled (764, 254) with delta (0, 0)
Screenshot: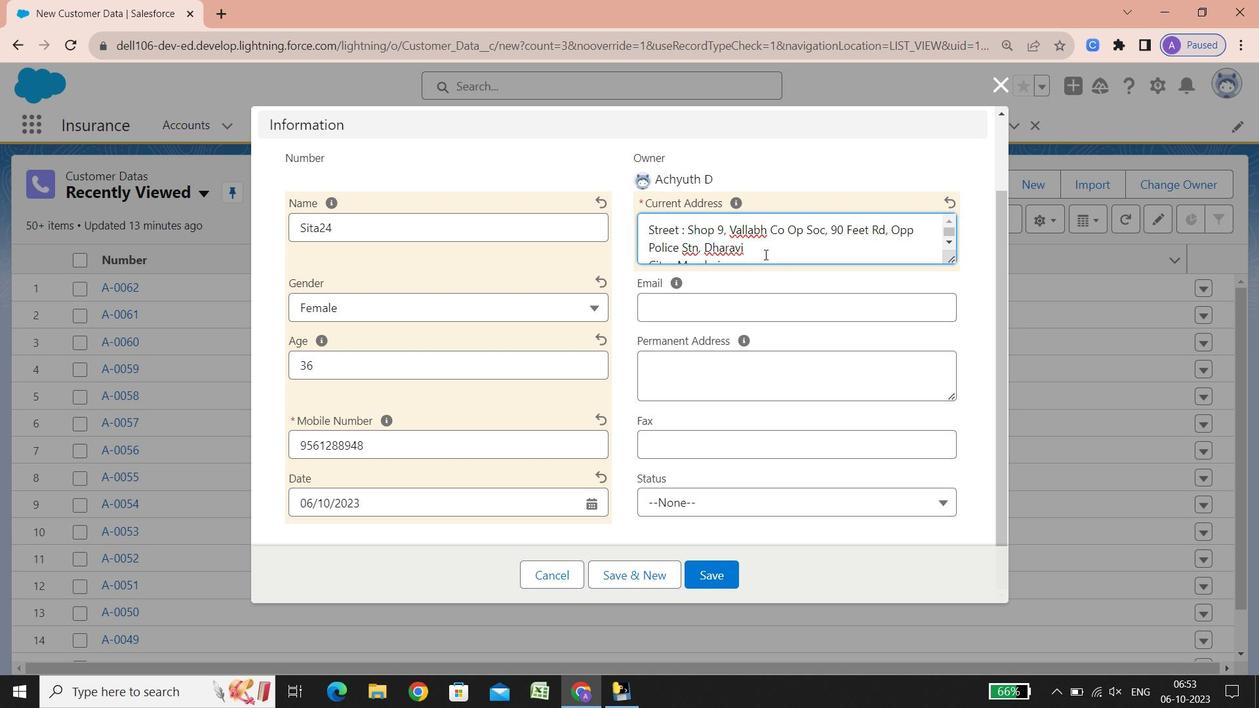 
Action: Mouse scrolled (764, 254) with delta (0, 0)
Screenshot: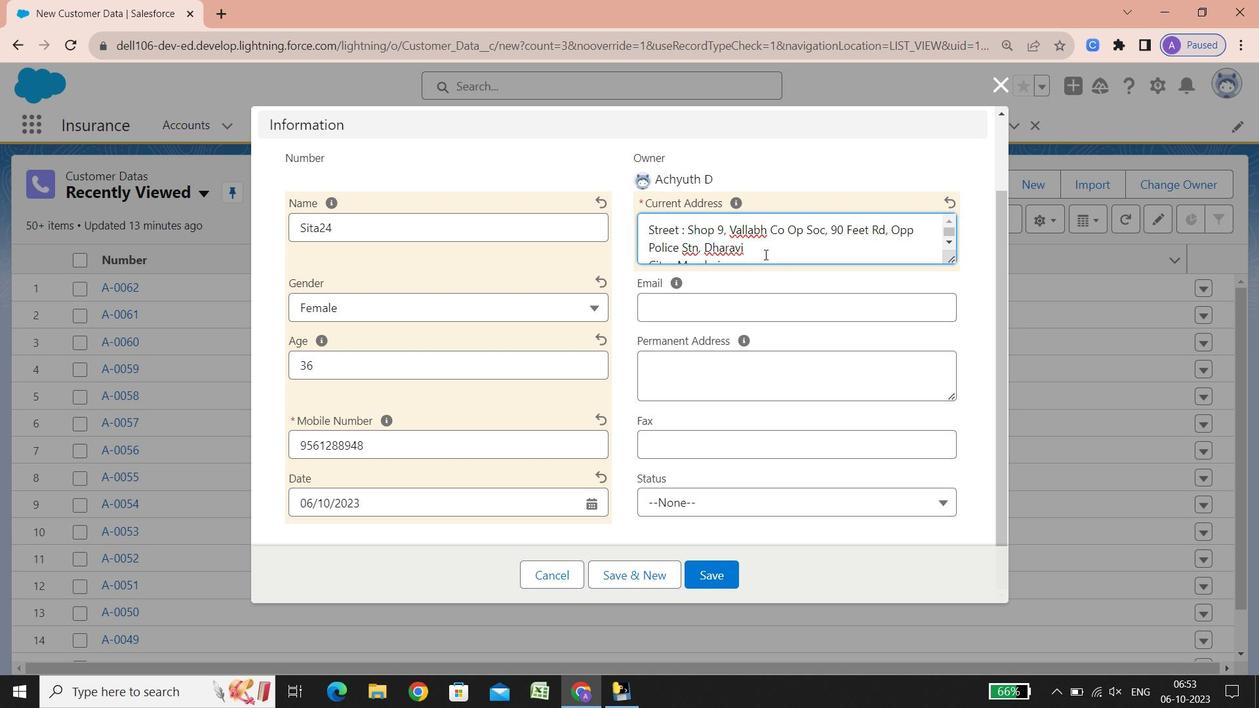 
Action: Mouse scrolled (764, 254) with delta (0, 0)
Screenshot: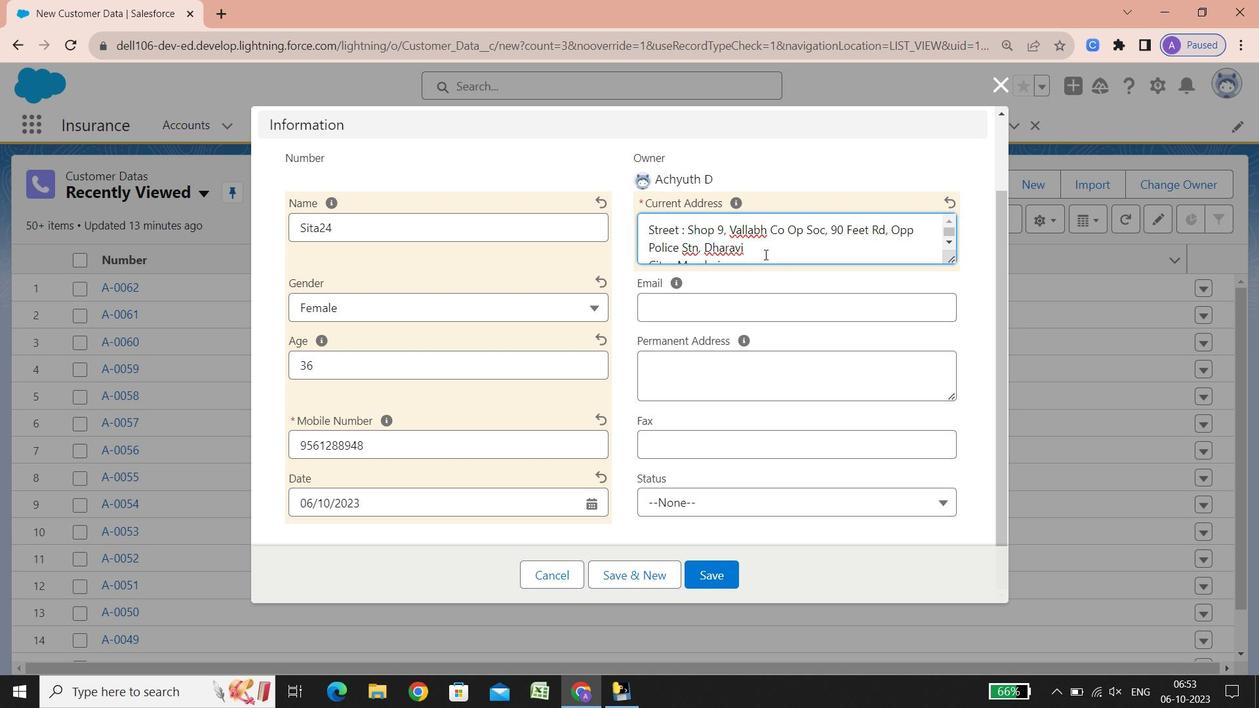 
Action: Mouse scrolled (764, 254) with delta (0, 0)
Screenshot: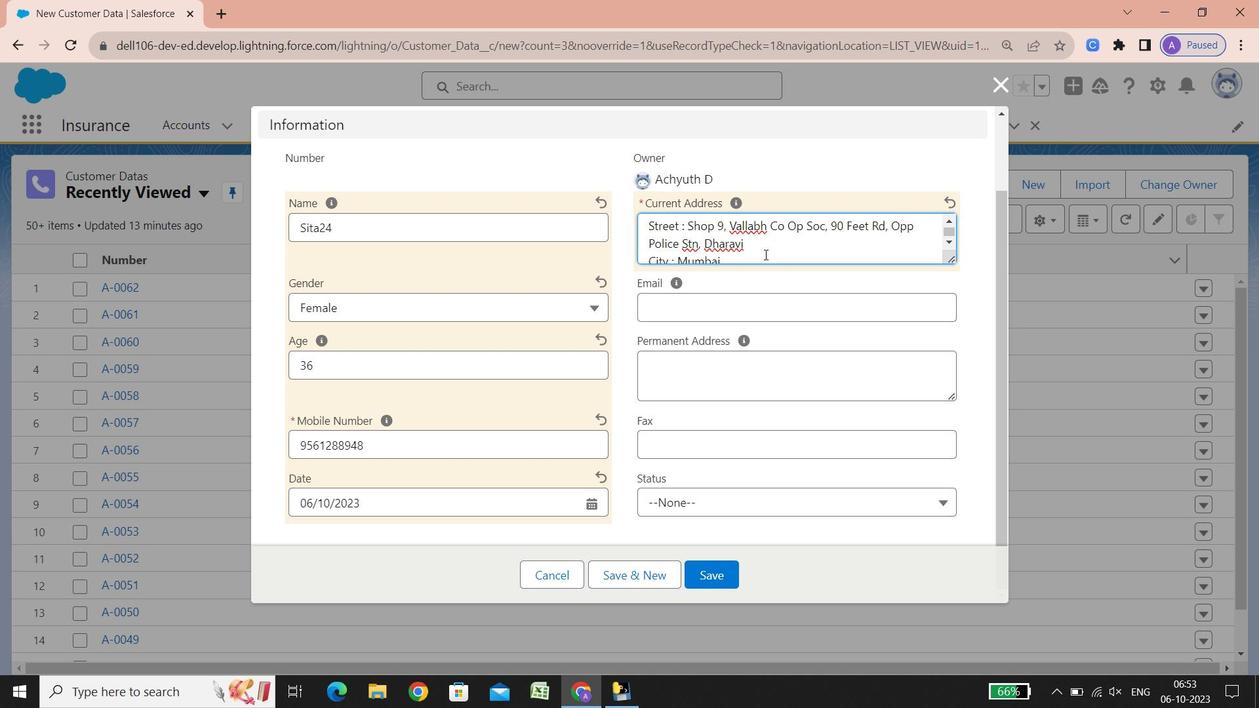 
Action: Mouse scrolled (764, 254) with delta (0, 0)
Screenshot: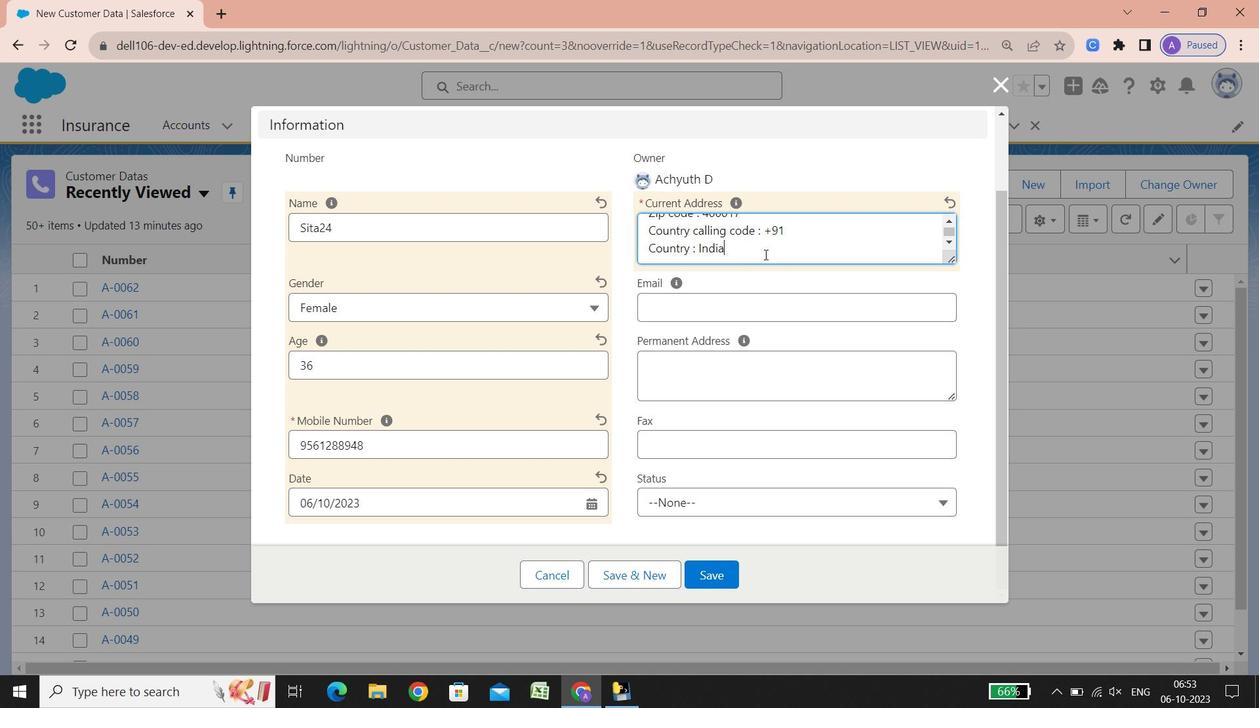 
Action: Mouse scrolled (764, 254) with delta (0, 0)
Screenshot: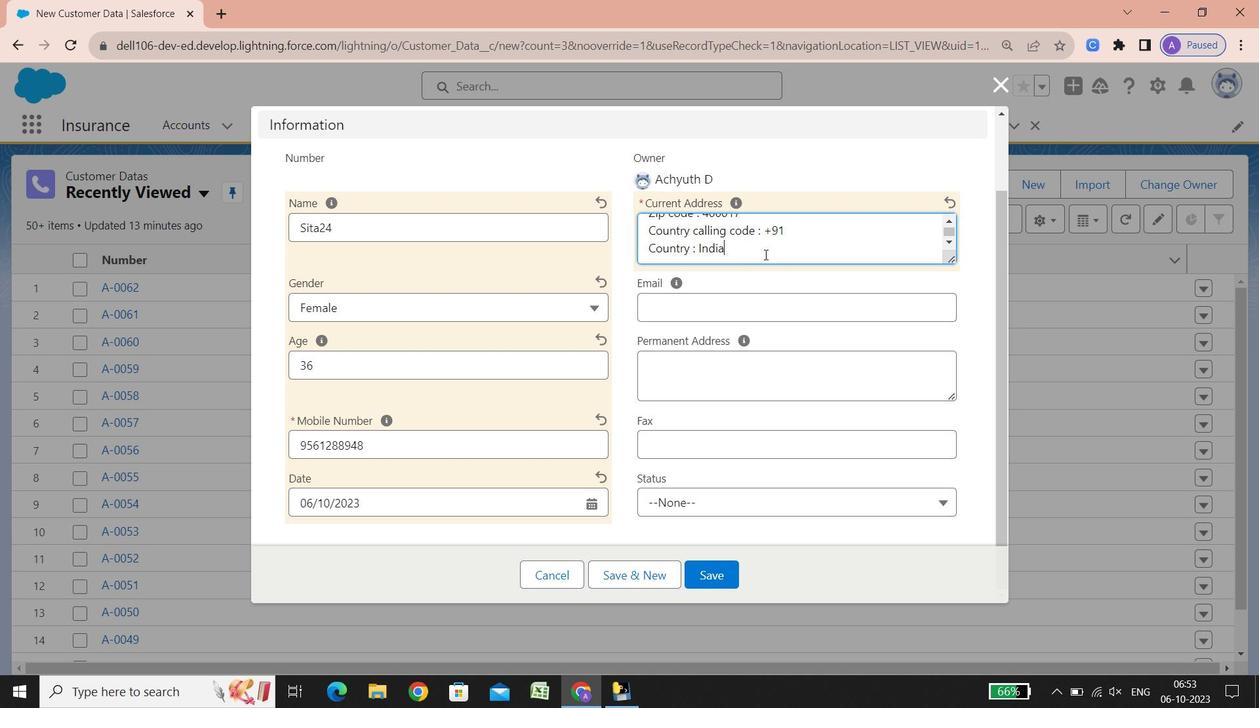 
Action: Mouse scrolled (764, 254) with delta (0, 0)
Screenshot: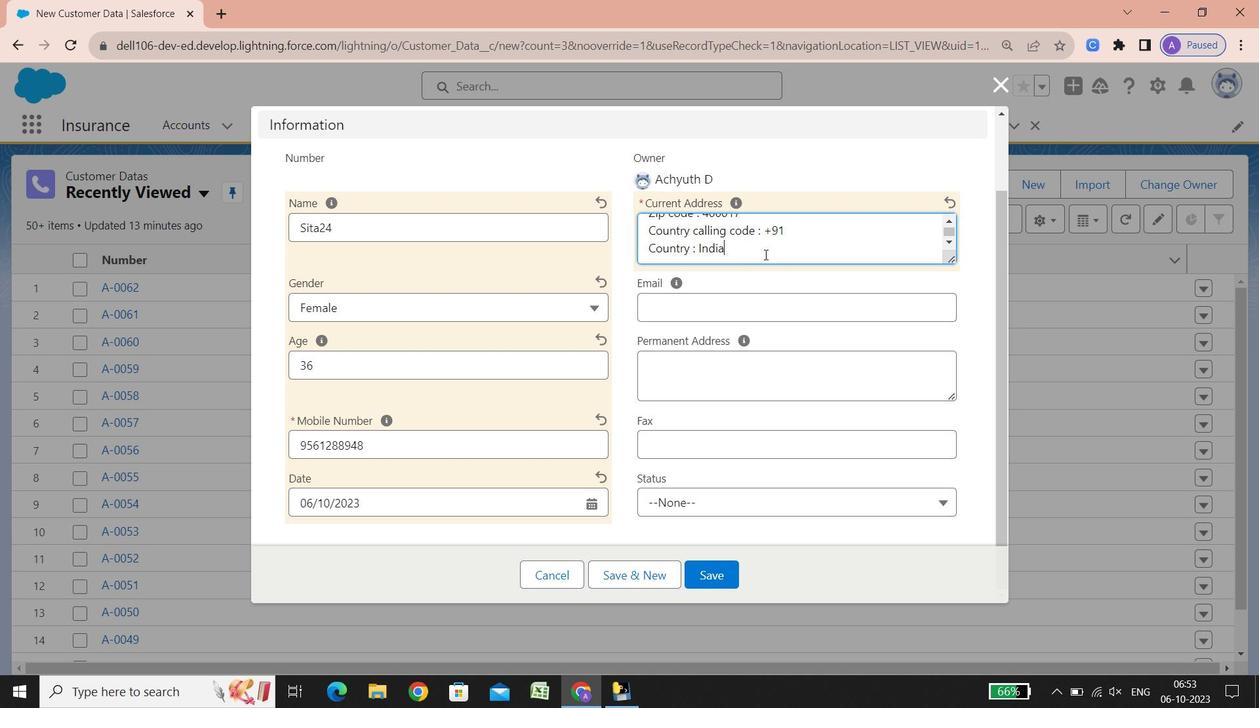 
Action: Mouse scrolled (764, 254) with delta (0, 0)
Screenshot: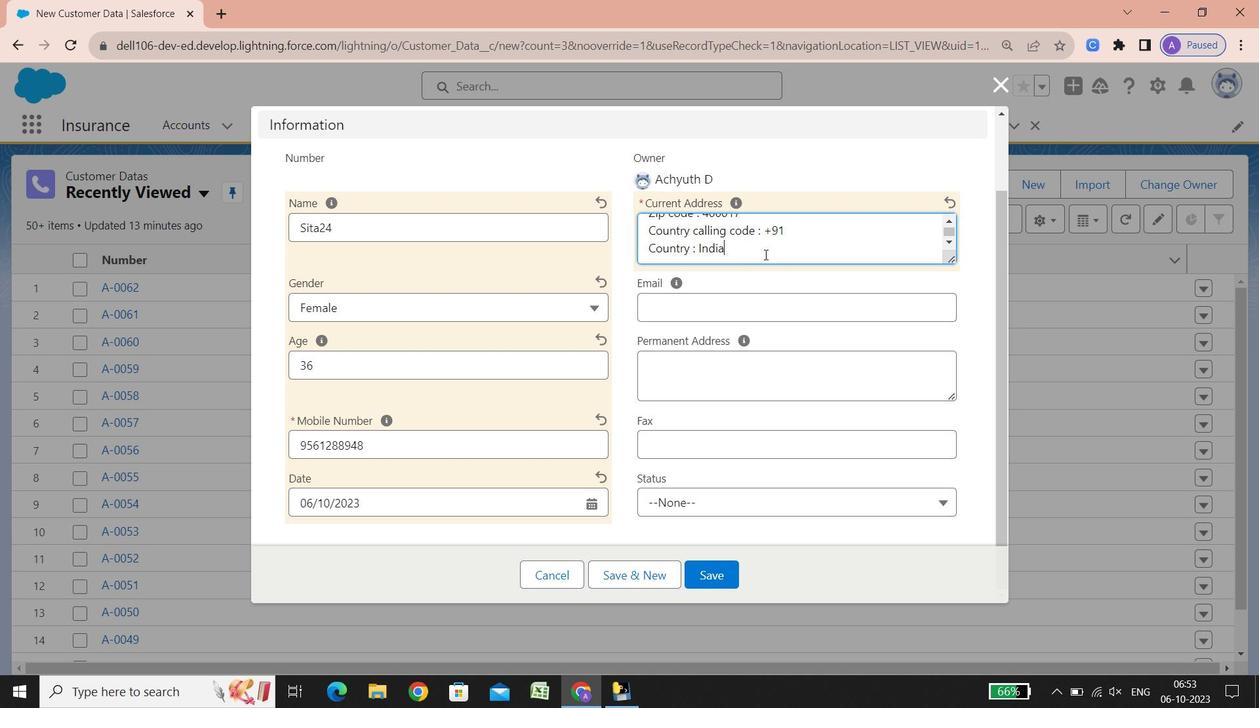 
Action: Mouse scrolled (764, 254) with delta (0, 0)
Screenshot: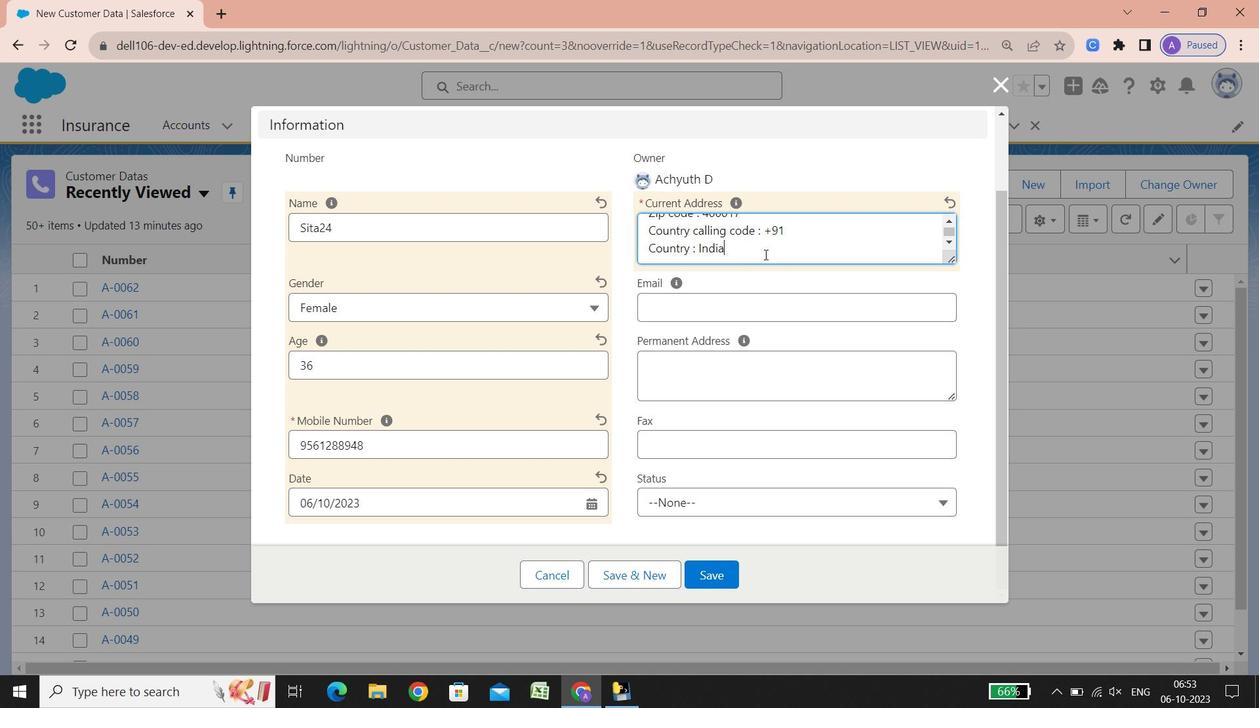 
Action: Mouse scrolled (764, 254) with delta (0, 0)
Screenshot: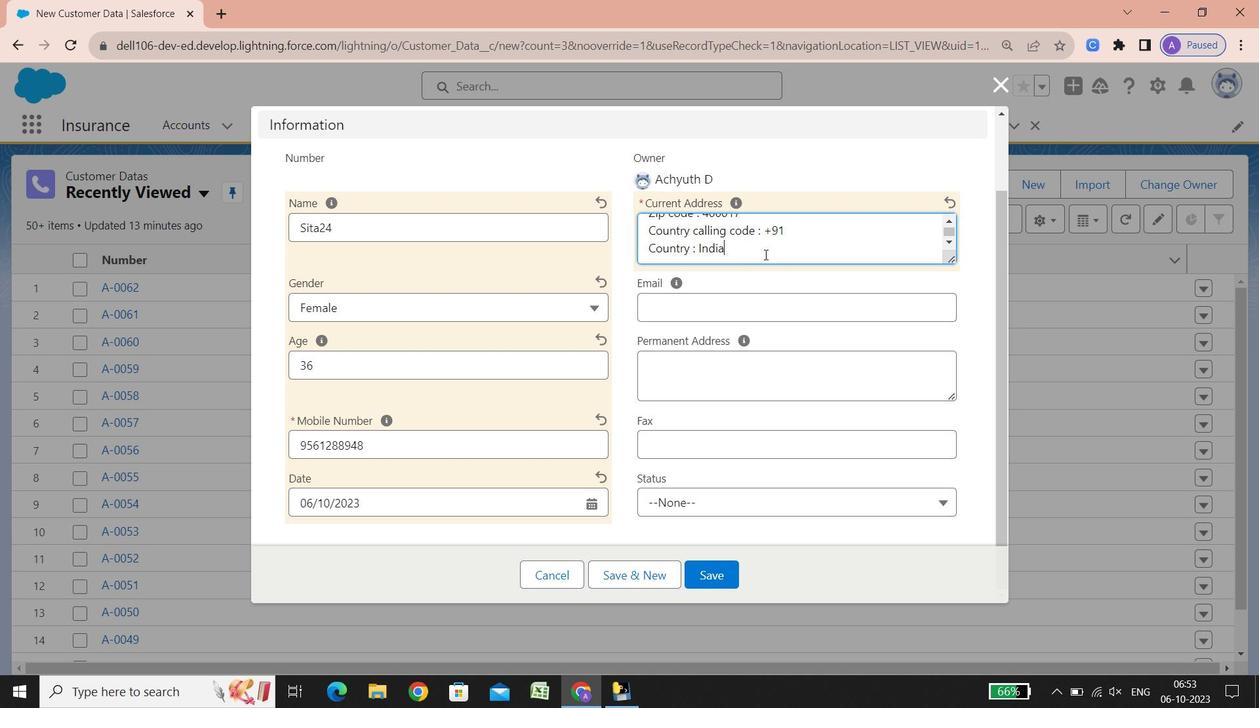 
Action: Mouse scrolled (764, 254) with delta (0, 0)
Screenshot: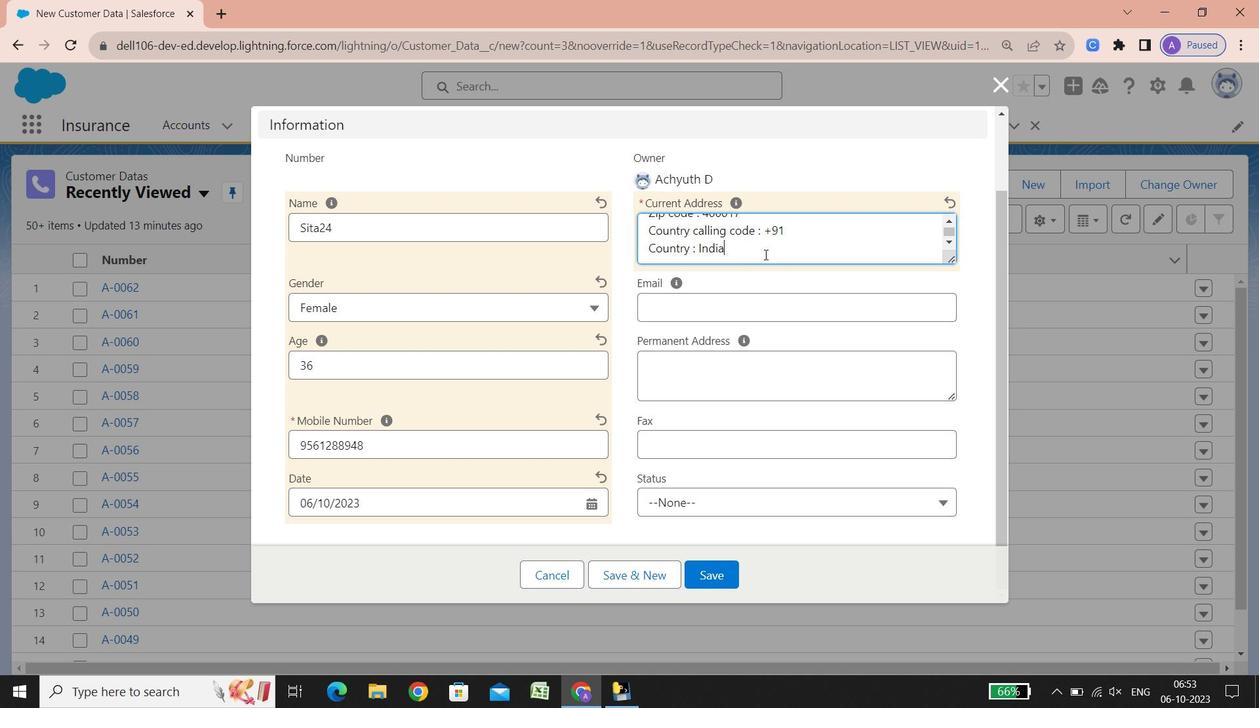 
Action: Mouse scrolled (764, 254) with delta (0, 0)
Screenshot: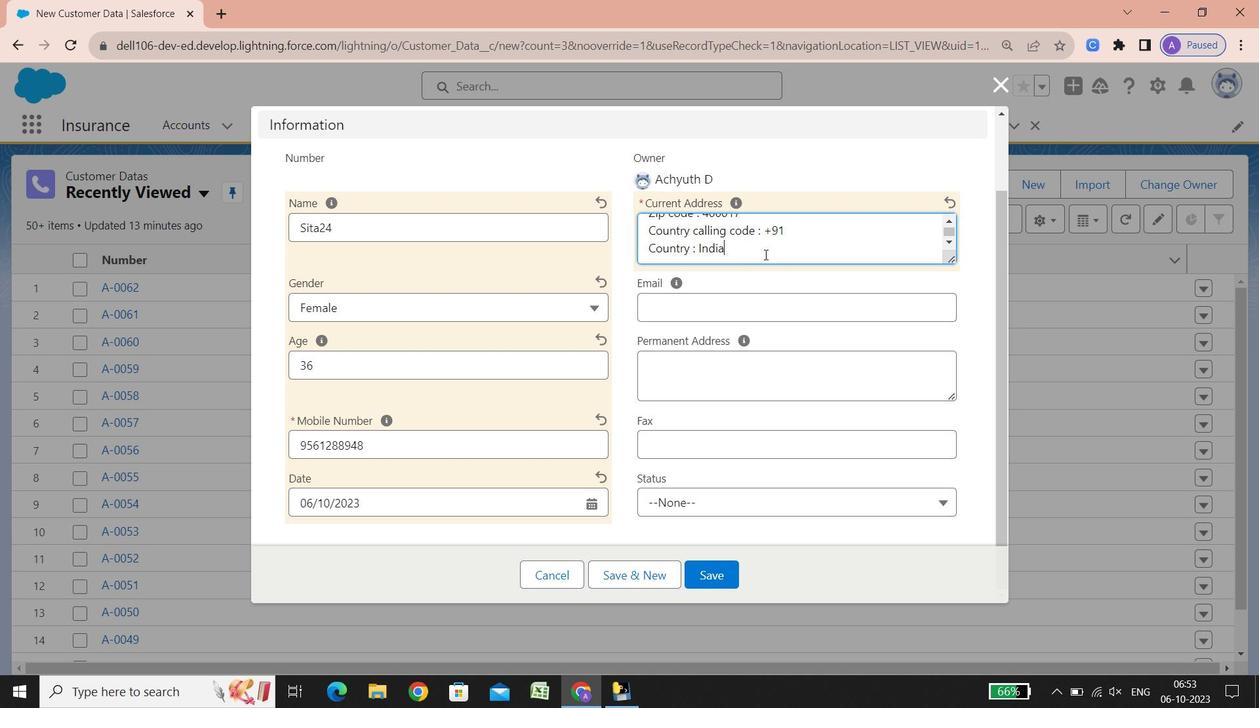 
Action: Mouse scrolled (764, 254) with delta (0, 0)
Screenshot: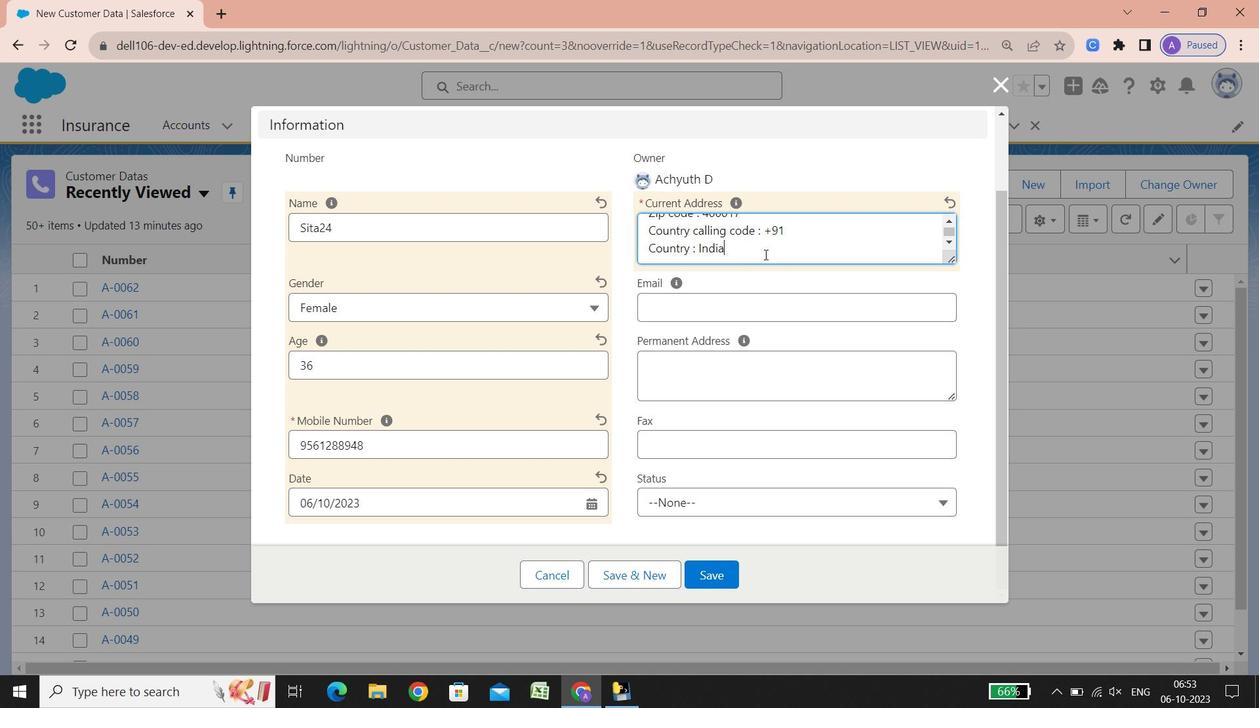 
Action: Mouse scrolled (764, 254) with delta (0, 0)
Screenshot: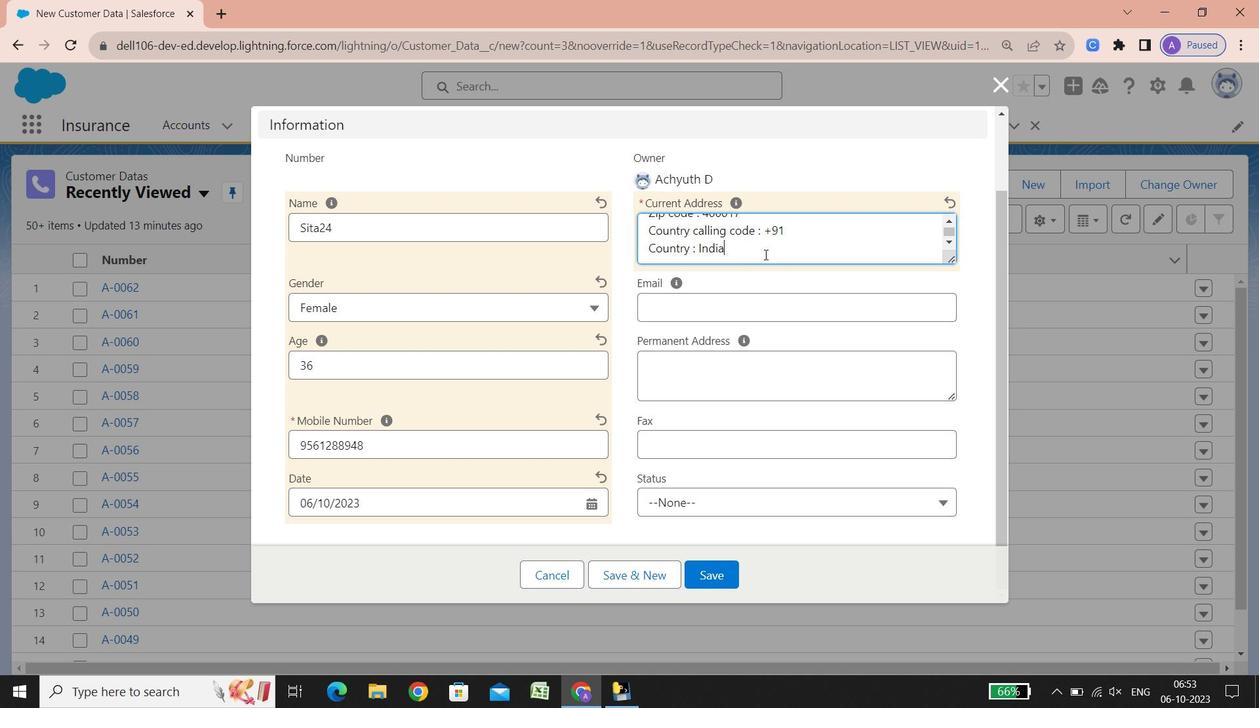 
Action: Mouse scrolled (764, 254) with delta (0, 0)
Screenshot: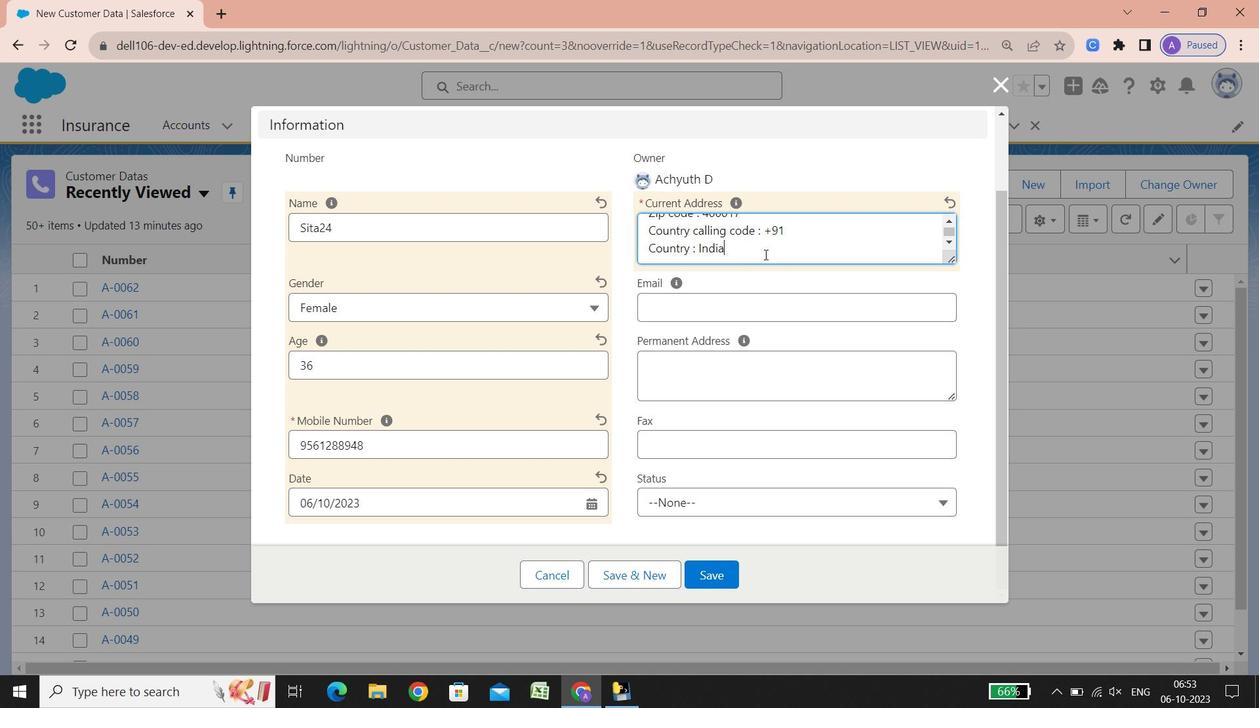 
Action: Mouse scrolled (764, 254) with delta (0, 0)
Screenshot: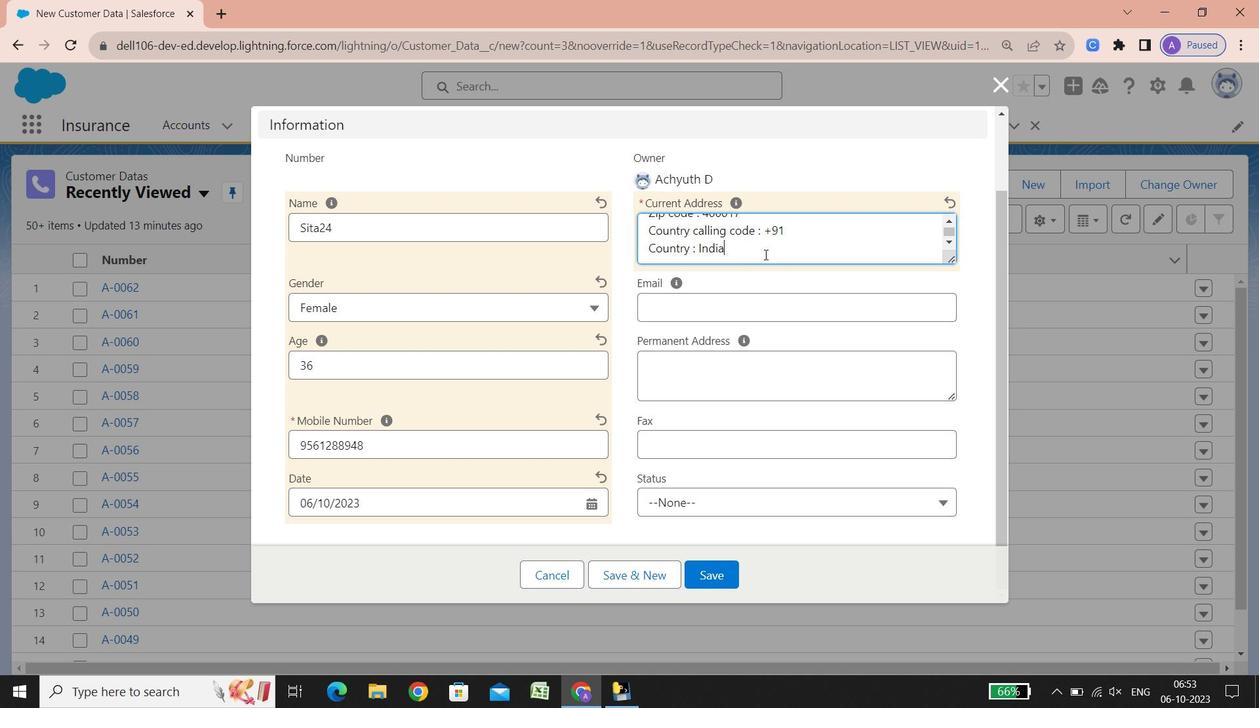 
Action: Mouse scrolled (764, 254) with delta (0, 0)
Screenshot: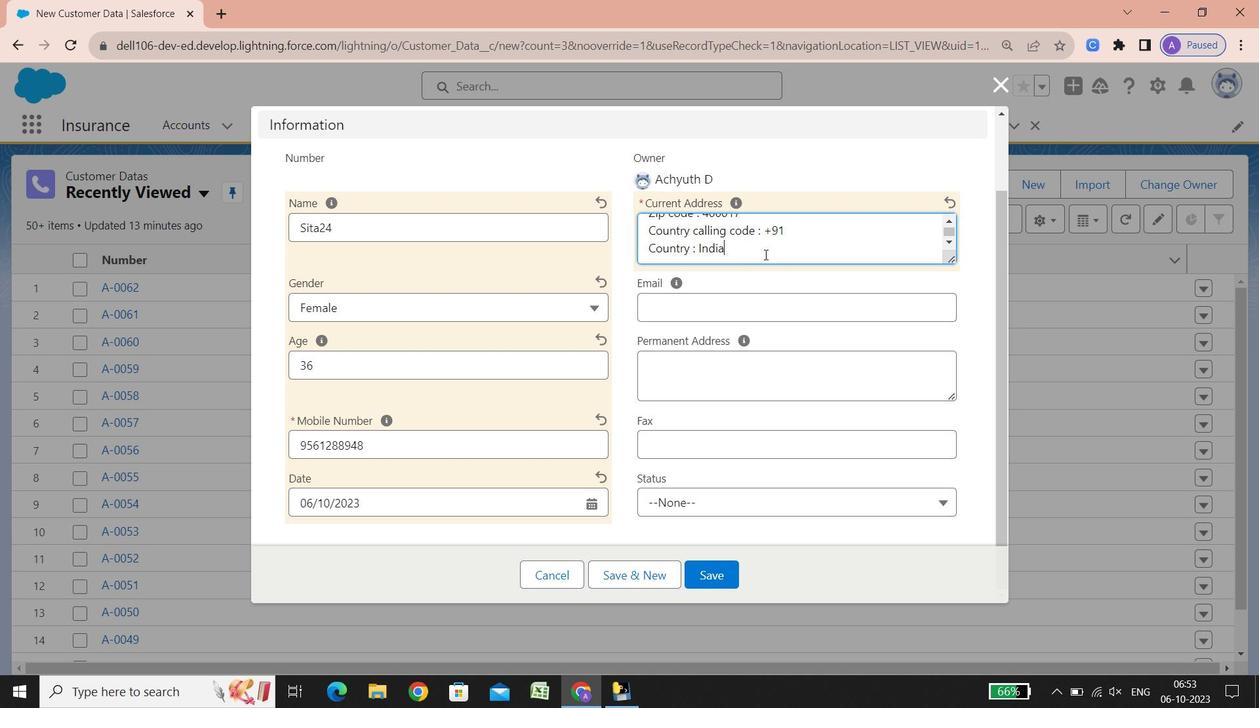 
Action: Mouse scrolled (764, 254) with delta (0, 0)
Screenshot: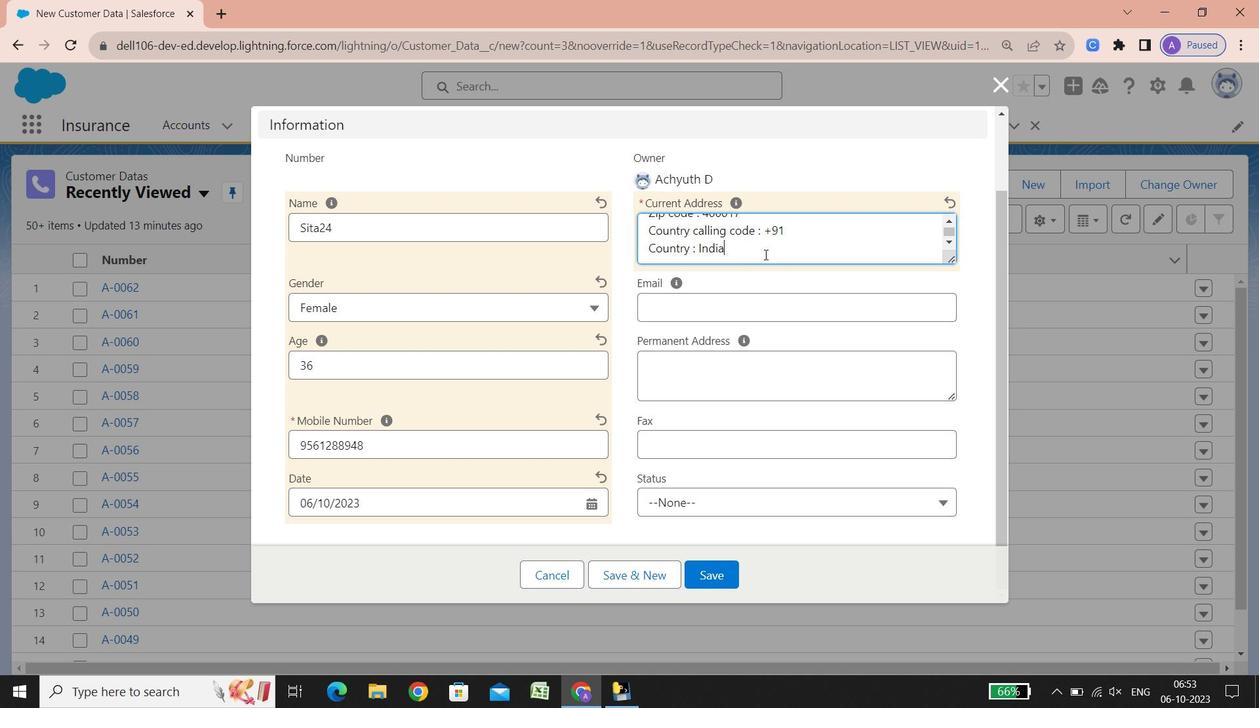 
Action: Mouse scrolled (764, 254) with delta (0, 0)
Screenshot: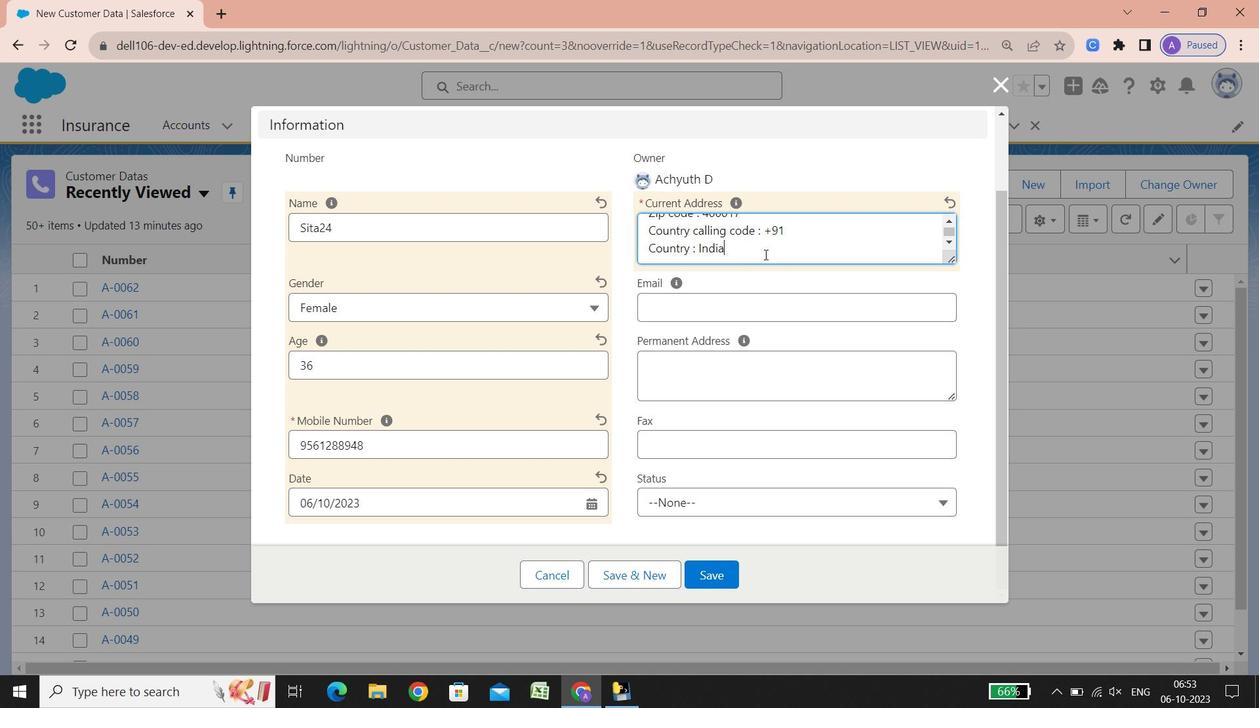 
Action: Mouse scrolled (764, 254) with delta (0, 0)
Screenshot: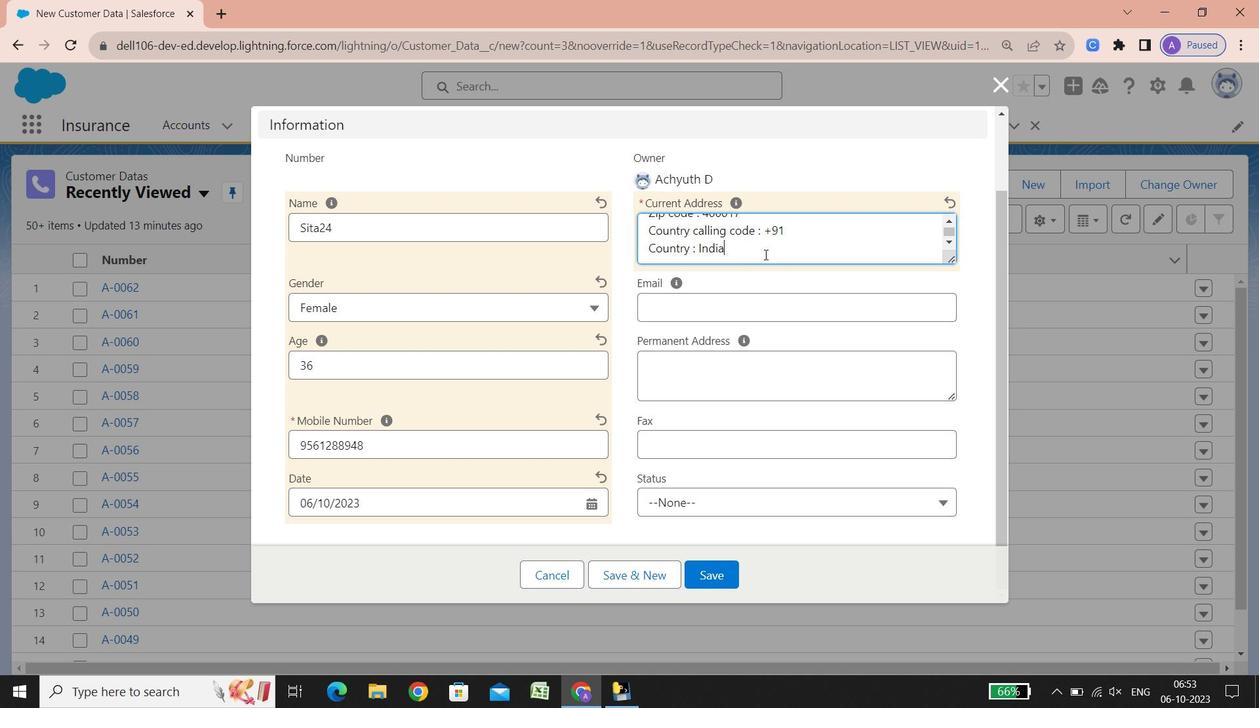 
Action: Mouse scrolled (764, 254) with delta (0, 0)
Screenshot: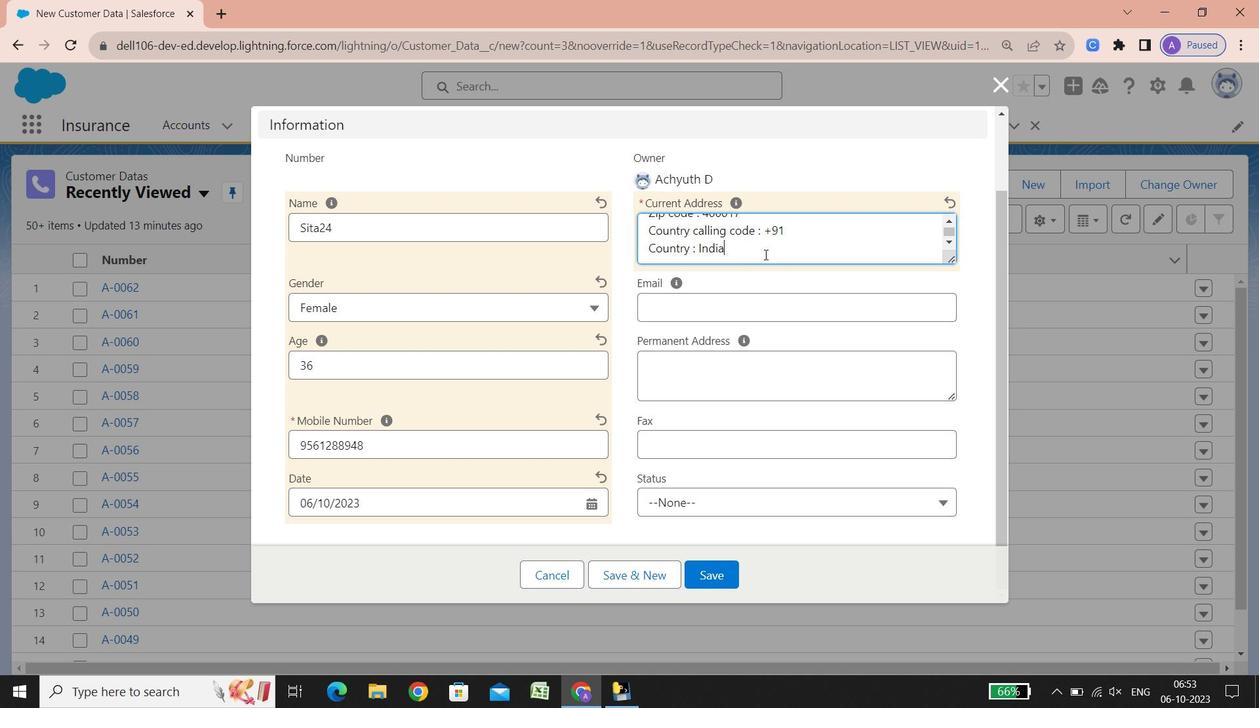 
Action: Mouse scrolled (764, 254) with delta (0, 0)
Screenshot: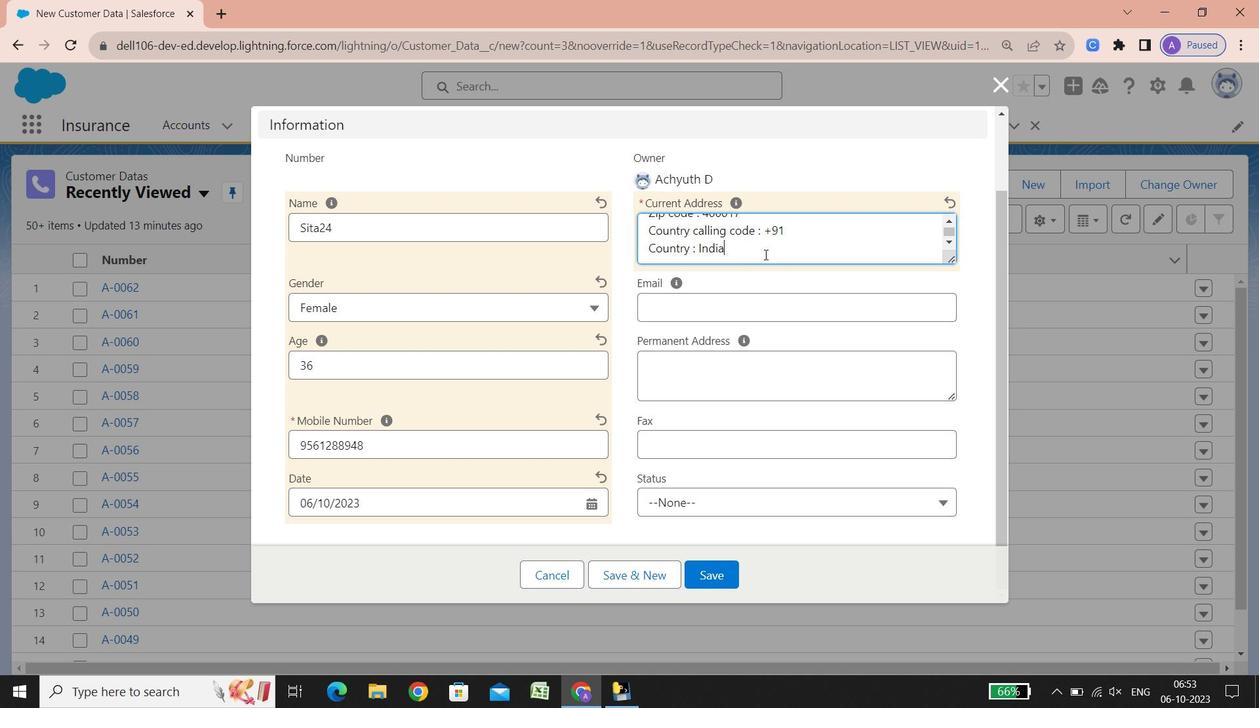 
Action: Mouse scrolled (764, 254) with delta (0, 0)
Screenshot: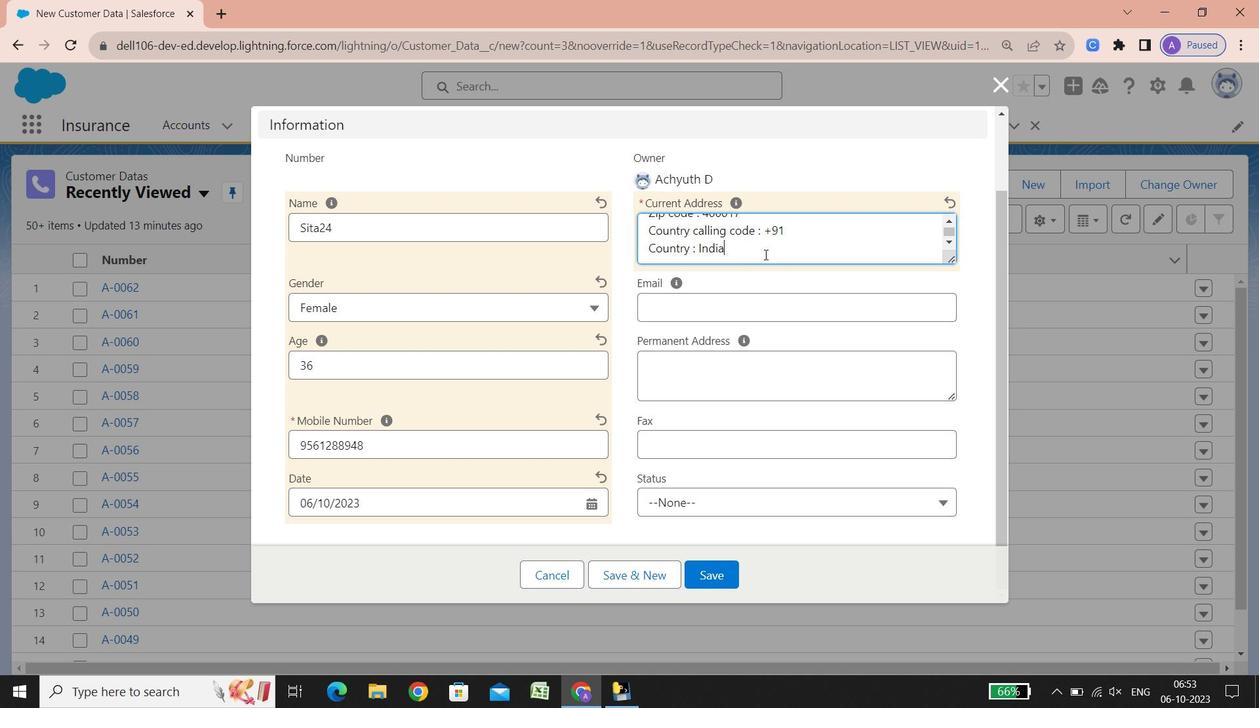 
Action: Mouse scrolled (764, 254) with delta (0, 0)
Screenshot: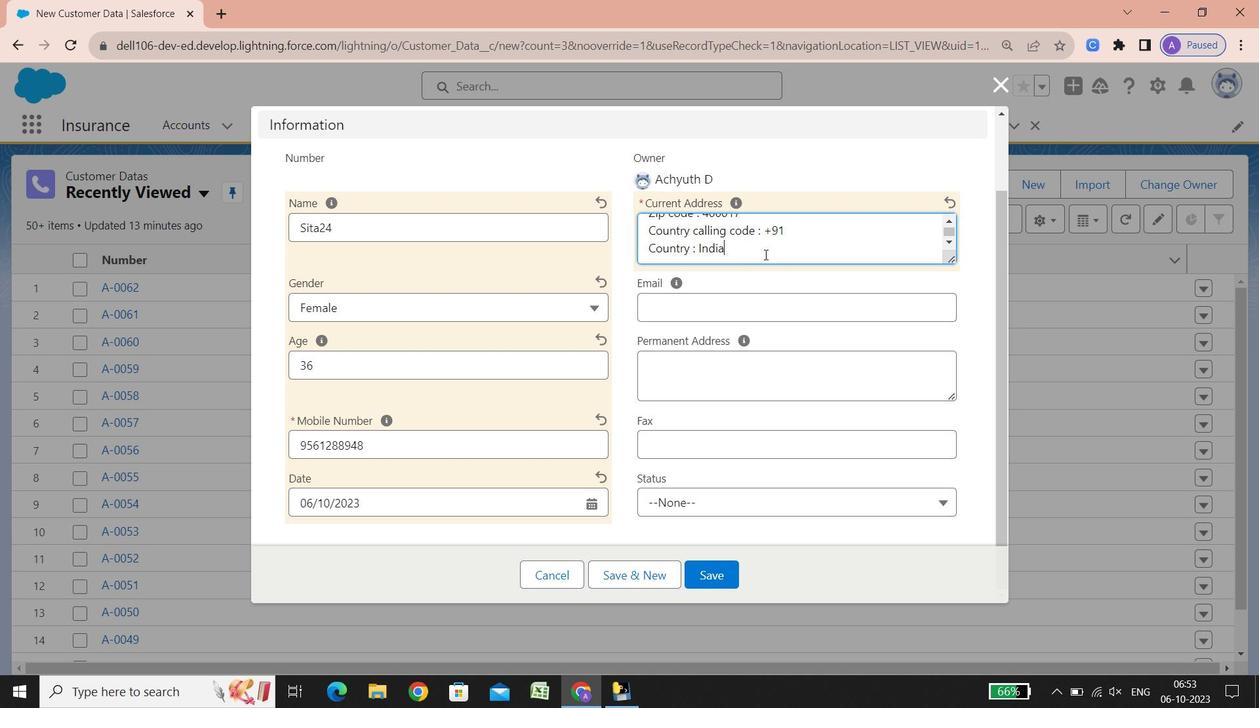 
Action: Mouse scrolled (764, 254) with delta (0, 0)
Screenshot: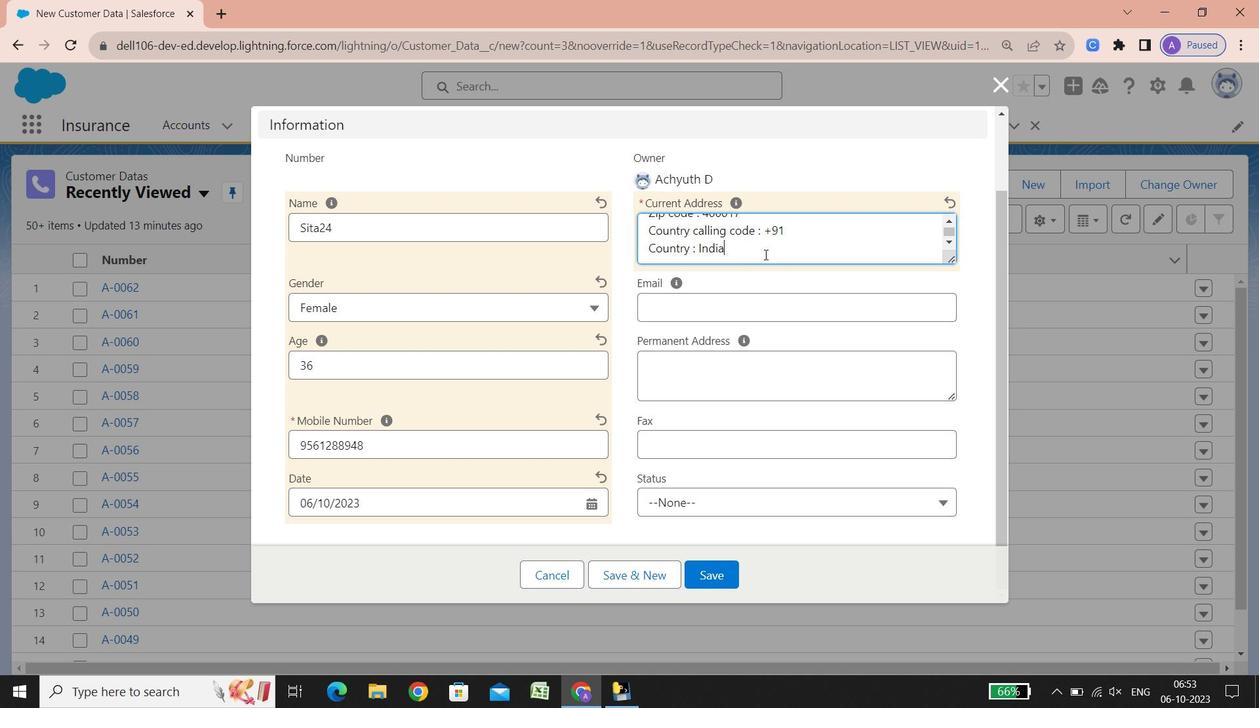 
Action: Mouse scrolled (764, 254) with delta (0, 0)
Screenshot: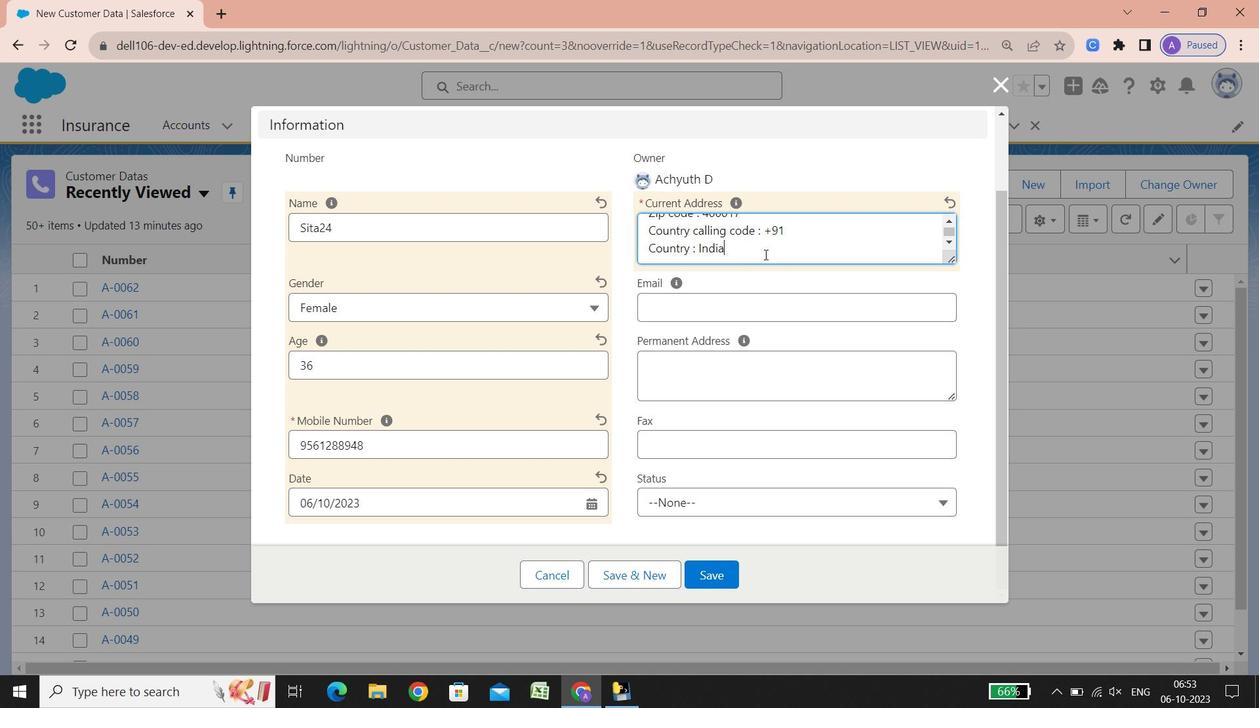 
Action: Mouse scrolled (764, 254) with delta (0, 0)
Screenshot: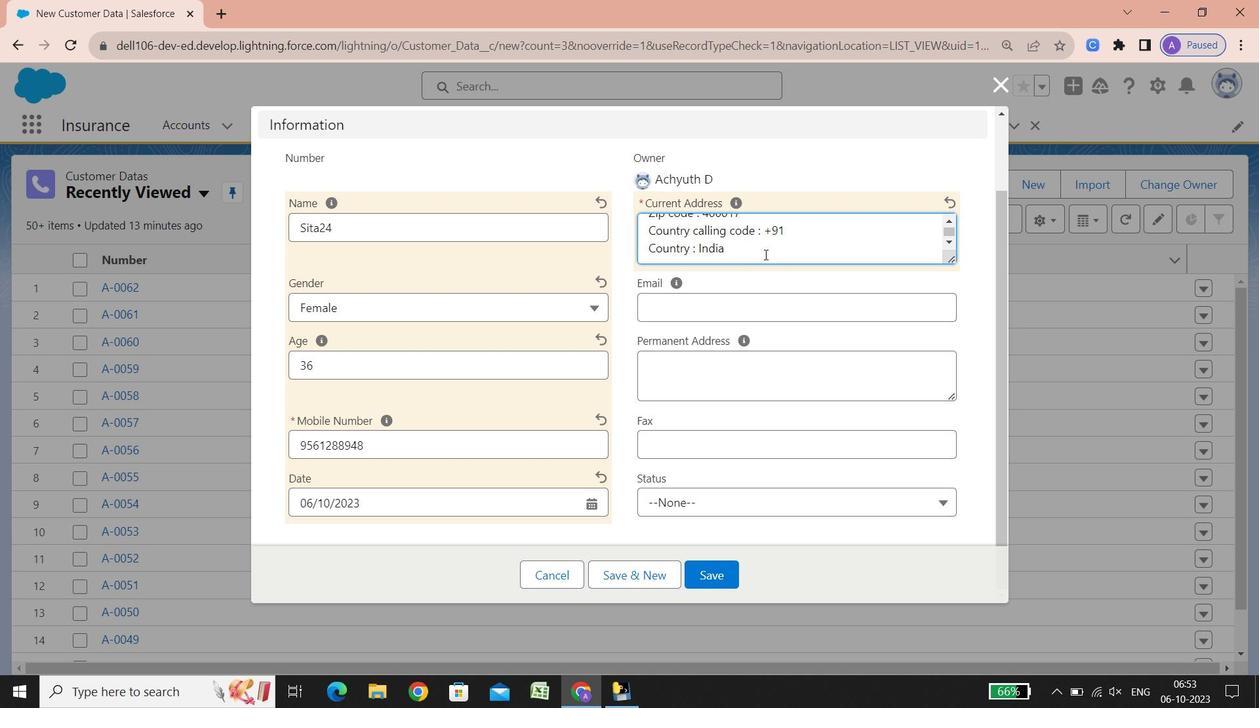 
Action: Mouse scrolled (764, 254) with delta (0, 0)
Screenshot: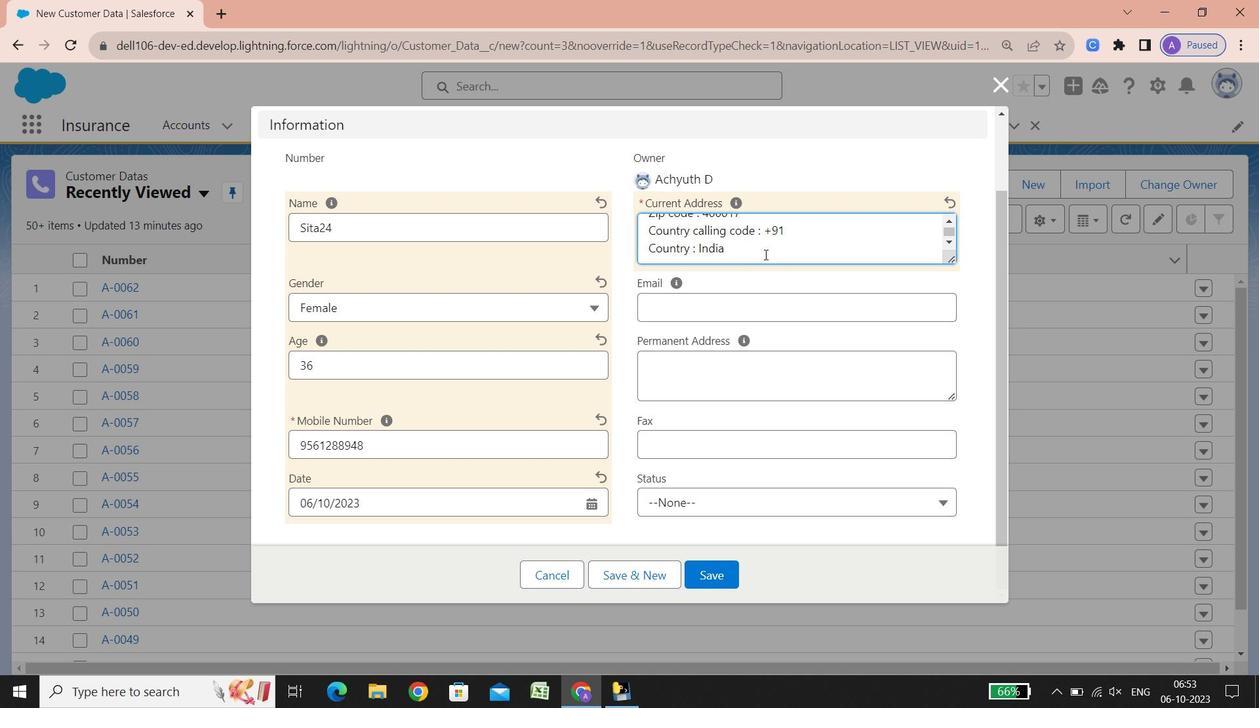 
Action: Mouse scrolled (764, 254) with delta (0, 0)
Screenshot: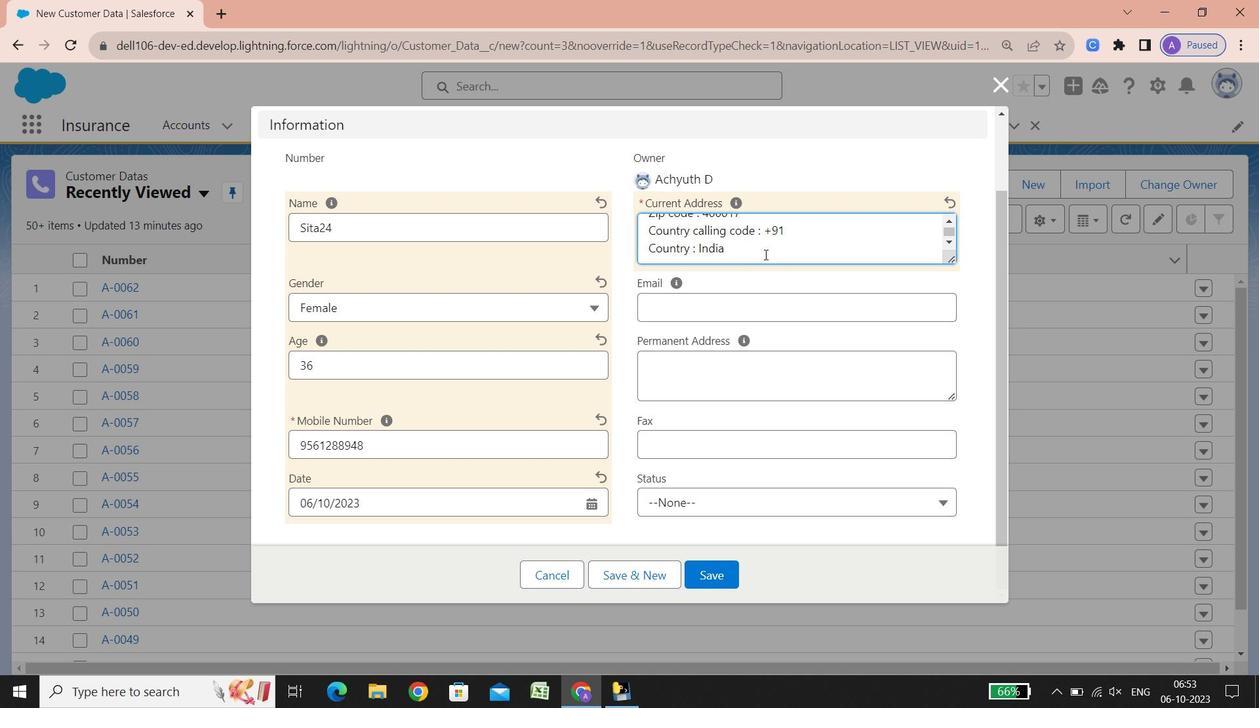 
Action: Mouse scrolled (764, 254) with delta (0, 0)
Screenshot: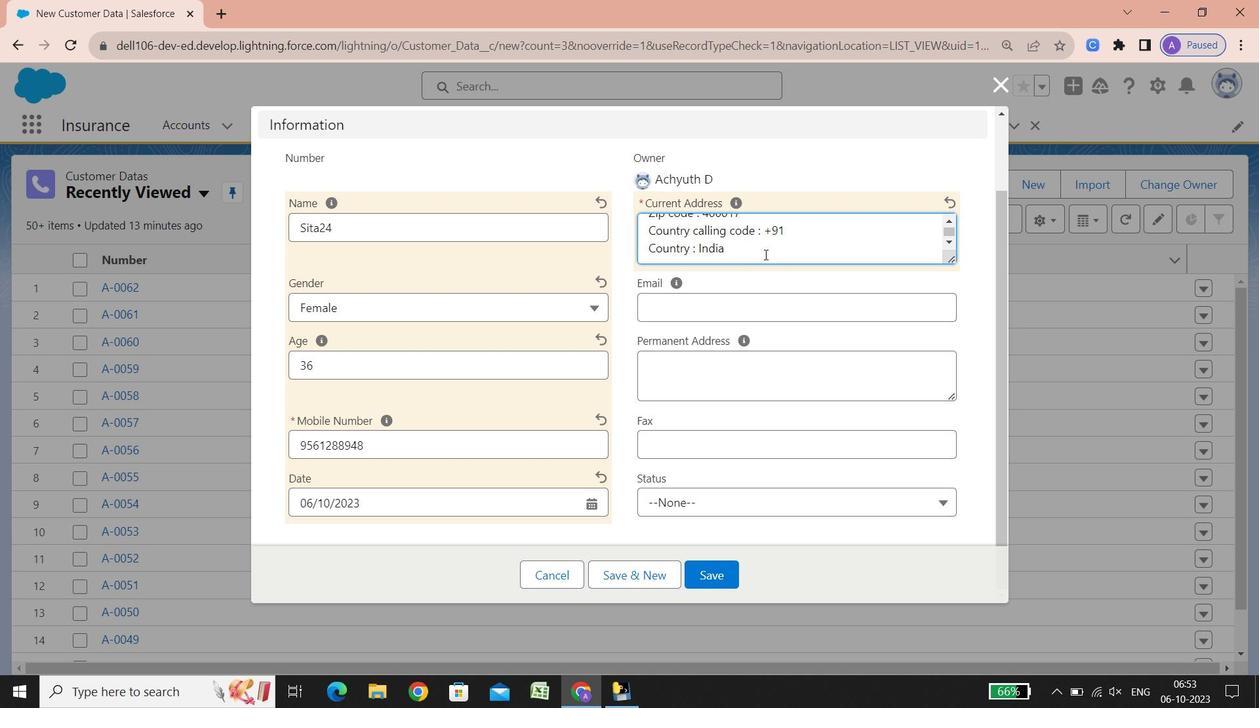 
Action: Mouse scrolled (764, 254) with delta (0, 0)
Screenshot: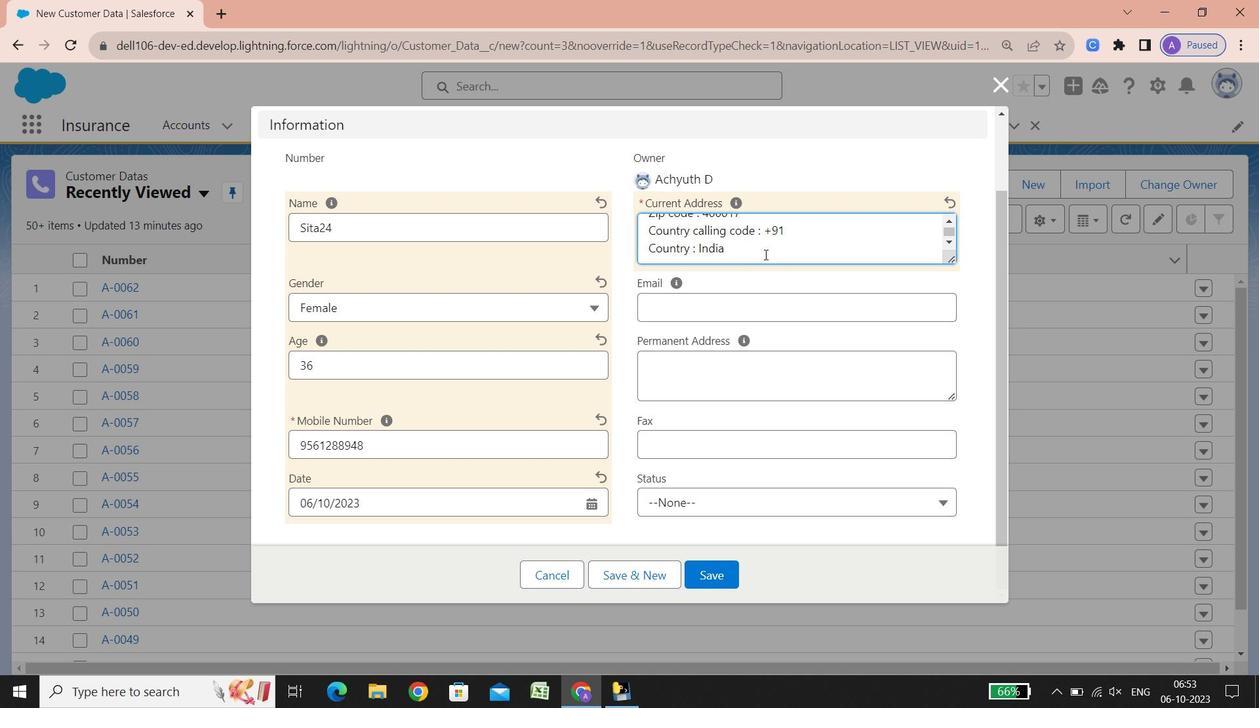 
Action: Mouse scrolled (764, 254) with delta (0, 0)
Screenshot: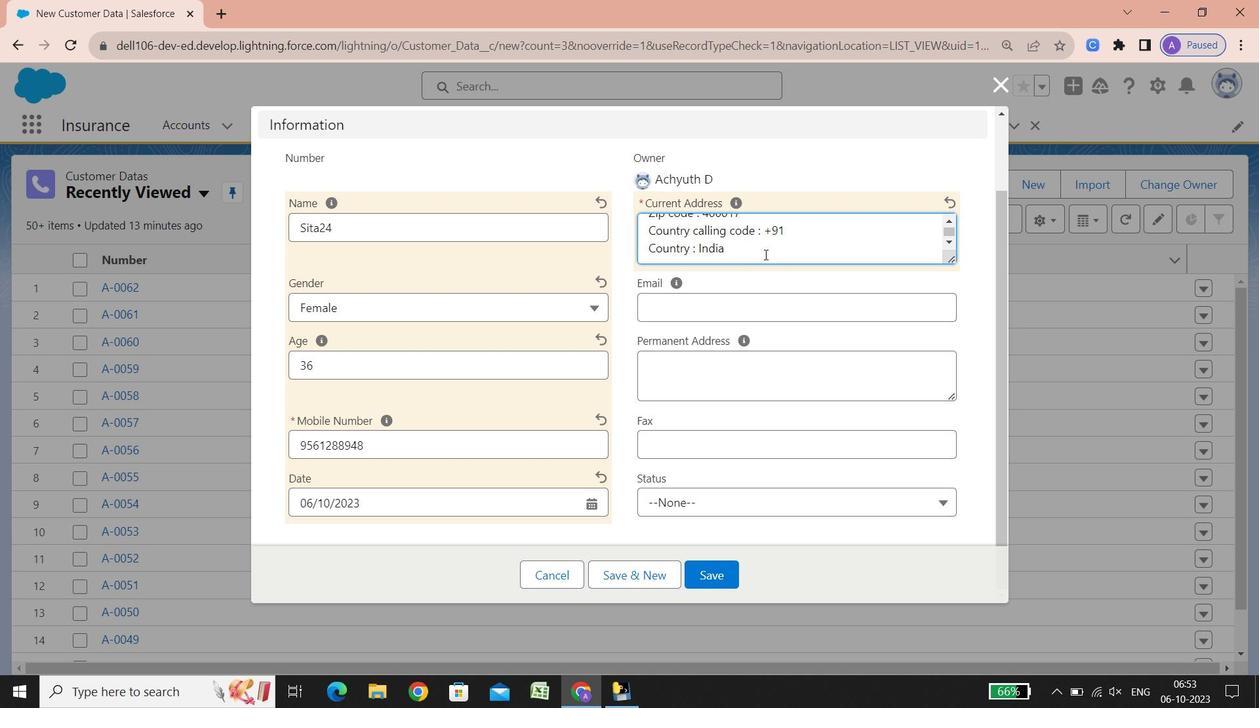 
Action: Mouse scrolled (764, 254) with delta (0, 0)
Screenshot: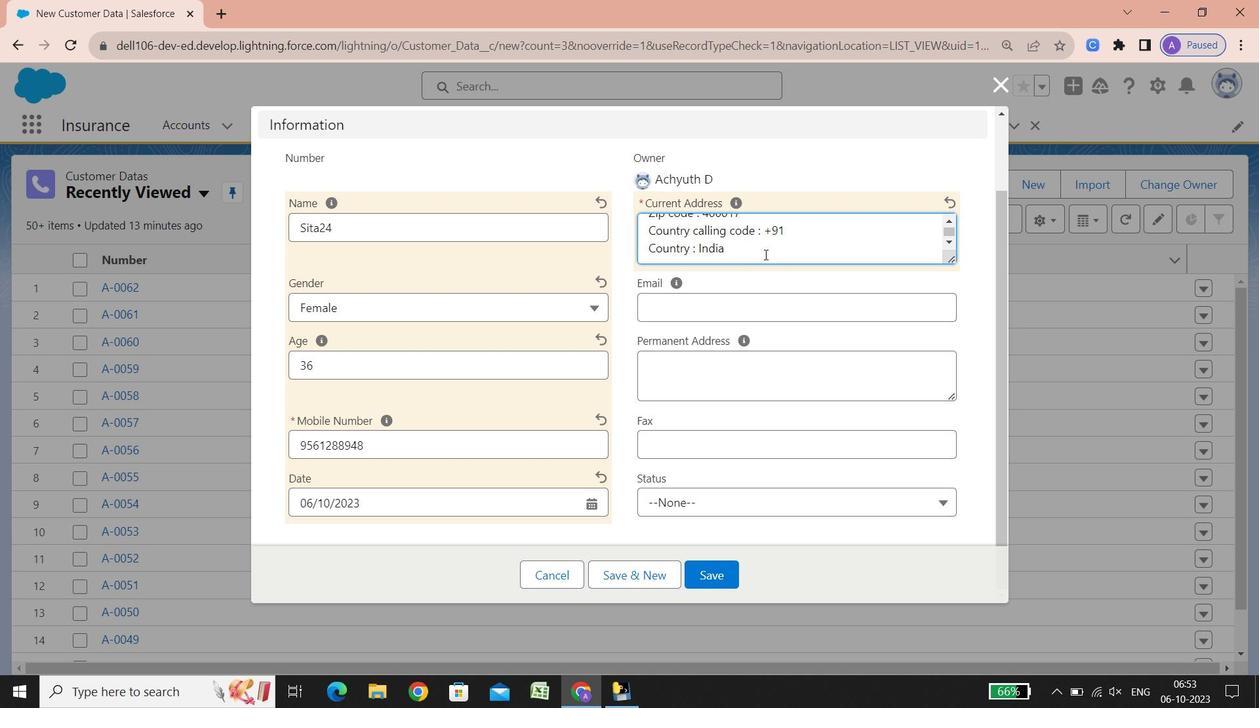 
Action: Mouse scrolled (764, 254) with delta (0, 0)
Screenshot: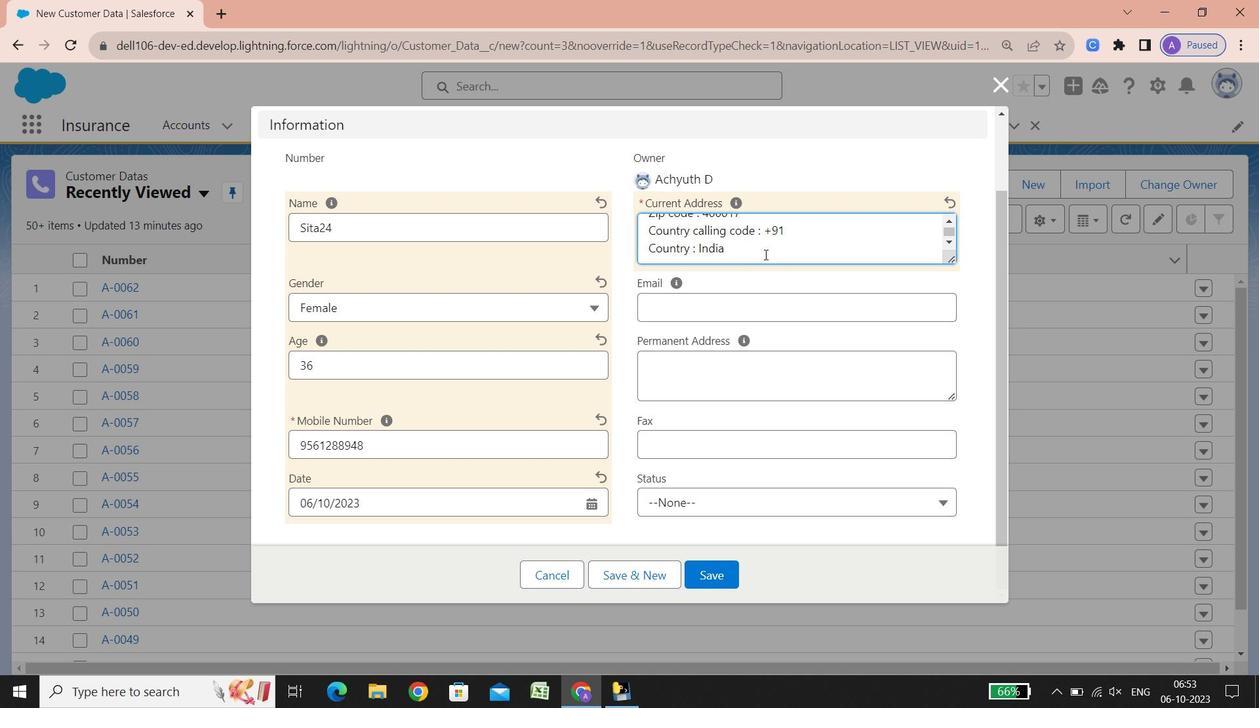 
Action: Mouse scrolled (764, 254) with delta (0, 0)
Screenshot: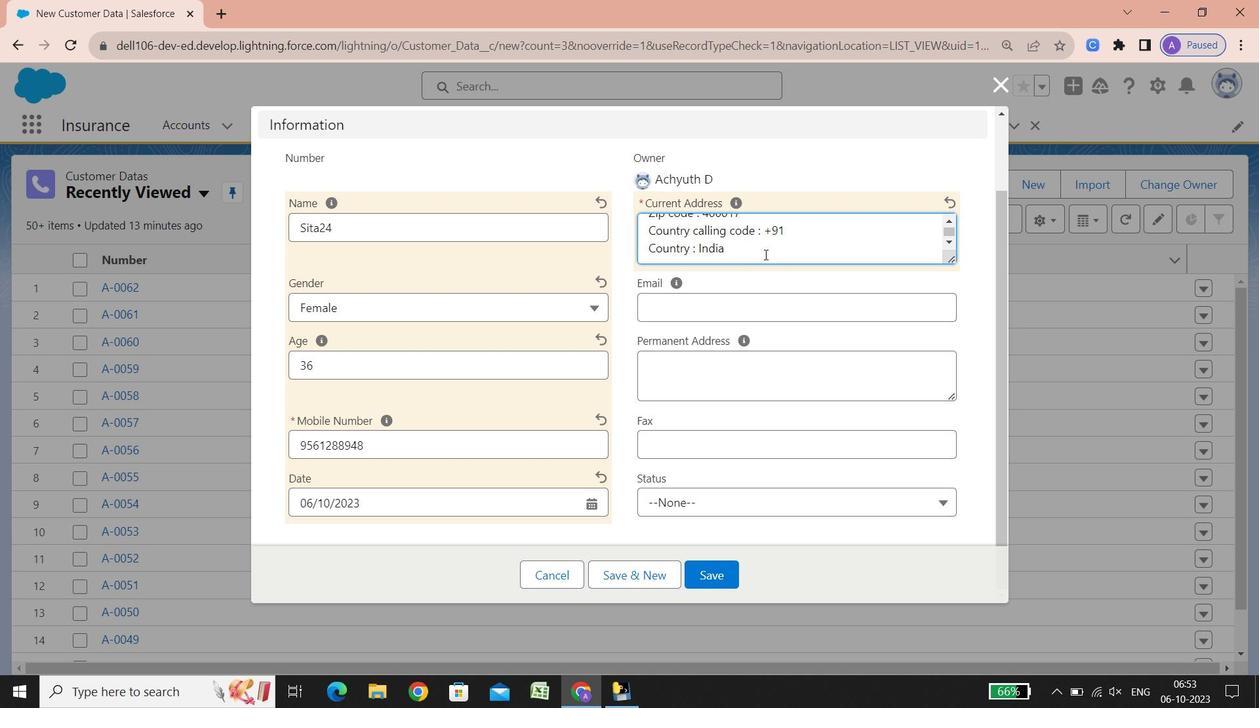 
Action: Mouse scrolled (764, 254) with delta (0, 0)
Screenshot: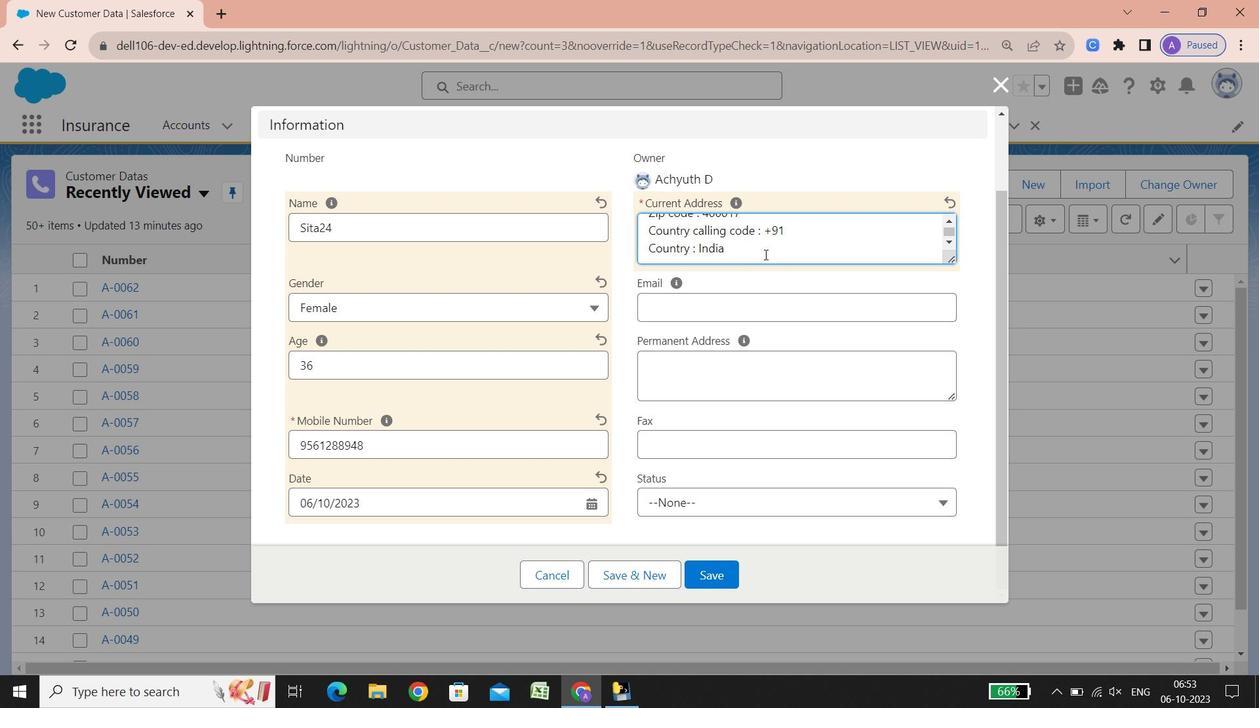 
Action: Mouse scrolled (764, 254) with delta (0, 0)
Screenshot: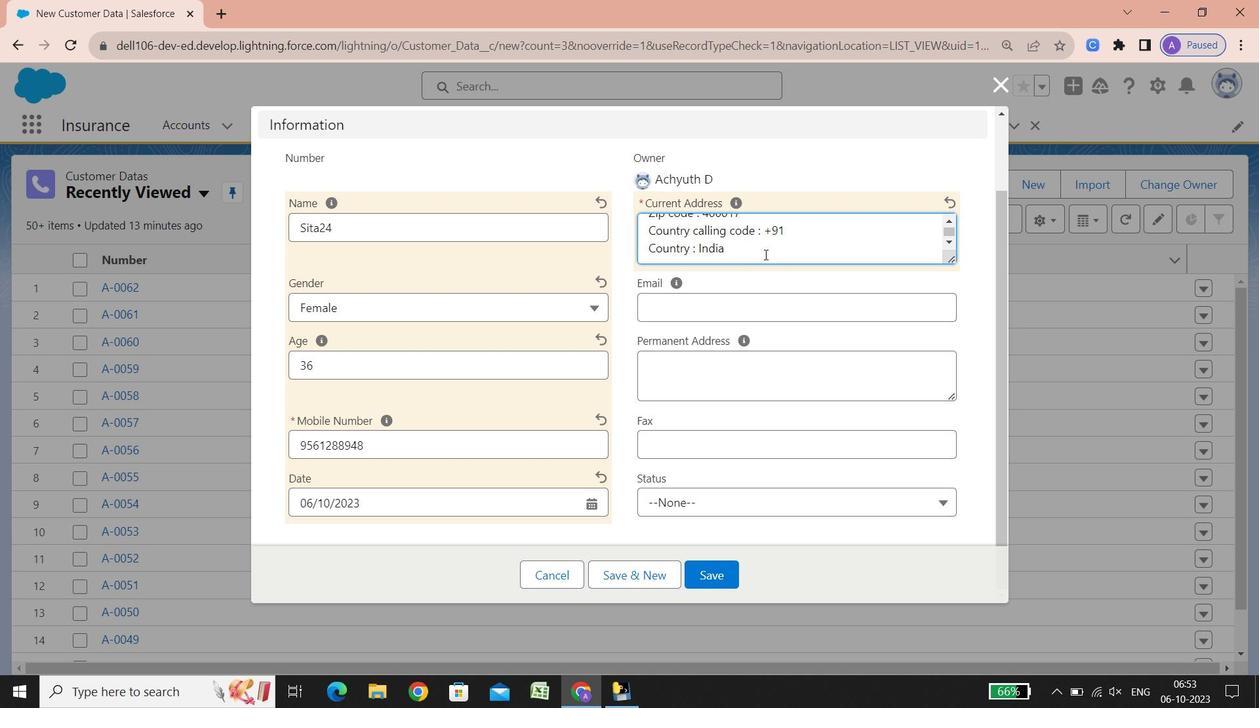 
Action: Mouse scrolled (764, 254) with delta (0, 0)
Screenshot: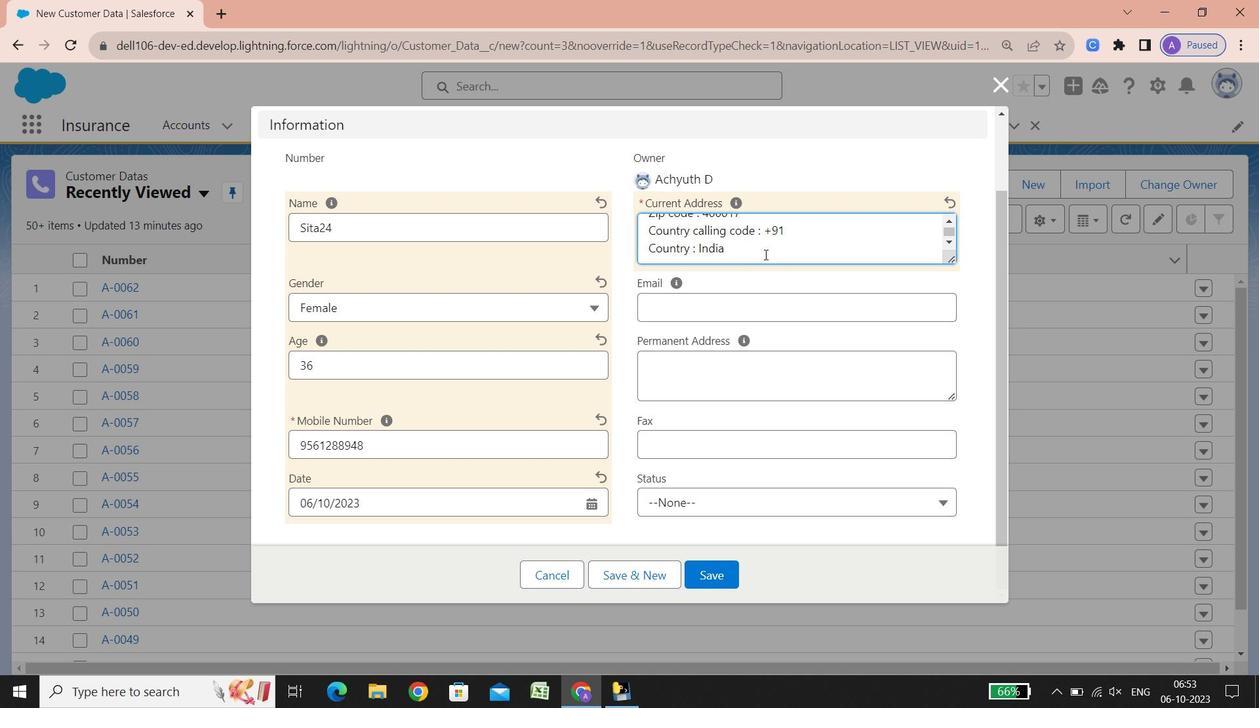 
Action: Mouse scrolled (764, 254) with delta (0, 0)
Screenshot: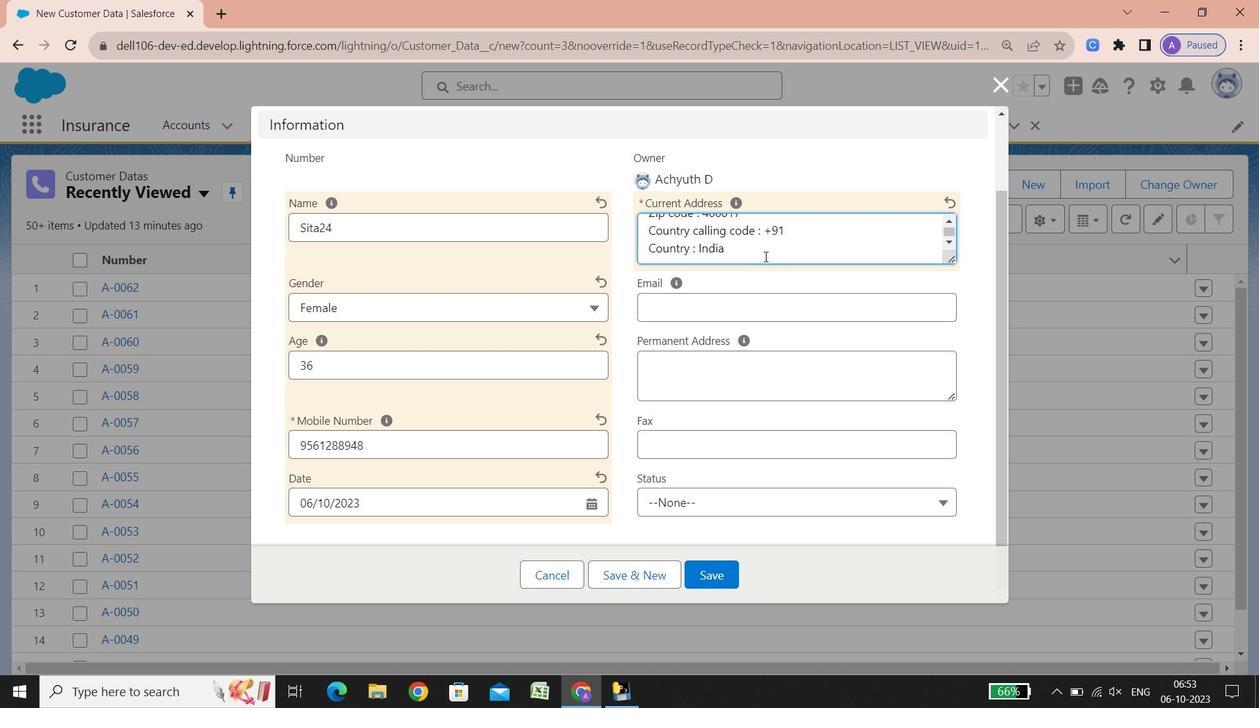 
Action: Mouse scrolled (764, 254) with delta (0, 0)
Screenshot: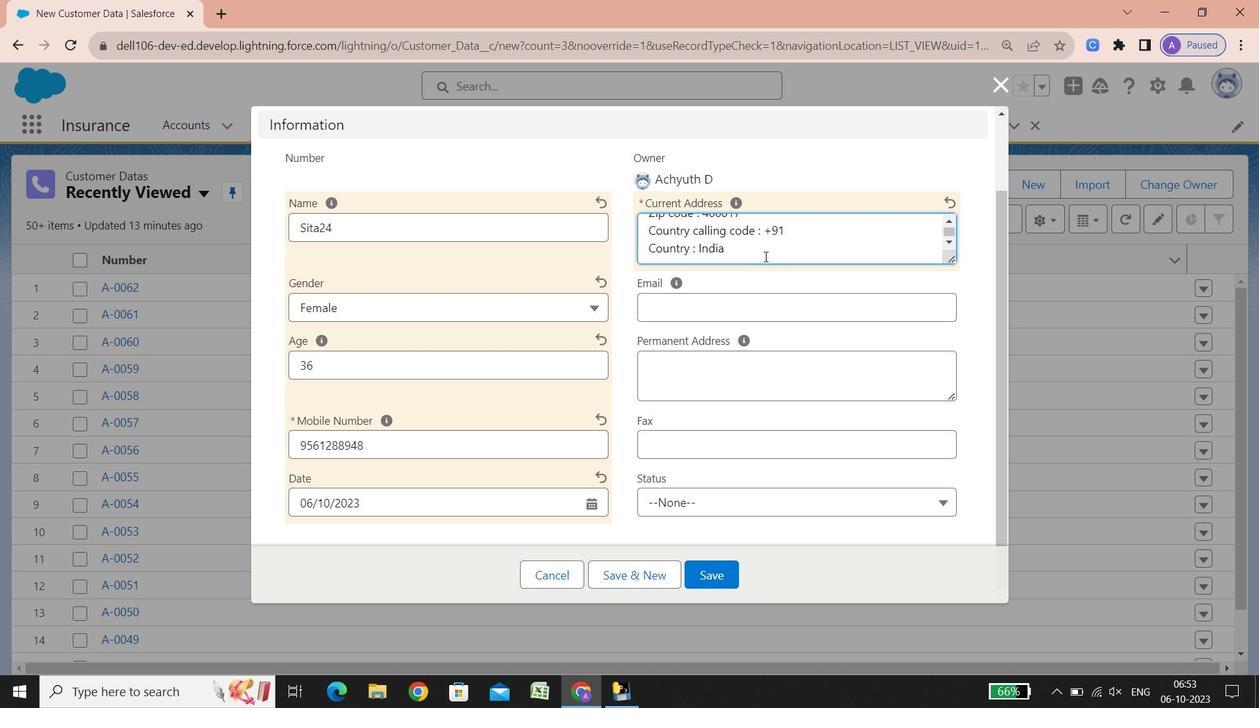 
Action: Mouse scrolled (764, 254) with delta (0, 0)
Screenshot: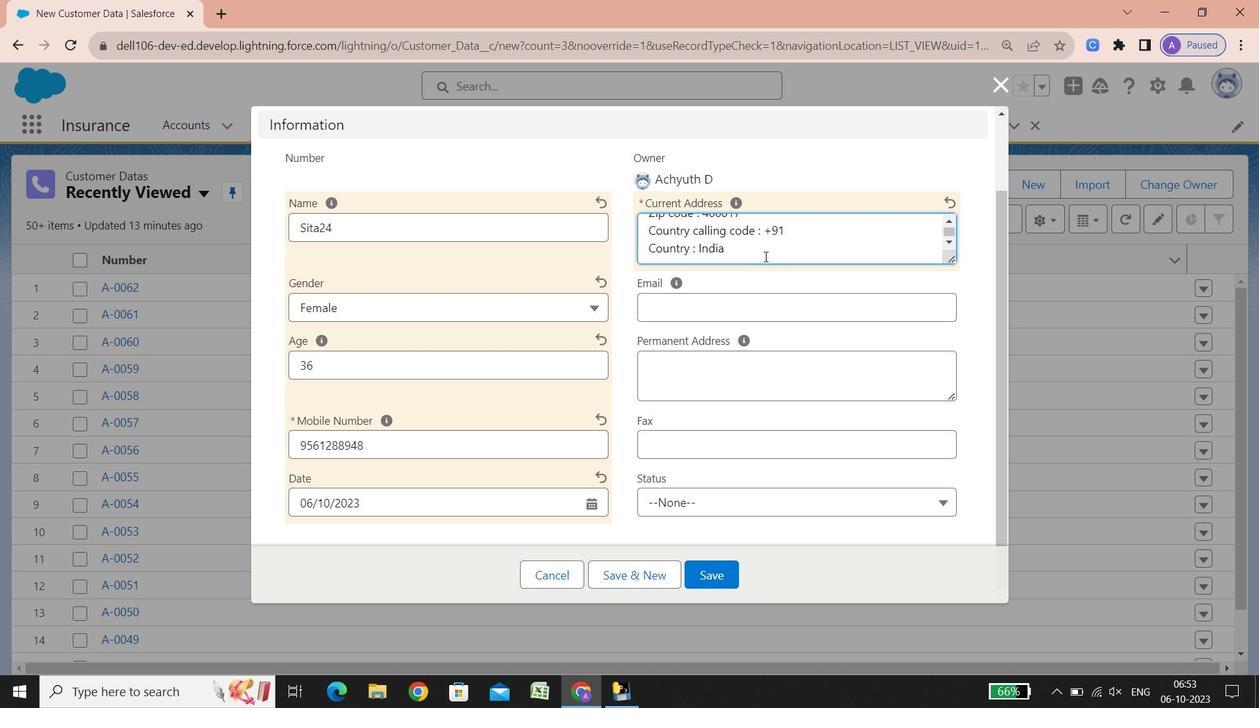 
Action: Mouse scrolled (764, 254) with delta (0, 0)
Screenshot: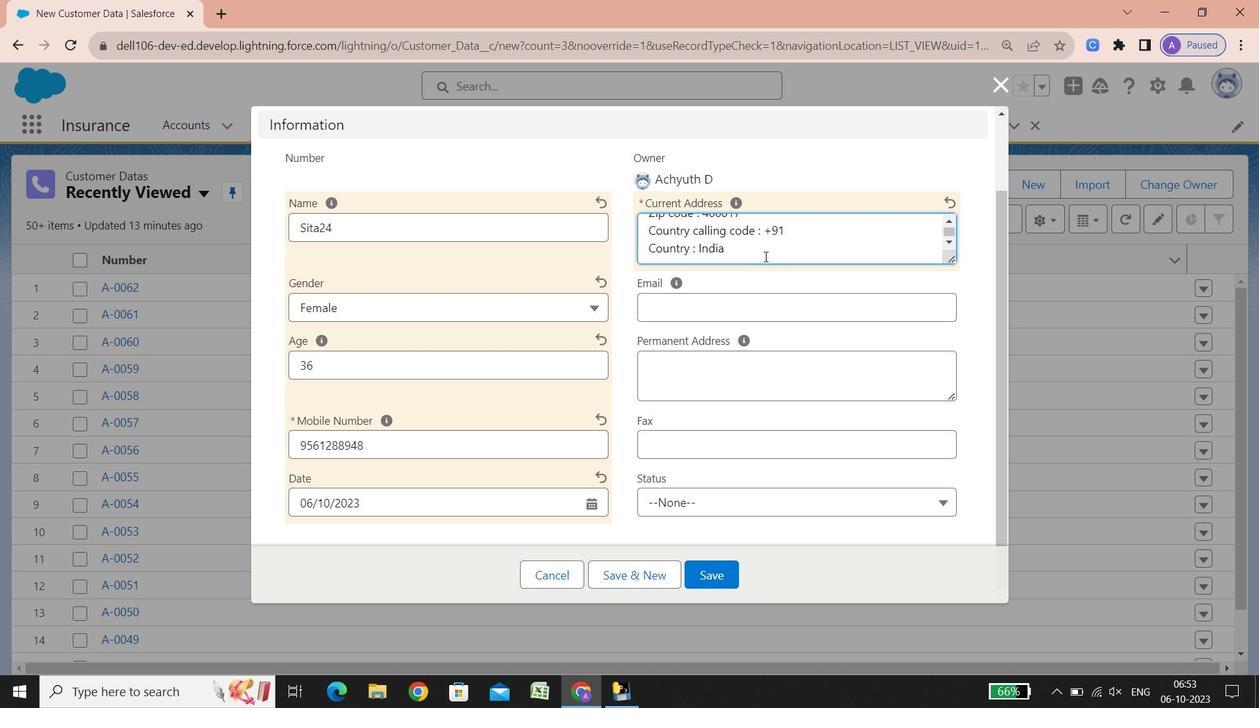 
Action: Mouse scrolled (764, 254) with delta (0, 0)
Screenshot: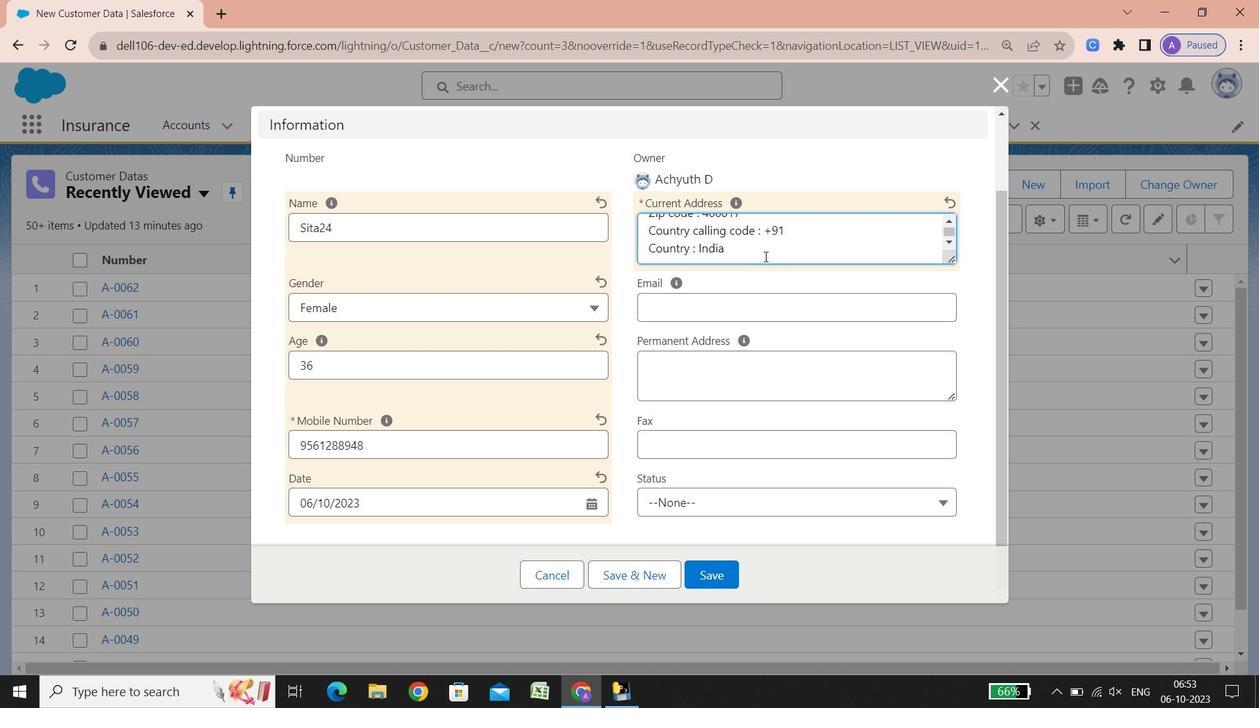 
Action: Mouse scrolled (764, 254) with delta (0, 0)
Screenshot: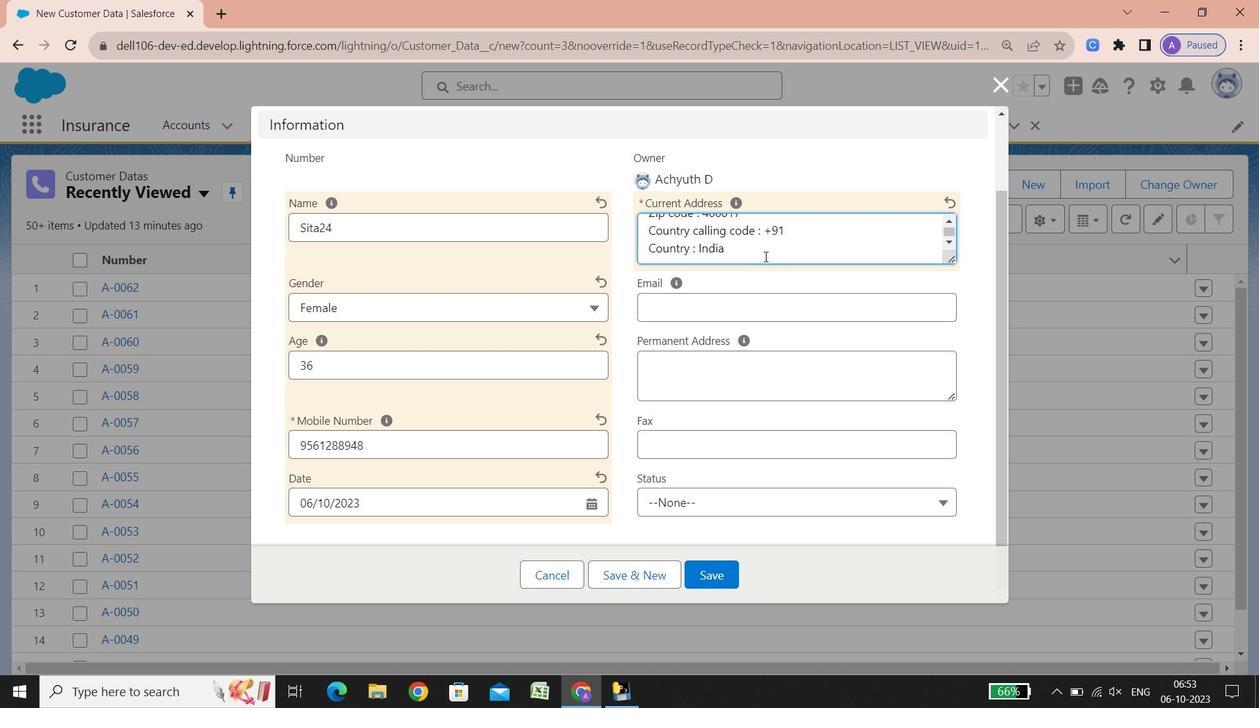 
Action: Mouse moved to (662, 301)
Screenshot: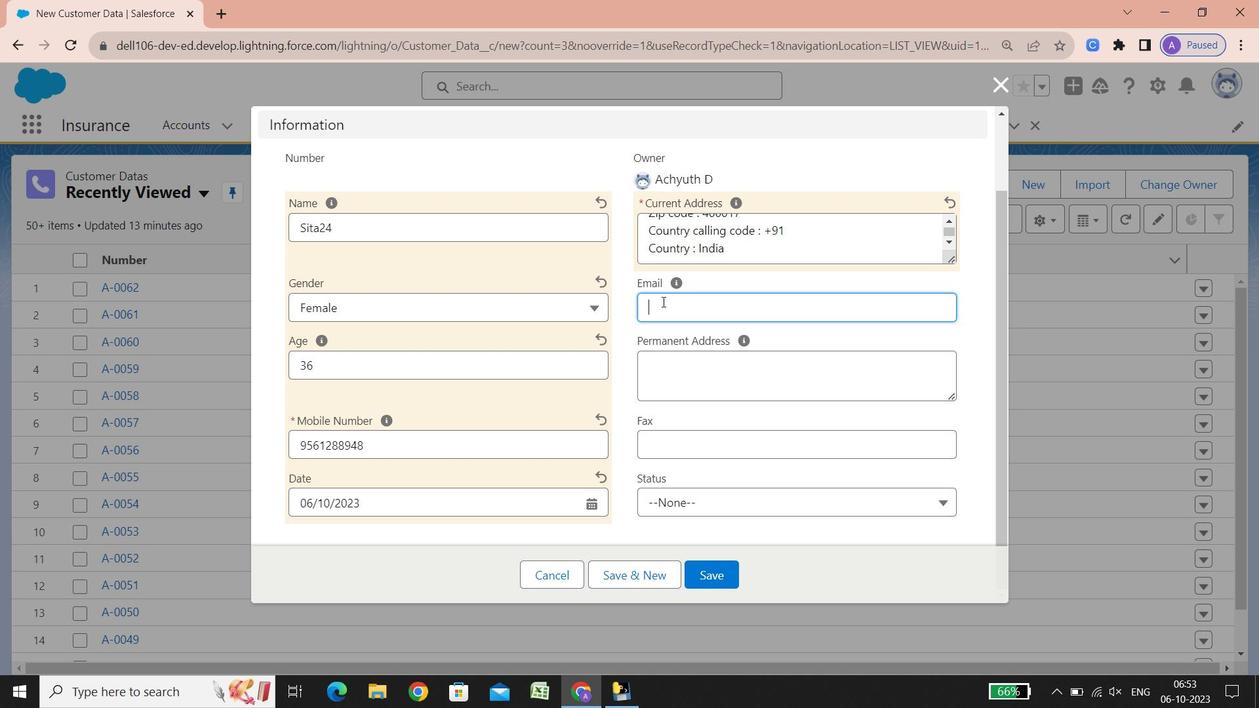 
Action: Mouse pressed left at (662, 301)
Screenshot: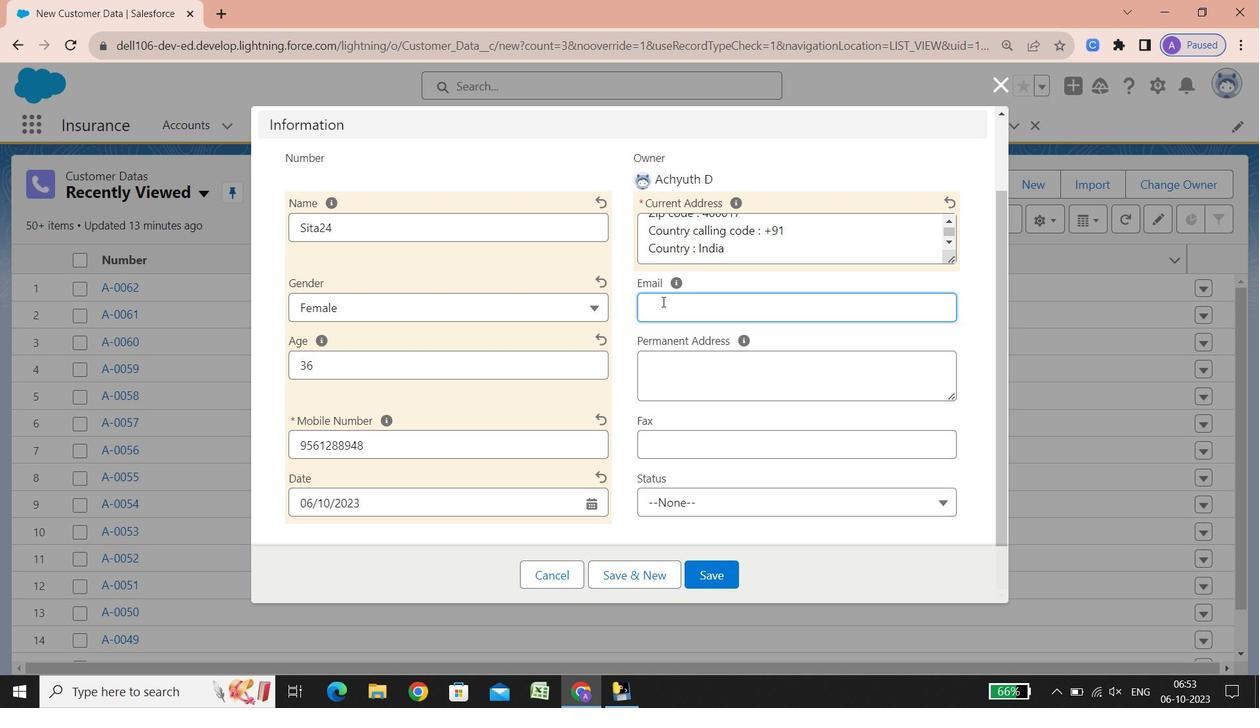 
Action: Mouse moved to (669, 304)
Screenshot: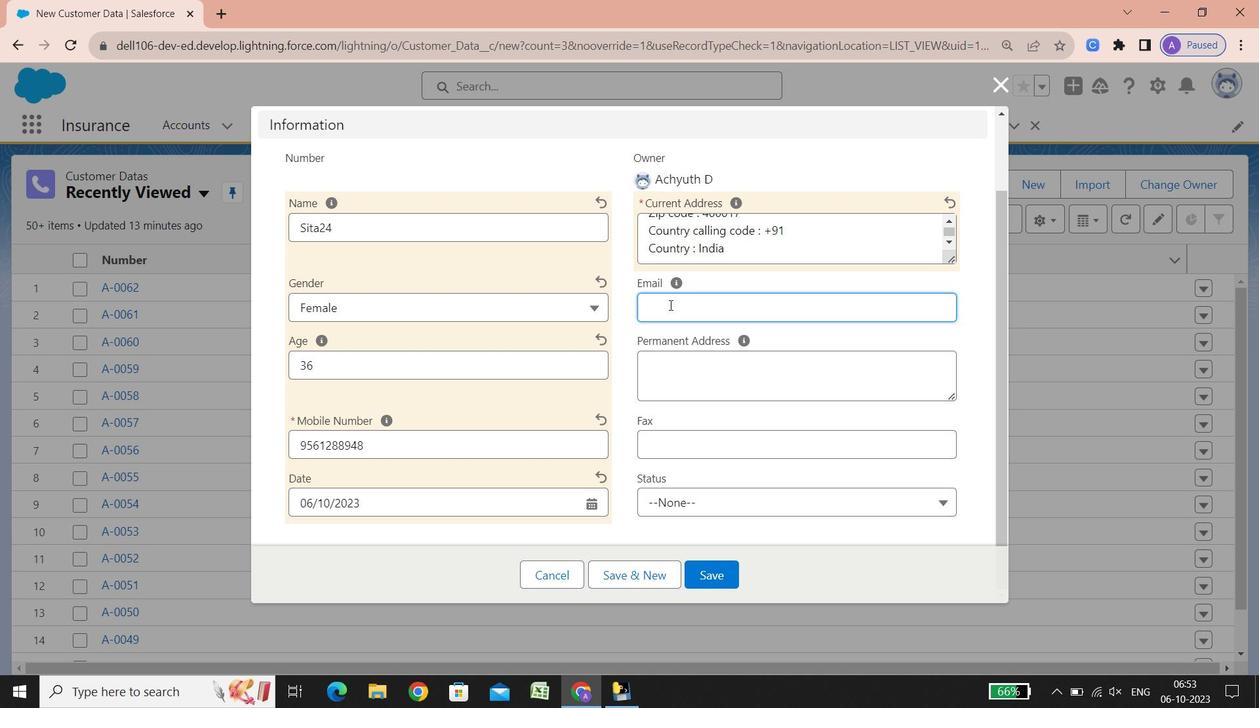
Action: Key pressed <Key.shift><Key.shift><Key.shift><Key.shift><Key.shift>Sita2456<Key.shift_r>2<Key.shift_r><Key.shift_r><Key.shift_r><Key.shift_r><Key.shift_r><Key.shift_r>@google.com
Screenshot: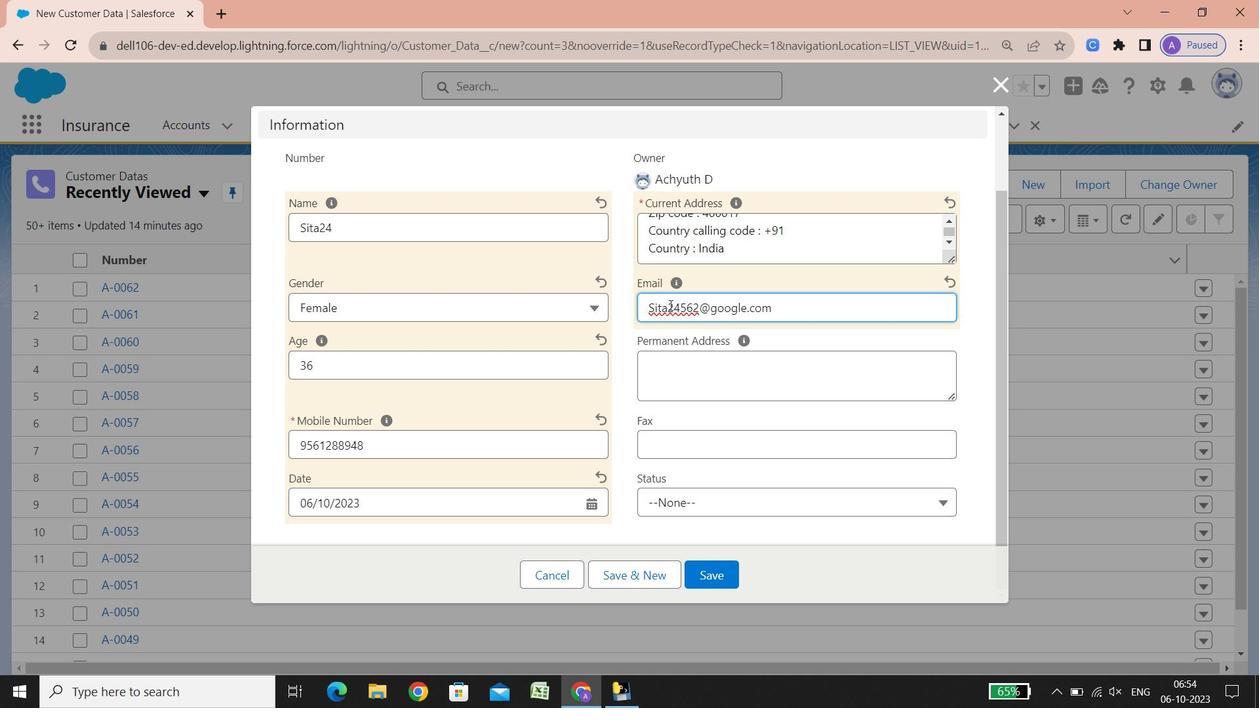 
Action: Mouse moved to (657, 363)
Screenshot: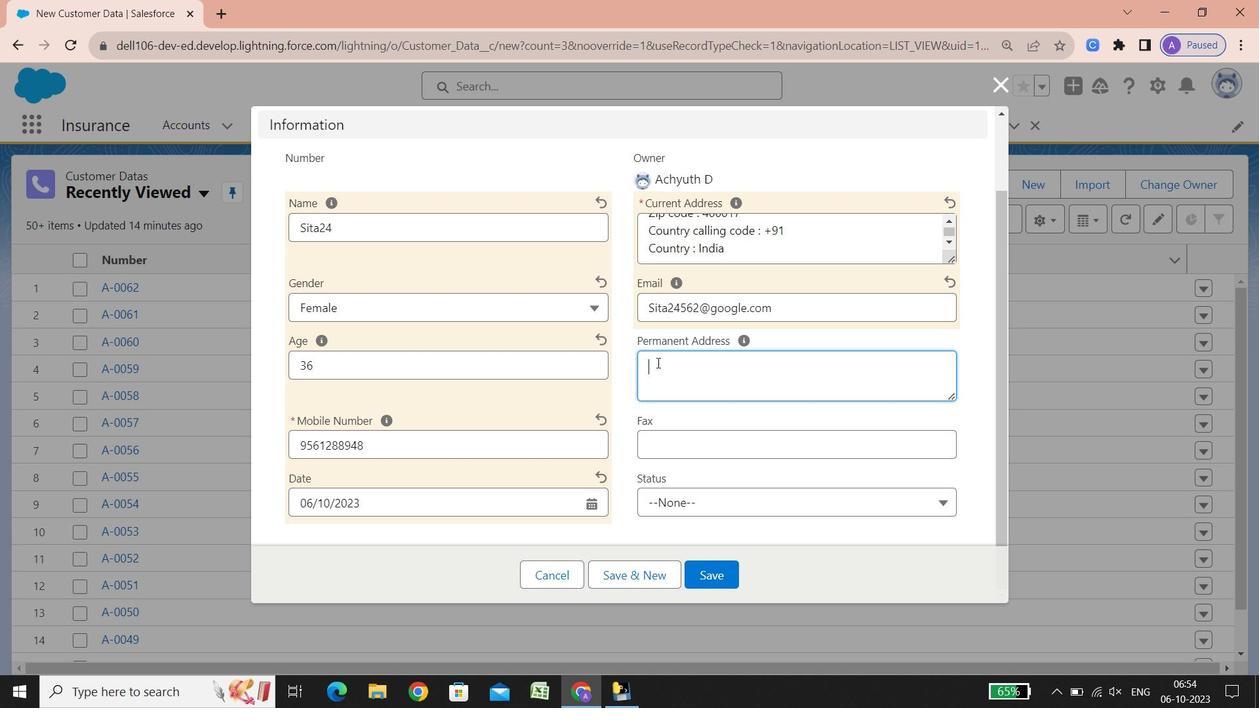 
Action: Mouse pressed left at (657, 363)
Screenshot: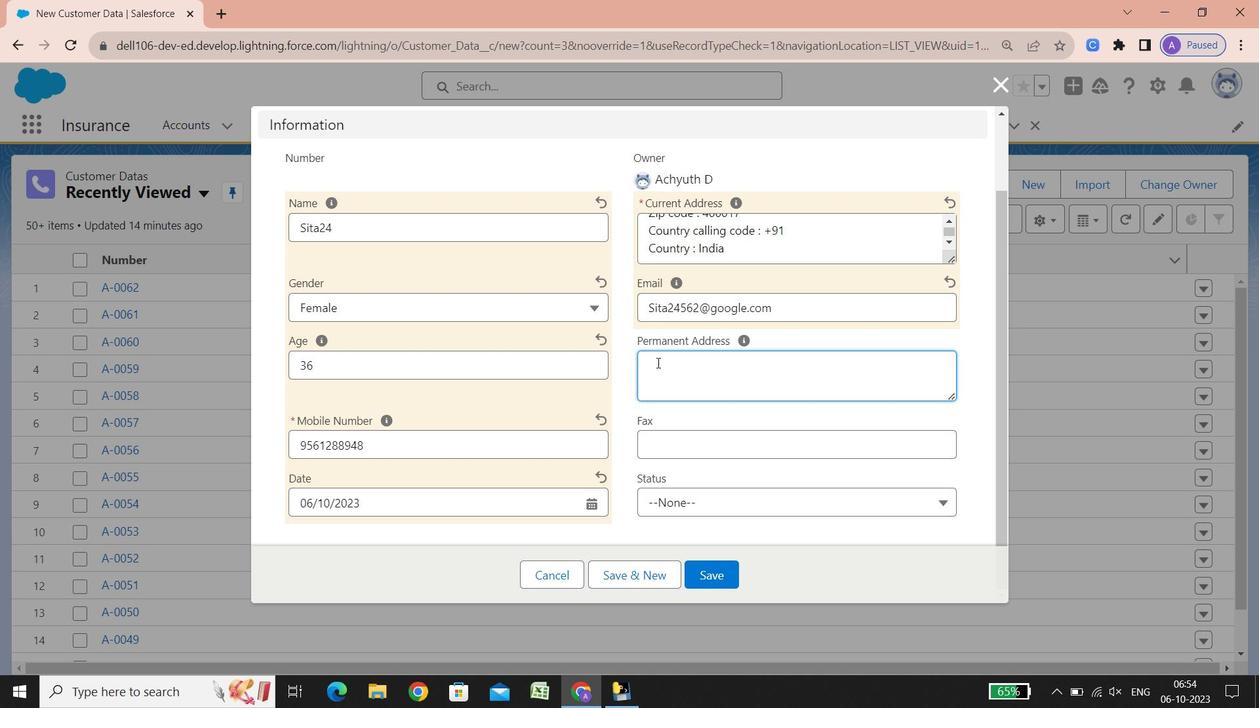 
Action: Key pressed <Key.shift><Key.shift><Key.shift><Key.shift><Key.shift><Key.shift><Key.shift><Key.shift><Key.shift>Street<Key.space><Key.shift_r>:<Key.space><Key.shift><Key.shift><Key.shift><Key.shift><Key.shift><Key.shift><Key.shift><Key.shift><Key.shift><Key.shift><Key.shift>Hemuclassic,<Key.space><Key.shift><Key.shift><Key.shift><Key.shift><Key.shift><Key.shift>S<Key.space><Key.shift>V<Key.space><Key.shift><Key.shift><Key.shift><Key.shift><Key.shift><Key.shift><Key.shift><Key.shift><Key.shift><Key.shift>Road,<Key.space><Key.shift><Key.shift><Key.shift><Key.shift><Key.shift><Key.shift><Key.shift><Key.shift><Key.shift><Key.shift><Key.shift><Key.shift><Key.shift><Key.shift><Key.shift>Opp<Key.space>n<Key.backspace><Key.shift_r><Key.shift_r><Key.shift_r><Key.shift_r><Key.shift_r><Key.shift_r><Key.shift_r><Key.shift_r>N
Screenshot: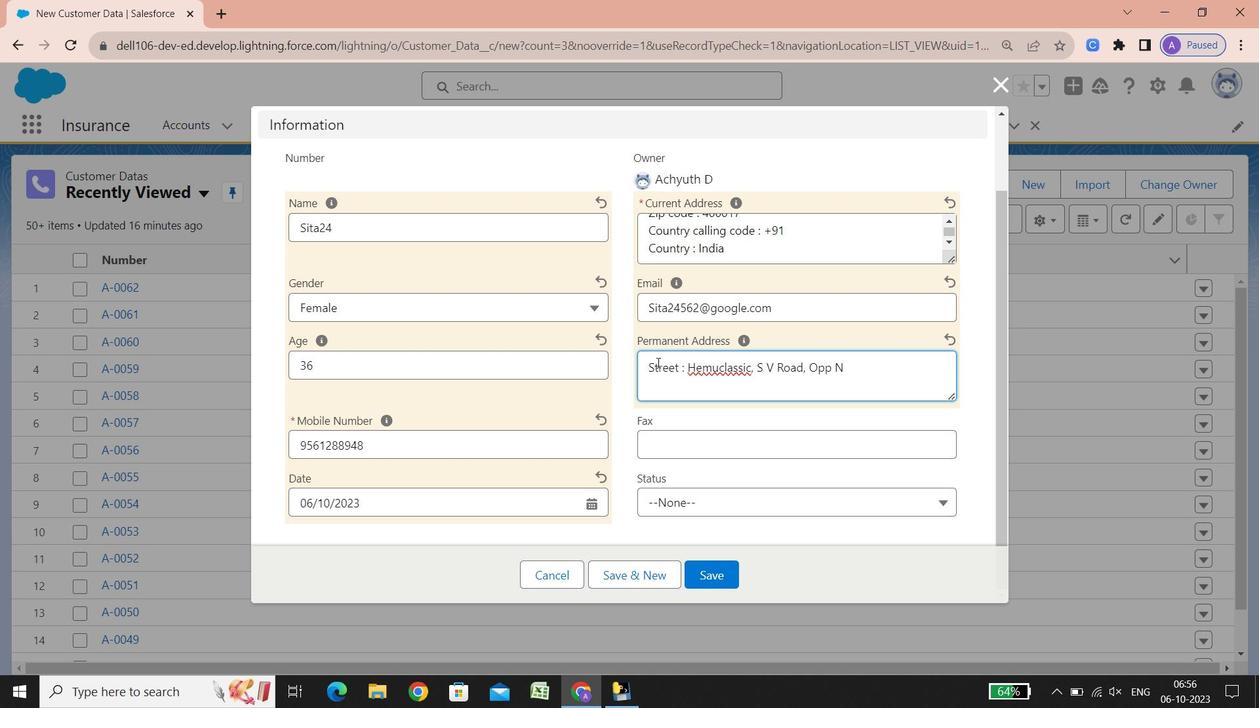 
Action: Mouse moved to (670, 366)
Screenshot: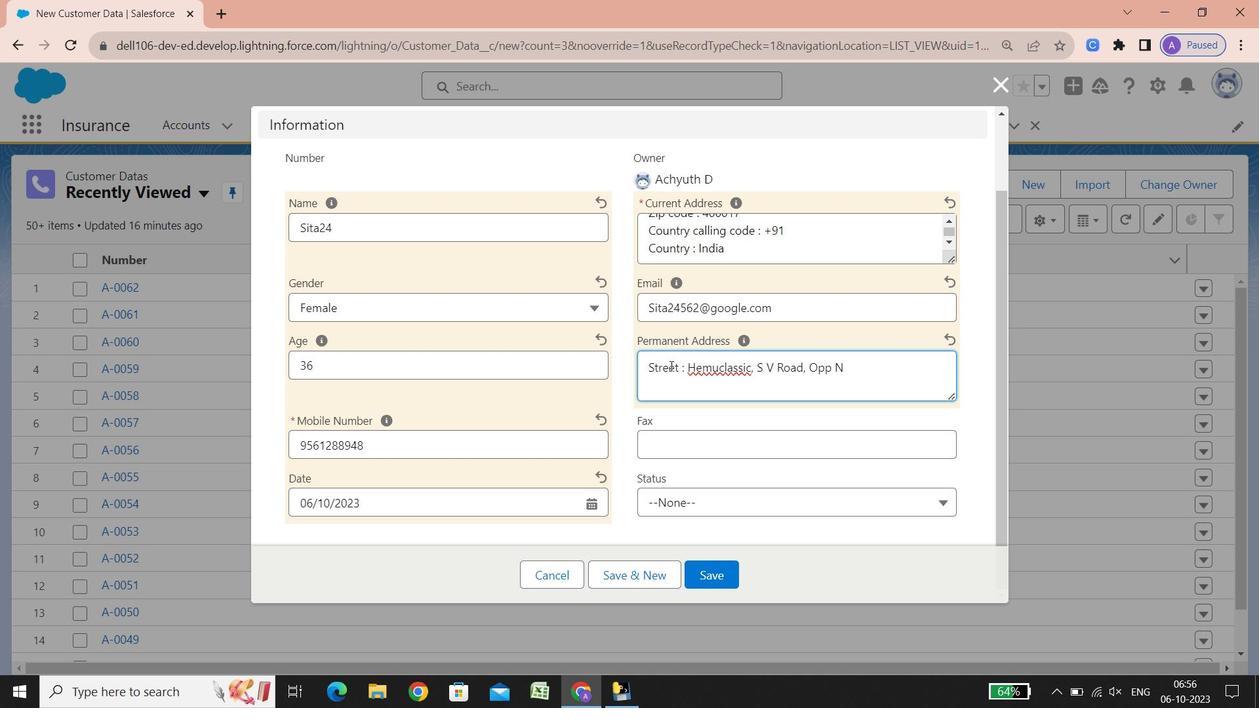 
Action: Key pressed ew<Key.space><Key.shift><Key.shift><Key.shift><Key.shift><Key.shift><Key.shift><Key.shift><Key.shift>Era<Key.space><Key.shift><Key.shift><Key.shift><Key.shift>Cinema,<Key.space><Key.shift><Key.shift><Key.shift><Key.shift><Key.shift><Key.shift><Key.shift><Key.shift><Key.shift><Key.shift><Key.shift><Key.shift>Malad
Screenshot: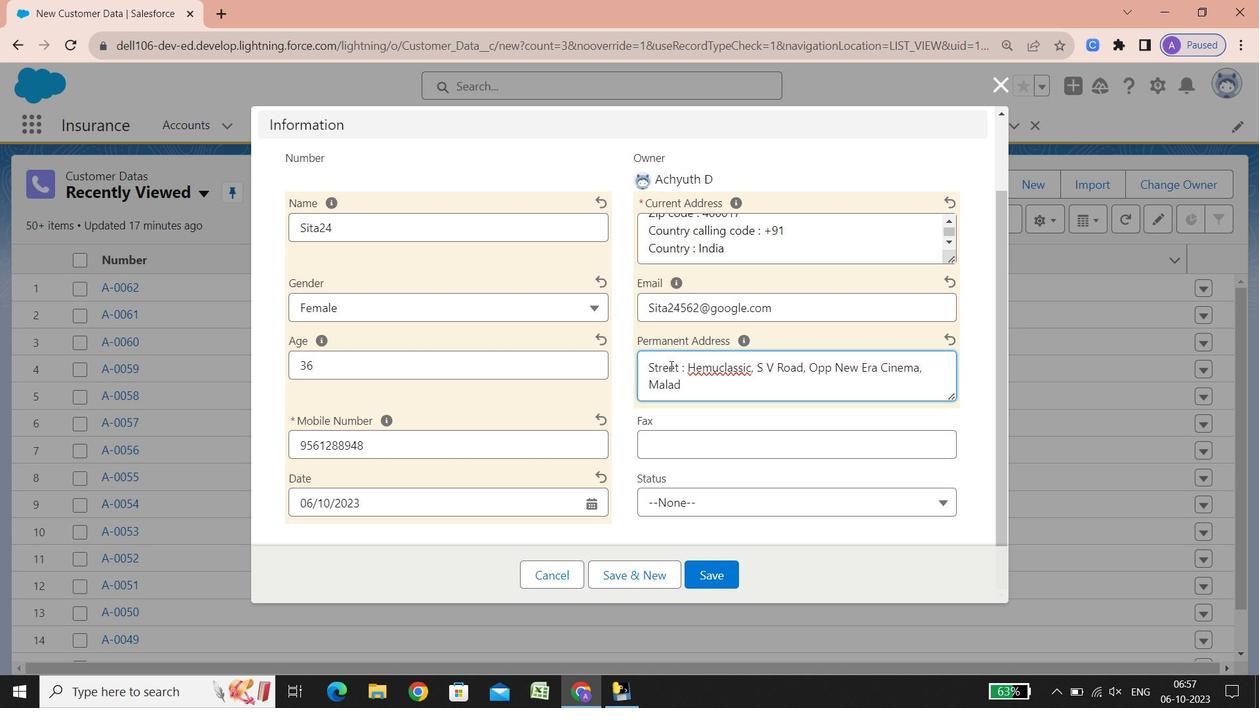 
Action: Mouse moved to (727, 391)
Screenshot: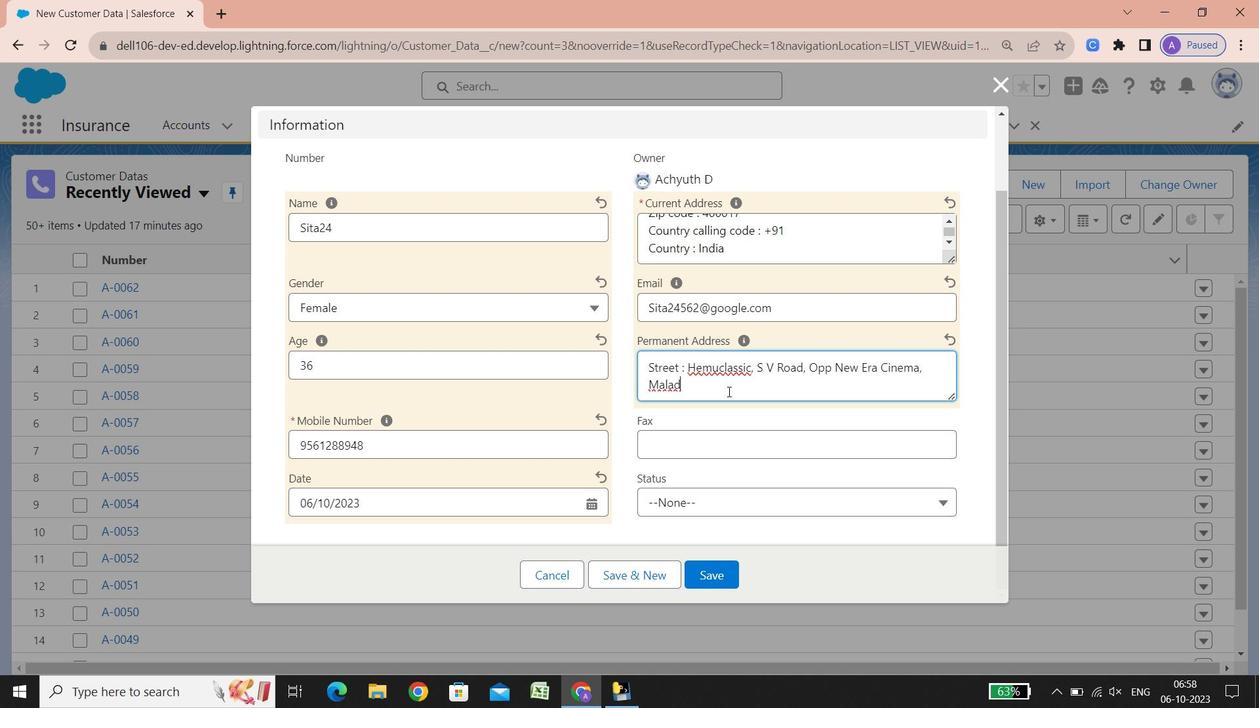 
Action: Key pressed <Key.space><Key.shift_r>(<Key.shift>Ww<Key.backspace>est<Key.shift_r><Key.shift_r><Key.shift_r><Key.shift_r><Key.shift_r><Key.shift_r><Key.shift_r><Key.shift_r><Key.shift_r>)<Key.enter><Key.shift><Key.shift><Key.shift>City<Key.space><Key.shift_r>:<Key.space><Key.shift>Mumbai<Key.enter><Key.shift><Key.shift><Key.shift><Key.shift><Key.shift><Key.shift><Key.shift><Key.shift><Key.shift><Key.shift>State/<Key.shift>Province/area<Key.space><Key.shift_r>:<Key.space><Key.shift><Key.shift>Maharashtra<Key.enter><Key.shift>Phone<Key.space>number<Key.space><Key.shift_r>:
Screenshot: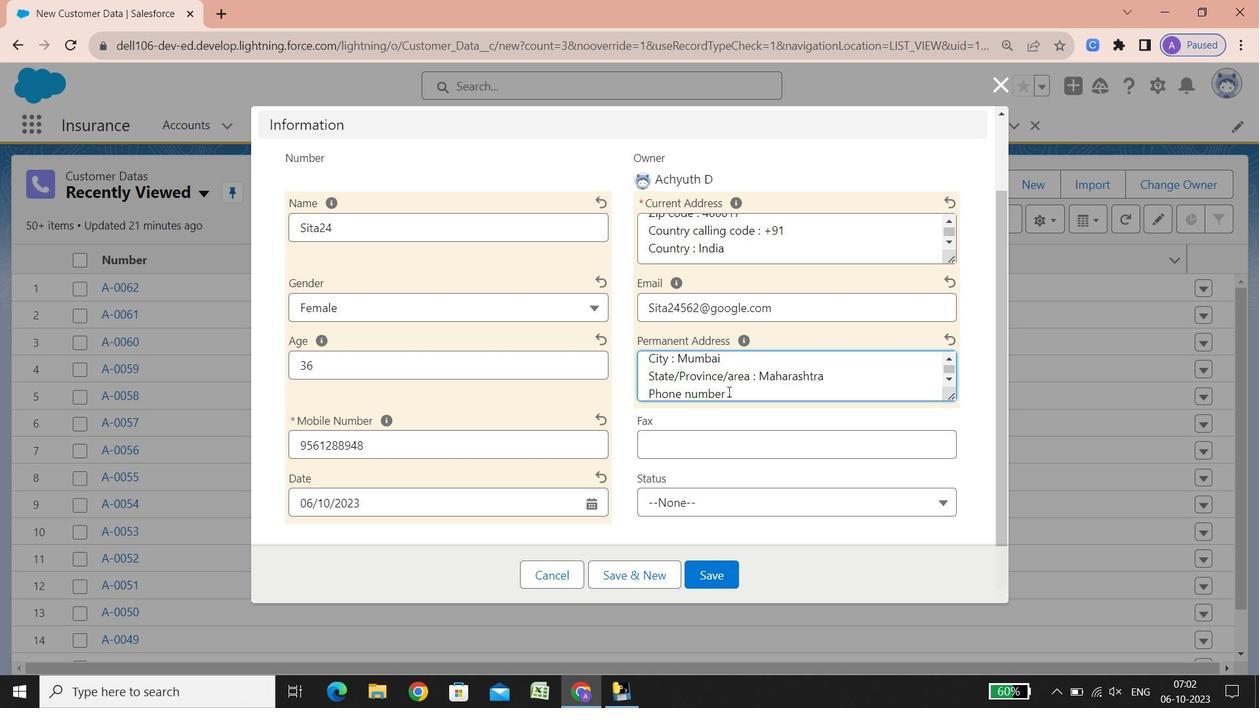 
Action: Mouse moved to (813, 332)
Screenshot: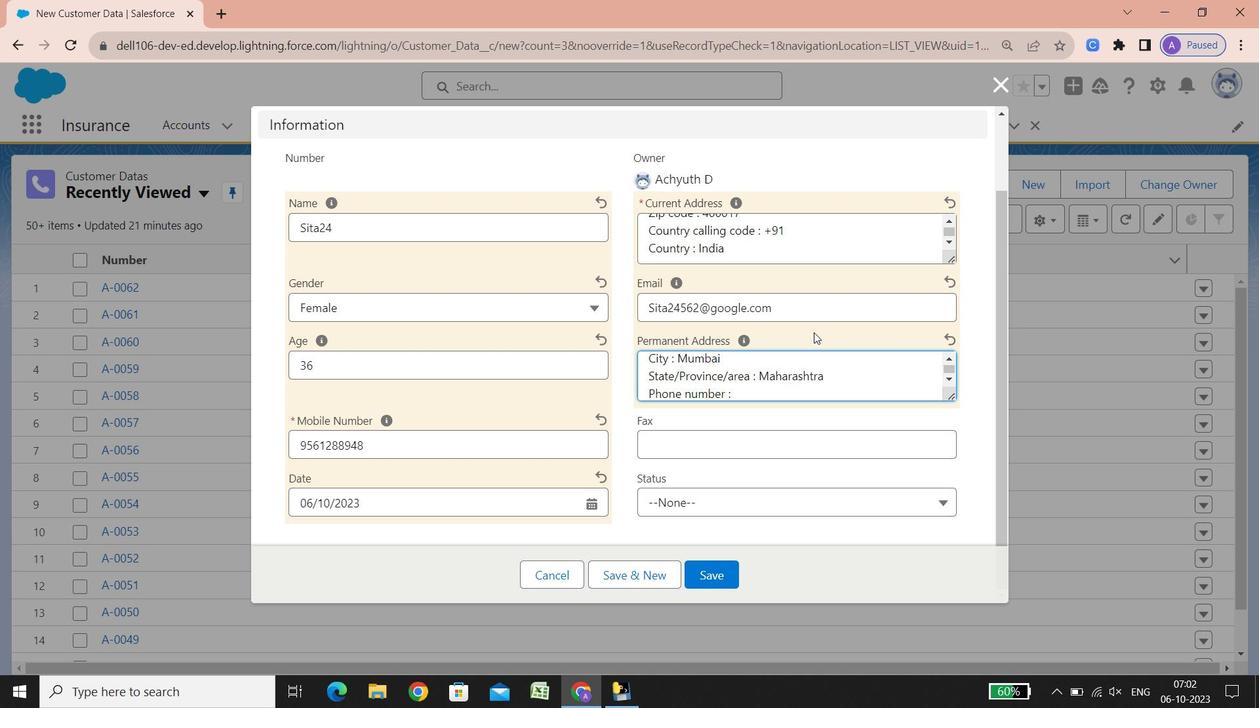 
Action: Key pressed <Key.space>02228820390<Key.enter><Key.shift><Key.shift>Zip<Key.space>code<Key.space><Key.shift_r>:<Key.space>400064<Key.enter><Key.shift><Key.shift>Country<Key.space><Key.shift><Key.shift><Key.shift>C<Key.backspace>calling<Key.space>code<Key.space><Key.shift_r>:<Key.space><Key.shift_r><Key.shift_r><Key.shift_r><Key.shift_r><Key.shift_r><Key.shift_r><Key.shift_r><Key.shift_r><Key.shift_r><Key.shift_r><Key.shift_r><Key.shift_r>+91<Key.enter><Key.shift>Country<Key.space><Key.shift_r><Key.shift_r><Key.shift_r>:<Key.space><Key.shift>India
Screenshot: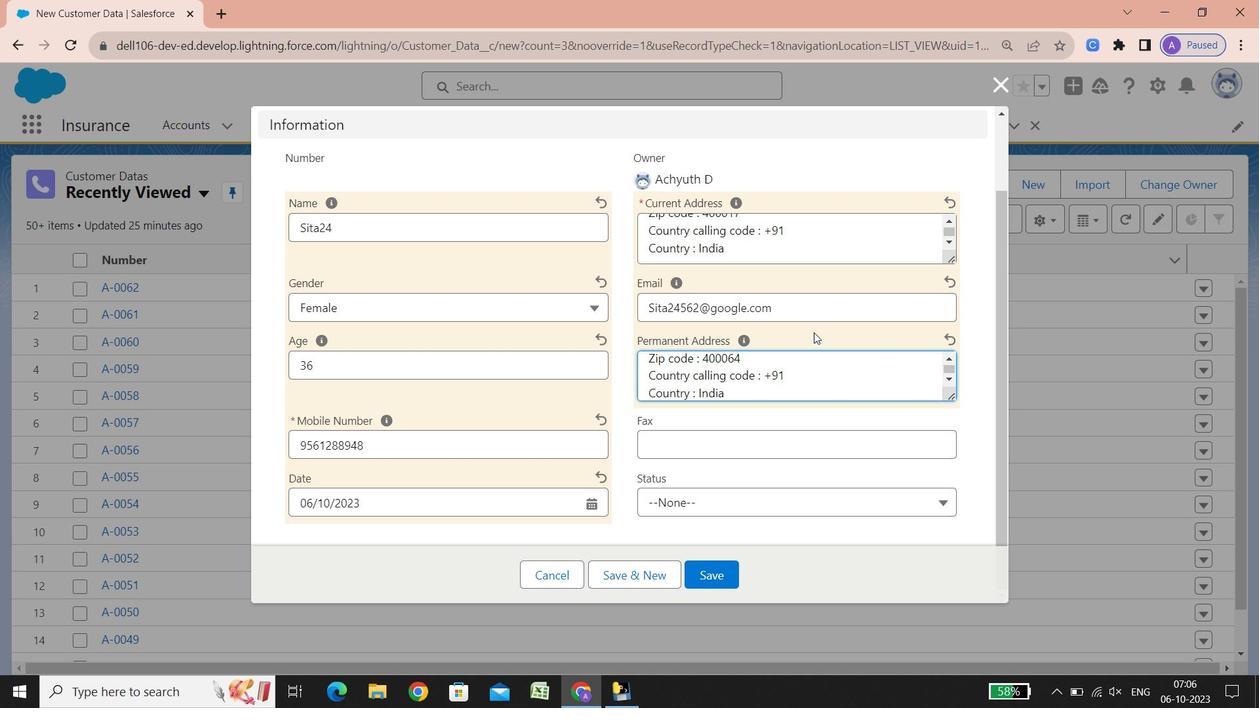 
Action: Mouse moved to (666, 438)
Screenshot: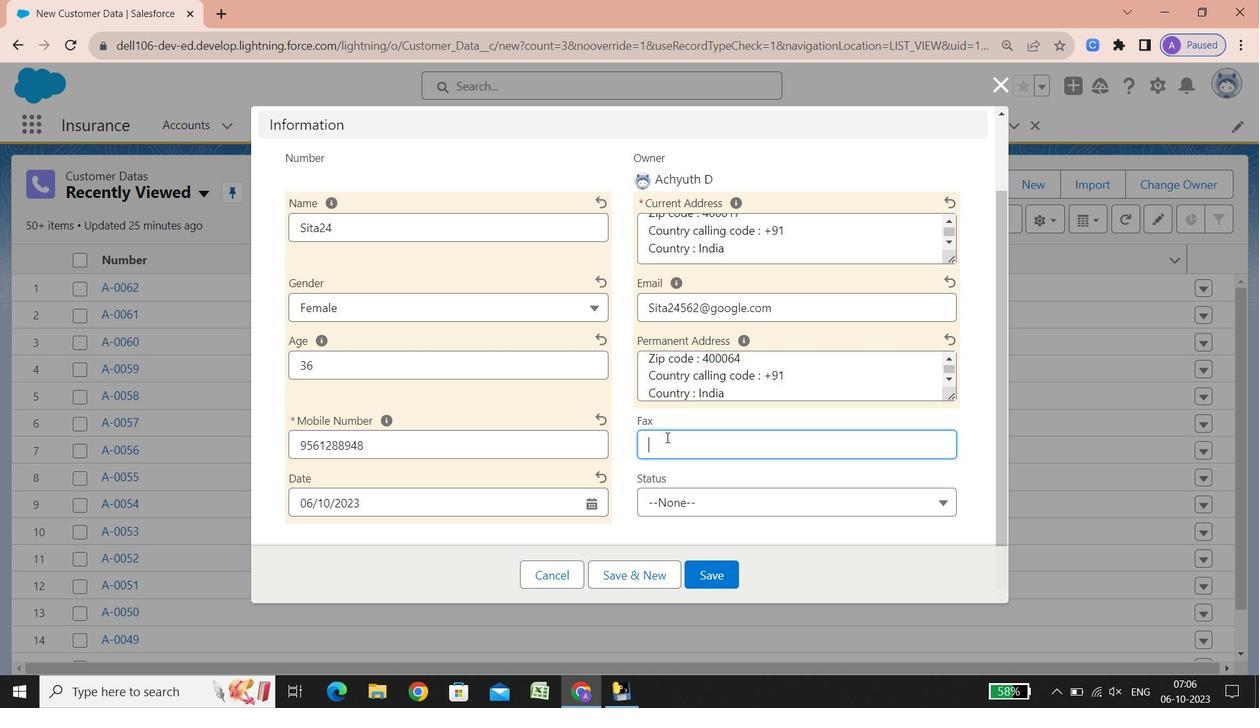 
Action: Mouse pressed left at (666, 438)
Screenshot: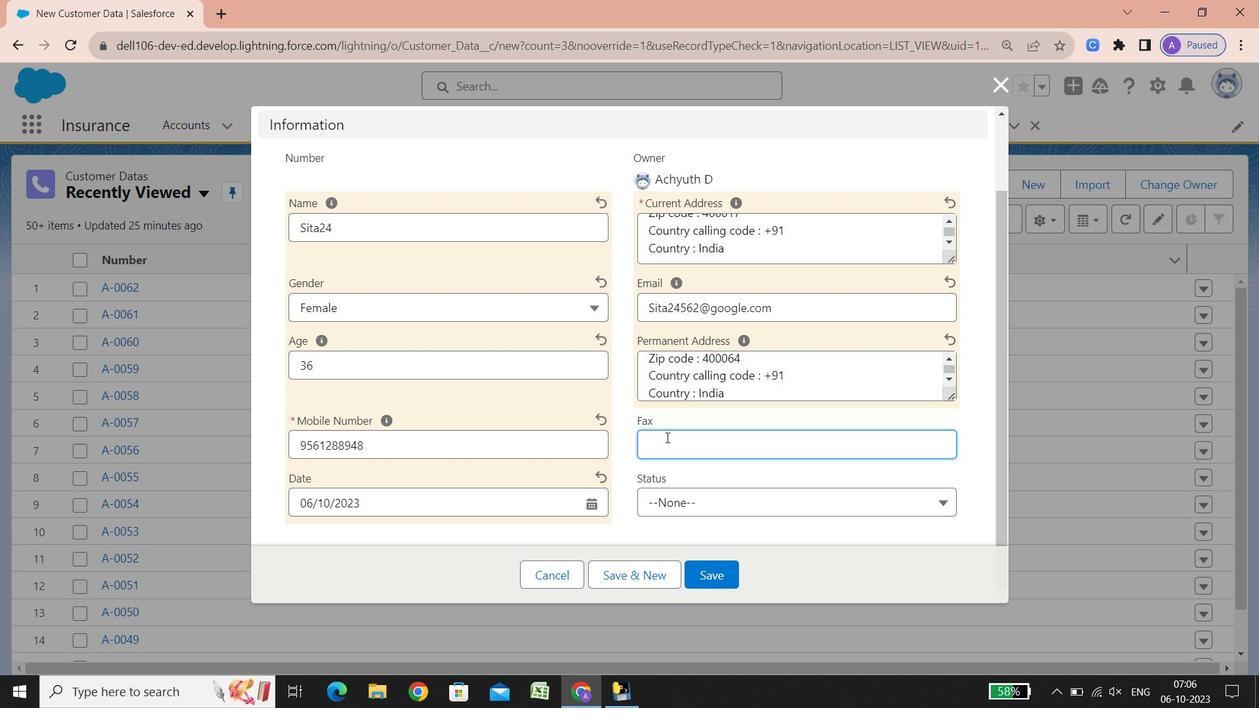 
Action: Key pressed 9651232165645
Screenshot: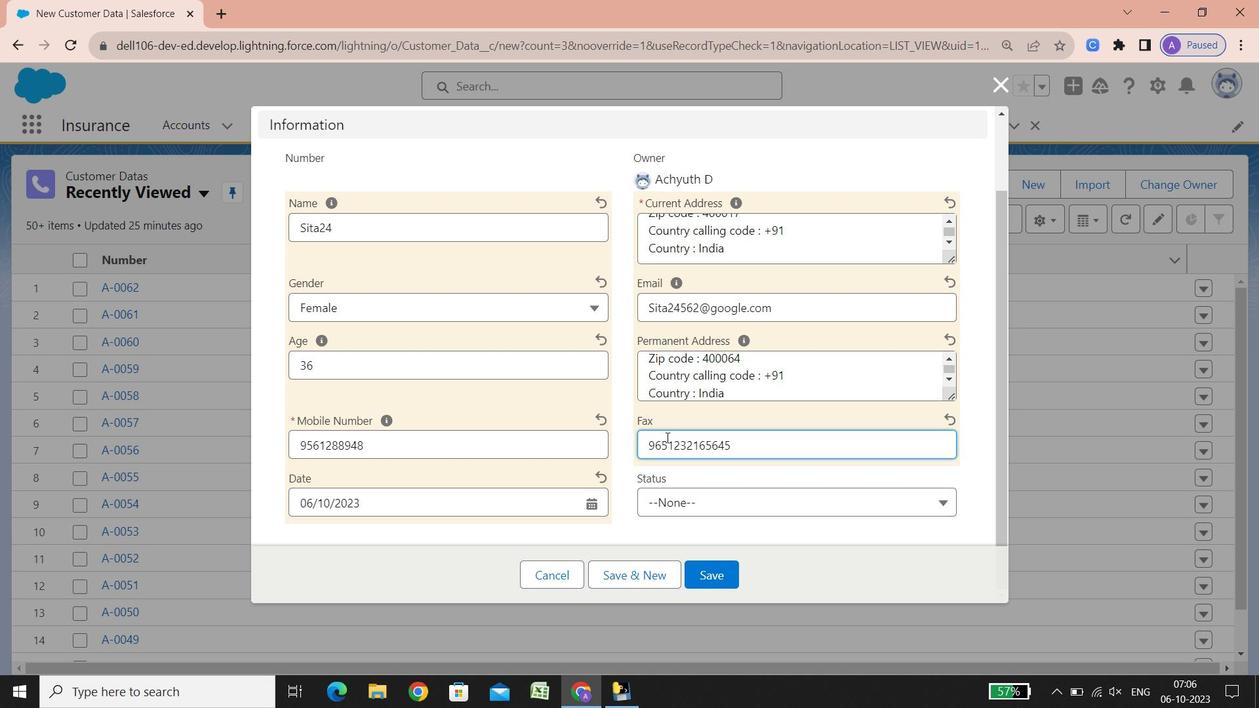 
Action: Mouse moved to (808, 494)
Screenshot: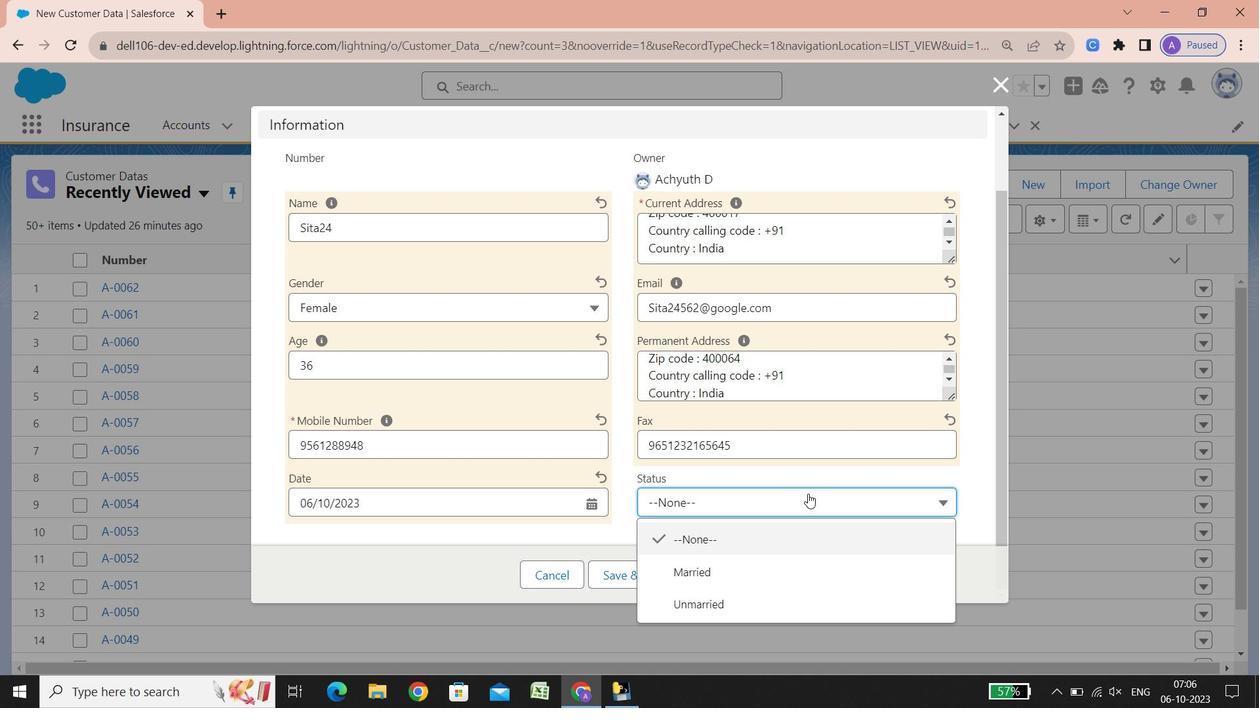 
Action: Mouse pressed left at (808, 494)
Screenshot: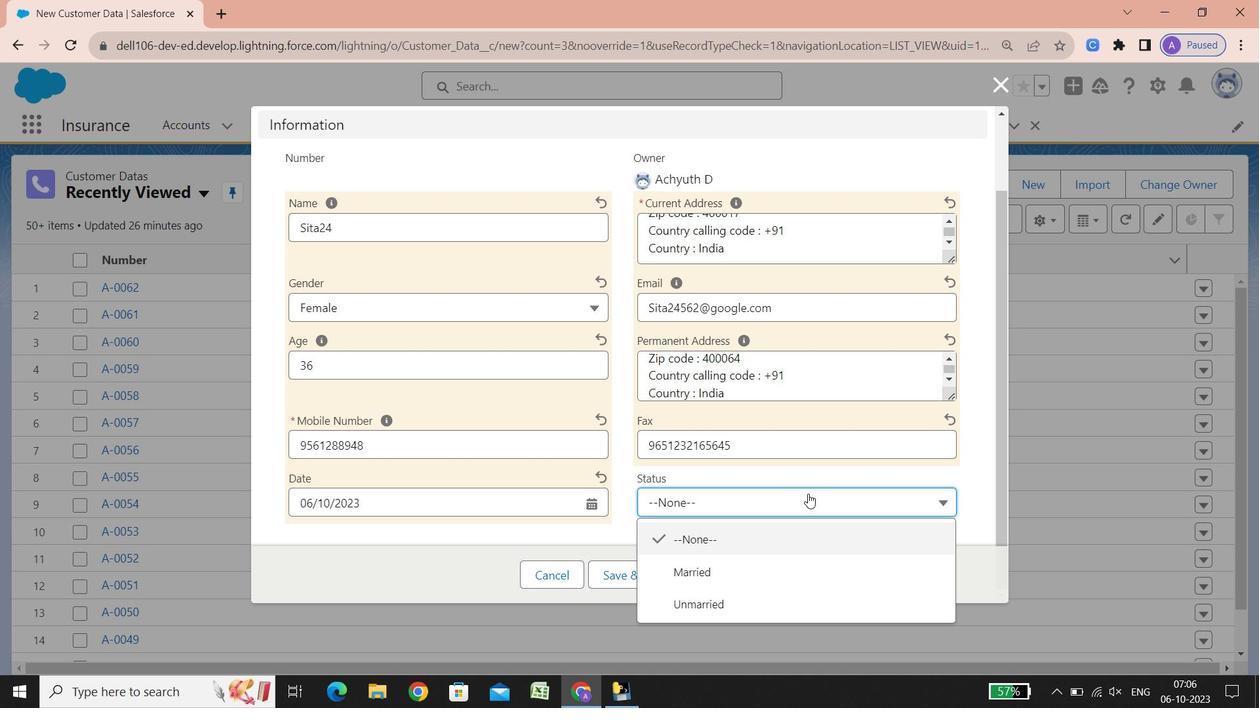 
Action: Mouse moved to (717, 601)
Screenshot: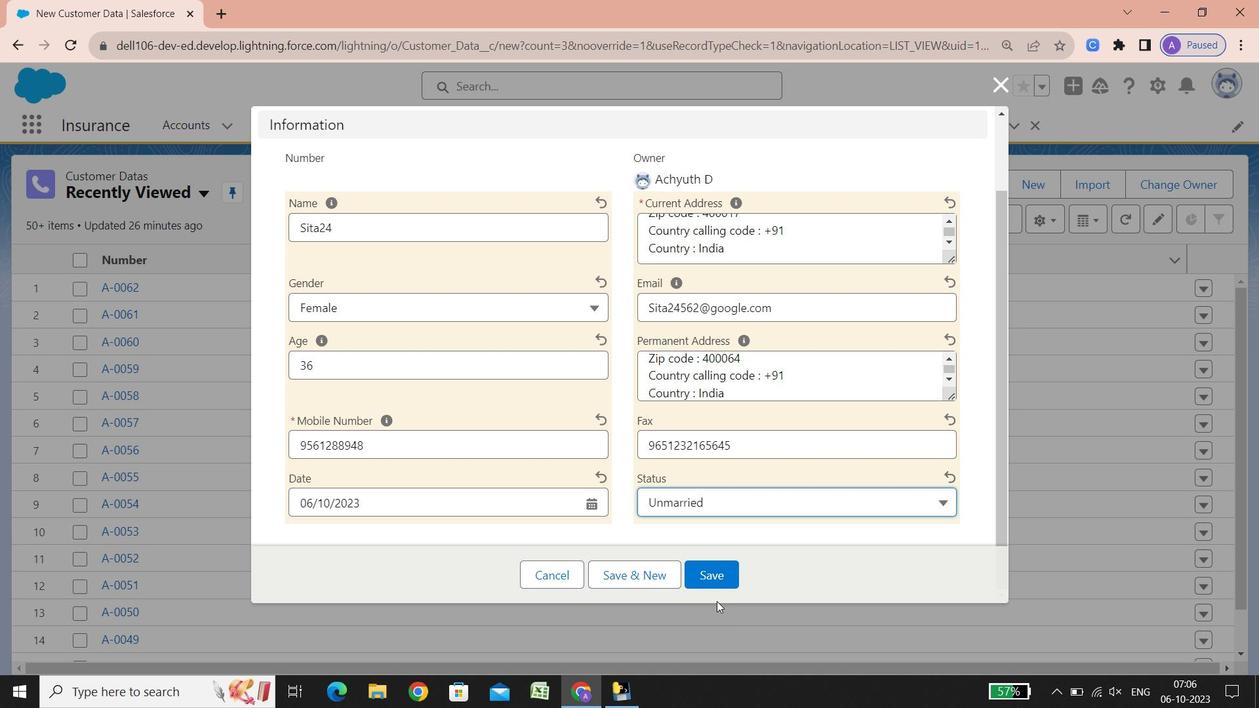 
Action: Mouse pressed left at (717, 601)
Screenshot: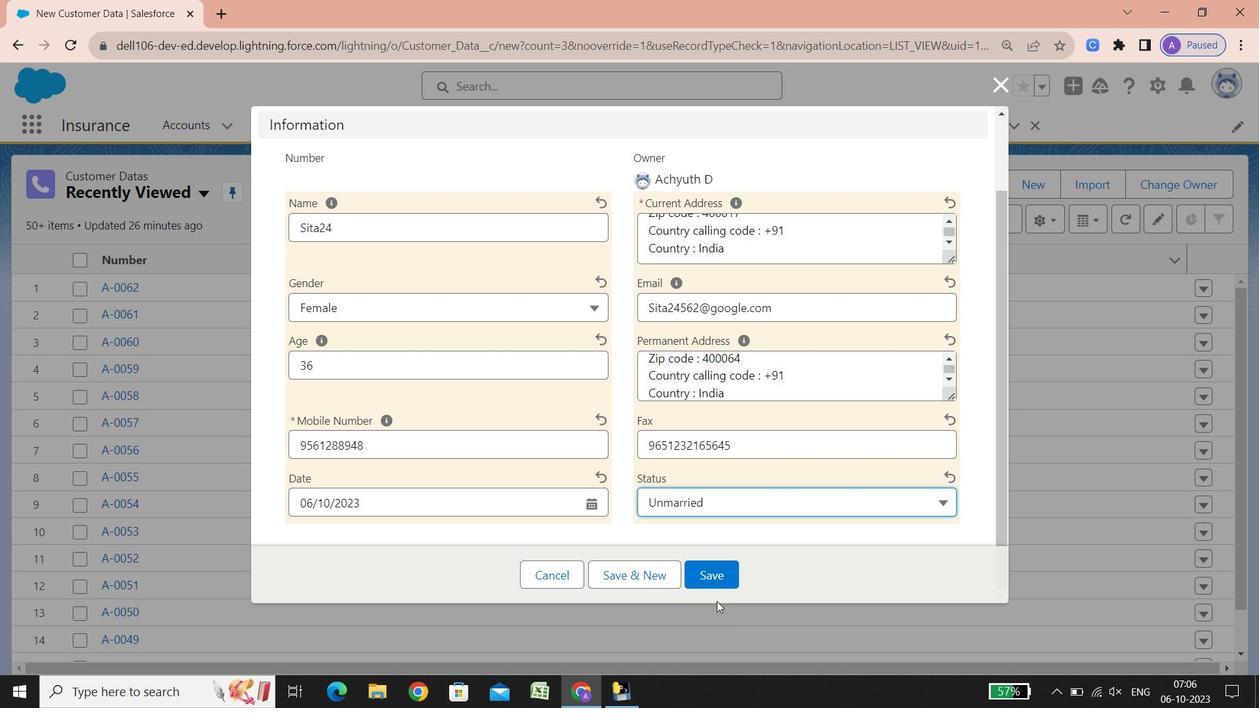 
Action: Mouse moved to (723, 582)
Screenshot: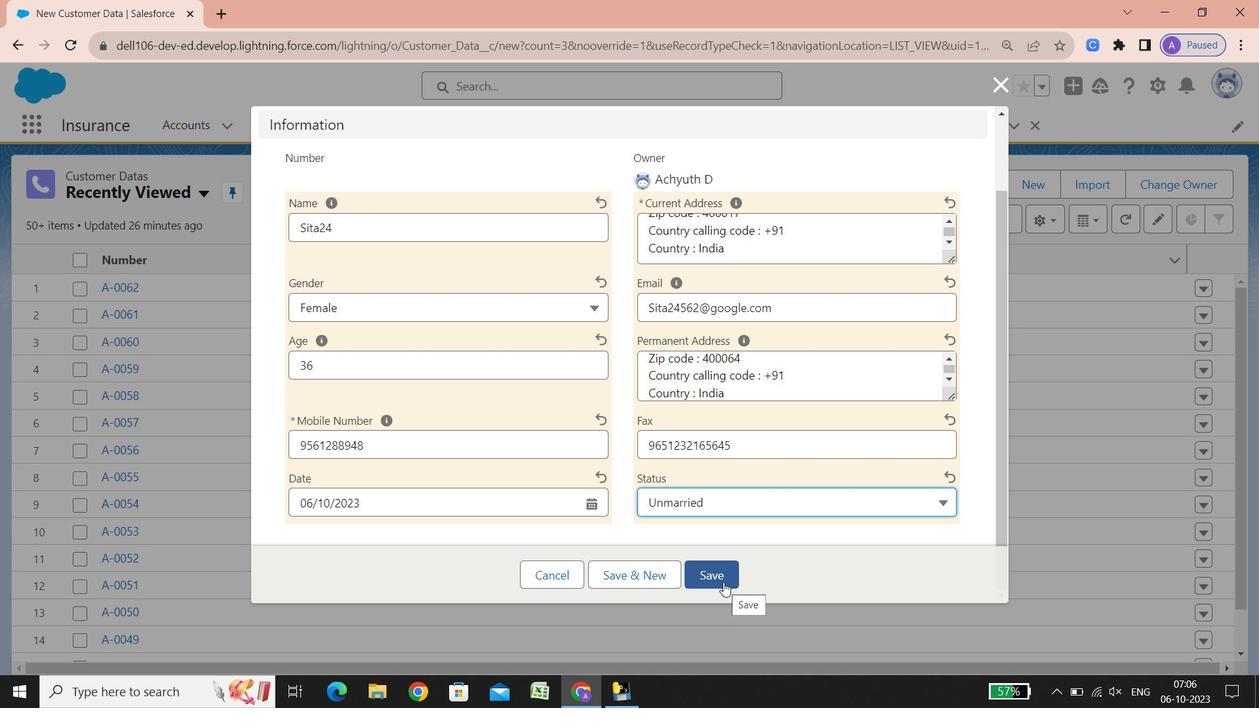 
Action: Mouse pressed left at (723, 582)
Screenshot: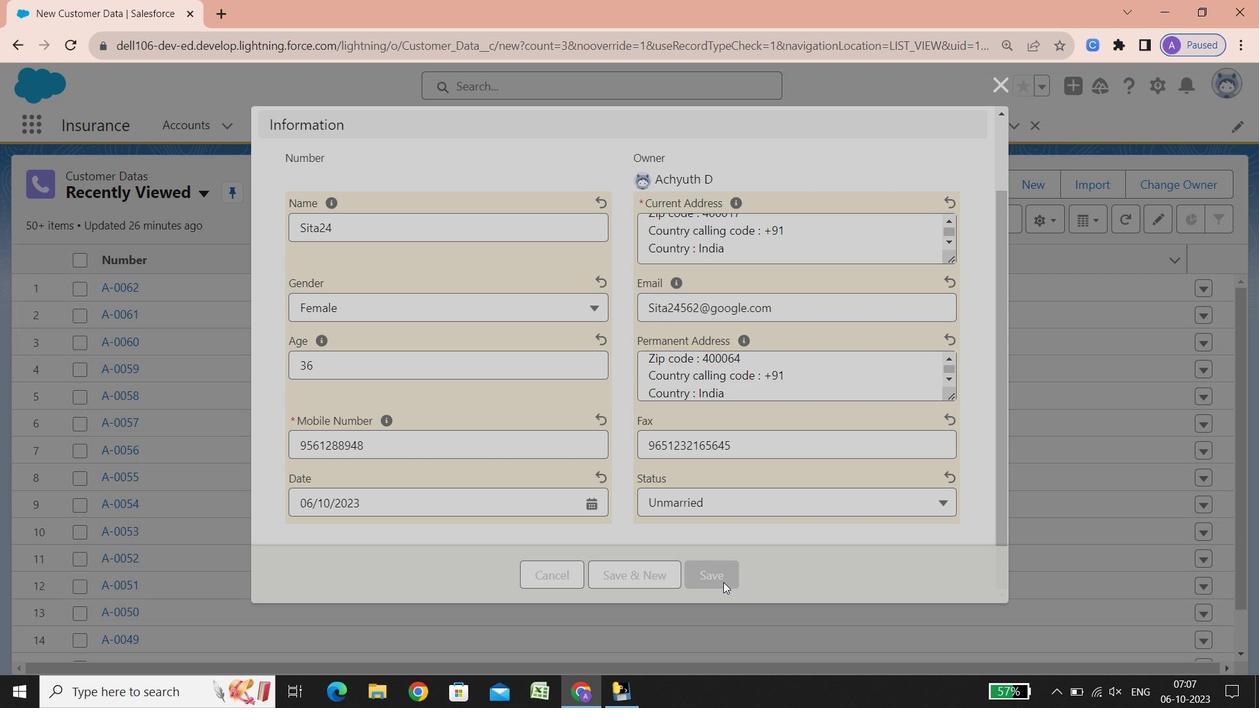 
Action: Mouse moved to (610, 127)
Screenshot: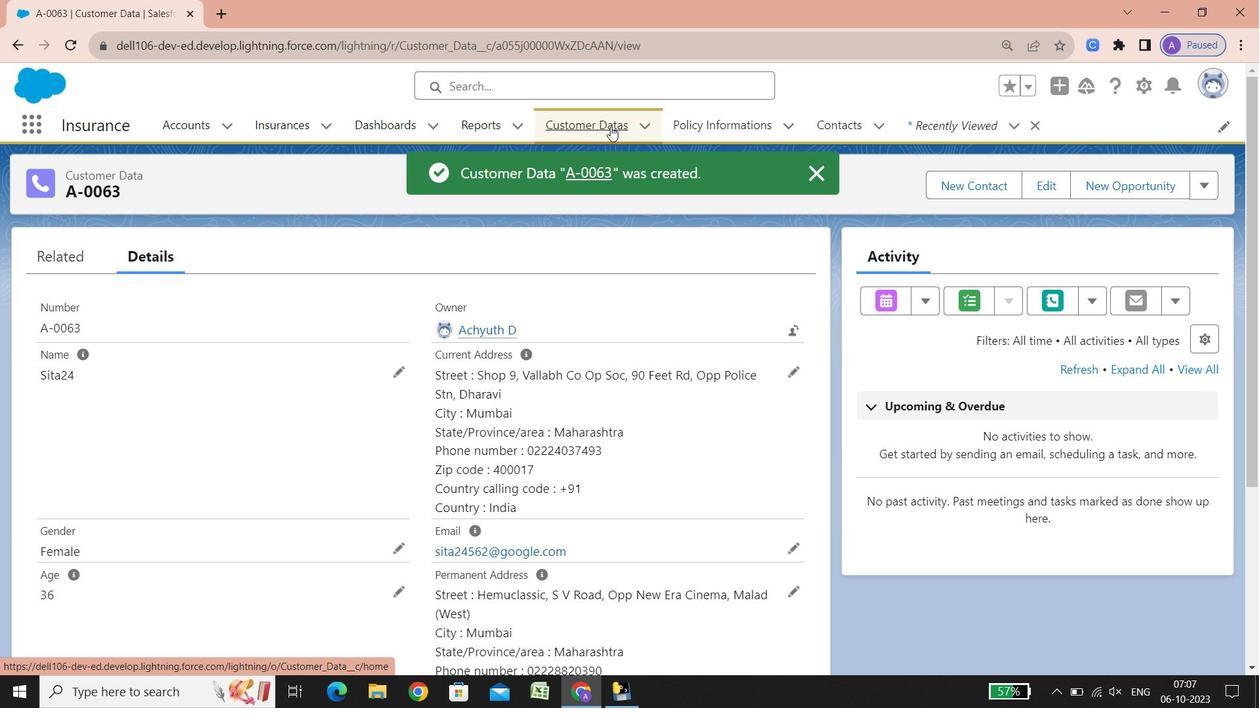 
Action: Mouse pressed left at (610, 127)
Screenshot: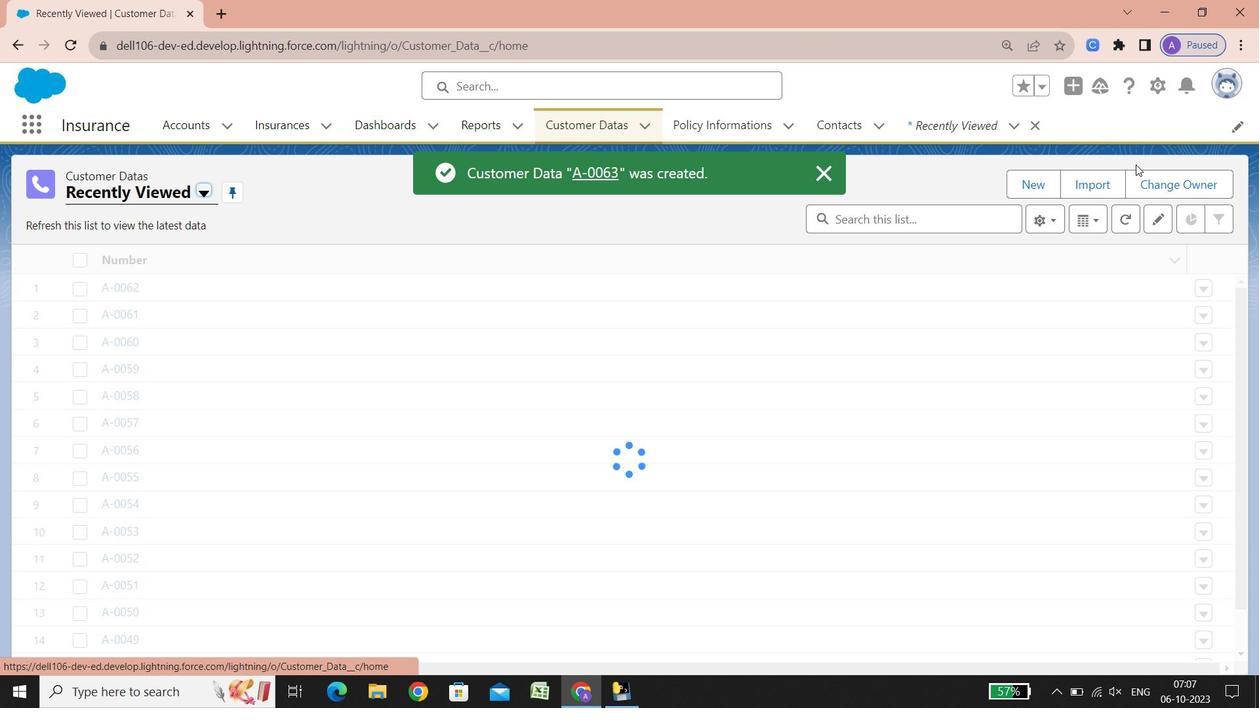 
Action: Mouse moved to (1040, 184)
Screenshot: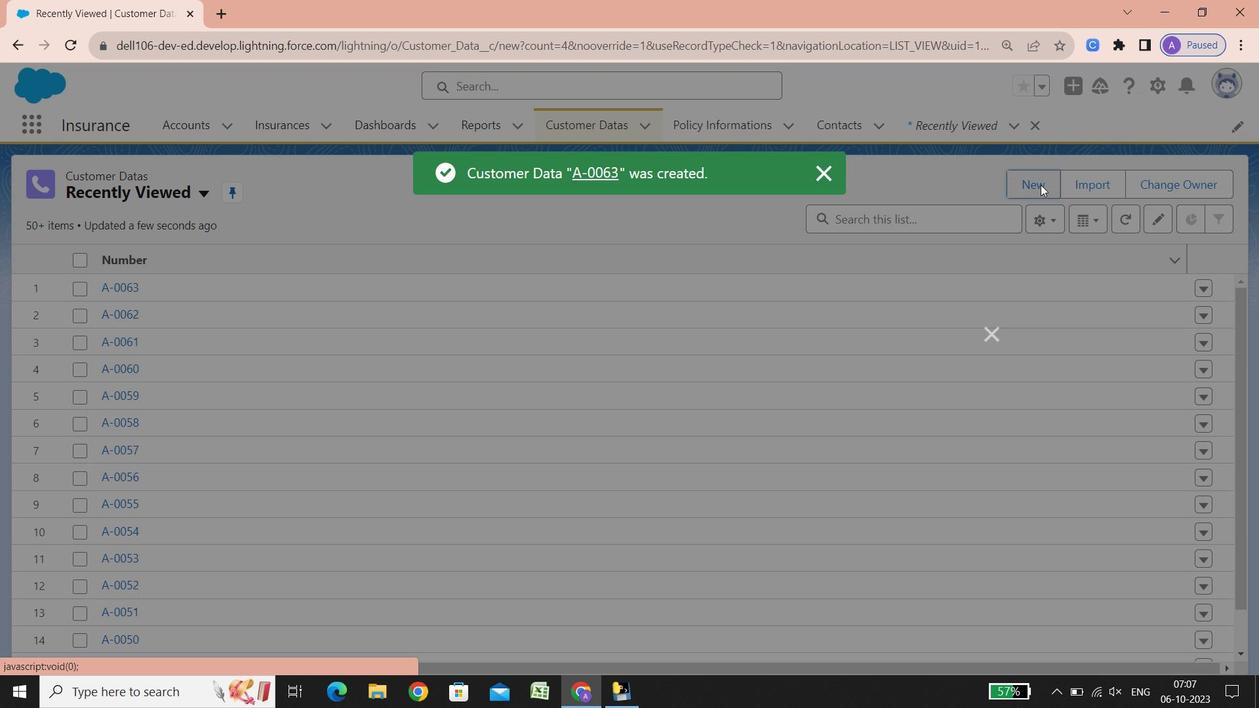 
Action: Mouse pressed left at (1040, 184)
Screenshot: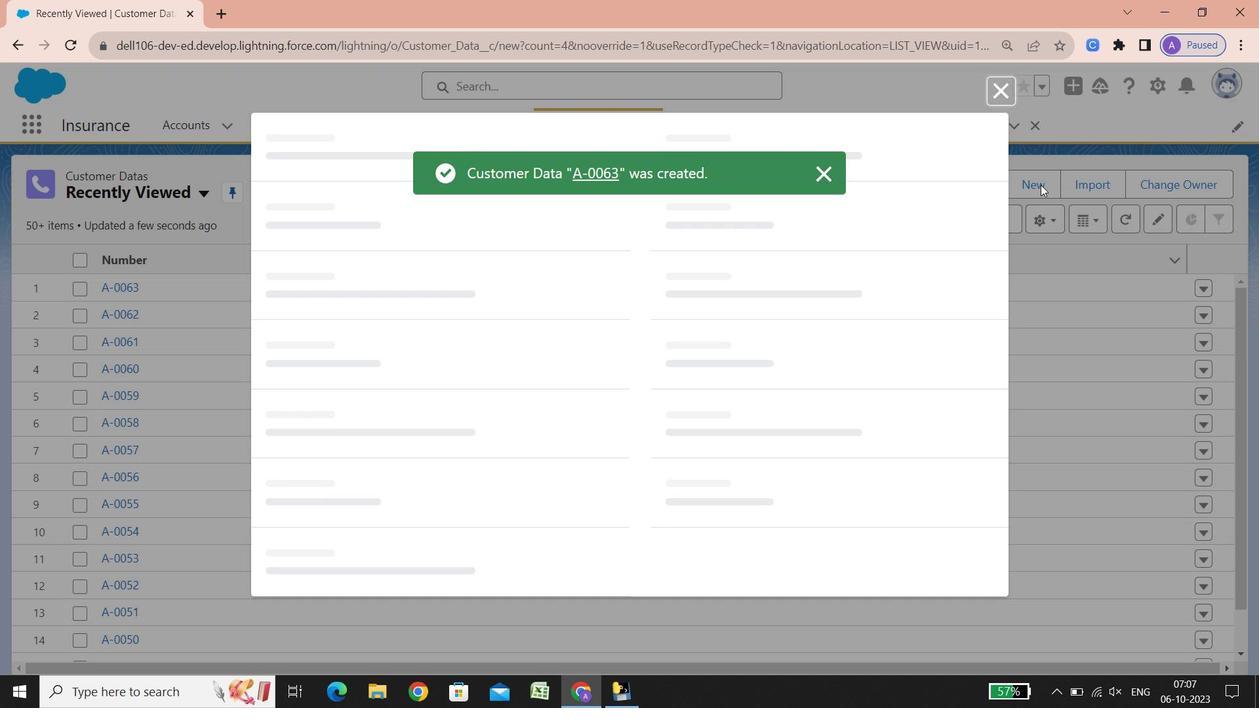 
Action: Key pressed <Key.shift><Key.shift><Key.shift><Key.shift><Key.shift><Key.shift><Key.shift><Key.shift><Key.shift><Key.shift><Key.shift><Key.shift><Key.shift><Key.shift><Key.shift><Key.shift><Key.shift><Key.shift><Key.shift><Key.shift><Key.shift><Key.shift><Key.shift><Key.shift>Sita25
Screenshot: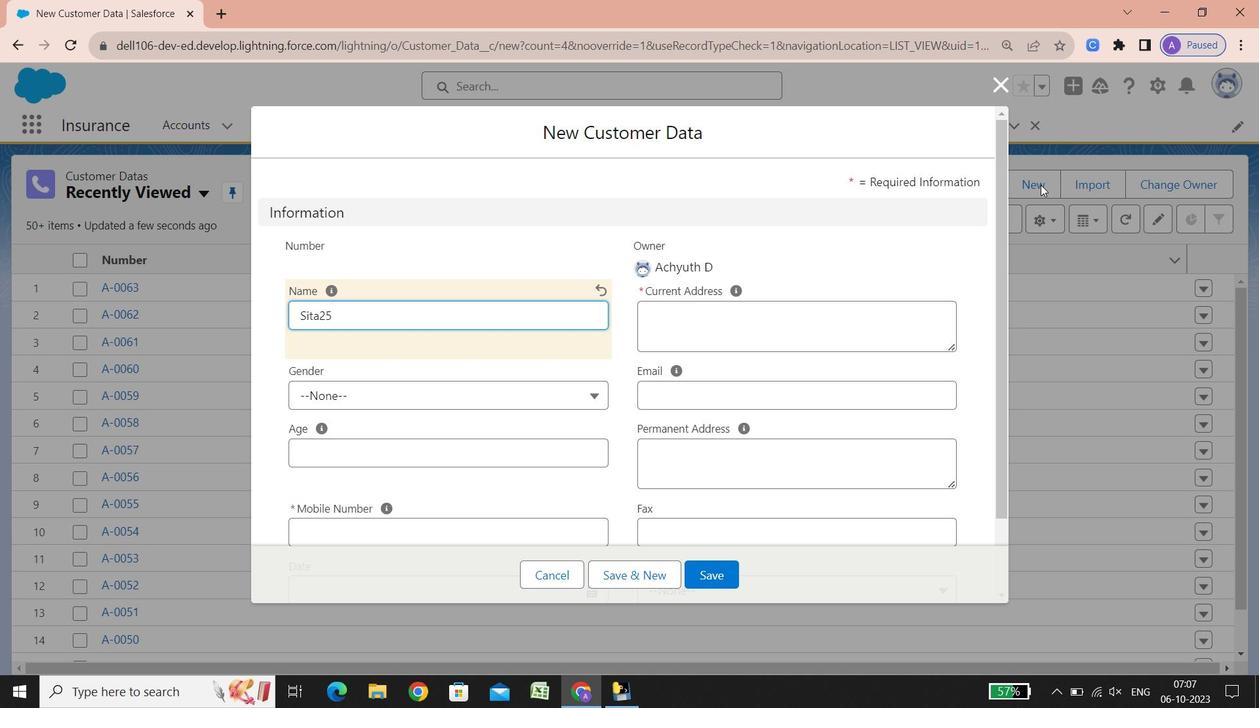 
Action: Mouse moved to (501, 393)
Screenshot: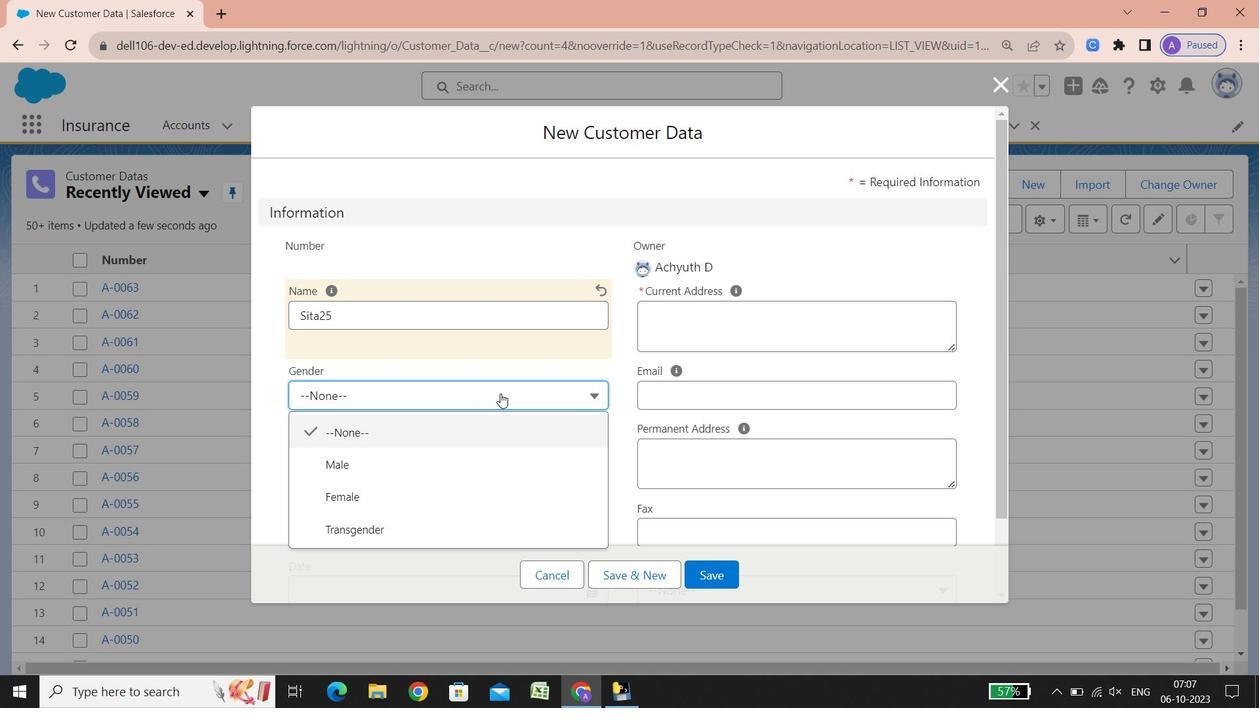 
Action: Mouse pressed left at (501, 393)
Screenshot: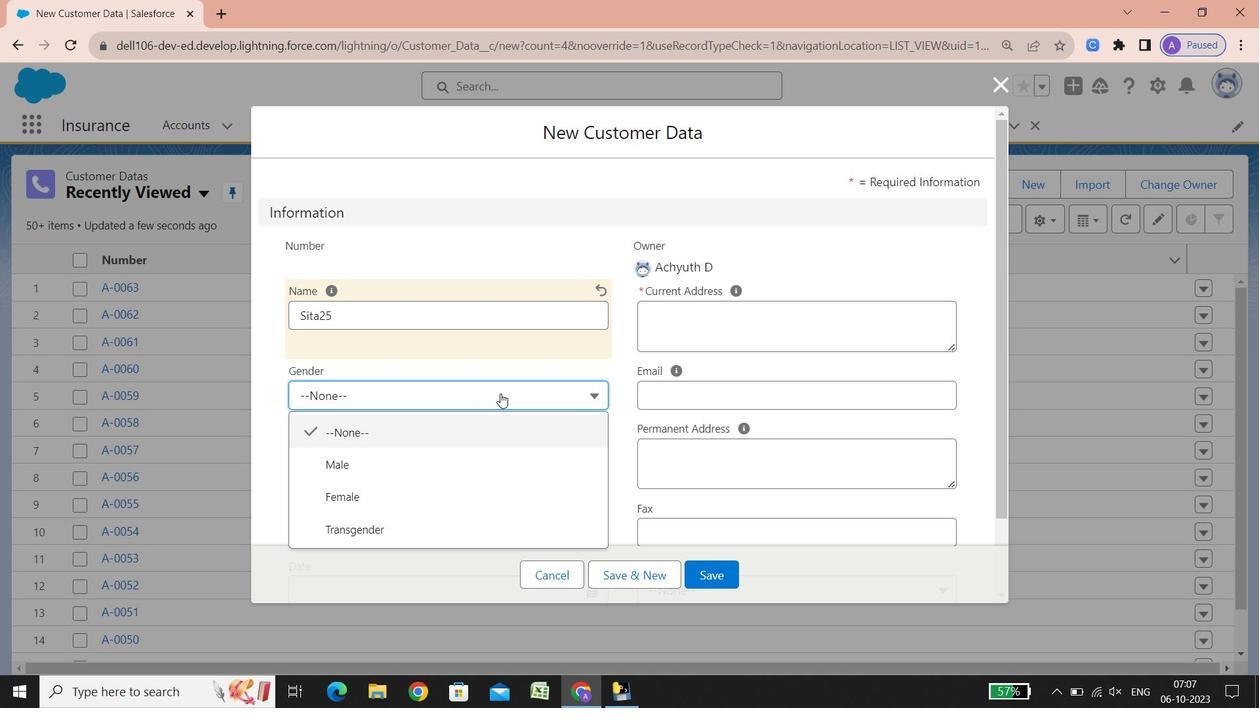 
Action: Mouse moved to (410, 490)
Screenshot: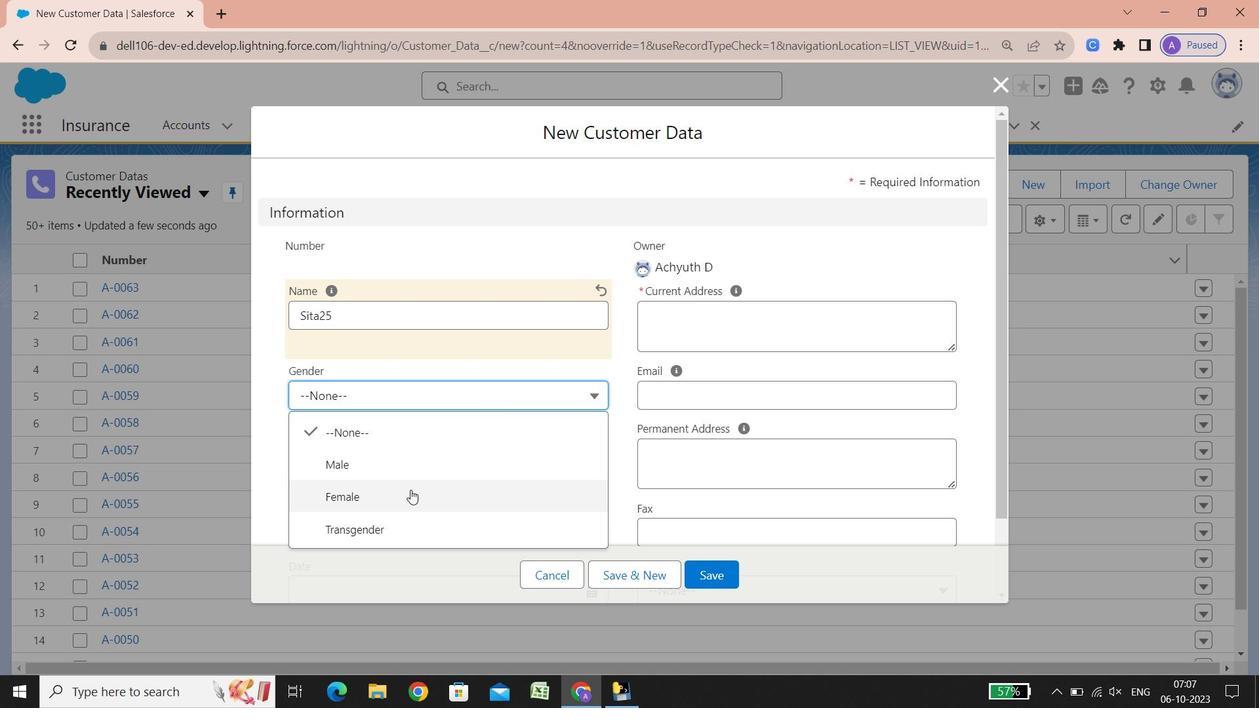 
Action: Mouse pressed left at (410, 490)
Screenshot: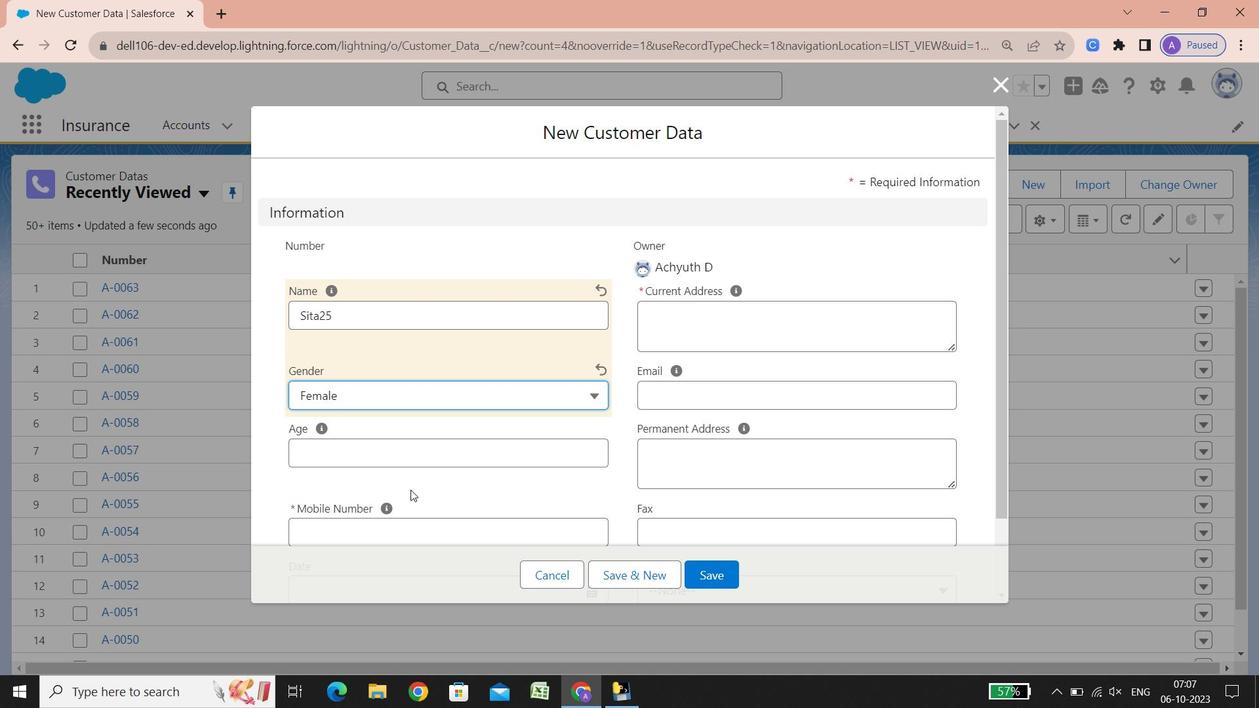 
Action: Mouse moved to (342, 450)
Screenshot: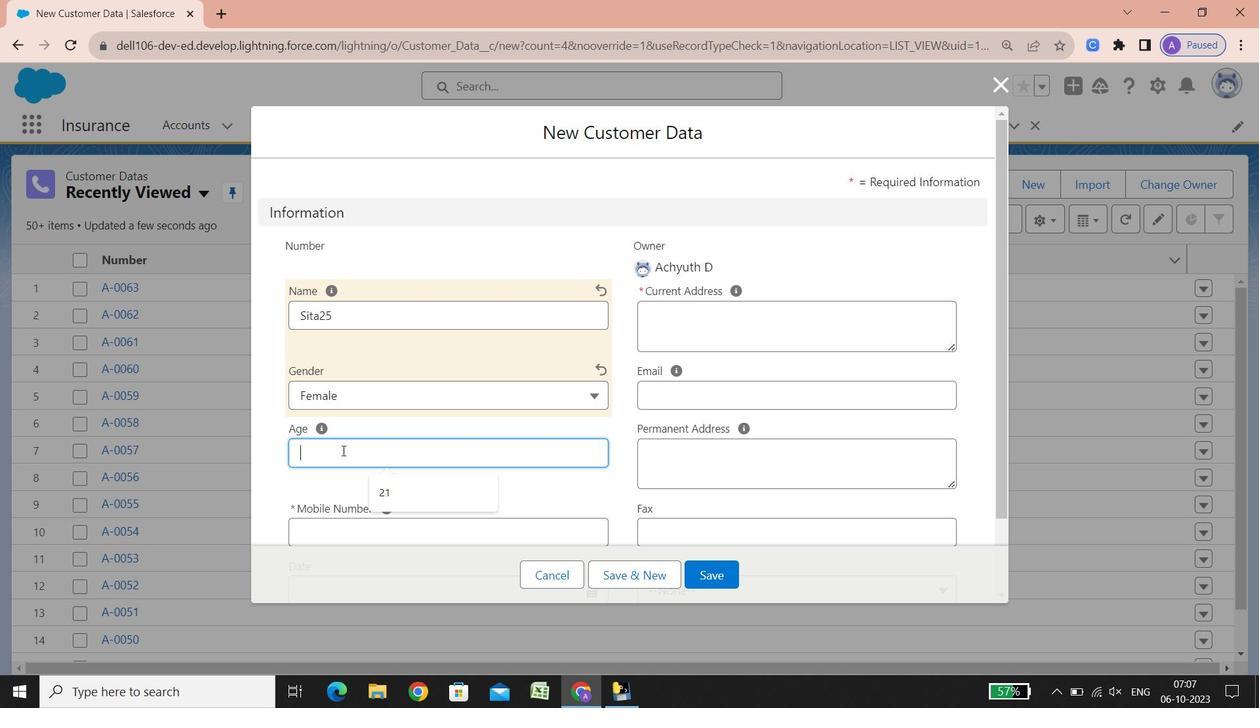 
Action: Mouse pressed left at (342, 450)
Screenshot: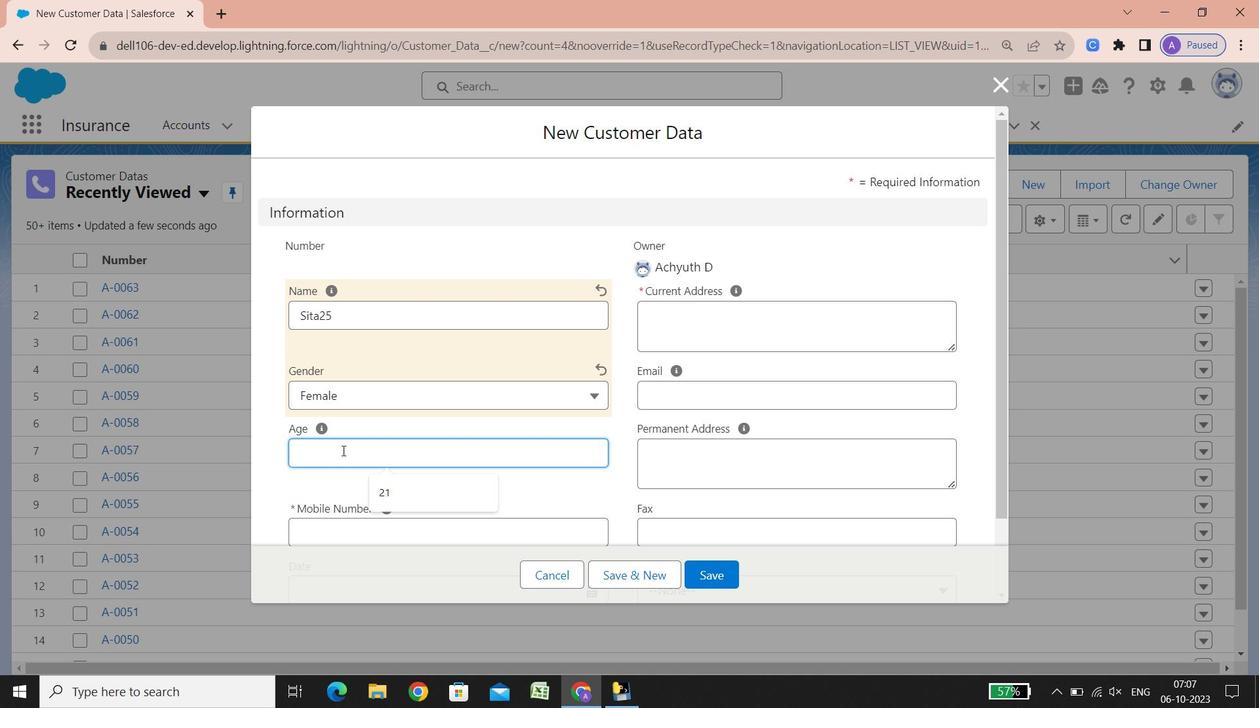 
Action: Key pressed 36
Screenshot: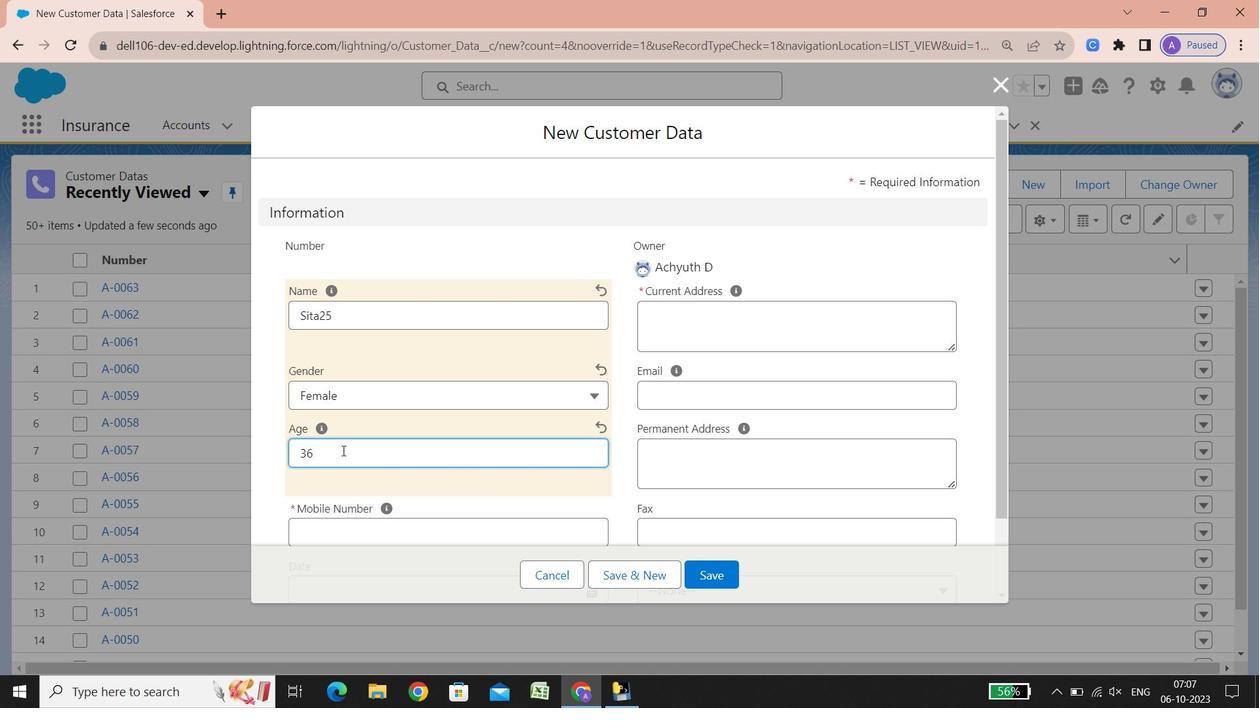 
Action: Mouse scrolled (342, 449) with delta (0, 0)
Screenshot: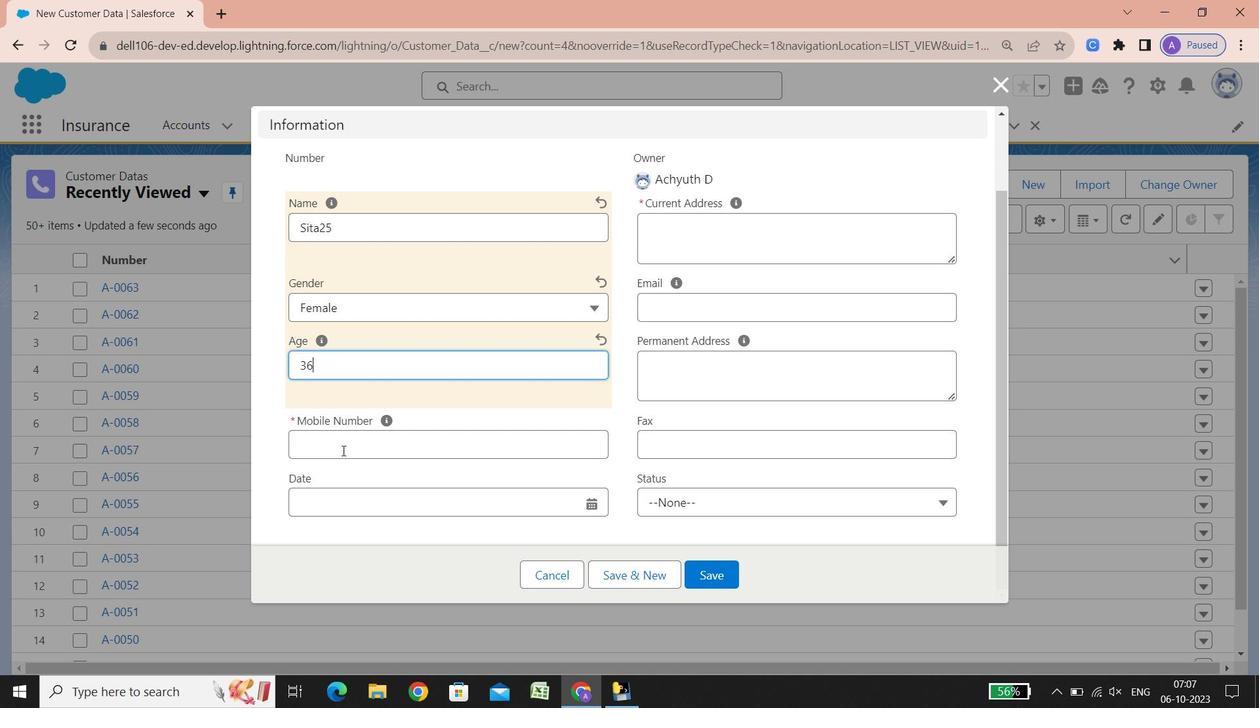 
Action: Mouse scrolled (342, 449) with delta (0, 0)
Screenshot: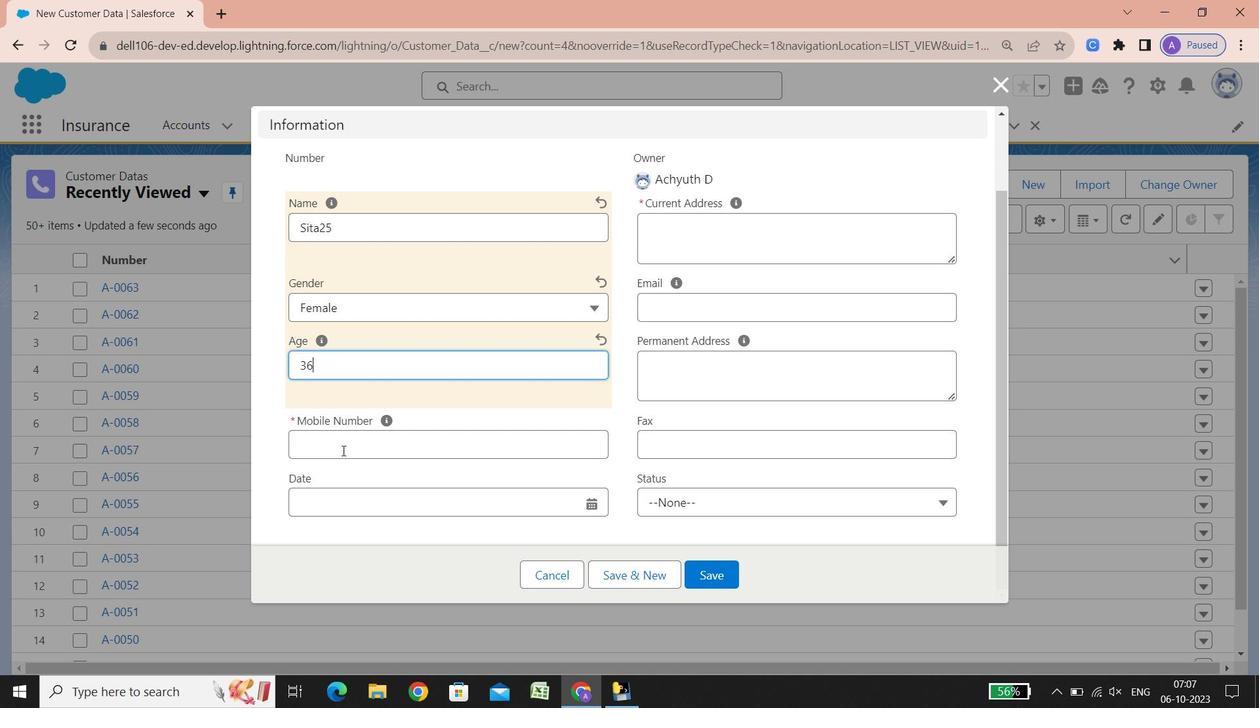 
Action: Mouse scrolled (342, 449) with delta (0, 0)
Screenshot: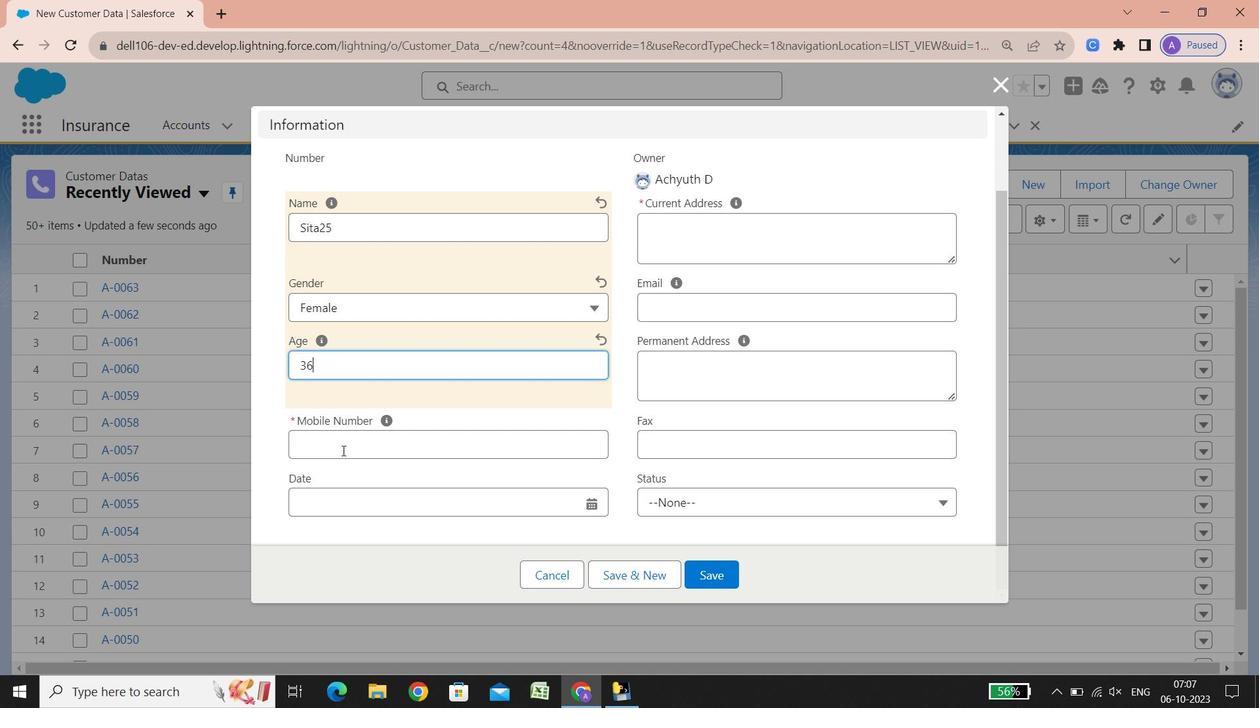 
Action: Mouse scrolled (342, 449) with delta (0, 0)
Screenshot: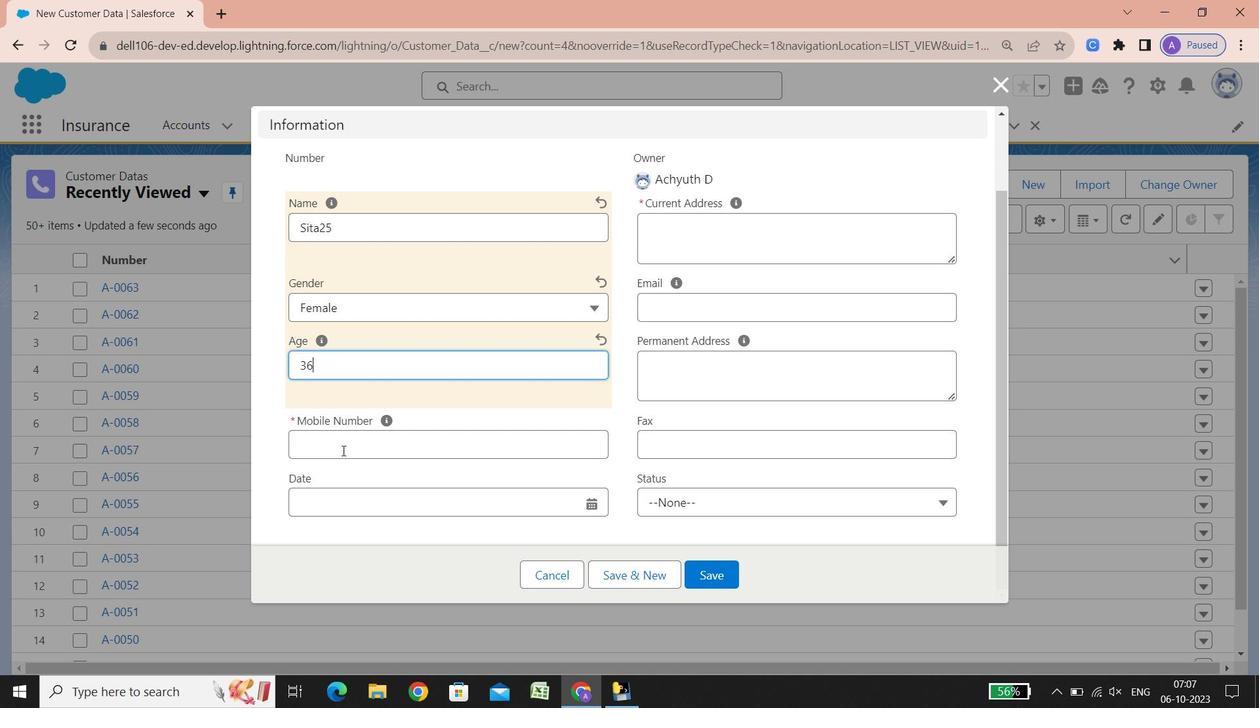 
Action: Mouse scrolled (342, 449) with delta (0, 0)
Screenshot: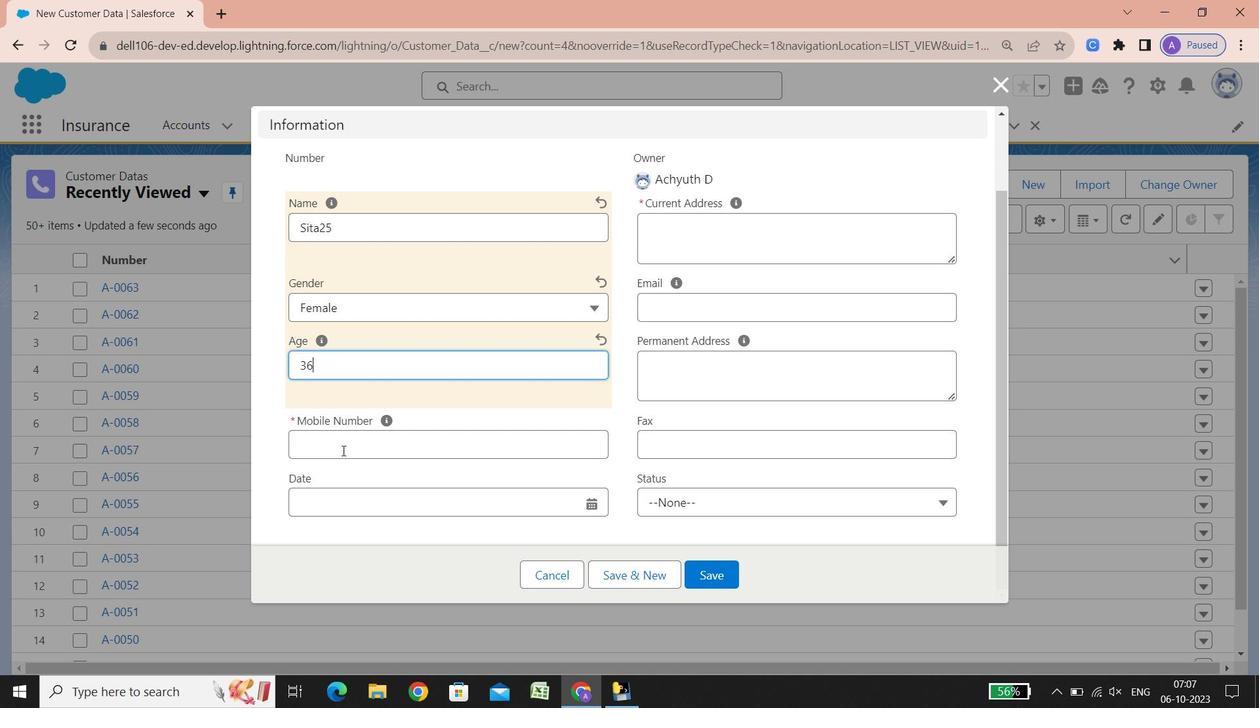 
Action: Mouse scrolled (342, 449) with delta (0, 0)
Screenshot: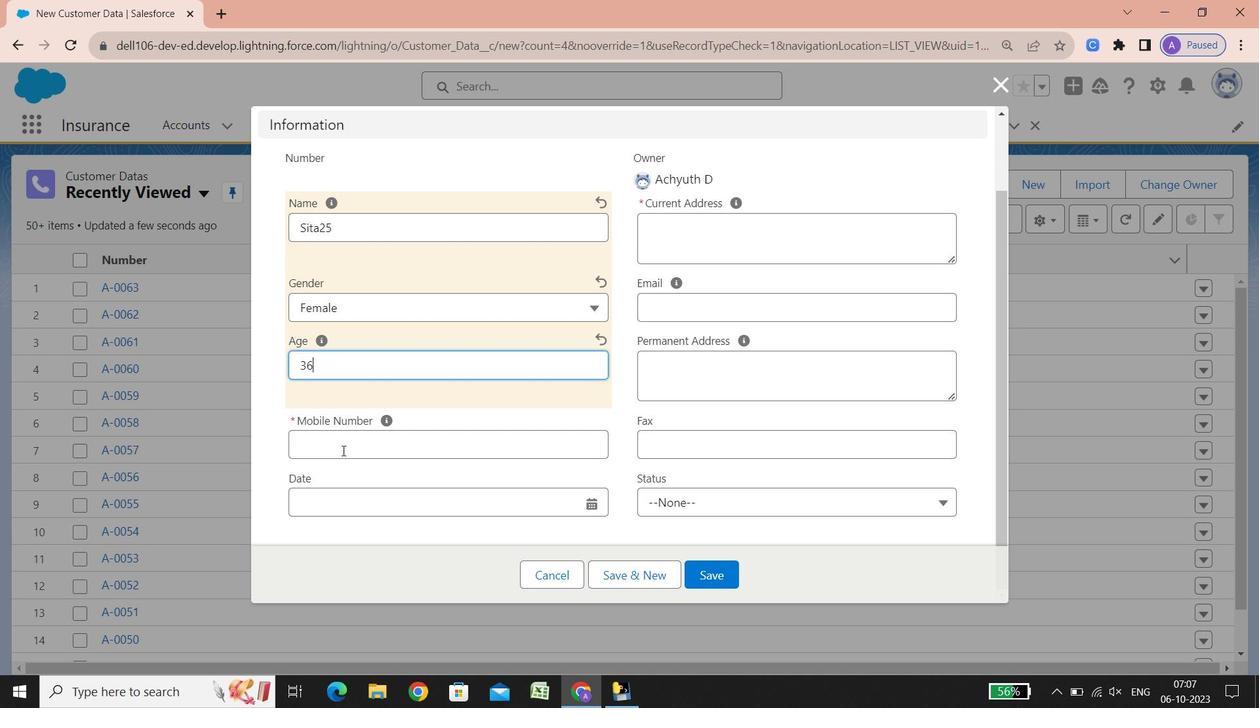 
Action: Mouse scrolled (342, 449) with delta (0, 0)
Screenshot: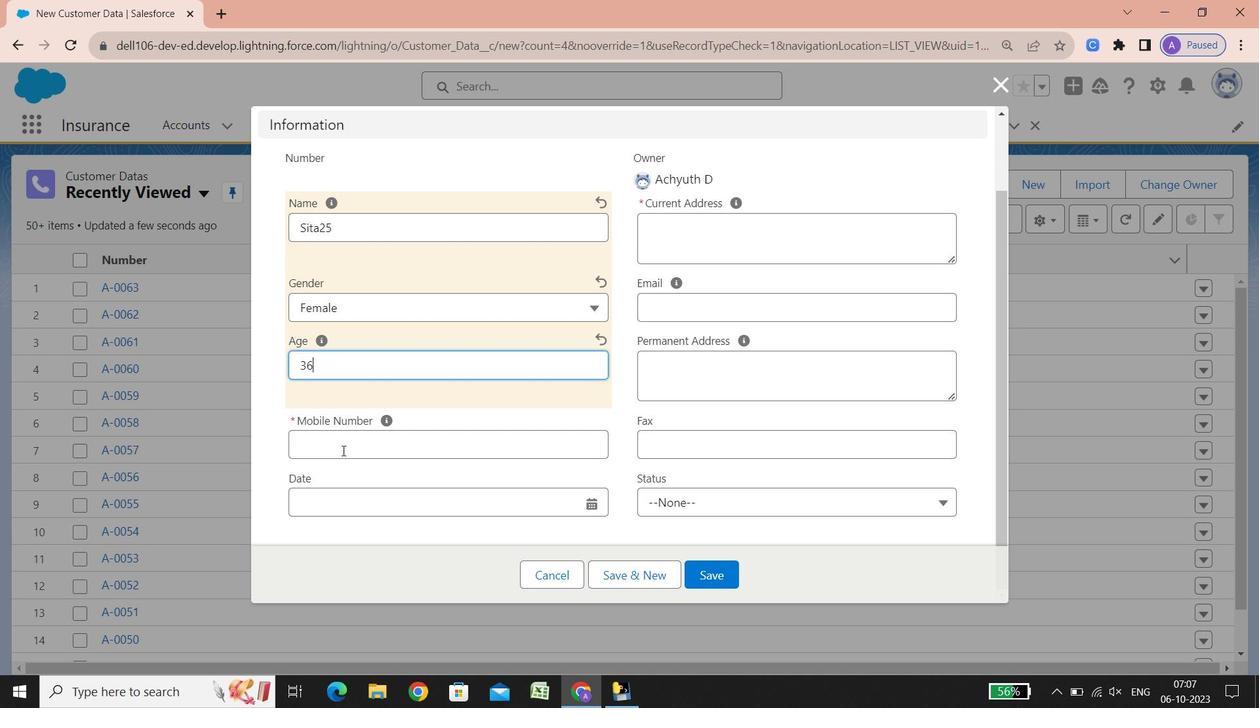 
Action: Mouse scrolled (342, 449) with delta (0, 0)
Screenshot: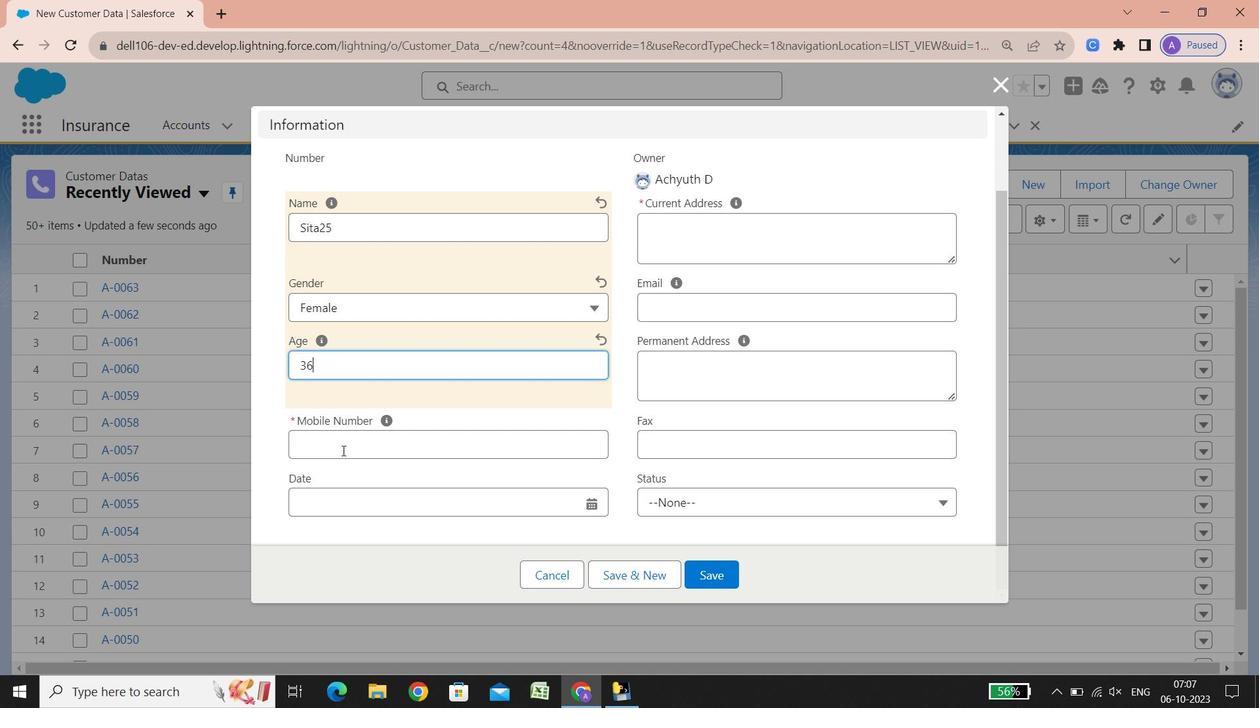 
Action: Mouse scrolled (342, 449) with delta (0, 0)
Screenshot: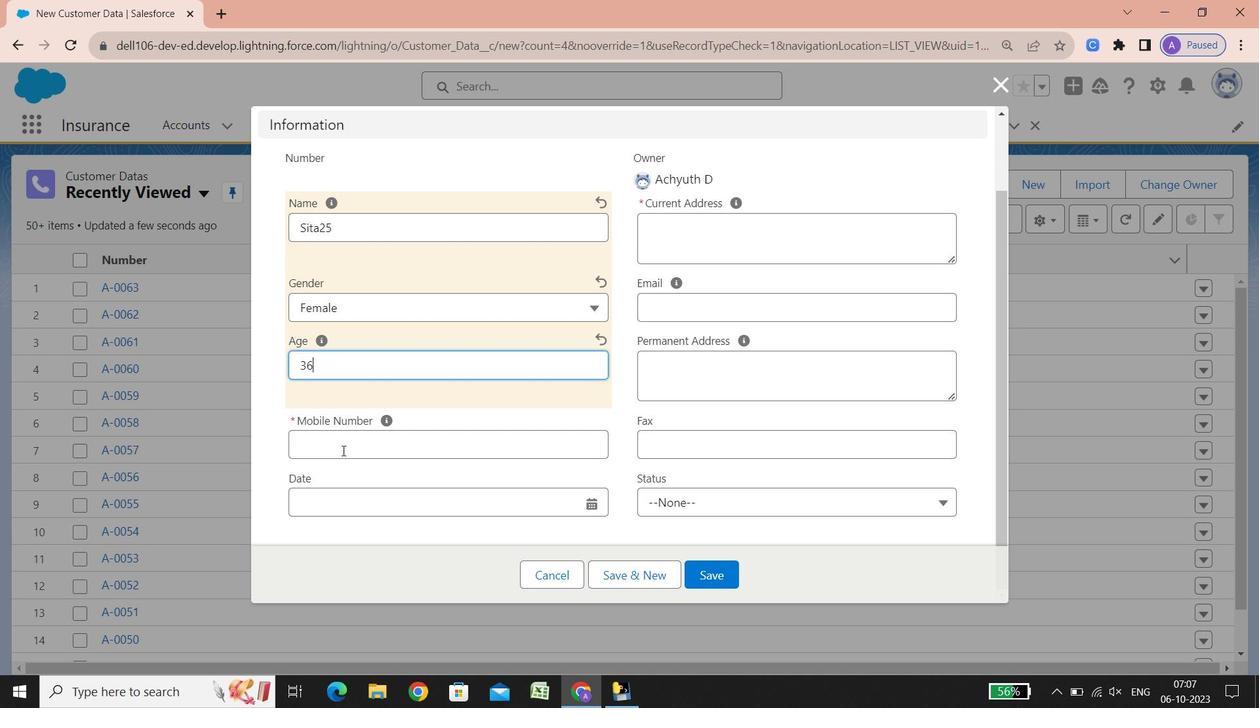 
Action: Mouse scrolled (342, 449) with delta (0, 0)
Screenshot: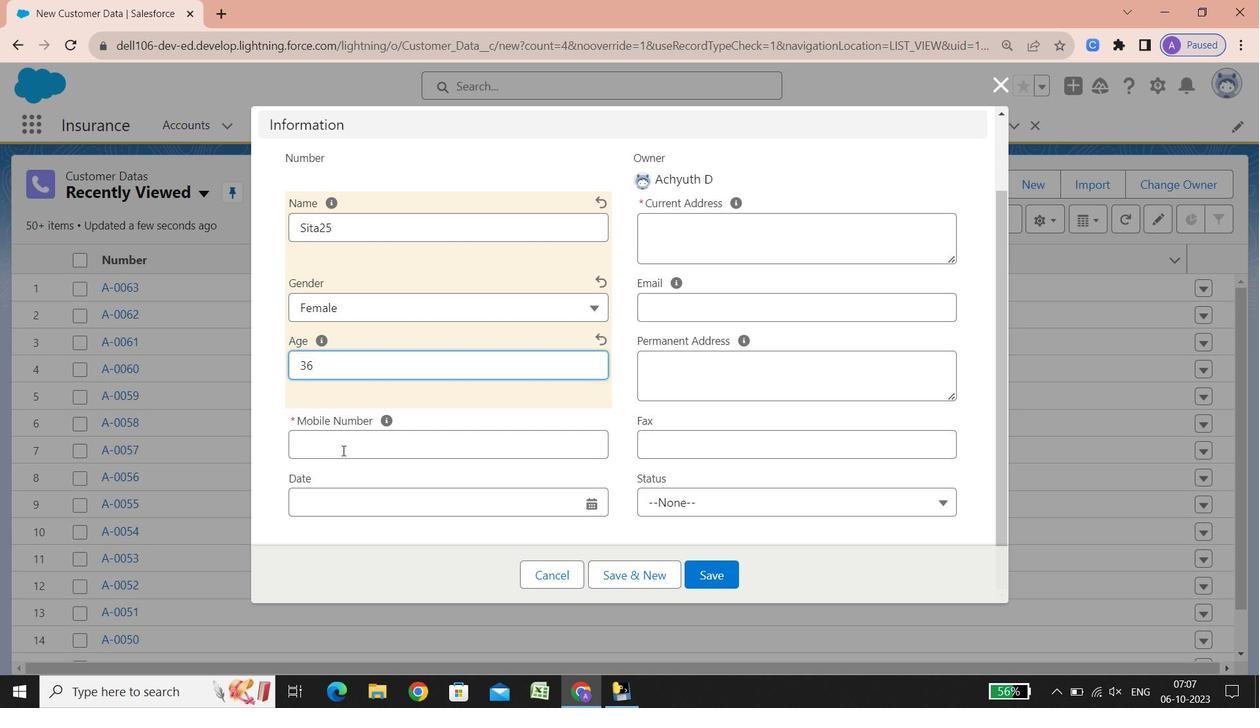 
Action: Mouse scrolled (342, 449) with delta (0, 0)
Screenshot: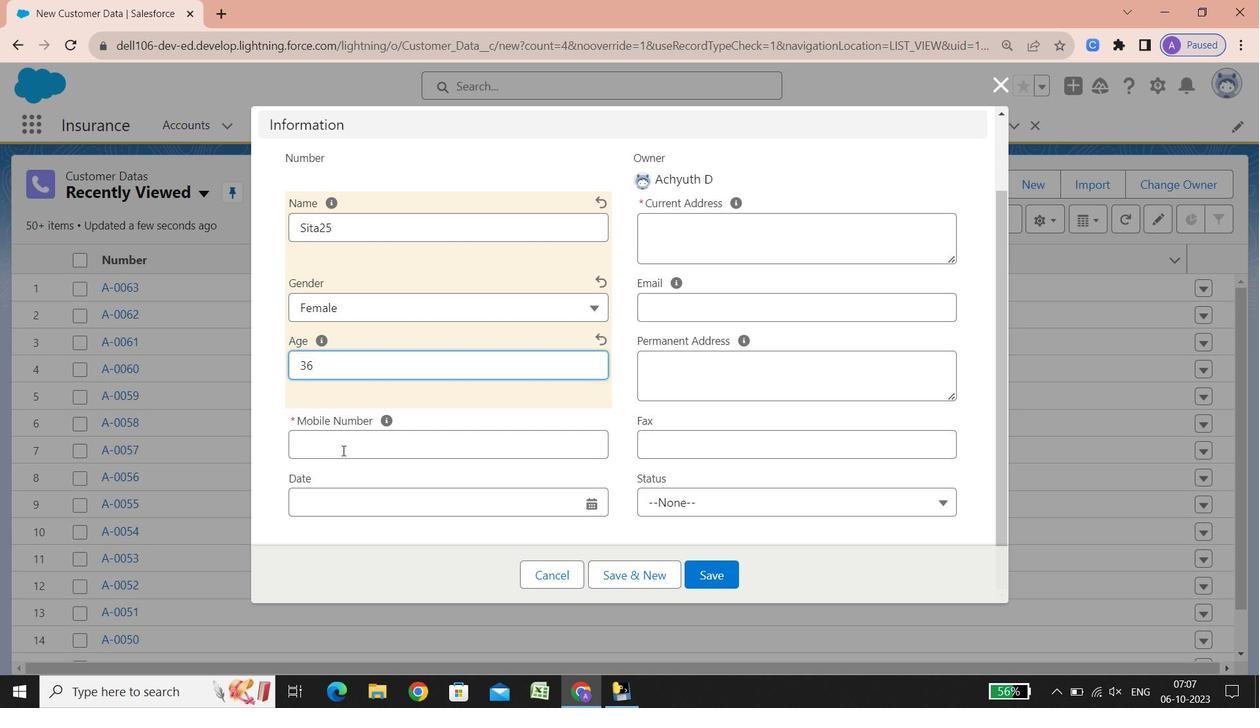 
Action: Mouse scrolled (342, 449) with delta (0, 0)
